Task: Look for Airbnb options in San Isidro, Argentina from 4th December, 2023 to 8th December, 2023 for 1 adult.1  bedroom having 1 bed and 1 bathroom. Amenities needed are: wifi, heating. Booking option can be shelf check-in. Look for 4 properties as per requirement.
Action: Mouse moved to (486, 105)
Screenshot: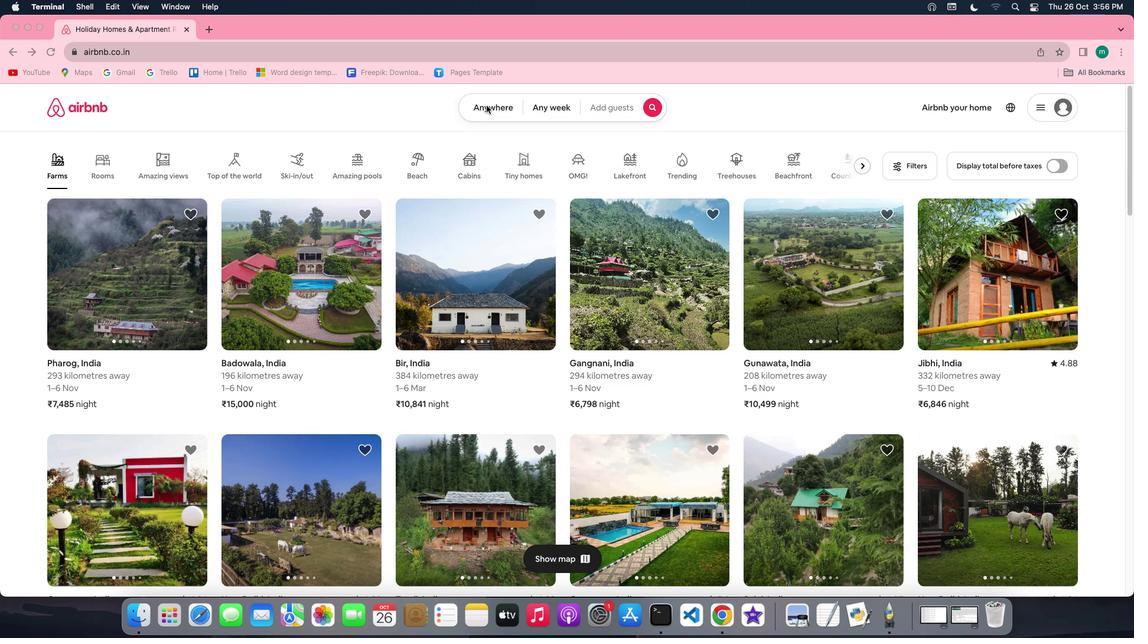 
Action: Mouse pressed left at (486, 105)
Screenshot: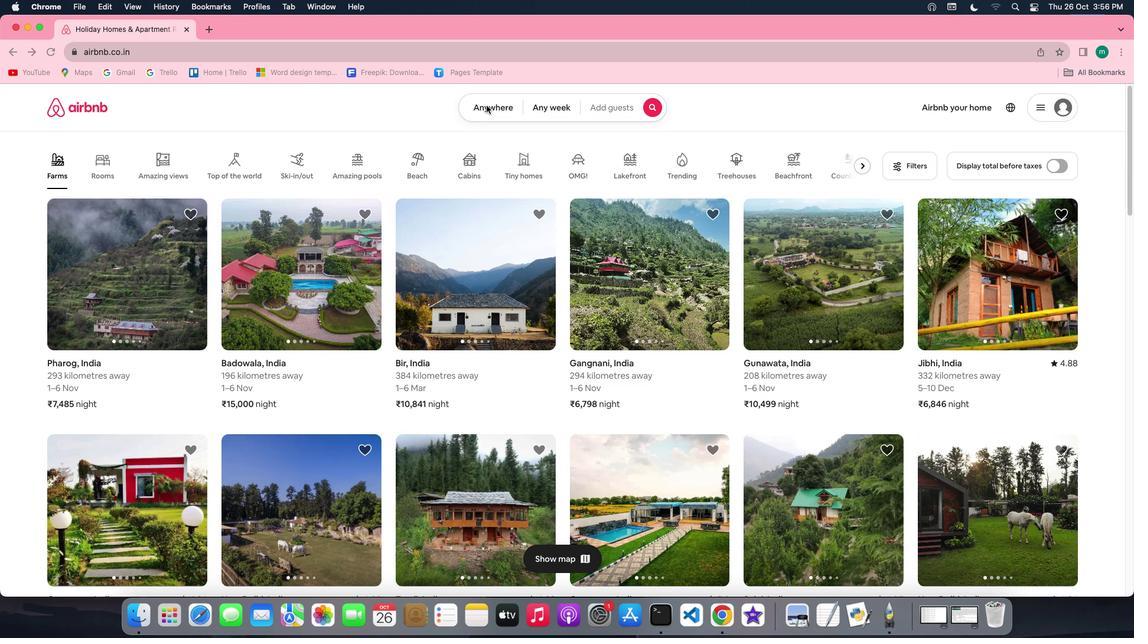 
Action: Mouse pressed left at (486, 105)
Screenshot: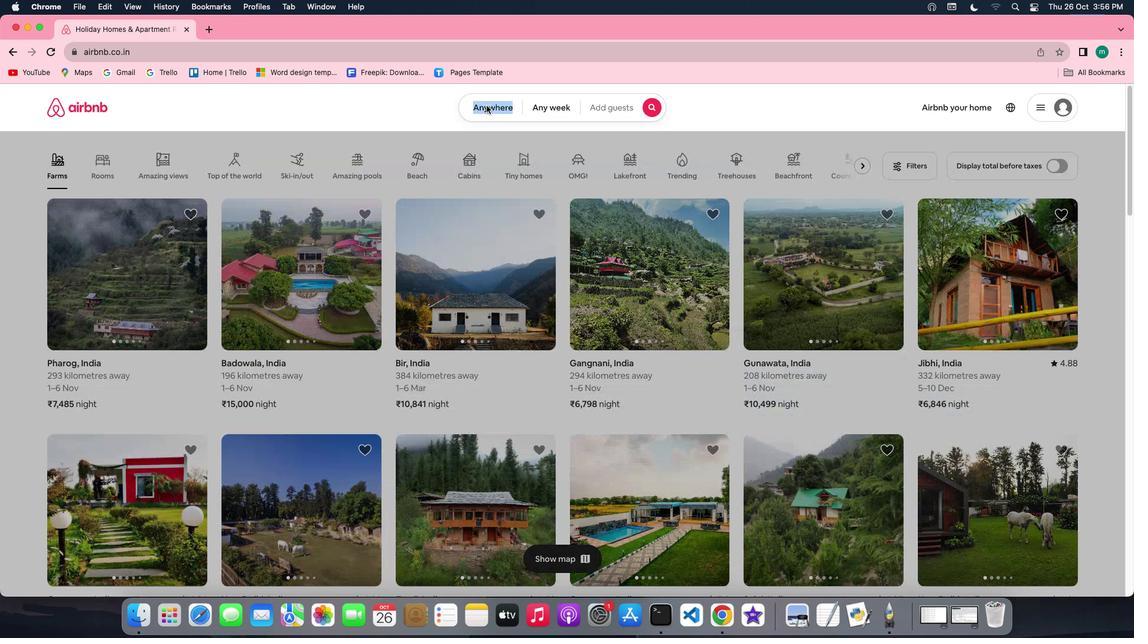 
Action: Mouse moved to (421, 152)
Screenshot: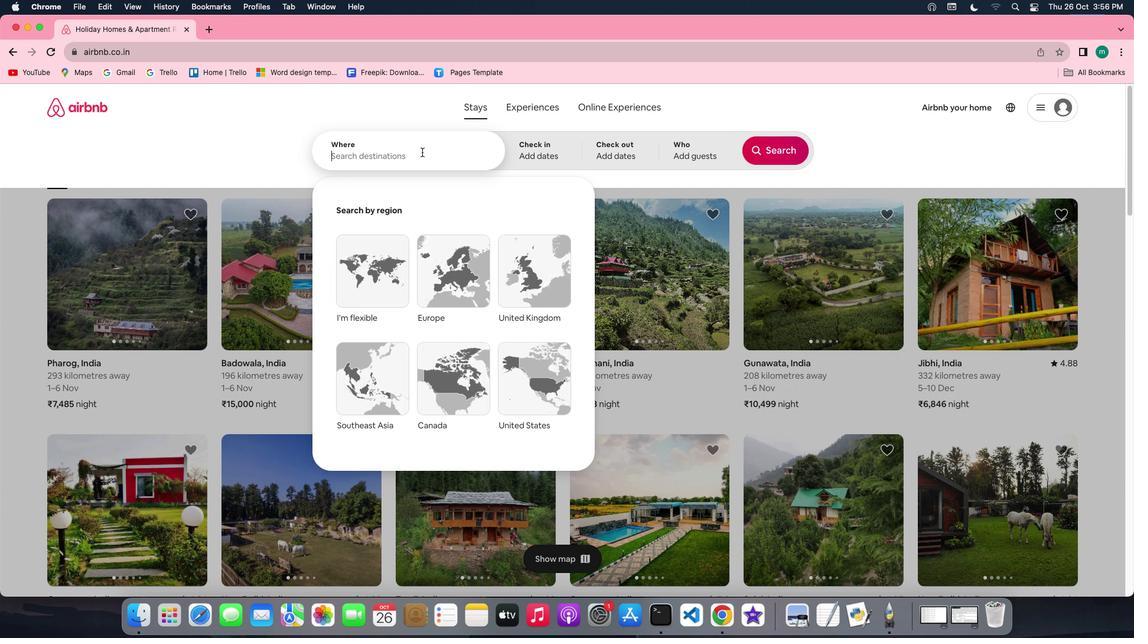 
Action: Key pressed Key.shift'S''a''n'Key.spaceKey.shift'I''s''i''d''r''o'','Key.spaceKey.shift'a''r''g''e''n''t''i''n''a'
Screenshot: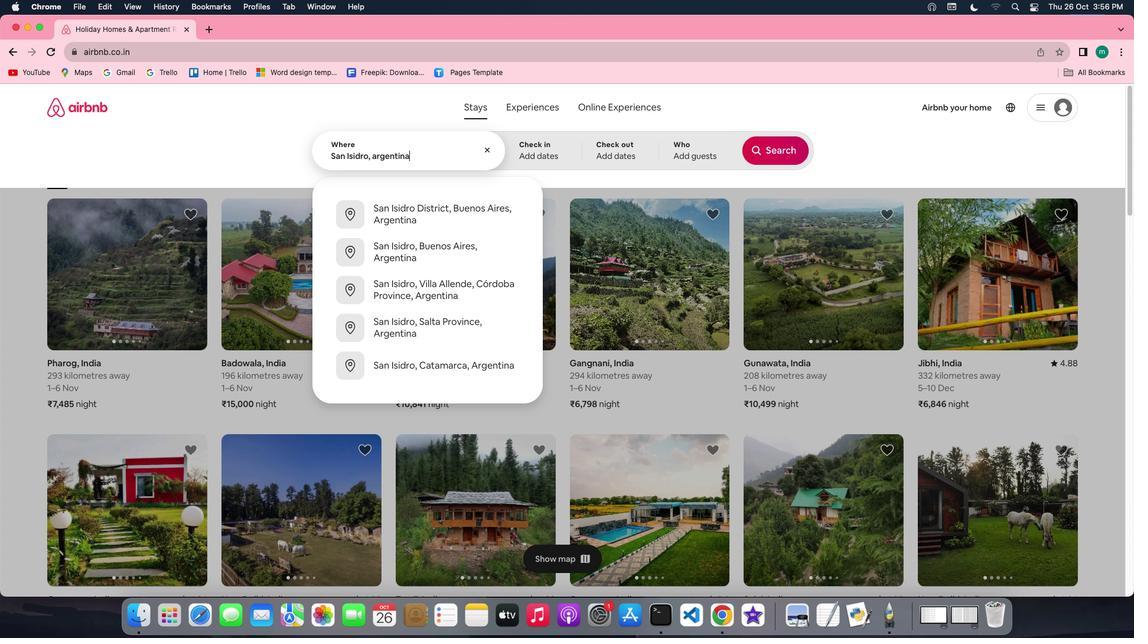 
Action: Mouse moved to (550, 158)
Screenshot: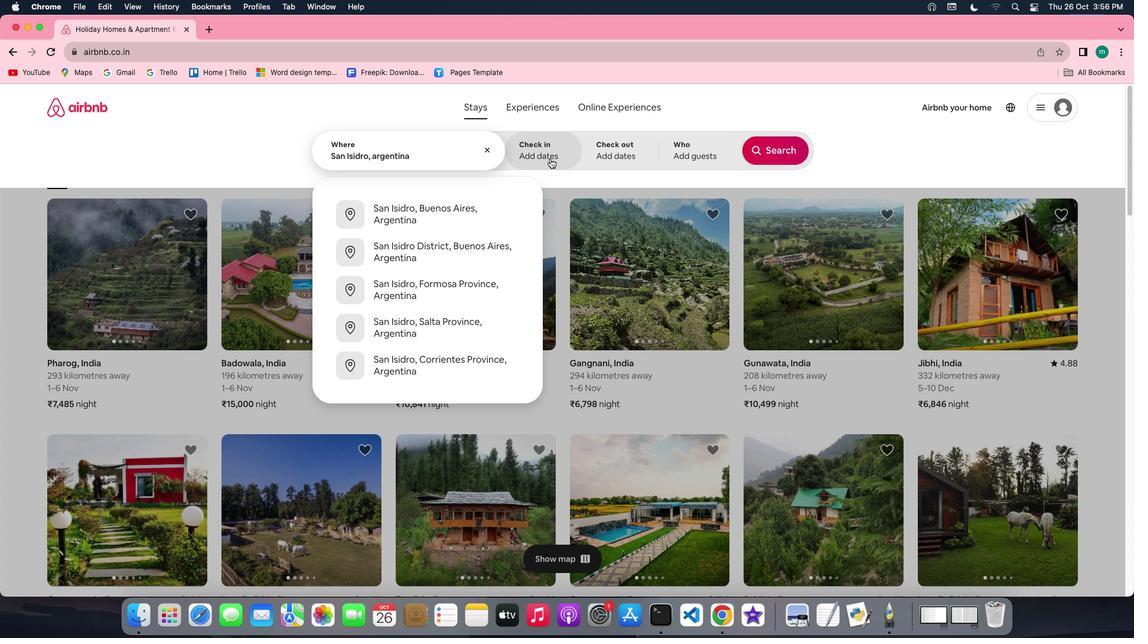 
Action: Mouse pressed left at (550, 158)
Screenshot: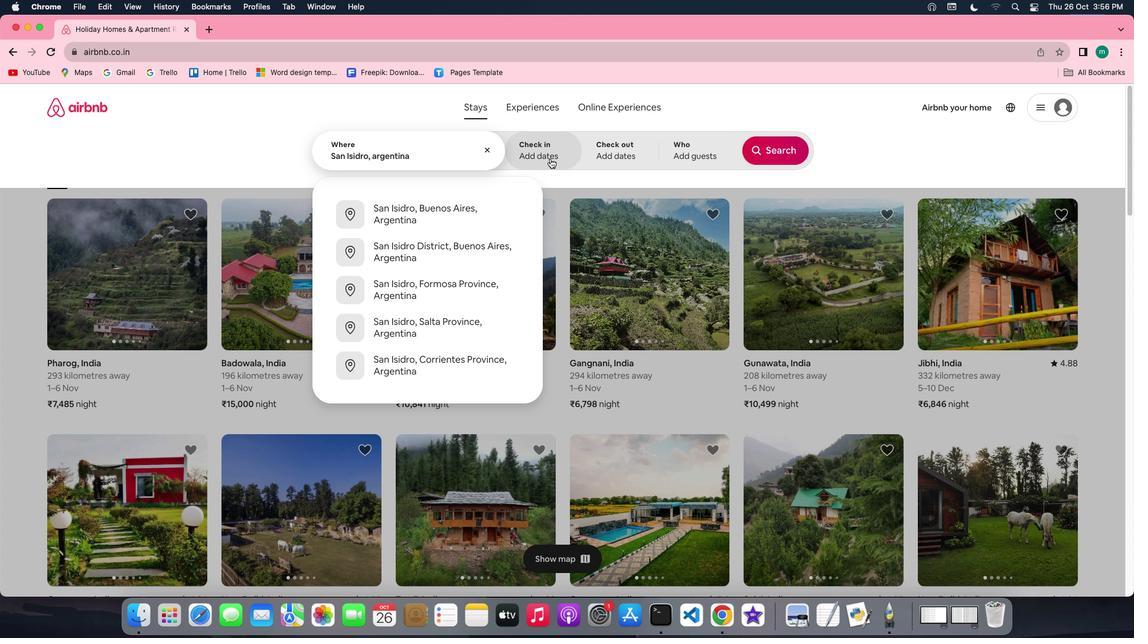 
Action: Mouse moved to (773, 246)
Screenshot: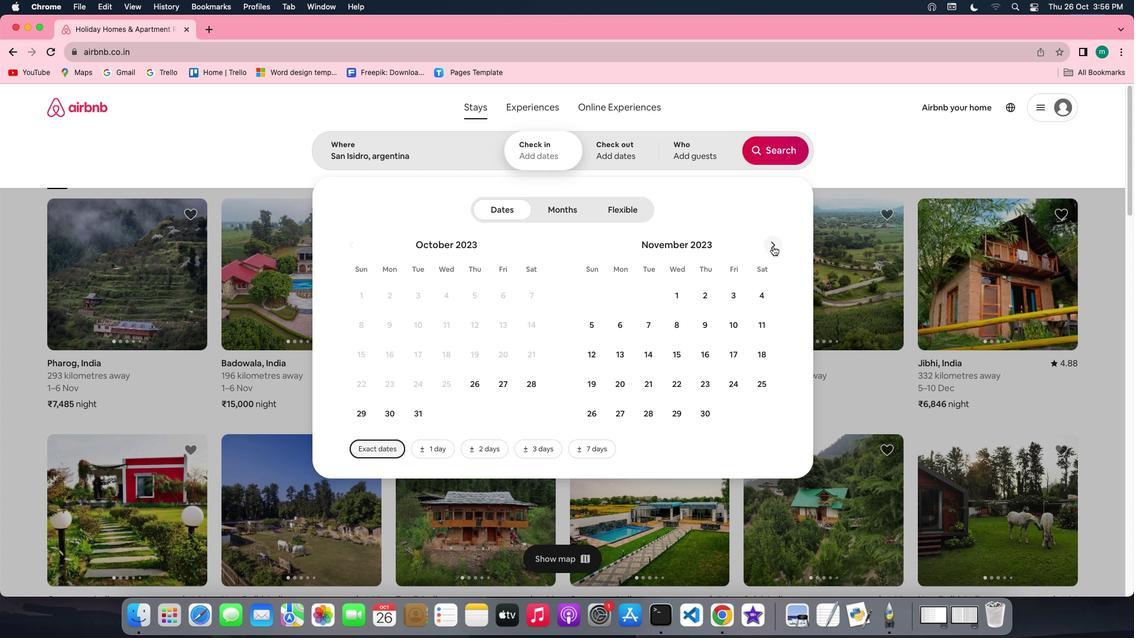 
Action: Mouse pressed left at (773, 246)
Screenshot: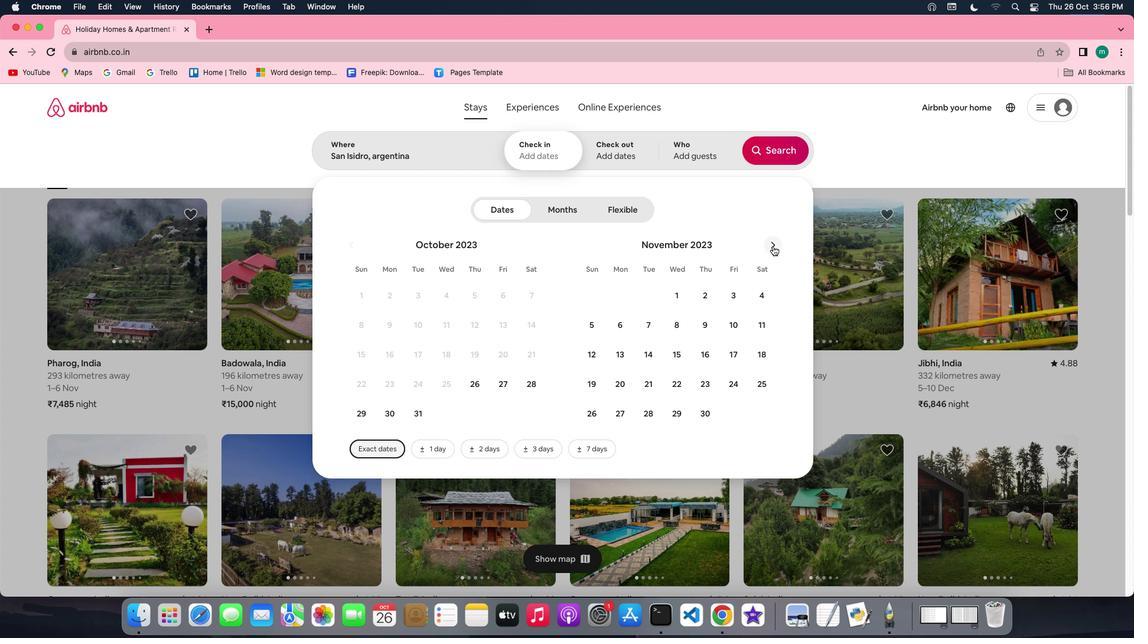 
Action: Mouse moved to (619, 320)
Screenshot: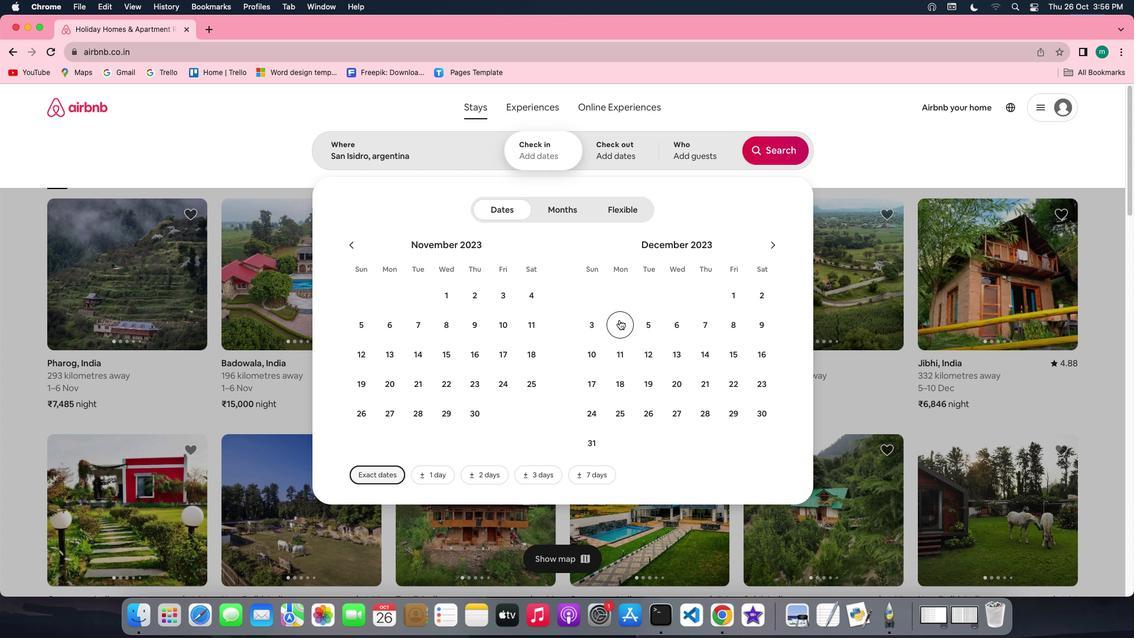 
Action: Mouse pressed left at (619, 320)
Screenshot: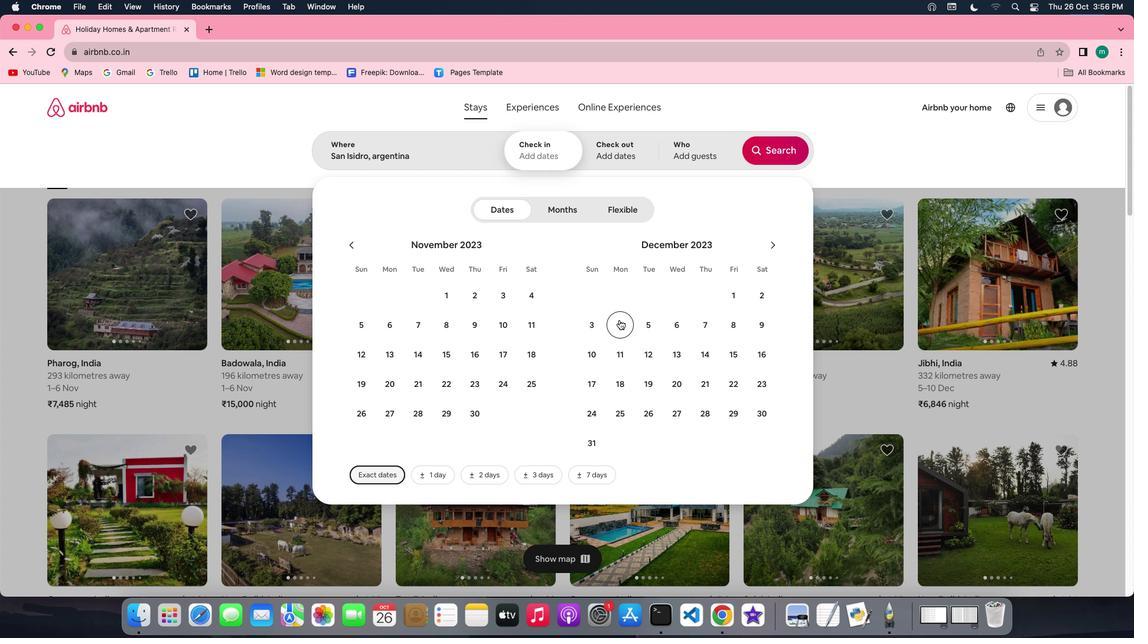 
Action: Mouse moved to (745, 324)
Screenshot: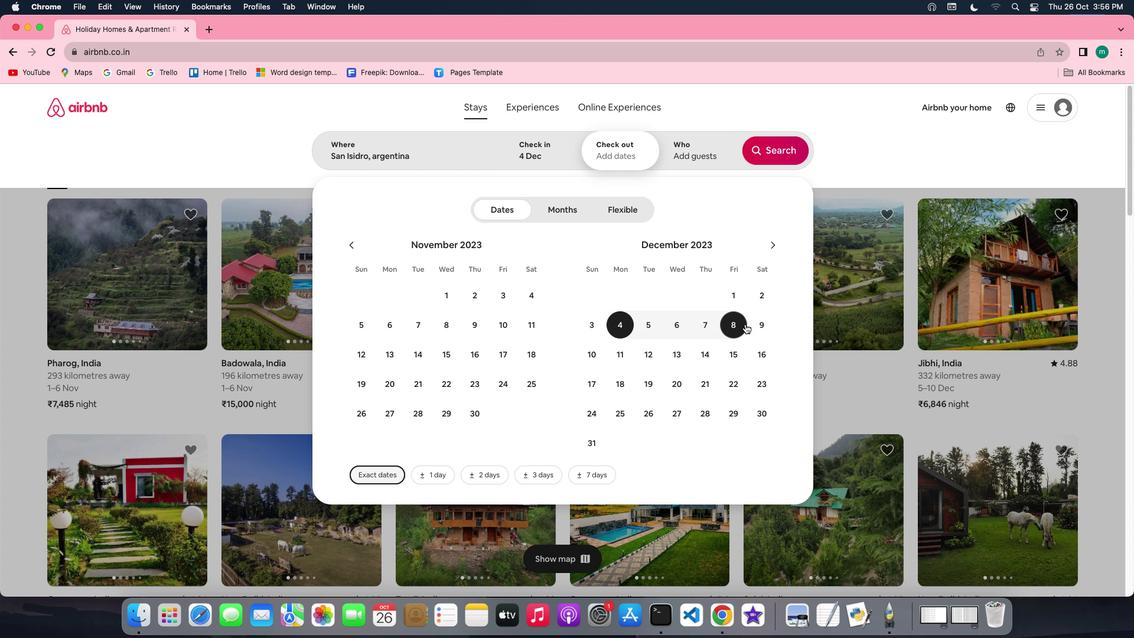 
Action: Mouse pressed left at (745, 324)
Screenshot: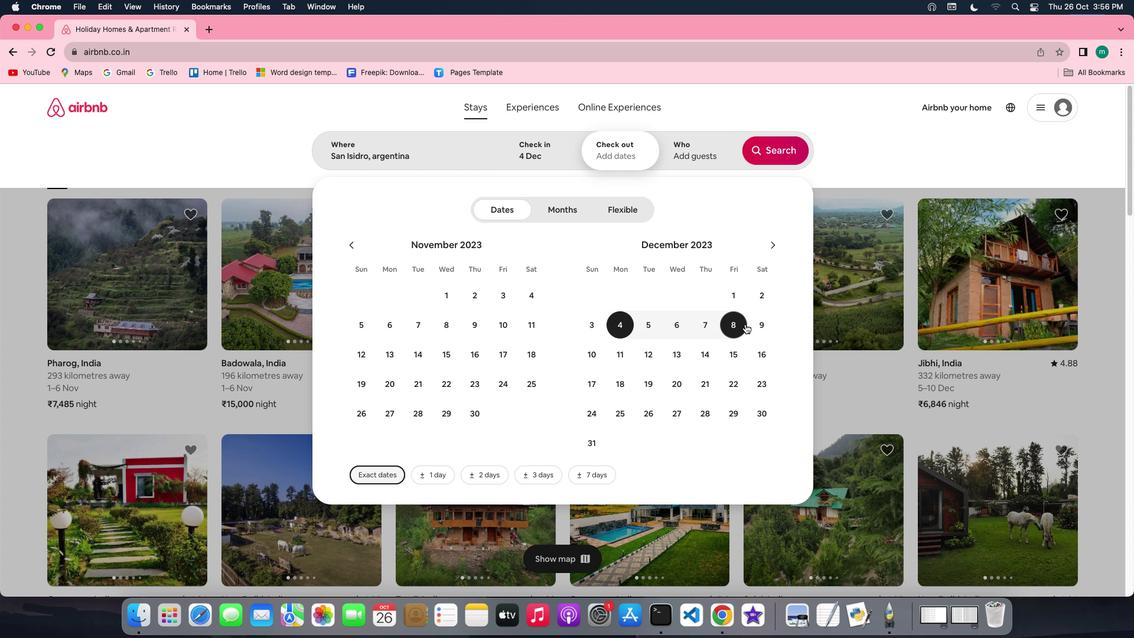 
Action: Mouse moved to (718, 158)
Screenshot: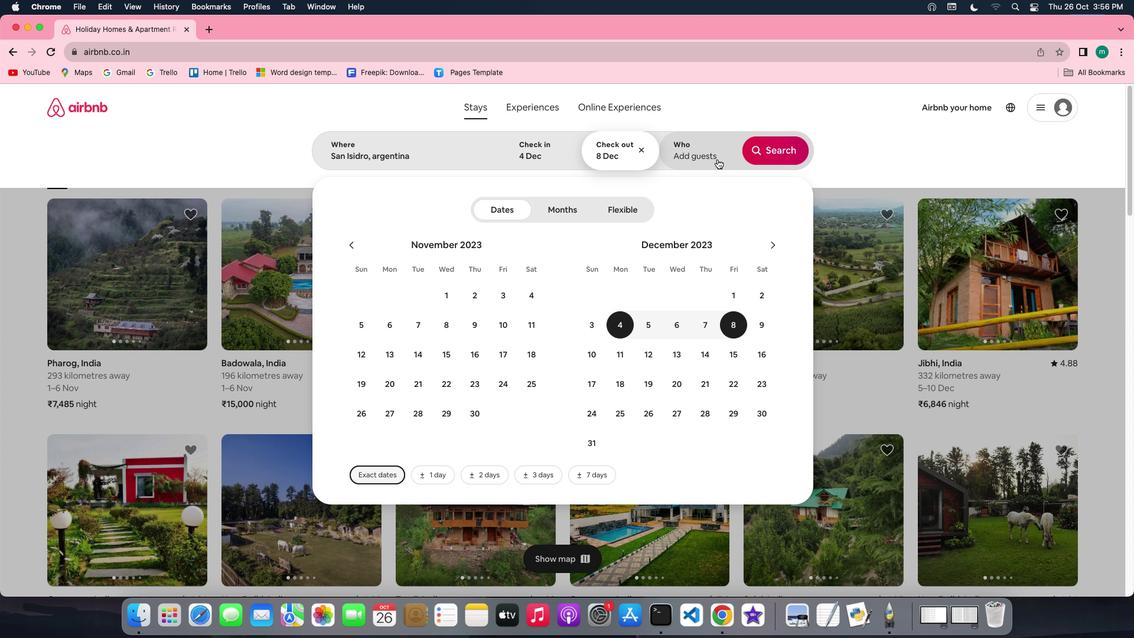 
Action: Mouse pressed left at (718, 158)
Screenshot: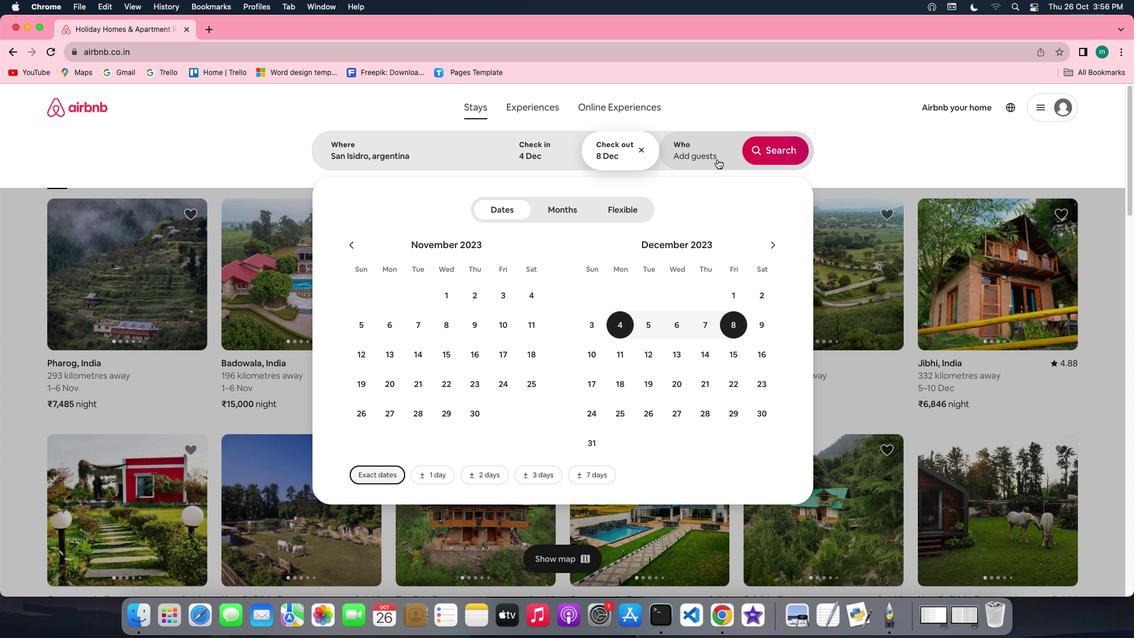 
Action: Mouse moved to (780, 217)
Screenshot: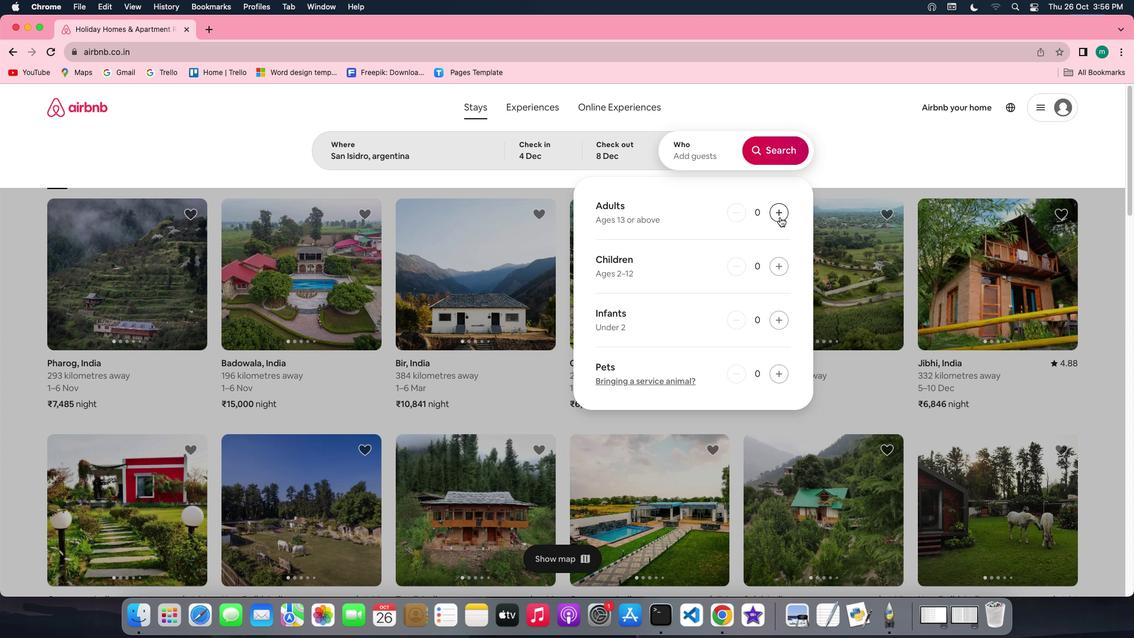 
Action: Mouse pressed left at (780, 217)
Screenshot: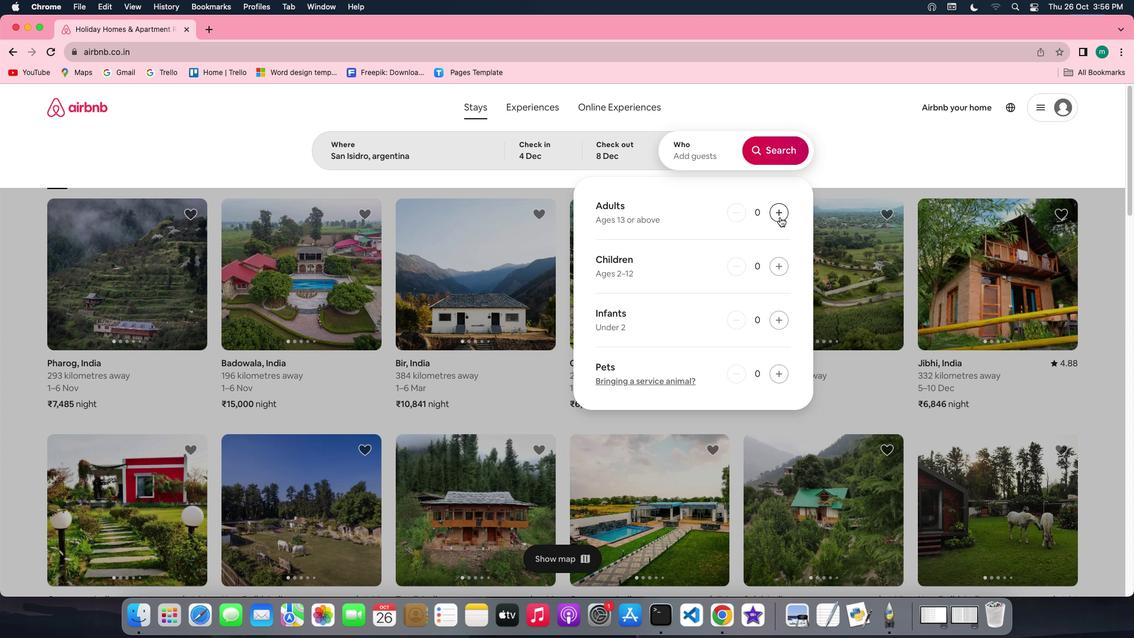 
Action: Mouse moved to (782, 164)
Screenshot: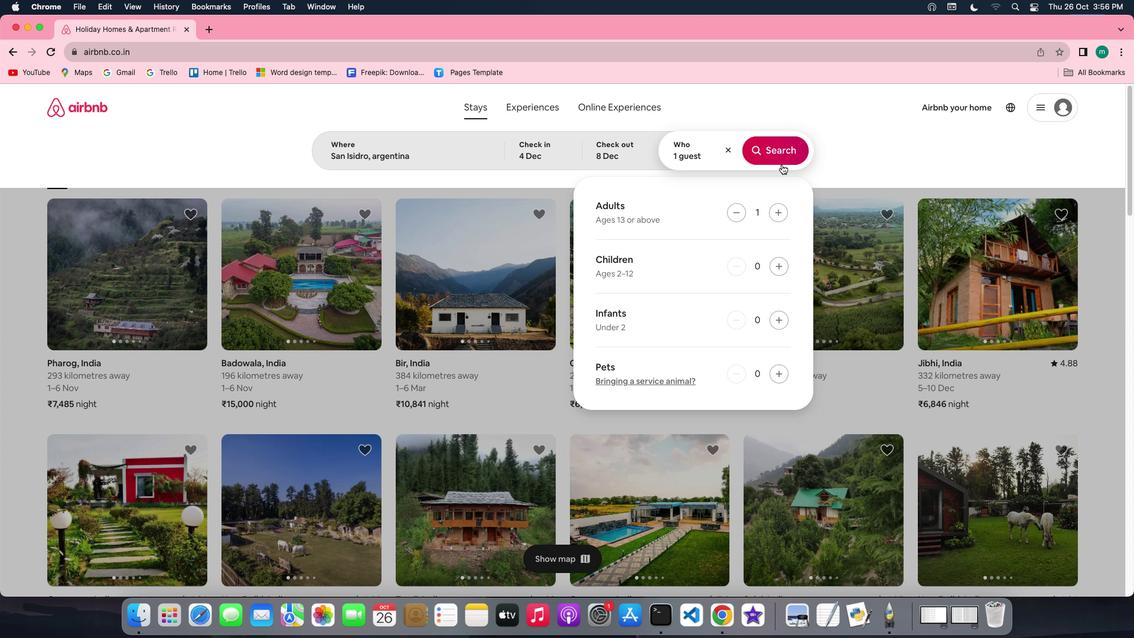 
Action: Mouse pressed left at (782, 164)
Screenshot: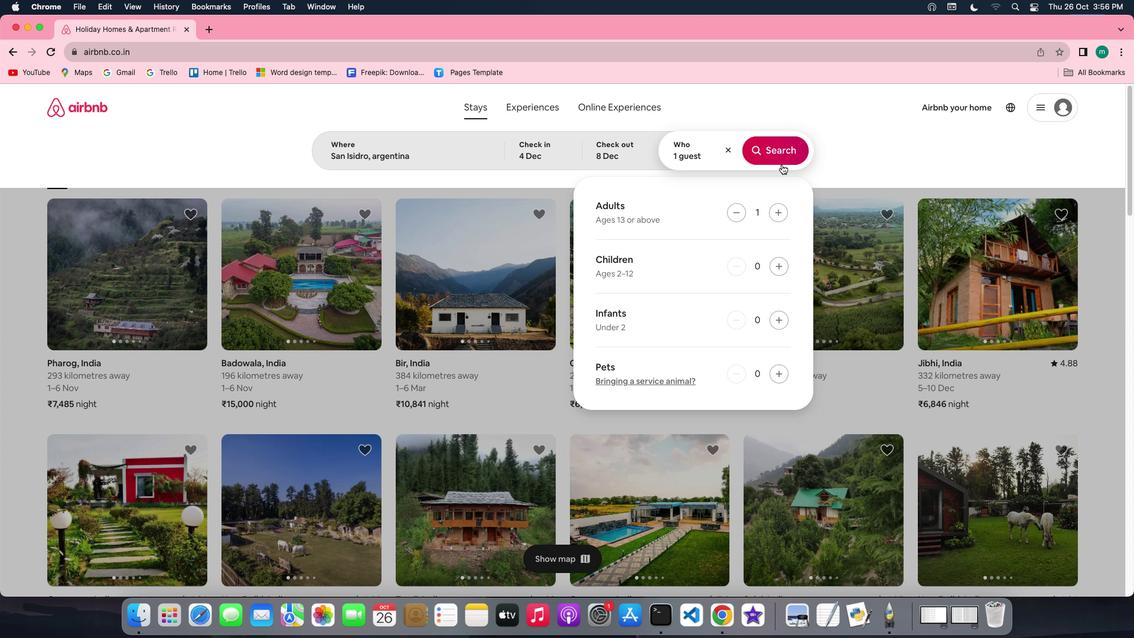 
Action: Mouse moved to (783, 162)
Screenshot: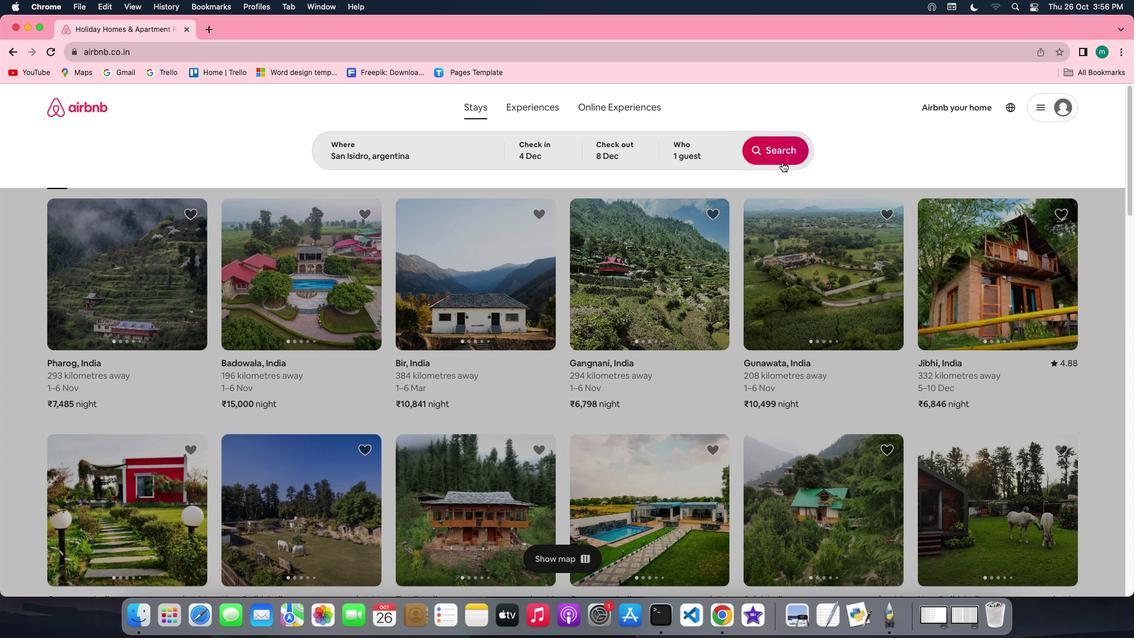 
Action: Mouse pressed left at (783, 162)
Screenshot: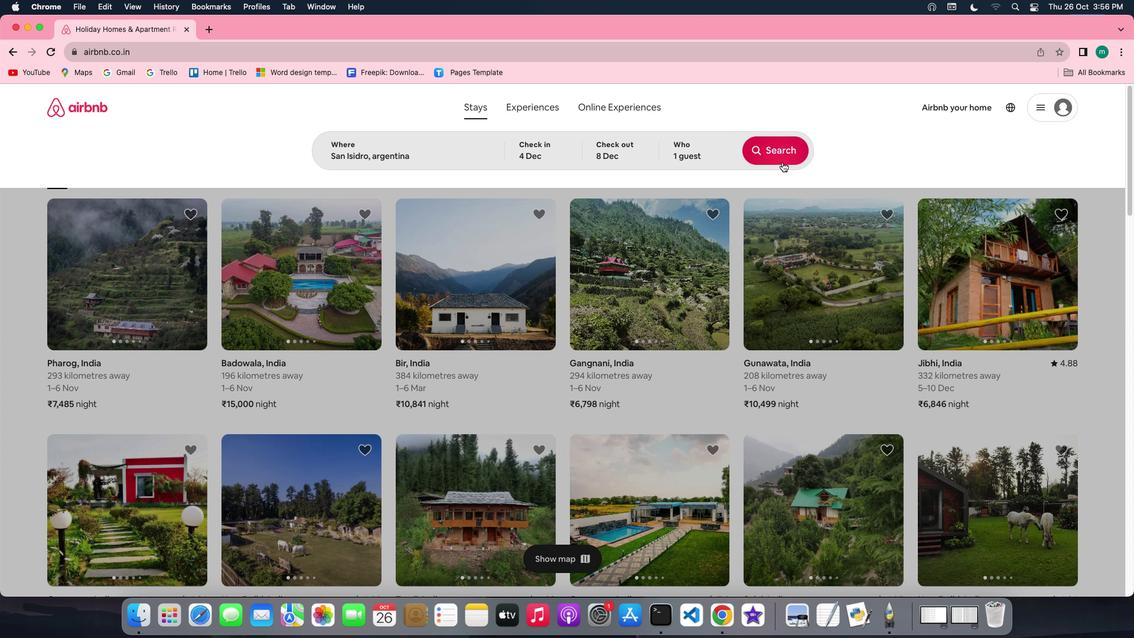 
Action: Mouse moved to (964, 156)
Screenshot: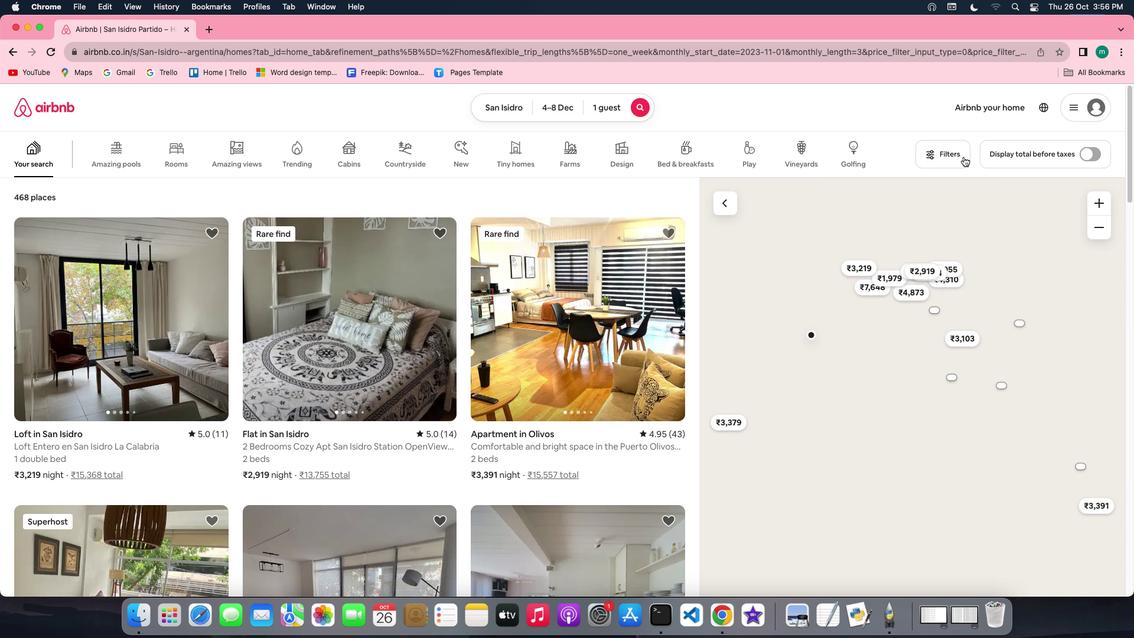 
Action: Mouse pressed left at (964, 156)
Screenshot: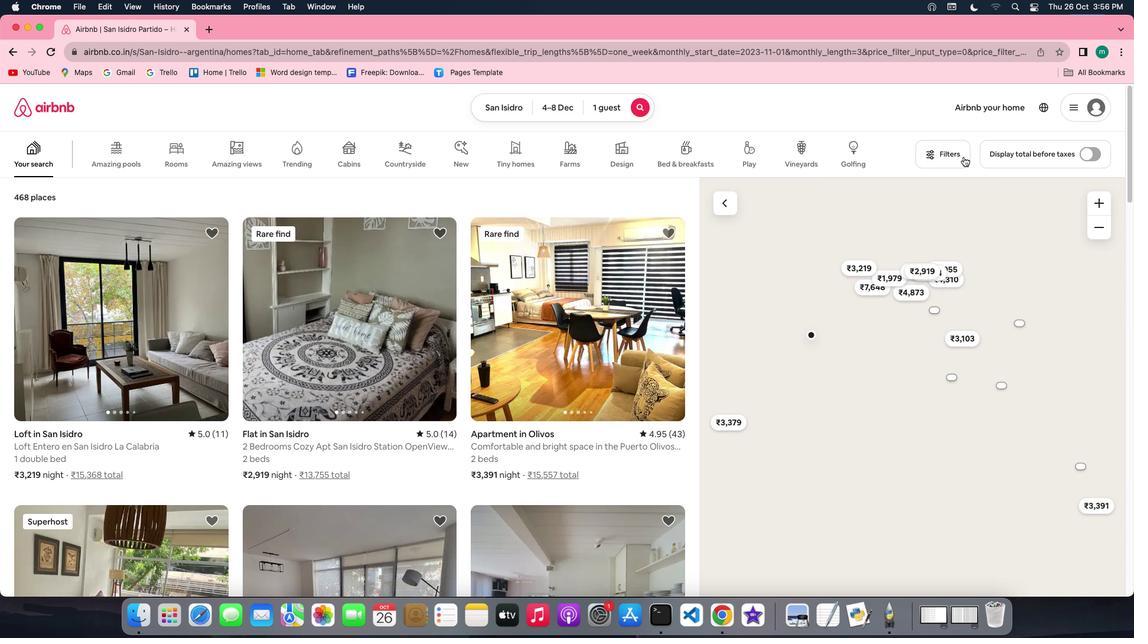 
Action: Mouse moved to (939, 156)
Screenshot: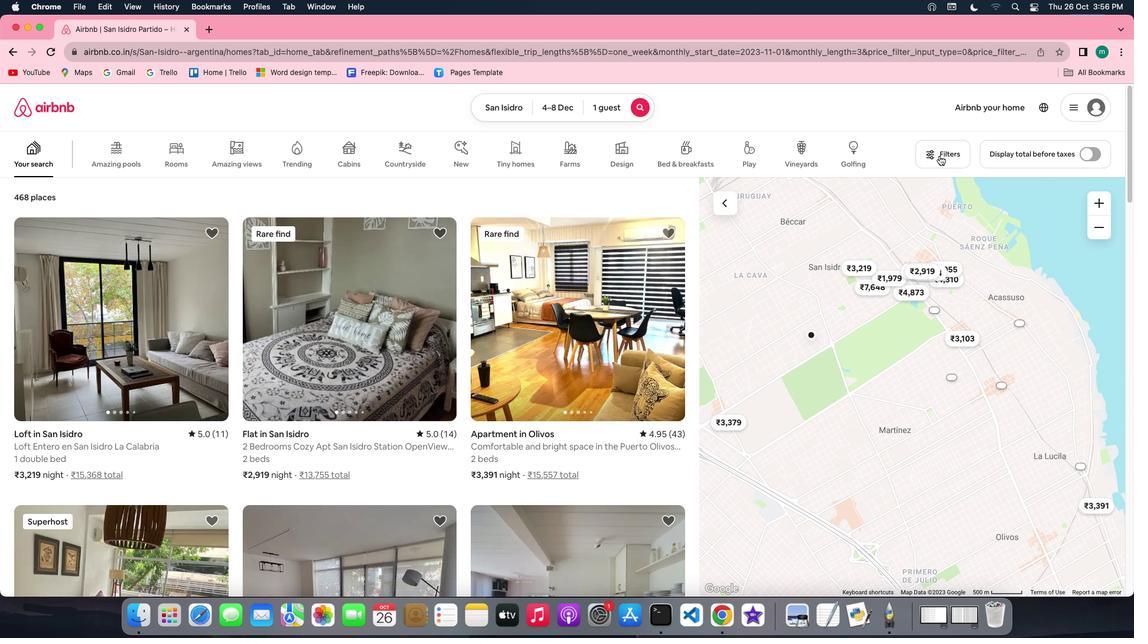 
Action: Mouse pressed left at (939, 156)
Screenshot: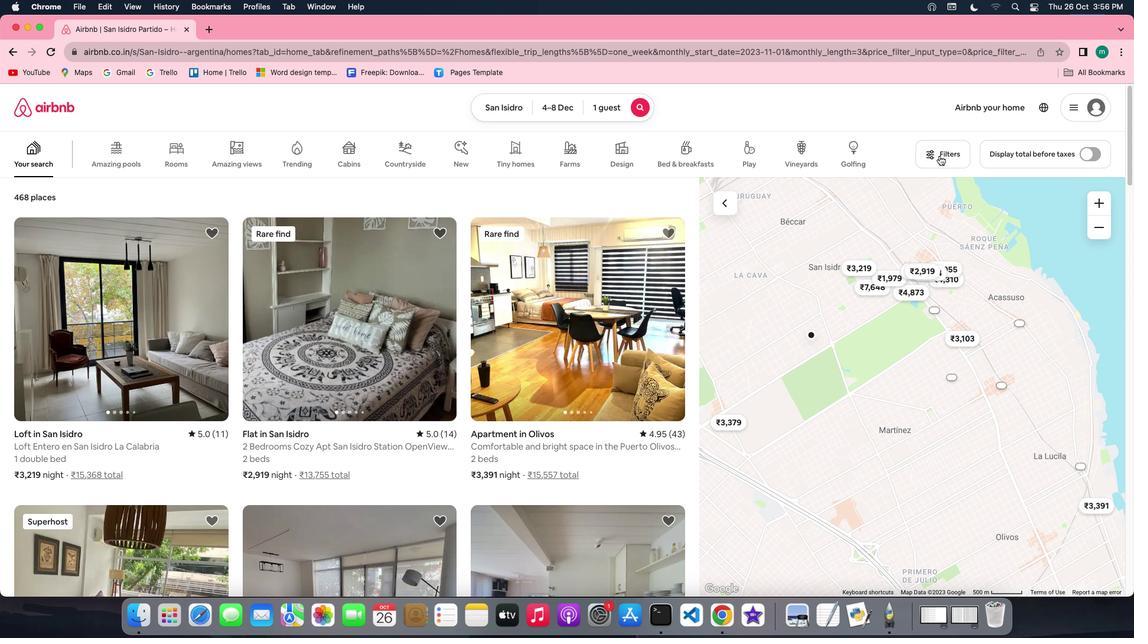
Action: Mouse moved to (598, 373)
Screenshot: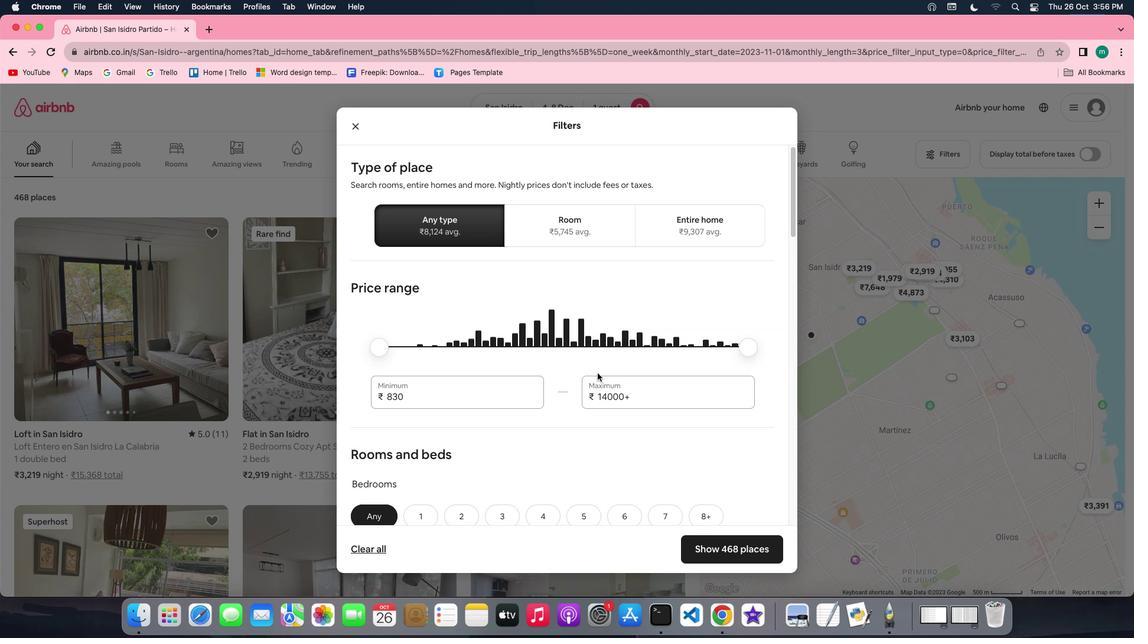 
Action: Mouse scrolled (598, 373) with delta (0, 0)
Screenshot: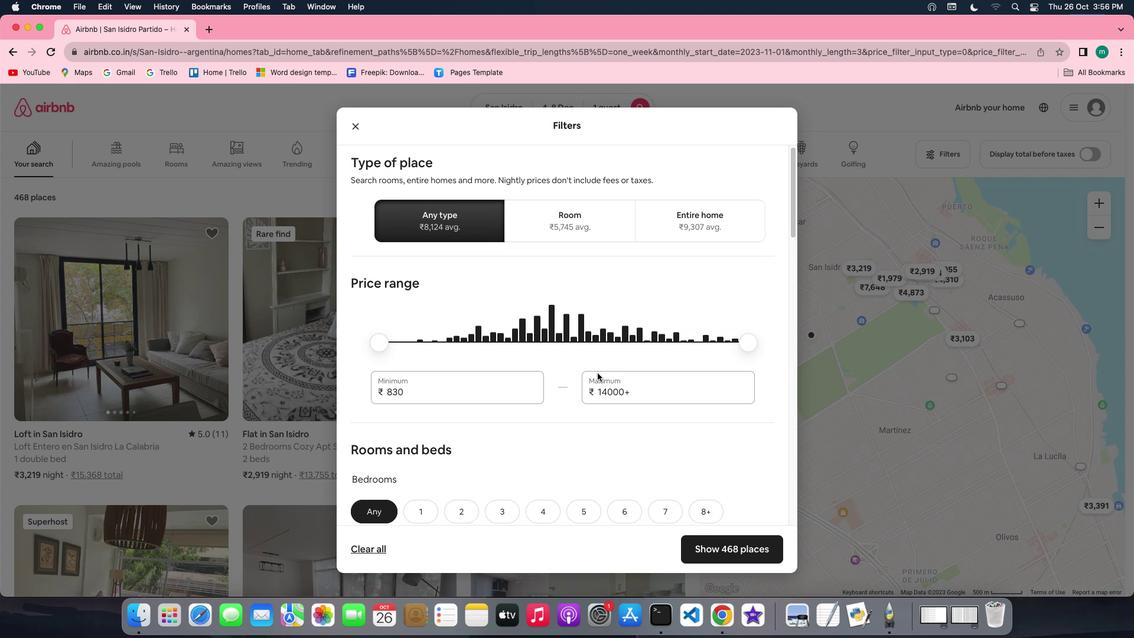 
Action: Mouse scrolled (598, 373) with delta (0, 0)
Screenshot: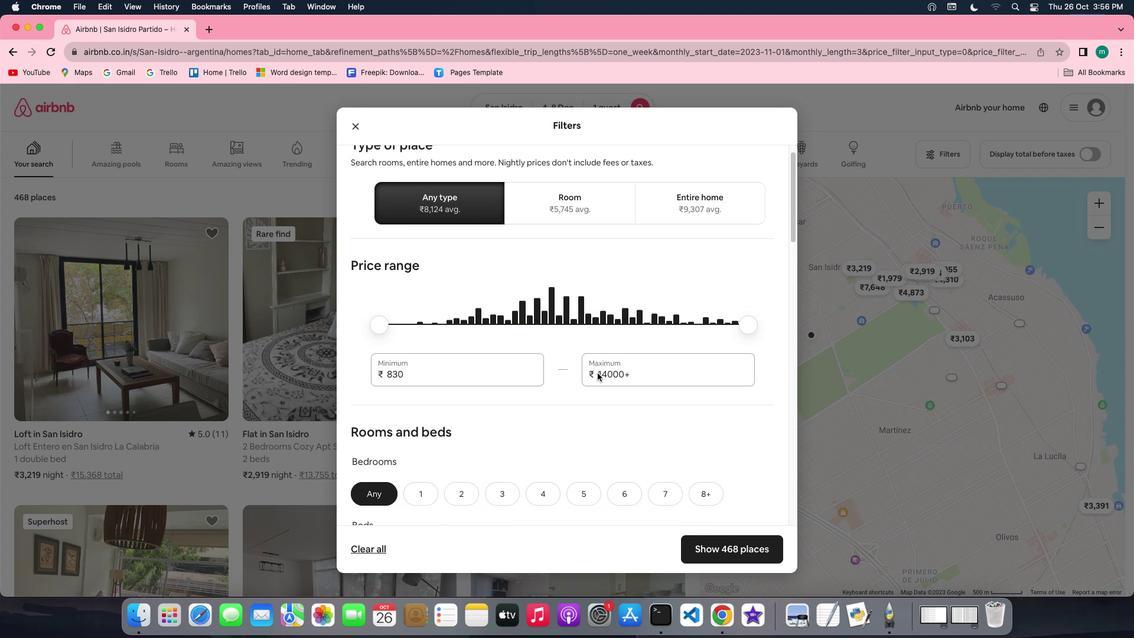 
Action: Mouse scrolled (598, 373) with delta (0, -1)
Screenshot: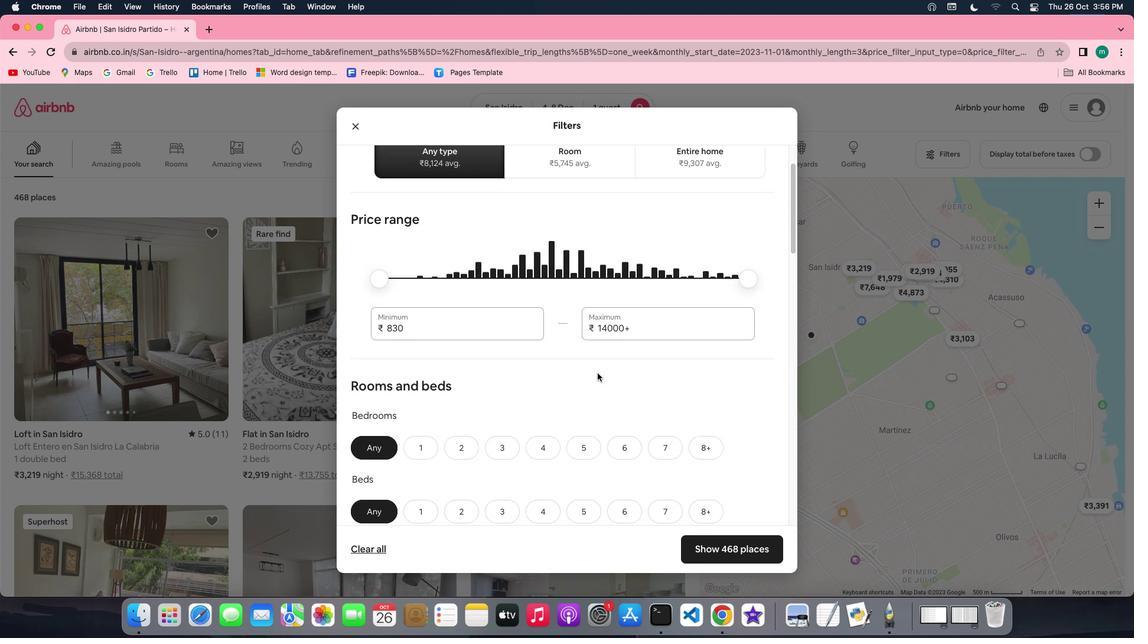 
Action: Mouse scrolled (598, 373) with delta (0, -2)
Screenshot: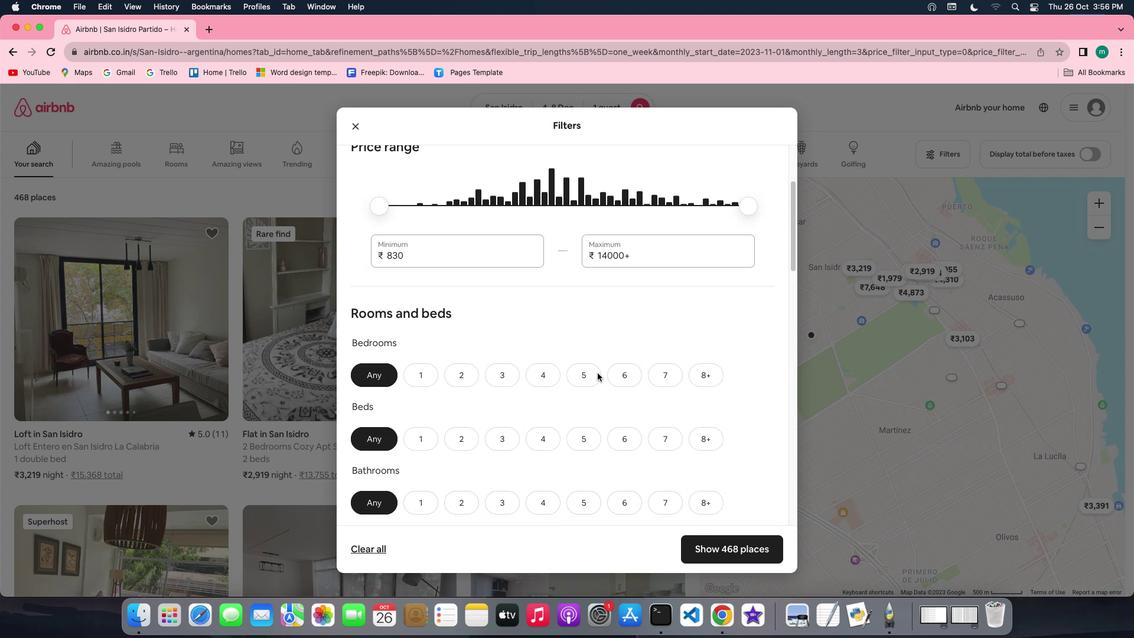 
Action: Mouse scrolled (598, 373) with delta (0, -2)
Screenshot: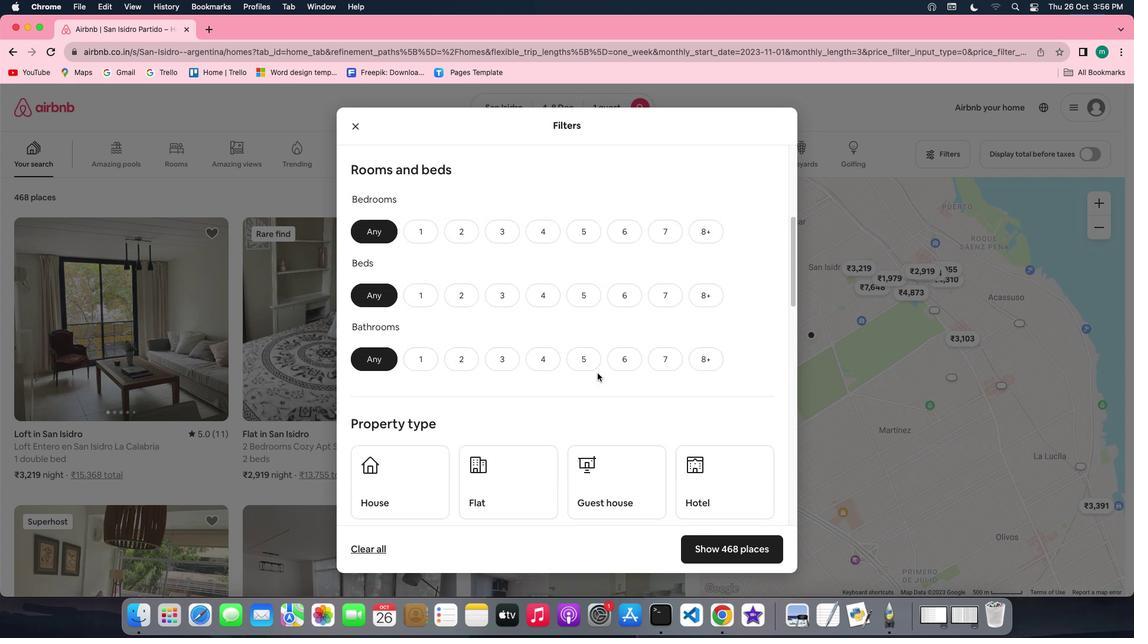 
Action: Mouse moved to (421, 189)
Screenshot: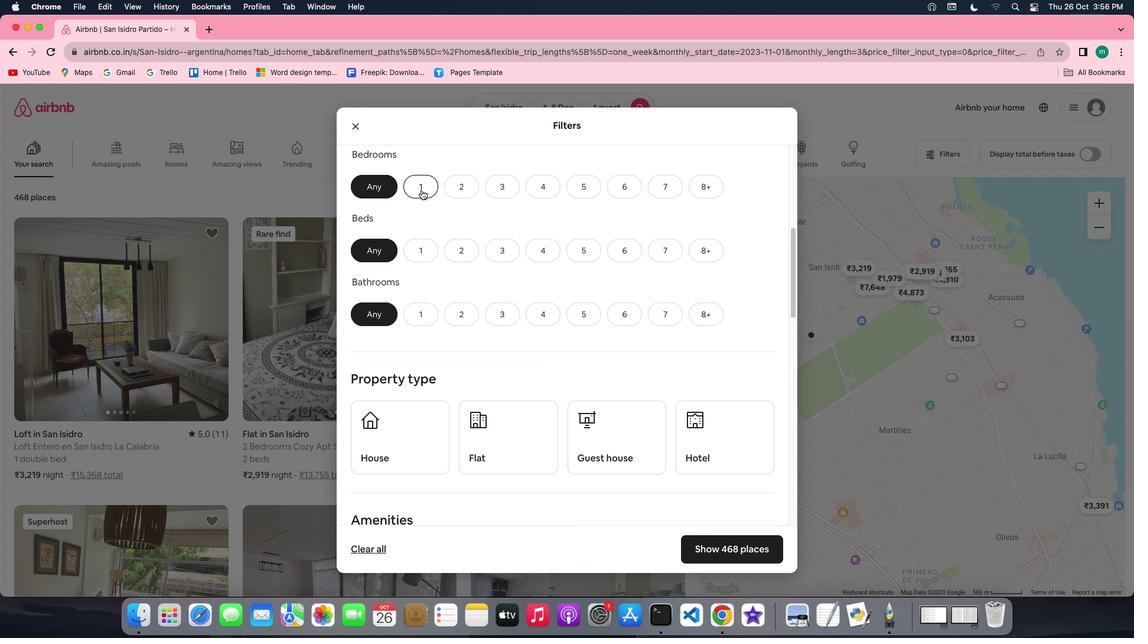 
Action: Mouse pressed left at (421, 189)
Screenshot: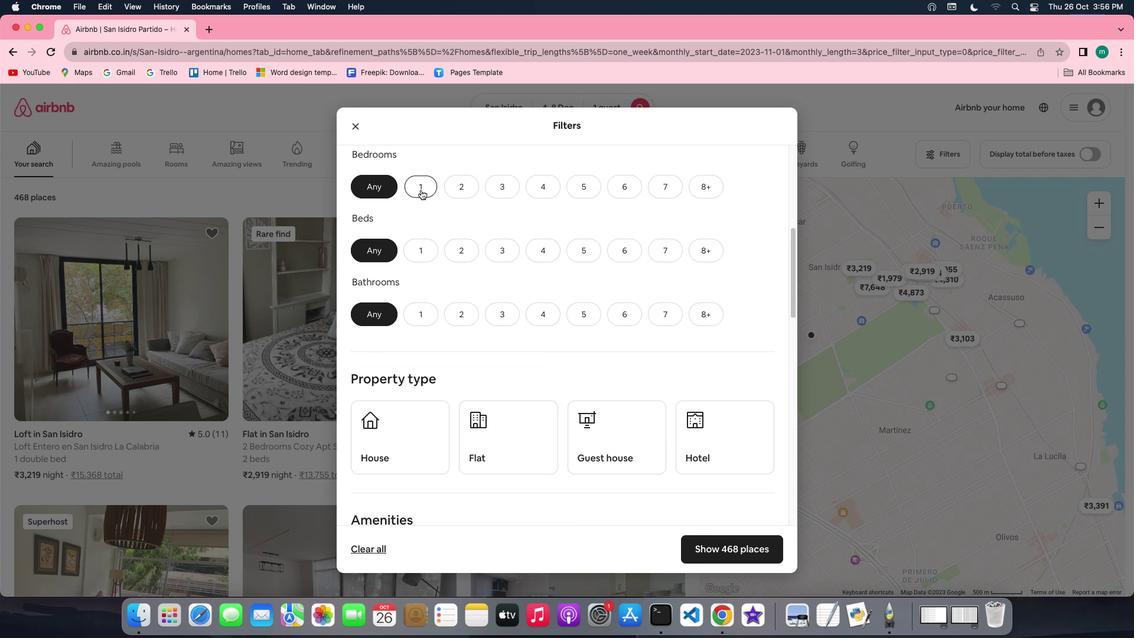
Action: Mouse moved to (424, 244)
Screenshot: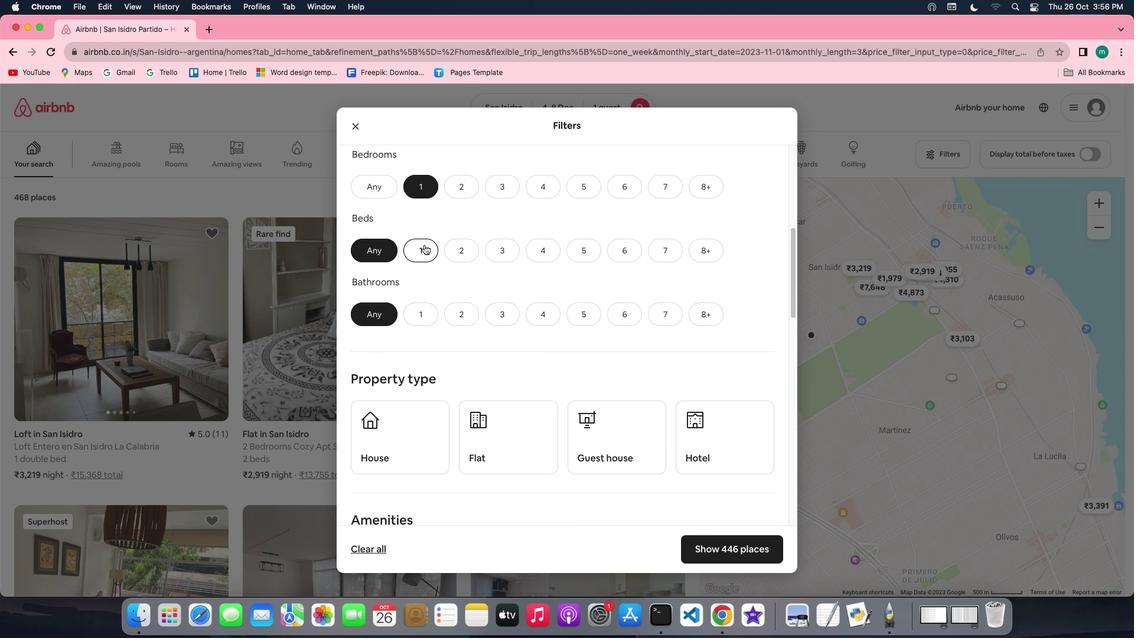 
Action: Mouse pressed left at (424, 244)
Screenshot: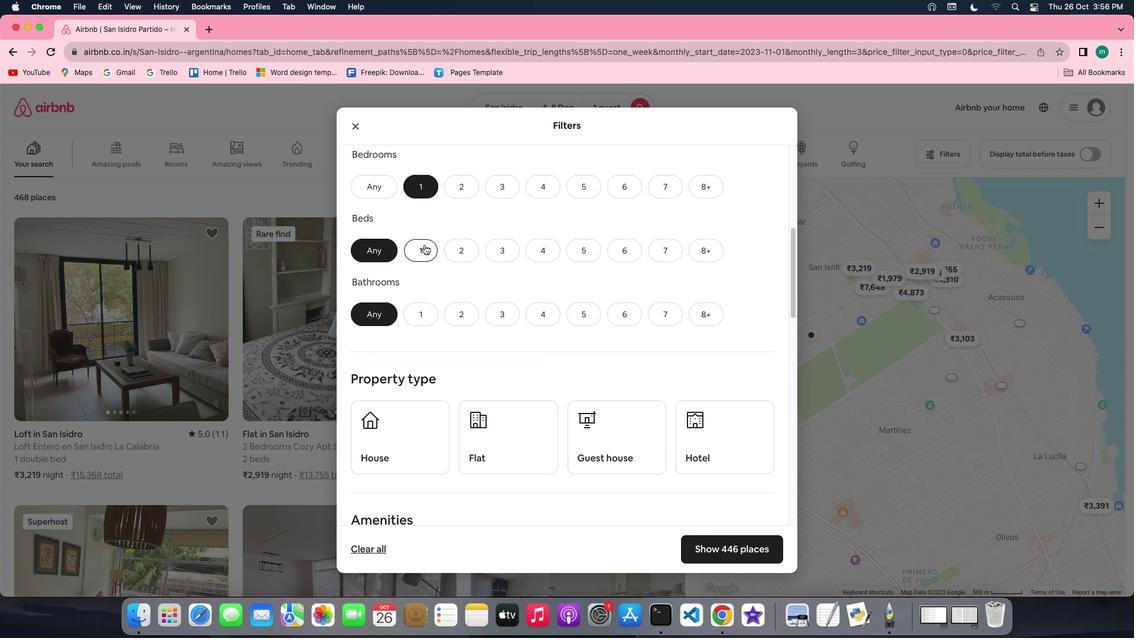 
Action: Mouse moved to (427, 313)
Screenshot: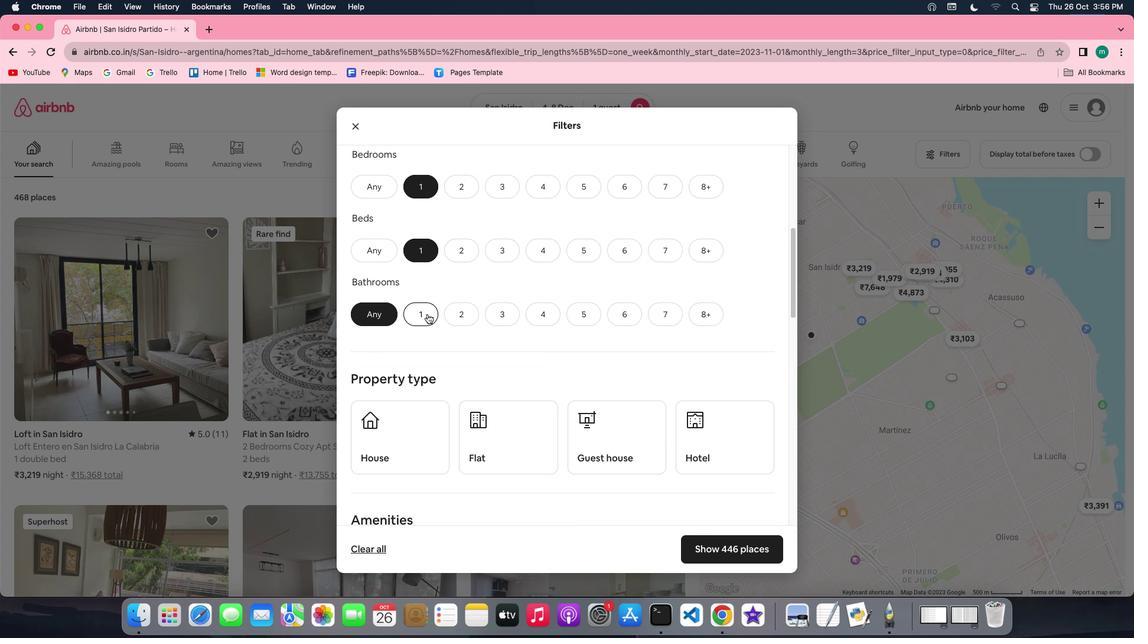 
Action: Mouse pressed left at (427, 313)
Screenshot: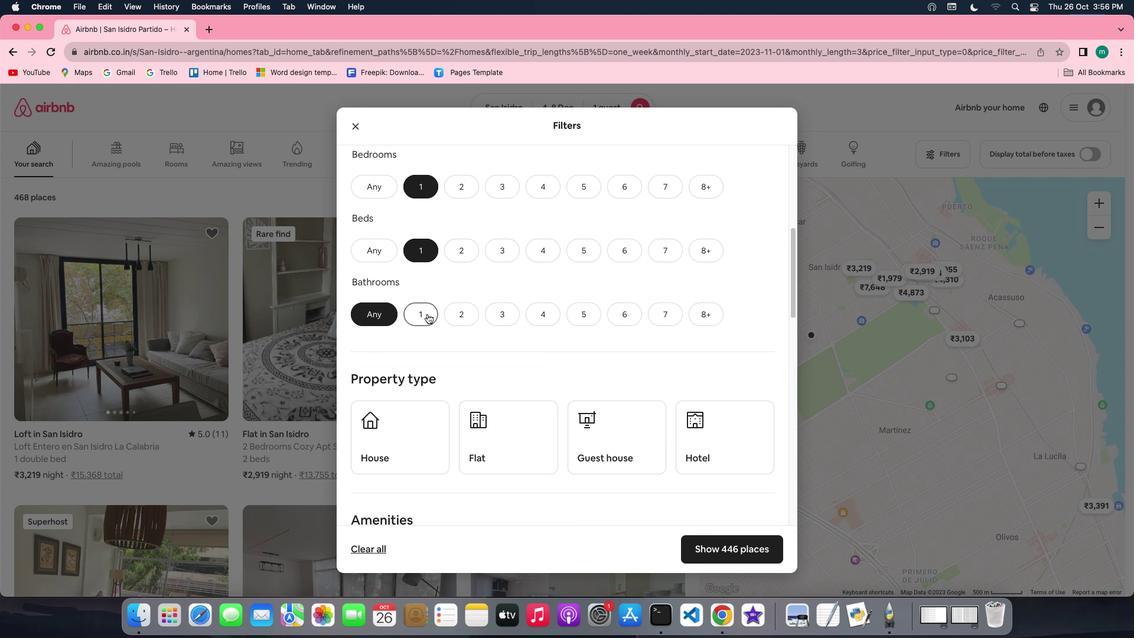 
Action: Mouse moved to (611, 346)
Screenshot: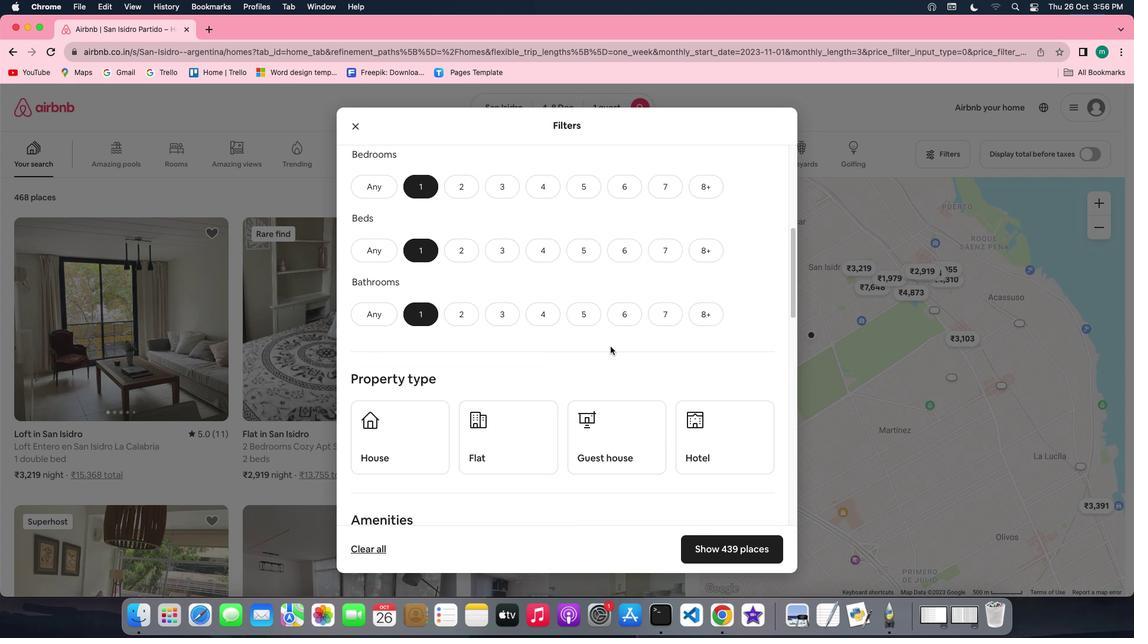 
Action: Mouse scrolled (611, 346) with delta (0, 0)
Screenshot: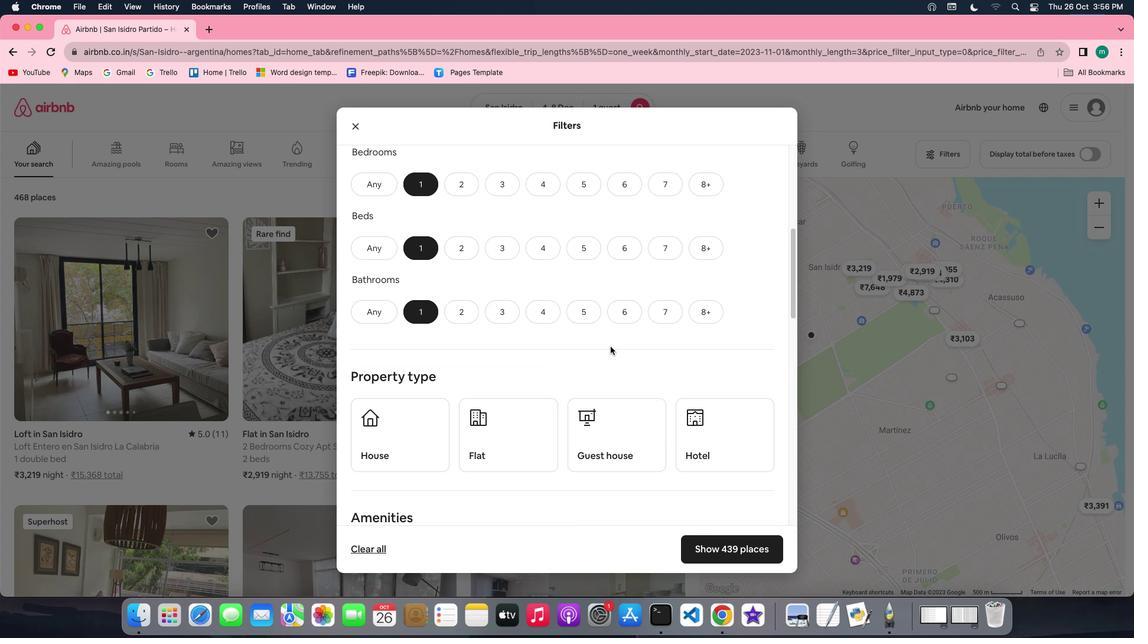 
Action: Mouse scrolled (611, 346) with delta (0, 0)
Screenshot: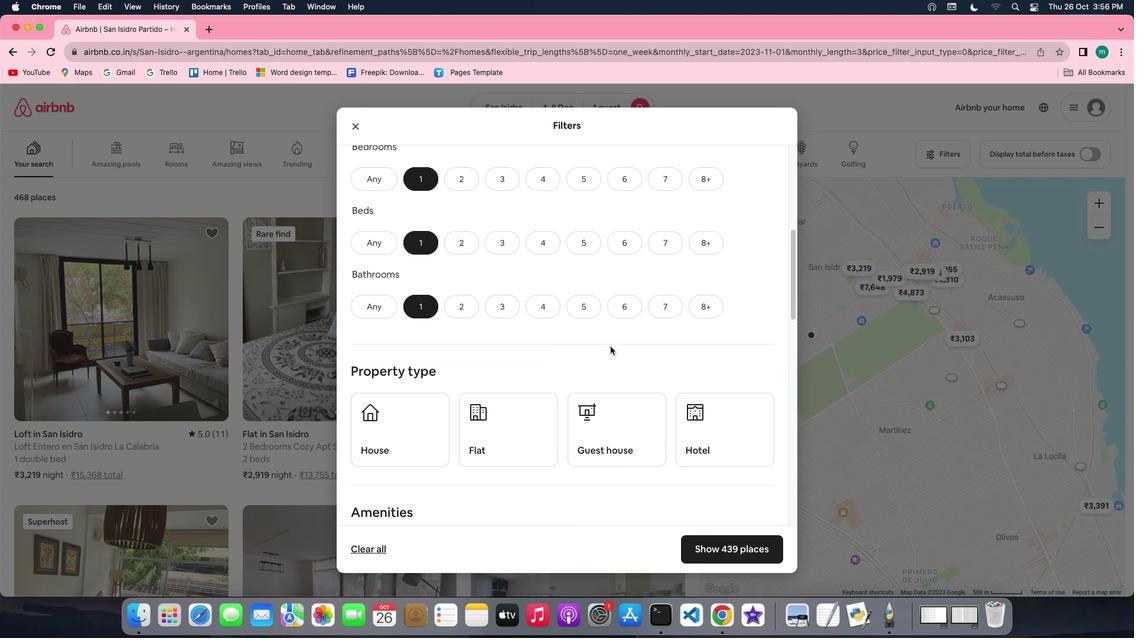 
Action: Mouse scrolled (611, 346) with delta (0, -1)
Screenshot: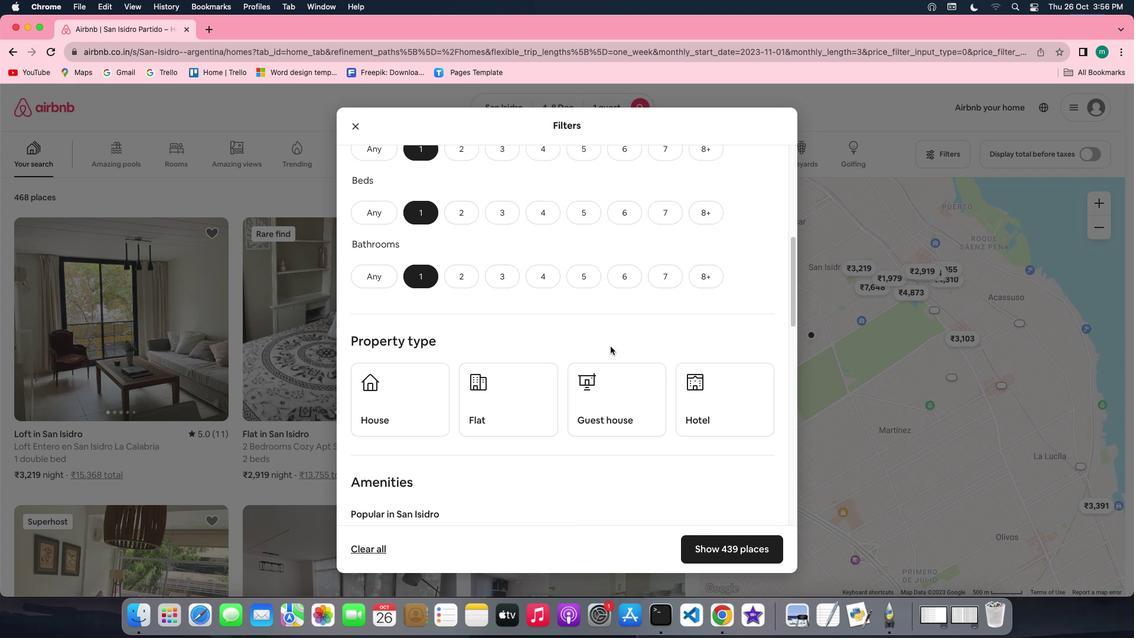 
Action: Mouse scrolled (611, 346) with delta (0, -1)
Screenshot: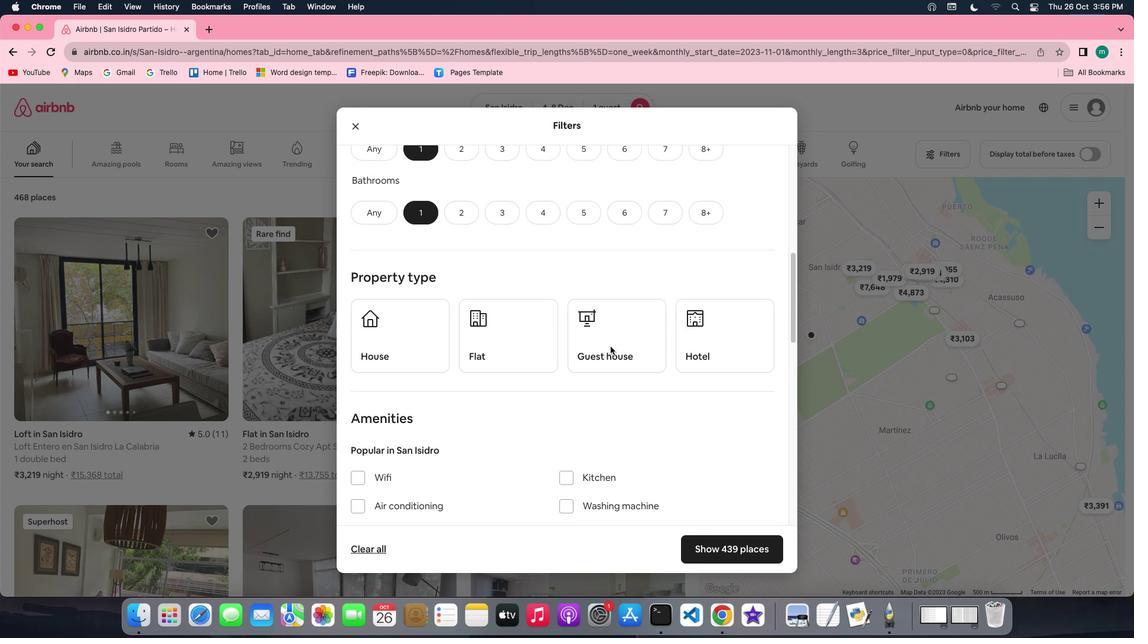 
Action: Mouse scrolled (611, 346) with delta (0, 0)
Screenshot: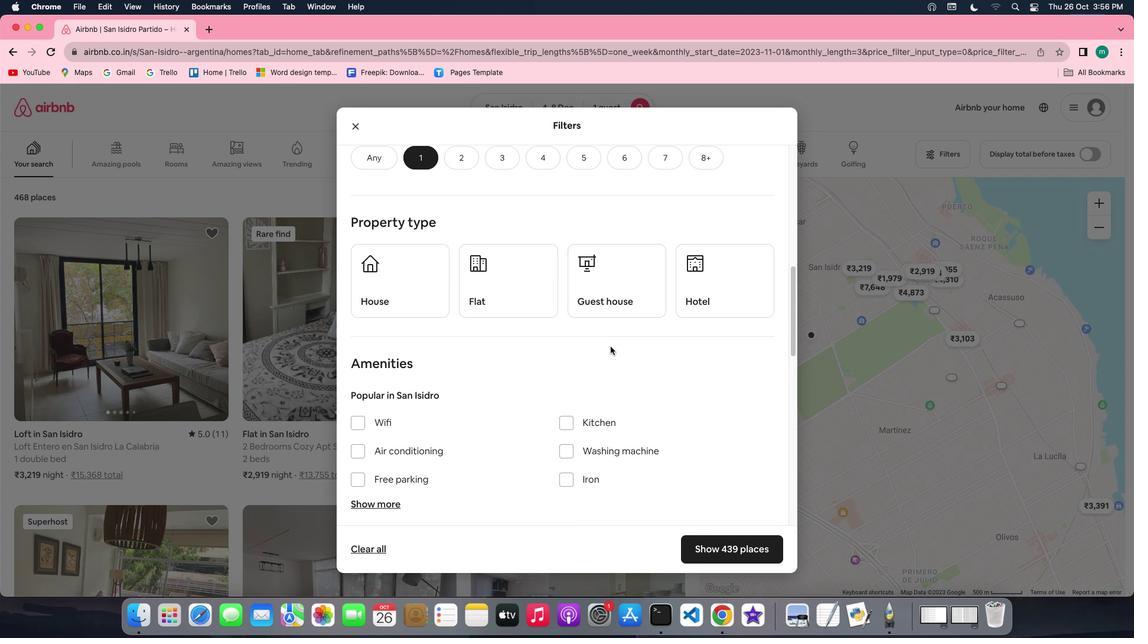 
Action: Mouse scrolled (611, 346) with delta (0, 0)
Screenshot: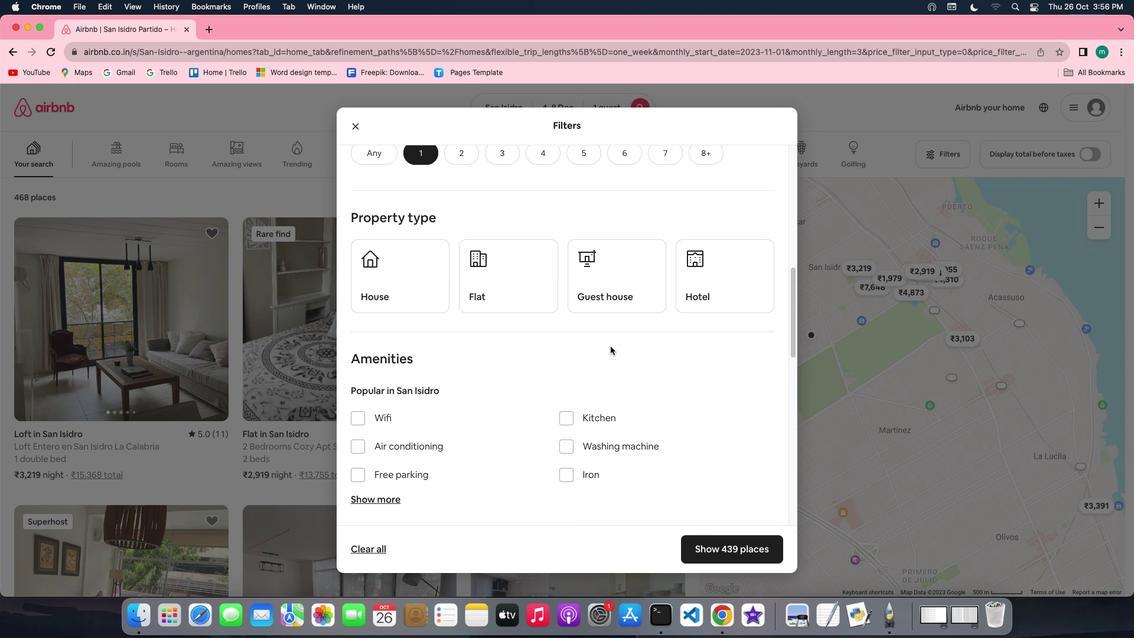 
Action: Mouse scrolled (611, 346) with delta (0, -1)
Screenshot: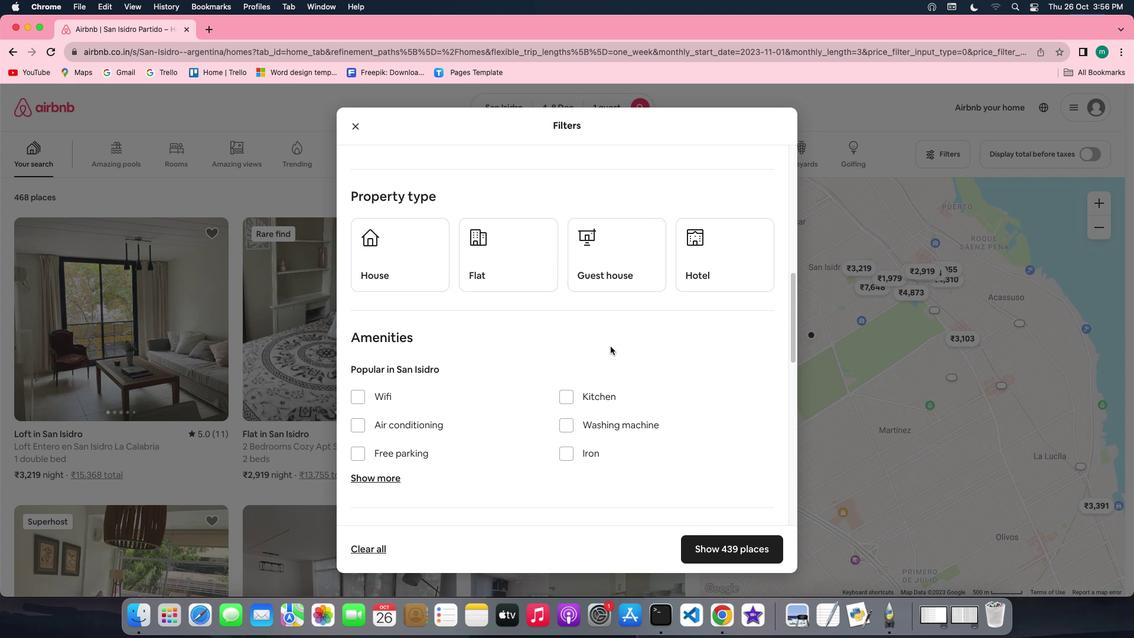 
Action: Mouse moved to (651, 309)
Screenshot: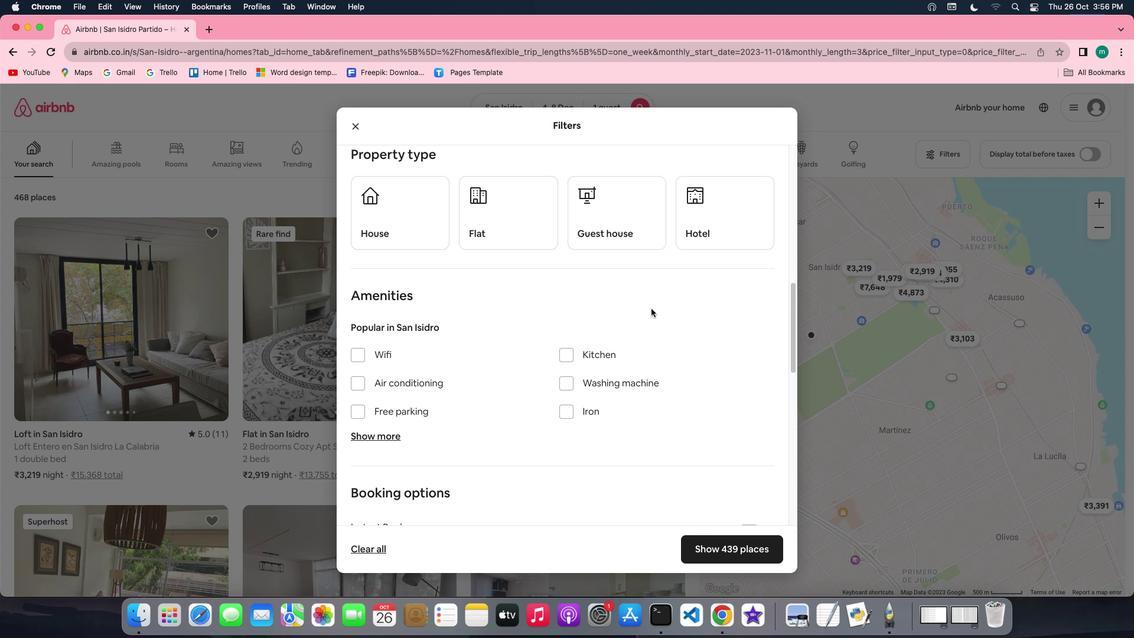 
Action: Mouse scrolled (651, 309) with delta (0, 0)
Screenshot: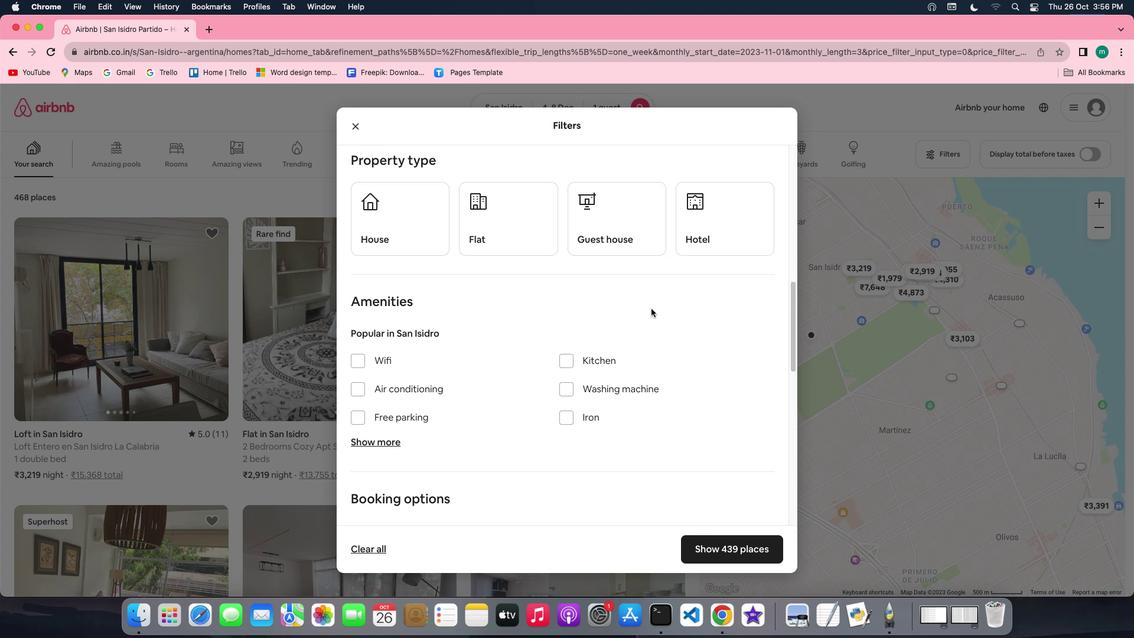
Action: Mouse scrolled (651, 309) with delta (0, 0)
Screenshot: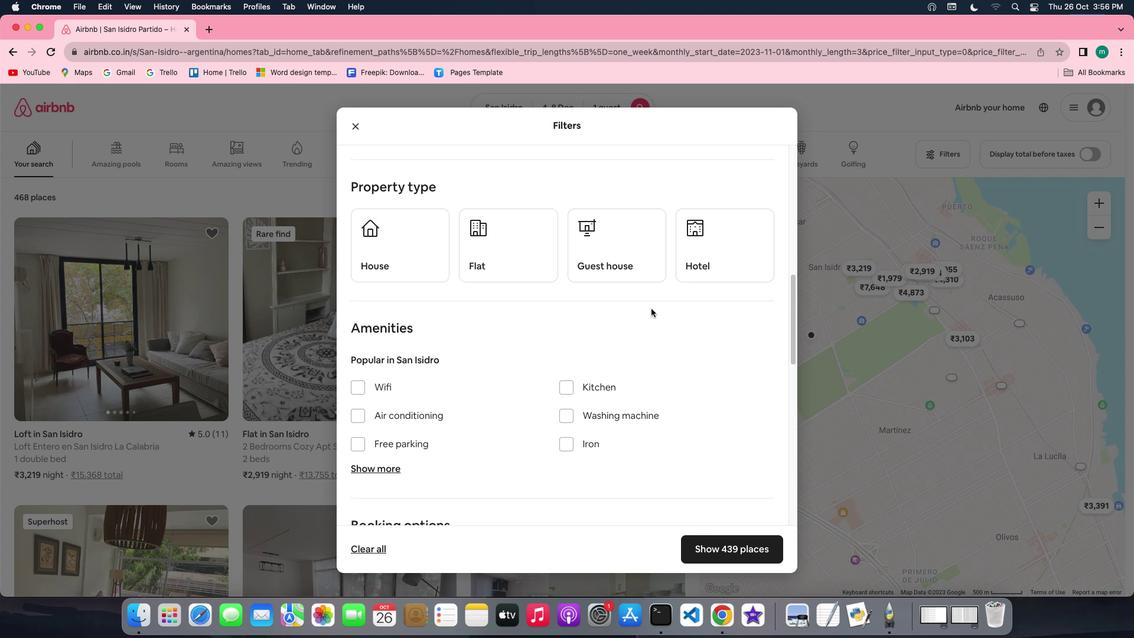 
Action: Mouse scrolled (651, 309) with delta (0, 1)
Screenshot: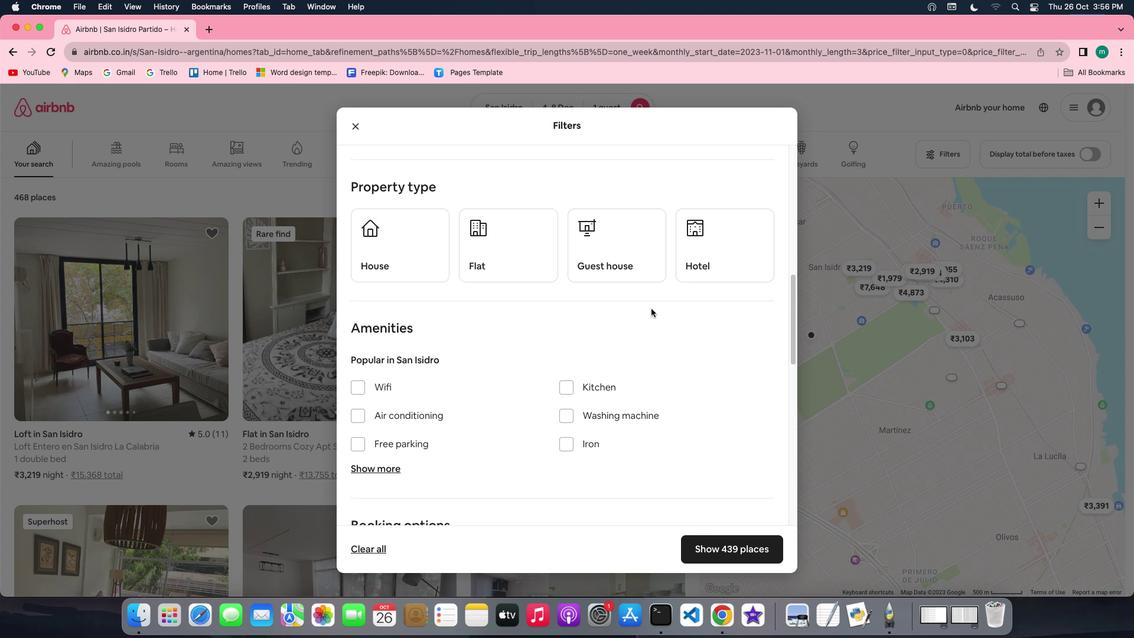 
Action: Mouse scrolled (651, 309) with delta (0, 2)
Screenshot: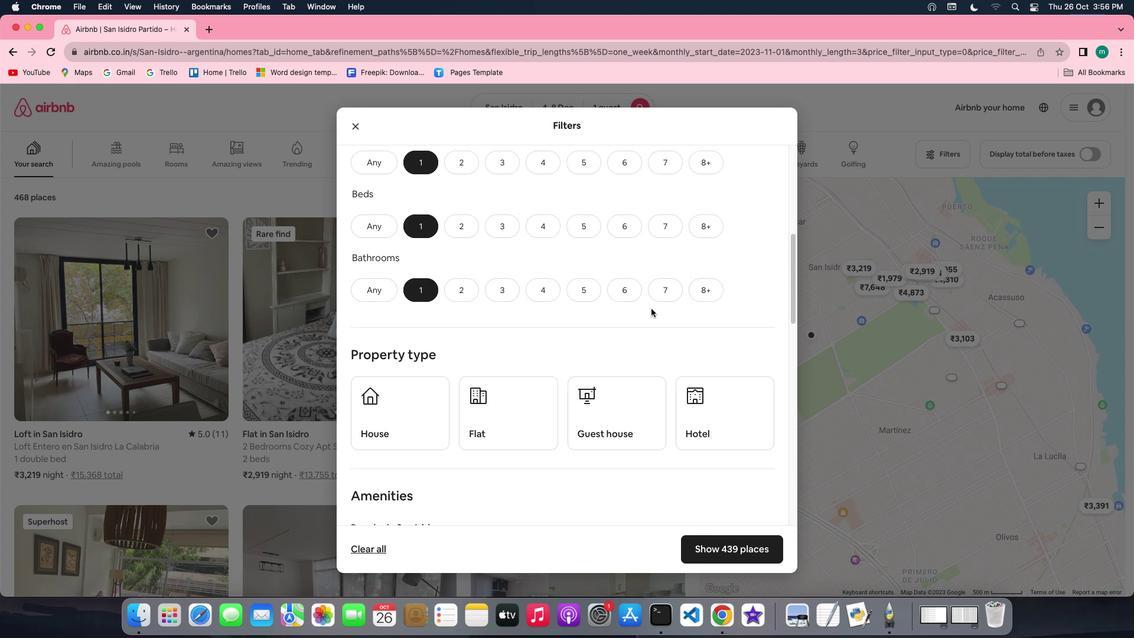 
Action: Mouse scrolled (651, 309) with delta (0, 0)
Screenshot: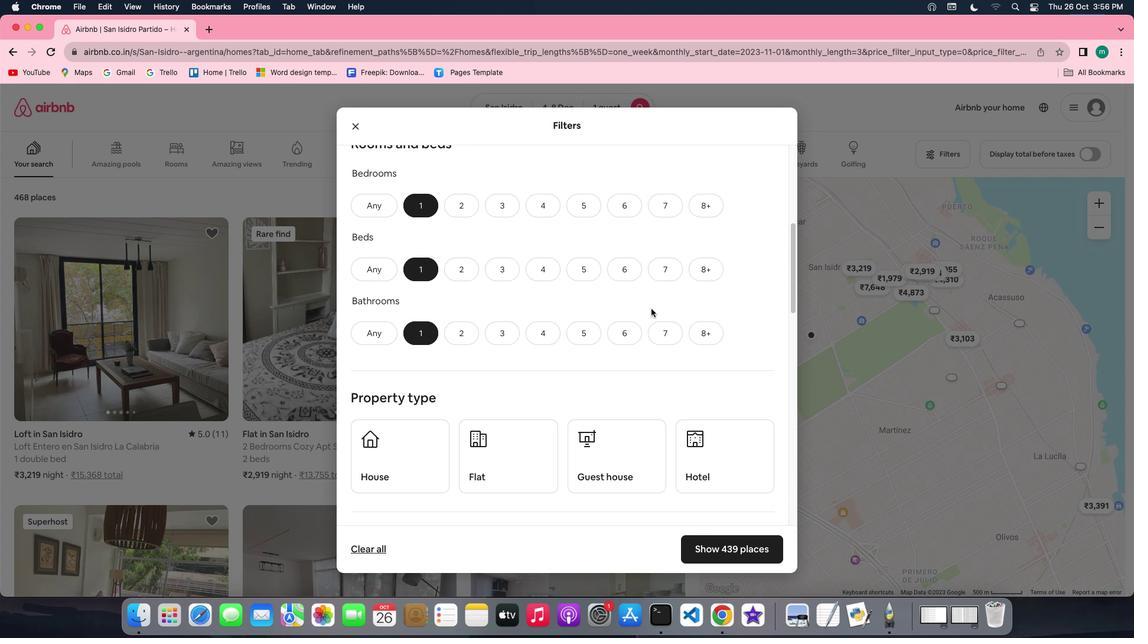 
Action: Mouse scrolled (651, 309) with delta (0, 0)
Screenshot: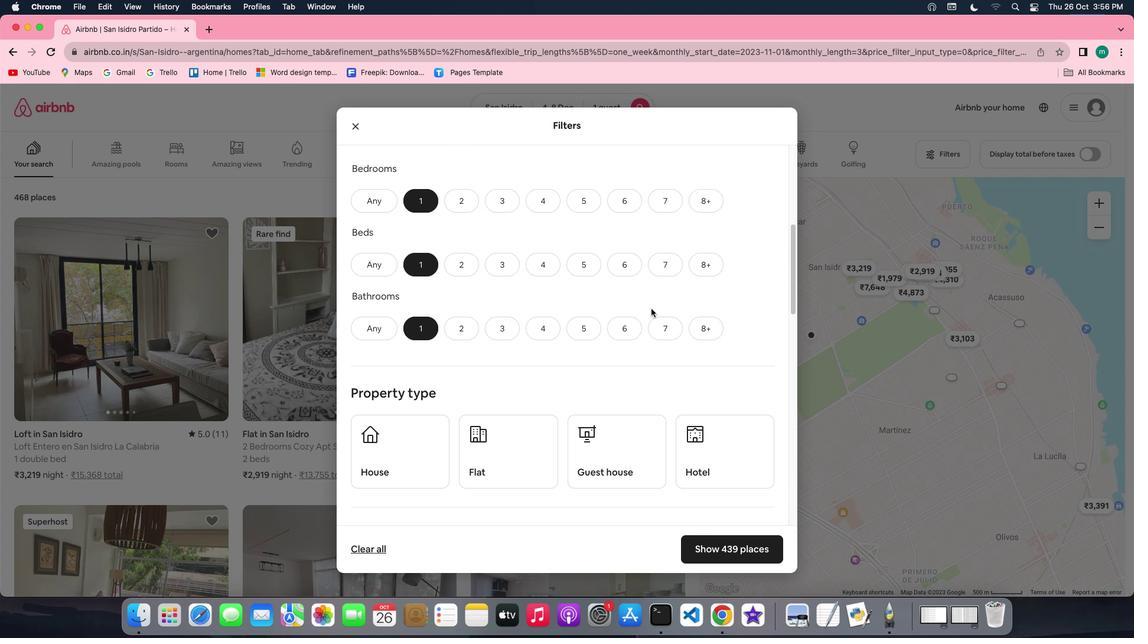 
Action: Mouse scrolled (651, 309) with delta (0, -1)
Screenshot: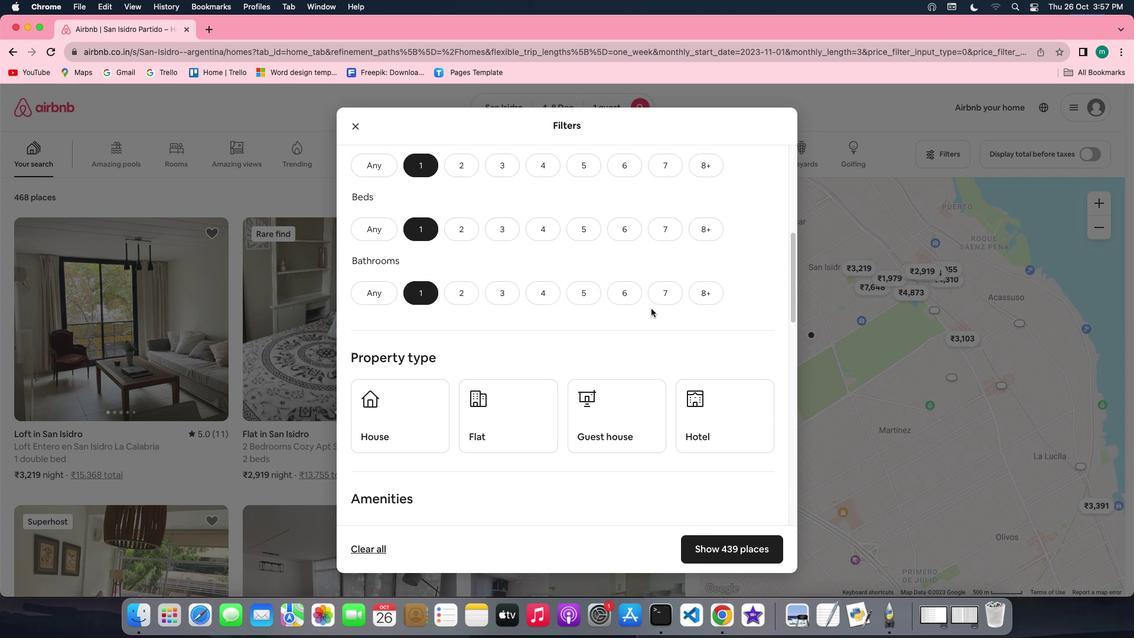 
Action: Mouse scrolled (651, 309) with delta (0, -1)
Screenshot: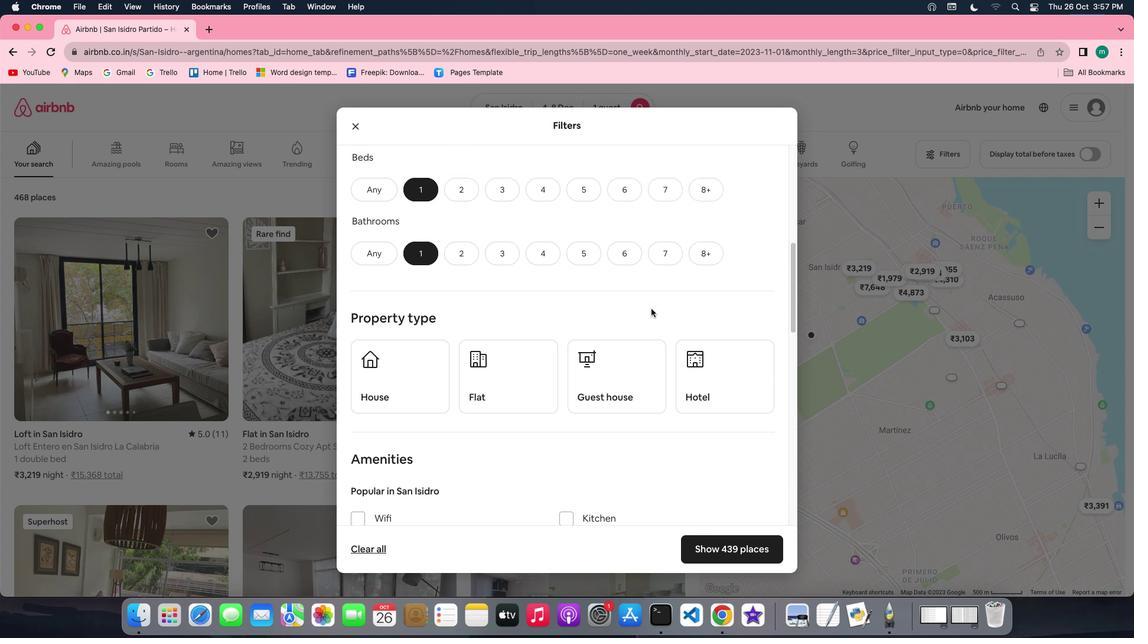 
Action: Mouse scrolled (651, 309) with delta (0, 0)
Screenshot: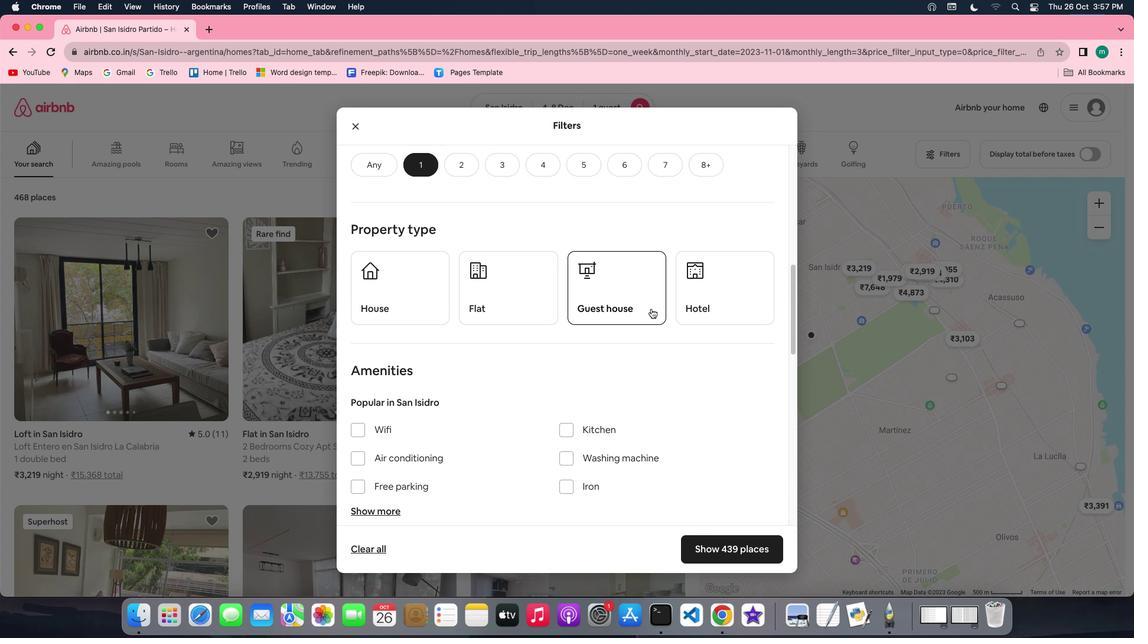 
Action: Mouse scrolled (651, 309) with delta (0, 0)
Screenshot: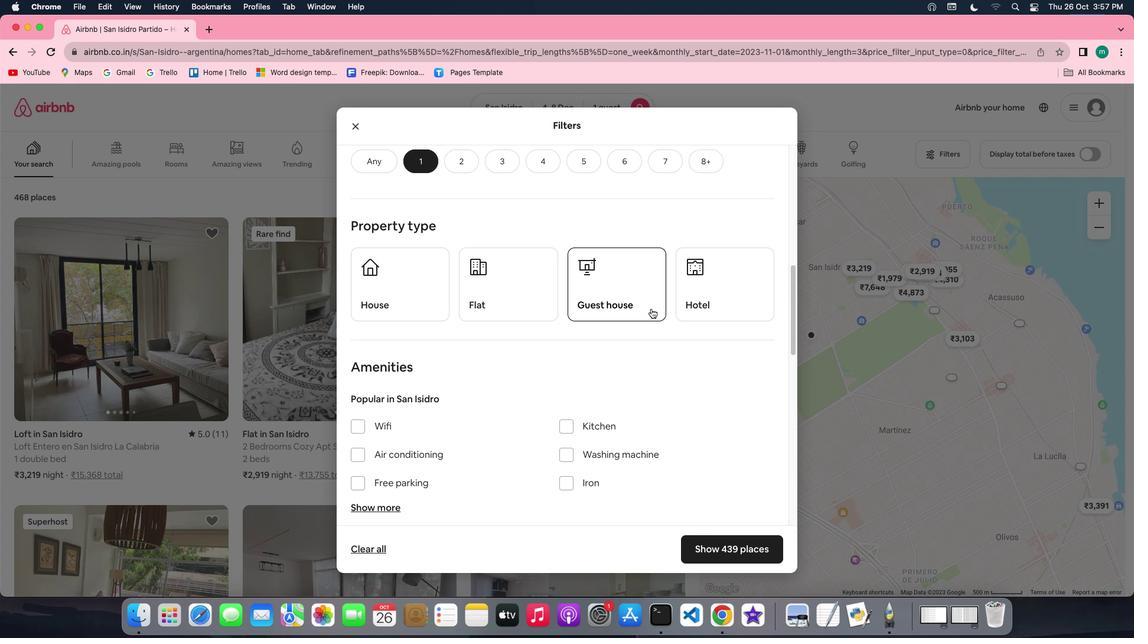 
Action: Mouse scrolled (651, 309) with delta (0, 0)
Screenshot: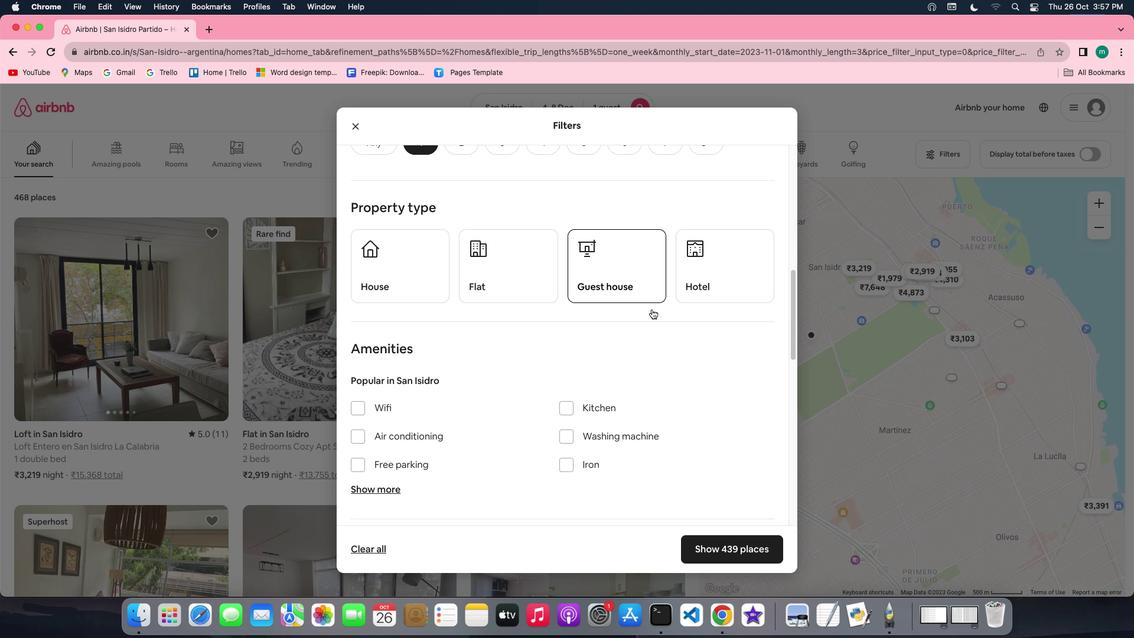 
Action: Mouse moved to (651, 309)
Screenshot: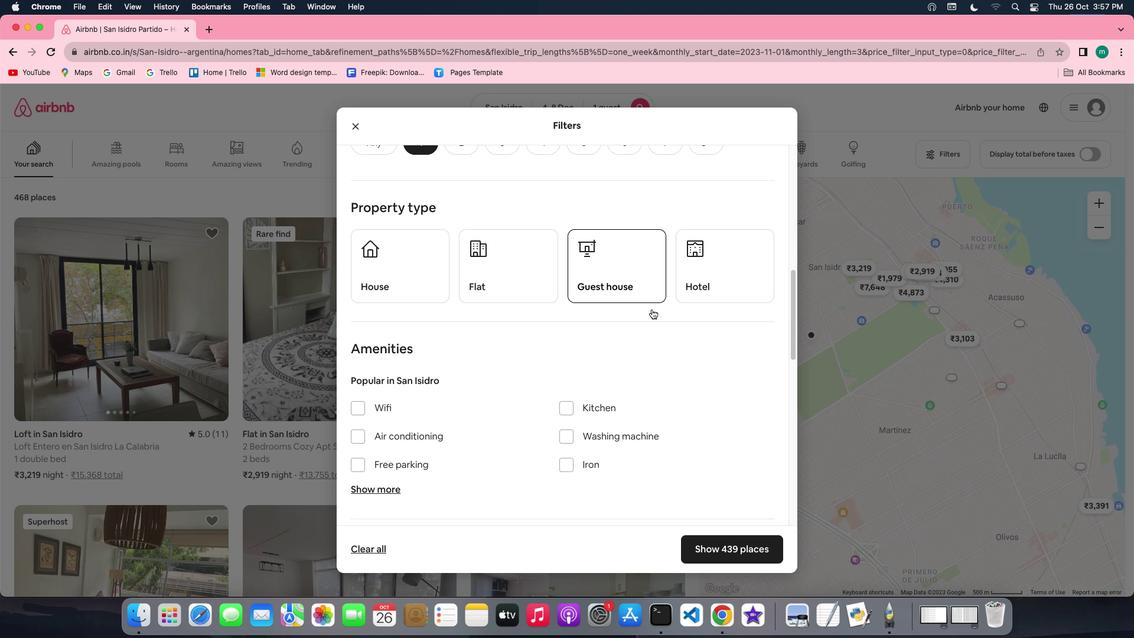 
Action: Mouse scrolled (651, 309) with delta (0, 0)
Screenshot: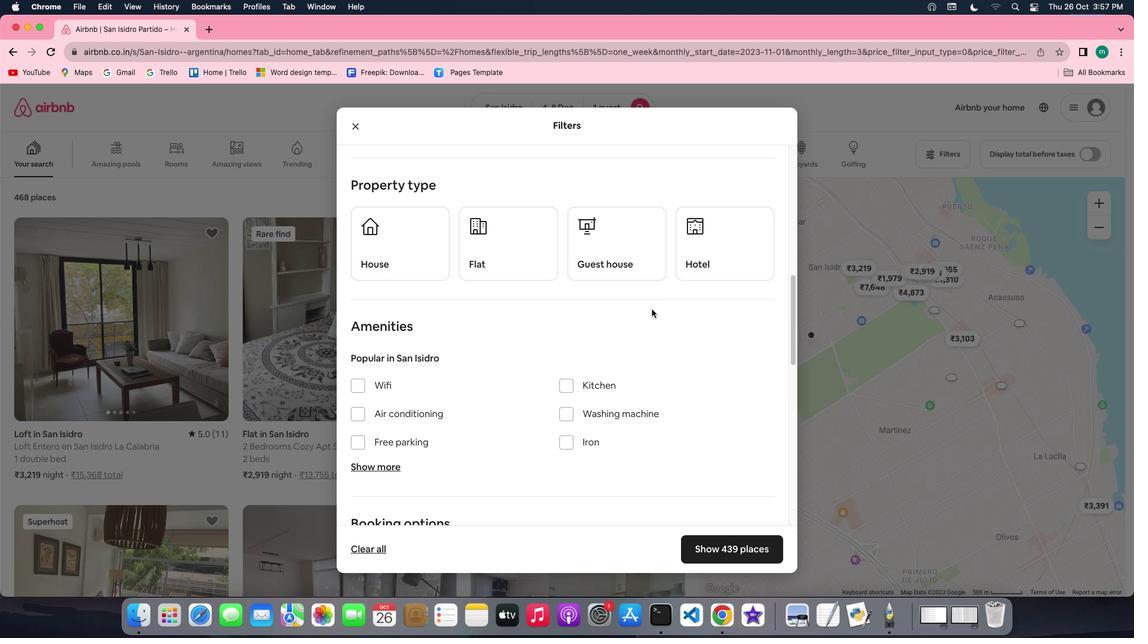 
Action: Mouse scrolled (651, 309) with delta (0, 0)
Screenshot: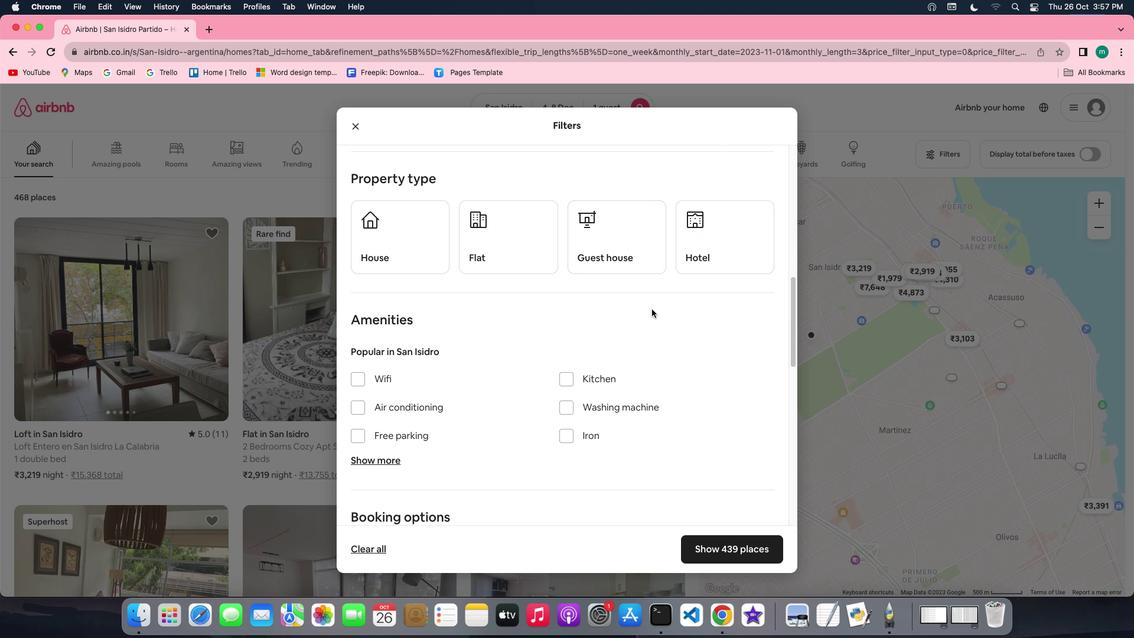 
Action: Mouse scrolled (651, 309) with delta (0, 0)
Screenshot: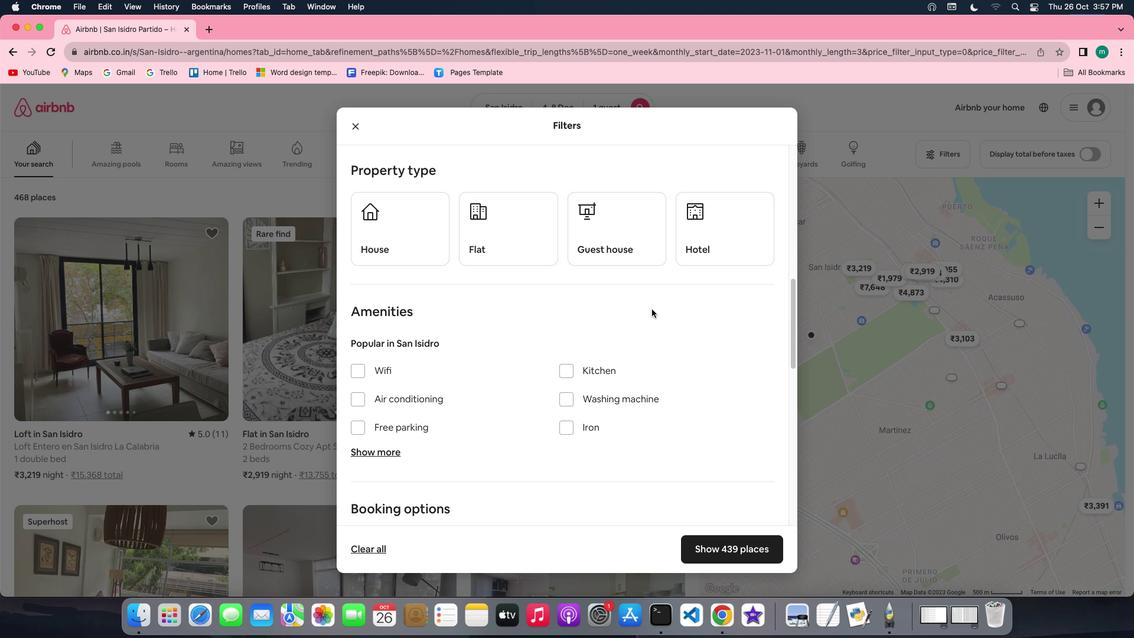 
Action: Mouse scrolled (651, 309) with delta (0, 0)
Screenshot: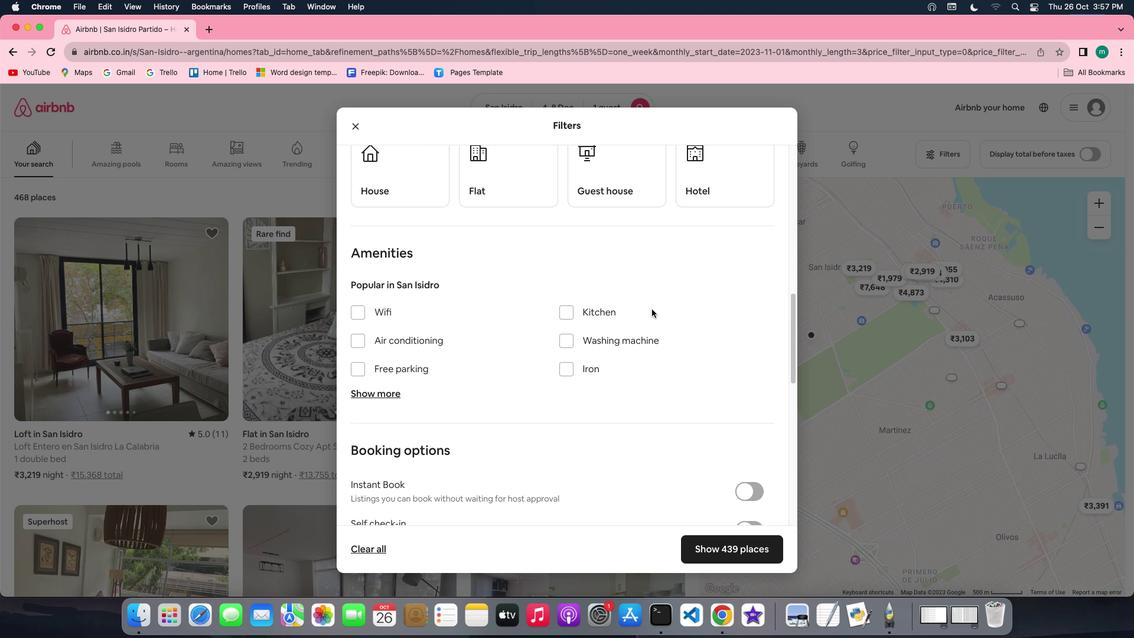 
Action: Mouse scrolled (651, 309) with delta (0, -1)
Screenshot: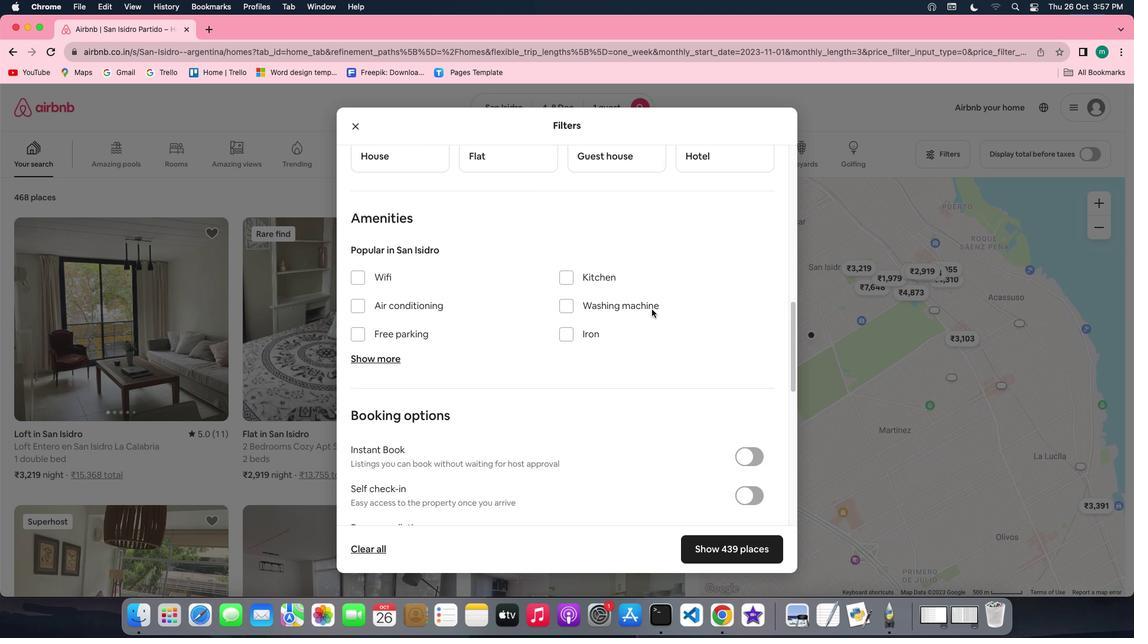 
Action: Mouse moved to (357, 226)
Screenshot: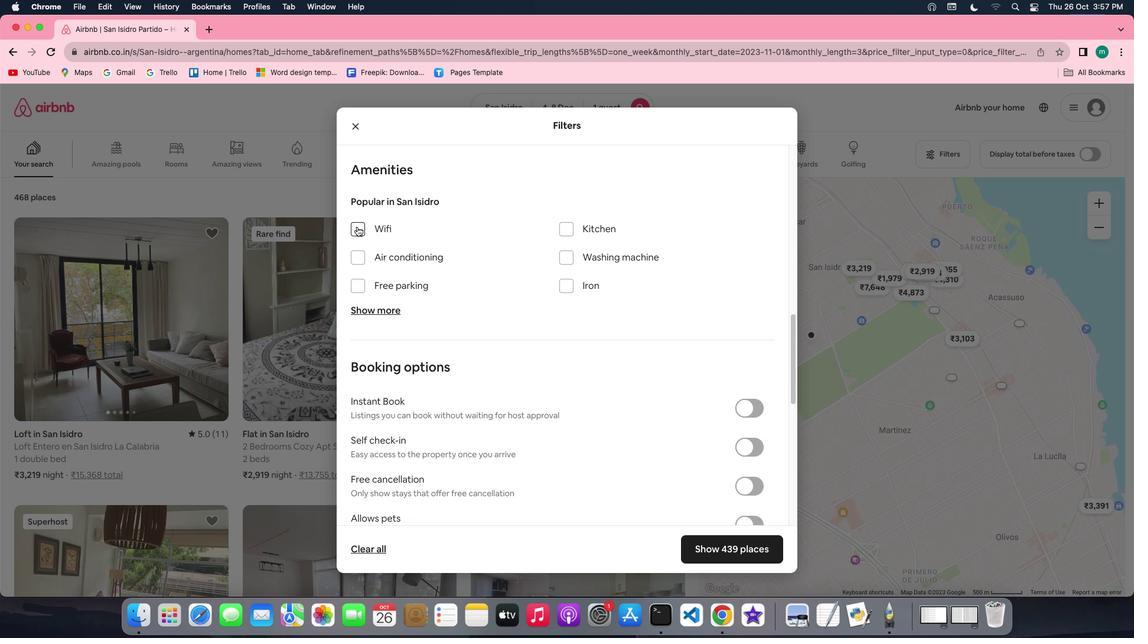 
Action: Mouse pressed left at (357, 226)
Screenshot: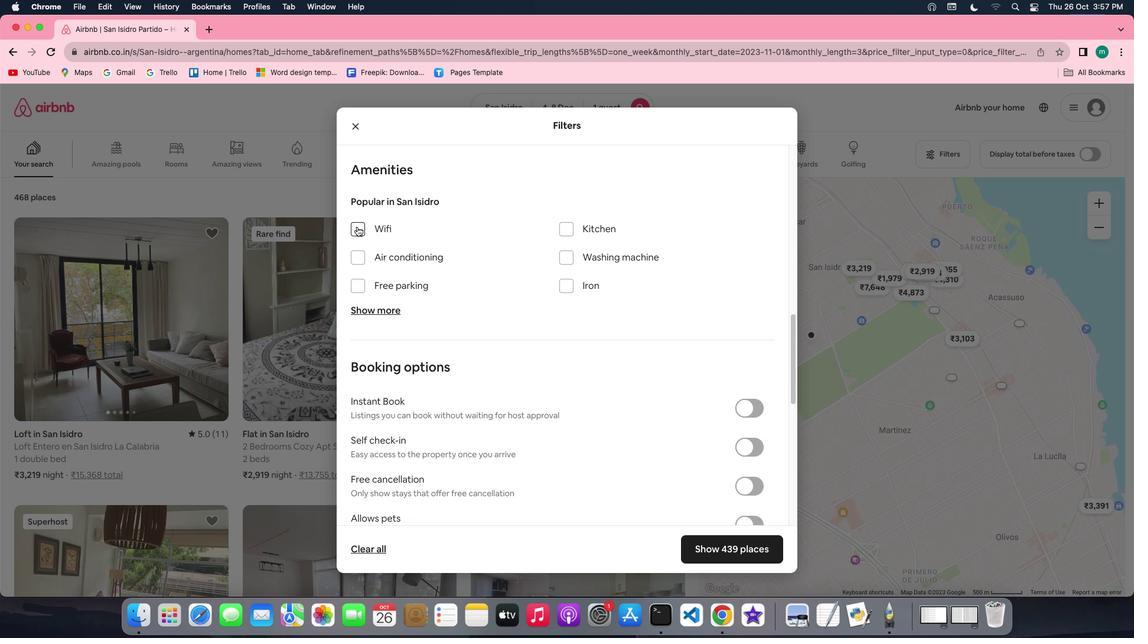 
Action: Mouse moved to (558, 316)
Screenshot: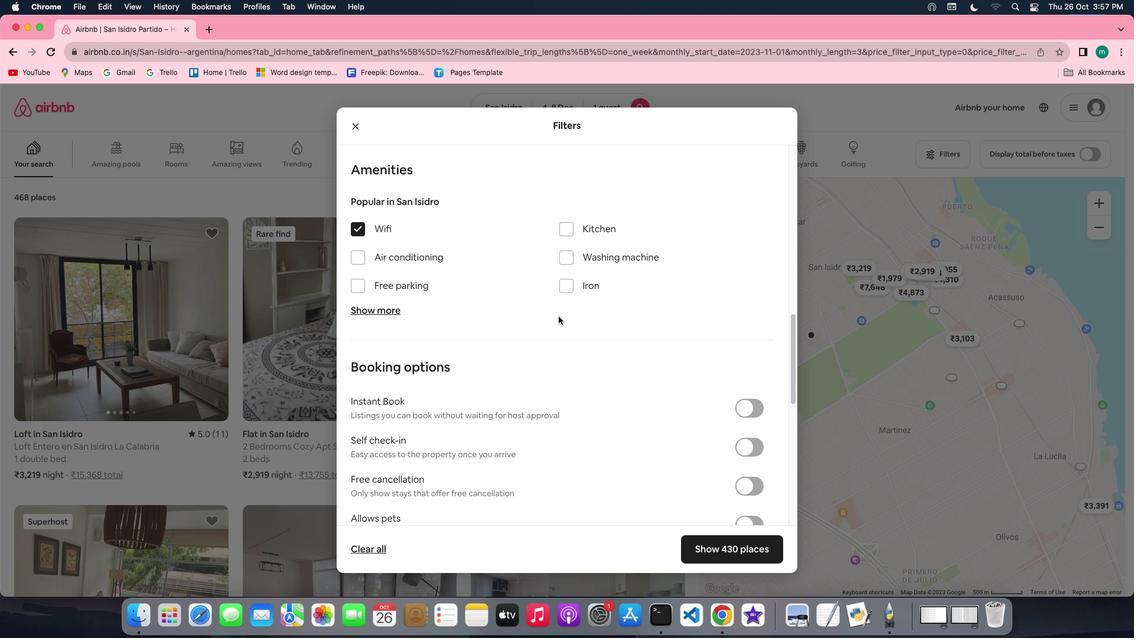 
Action: Mouse scrolled (558, 316) with delta (0, 0)
Screenshot: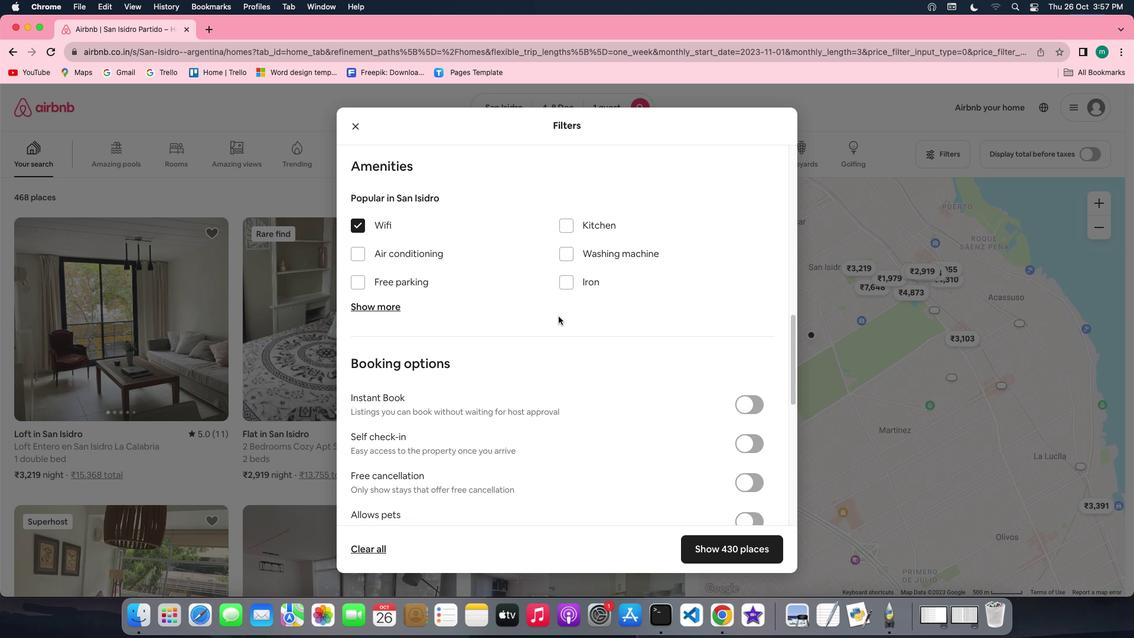 
Action: Mouse scrolled (558, 316) with delta (0, 0)
Screenshot: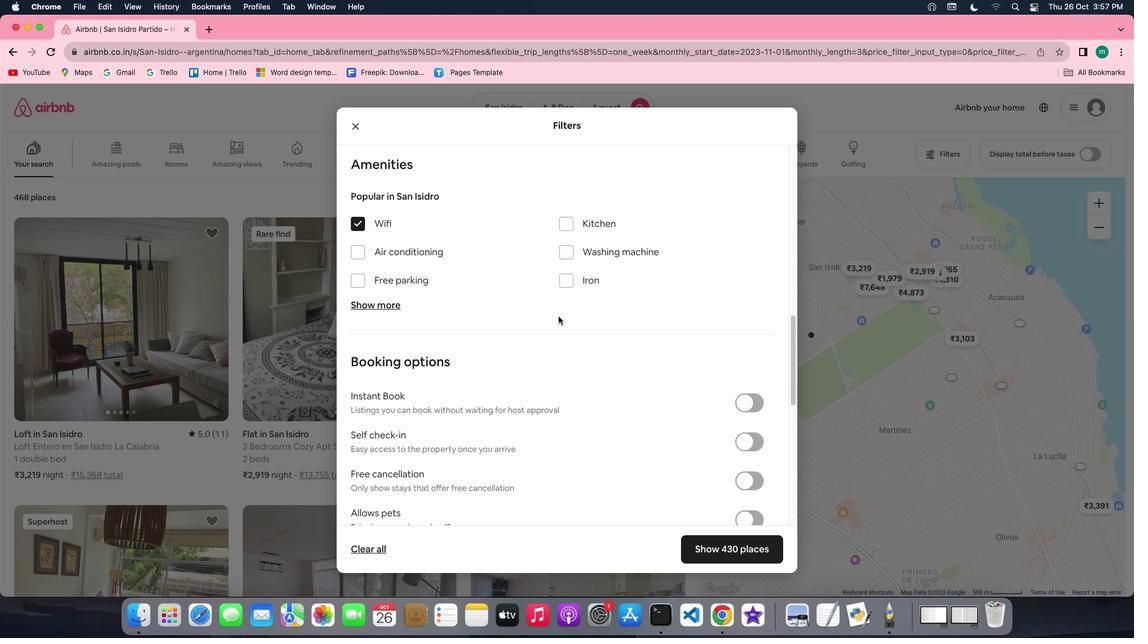 
Action: Mouse scrolled (558, 316) with delta (0, -1)
Screenshot: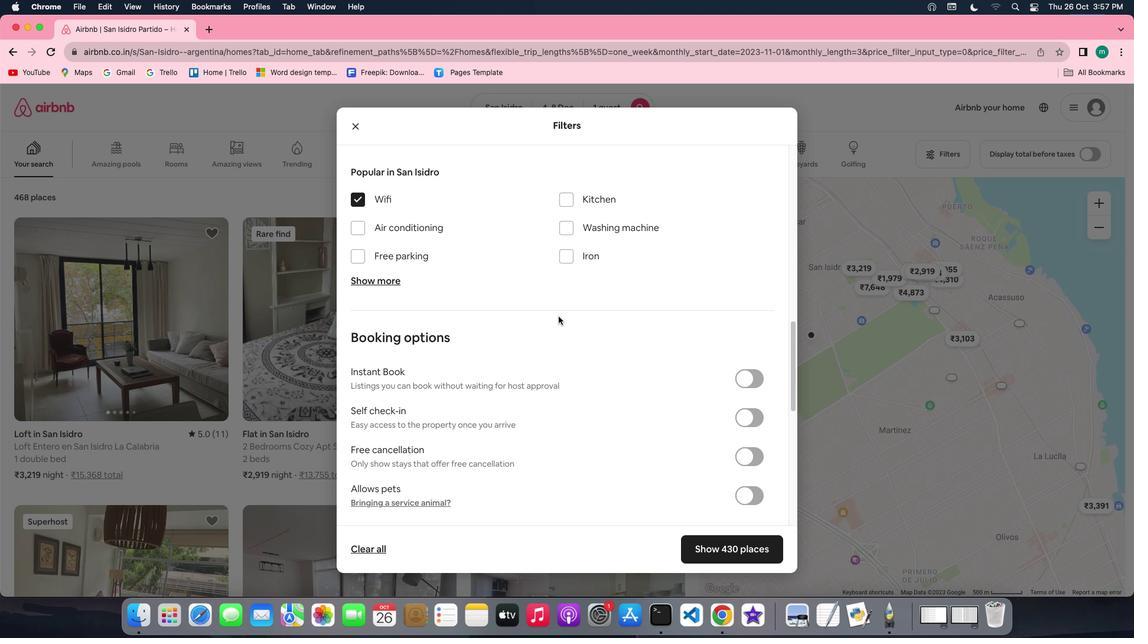 
Action: Mouse scrolled (558, 316) with delta (0, 0)
Screenshot: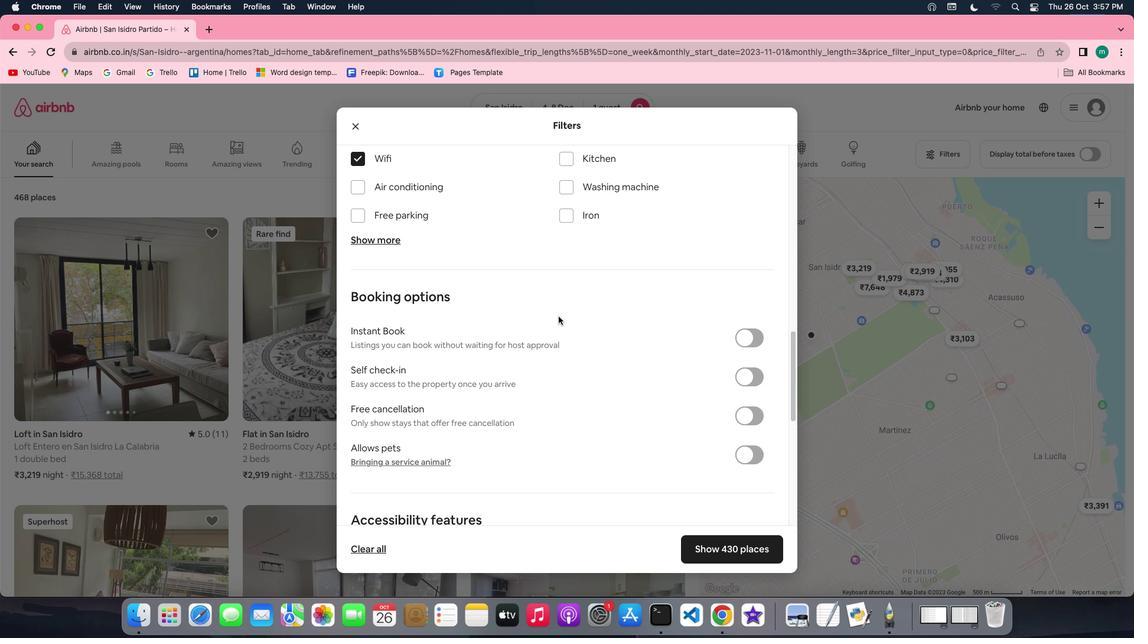 
Action: Mouse scrolled (558, 316) with delta (0, 0)
Screenshot: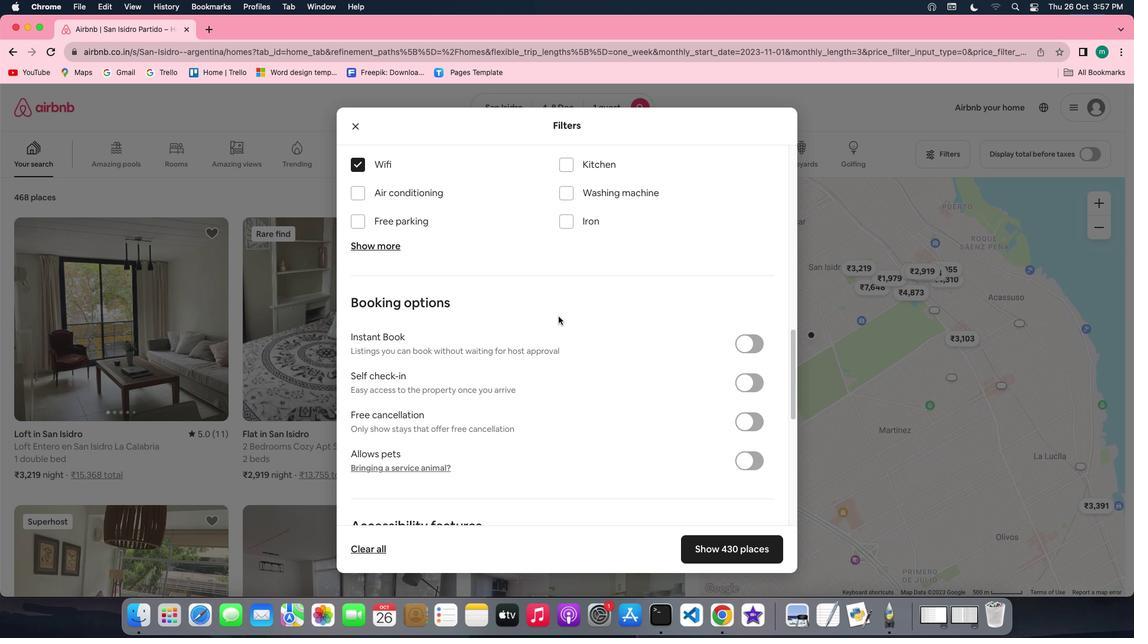 
Action: Mouse scrolled (558, 316) with delta (0, 0)
Screenshot: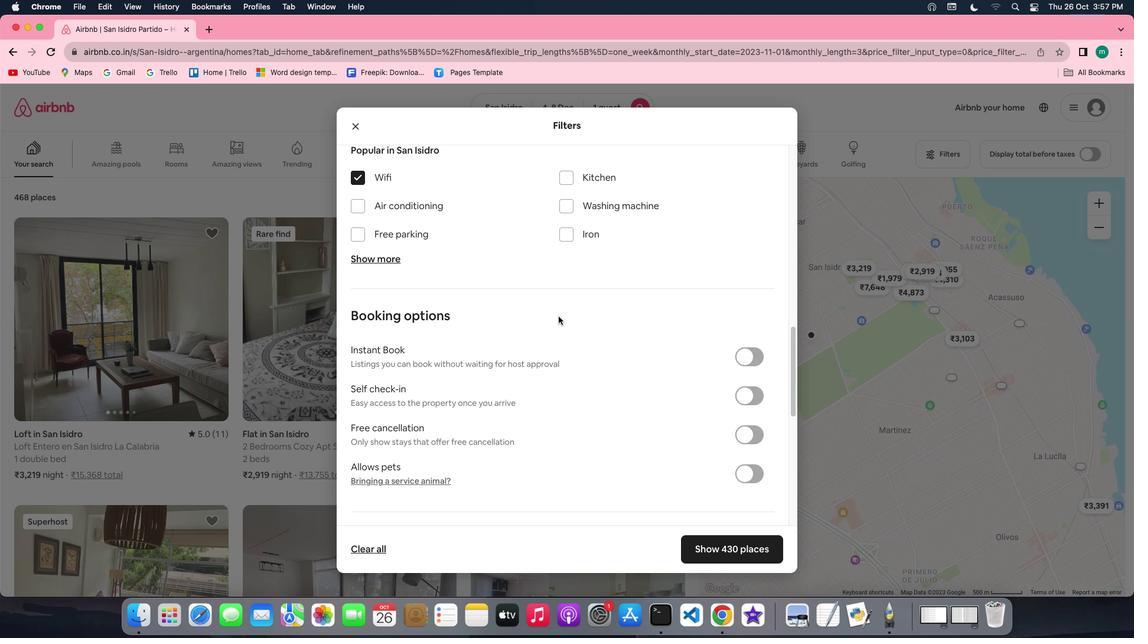 
Action: Mouse moved to (387, 255)
Screenshot: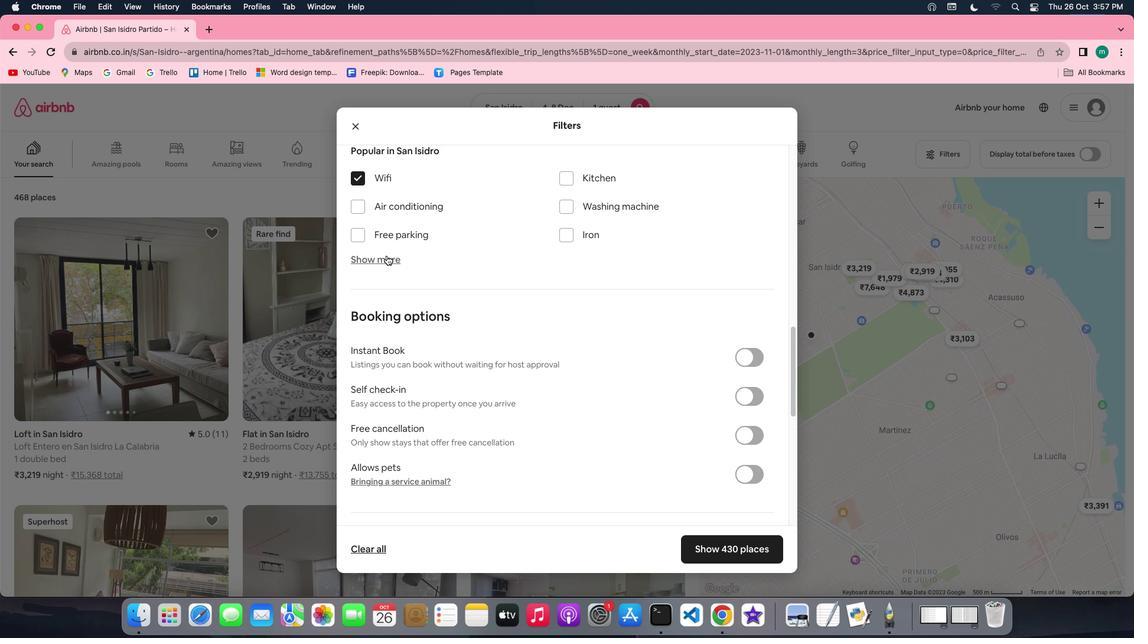 
Action: Mouse pressed left at (387, 255)
Screenshot: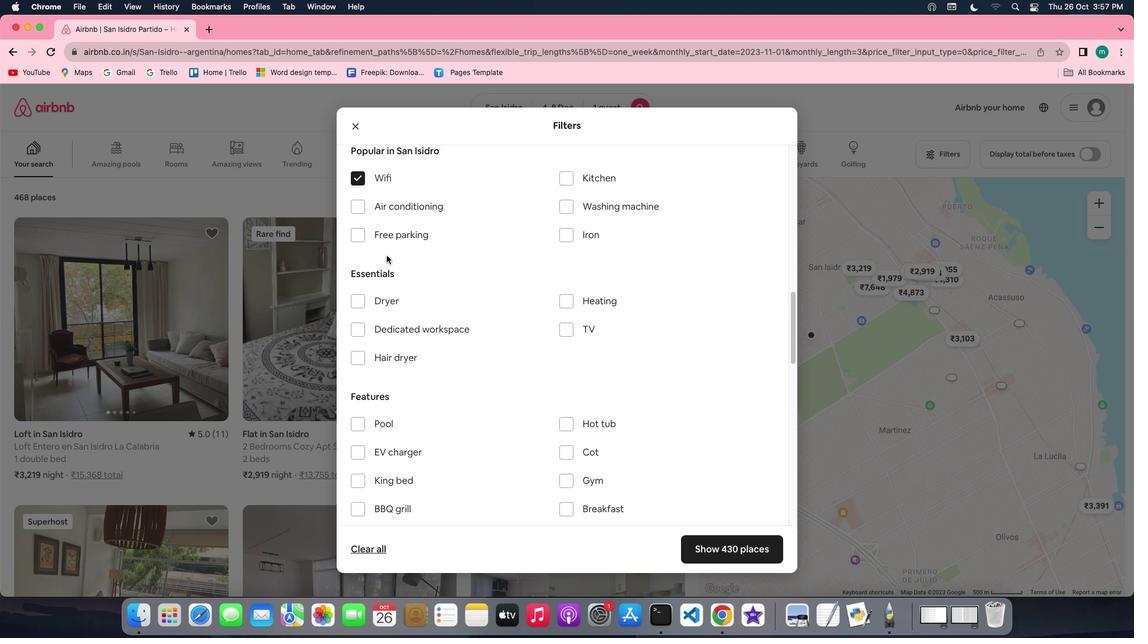
Action: Mouse moved to (595, 300)
Screenshot: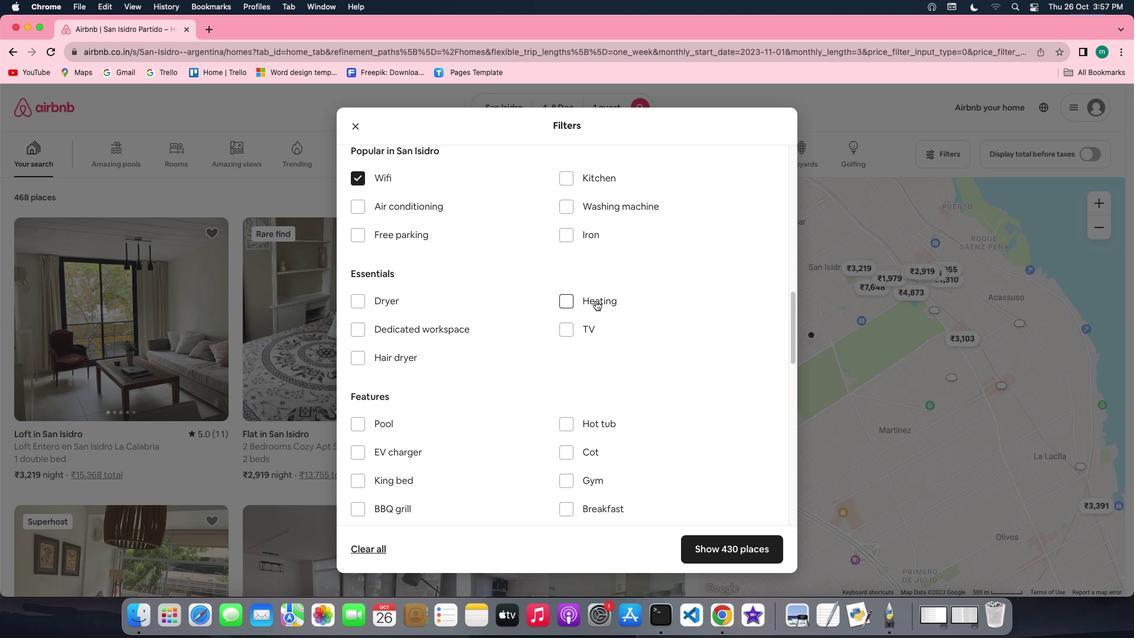 
Action: Mouse pressed left at (595, 300)
Screenshot: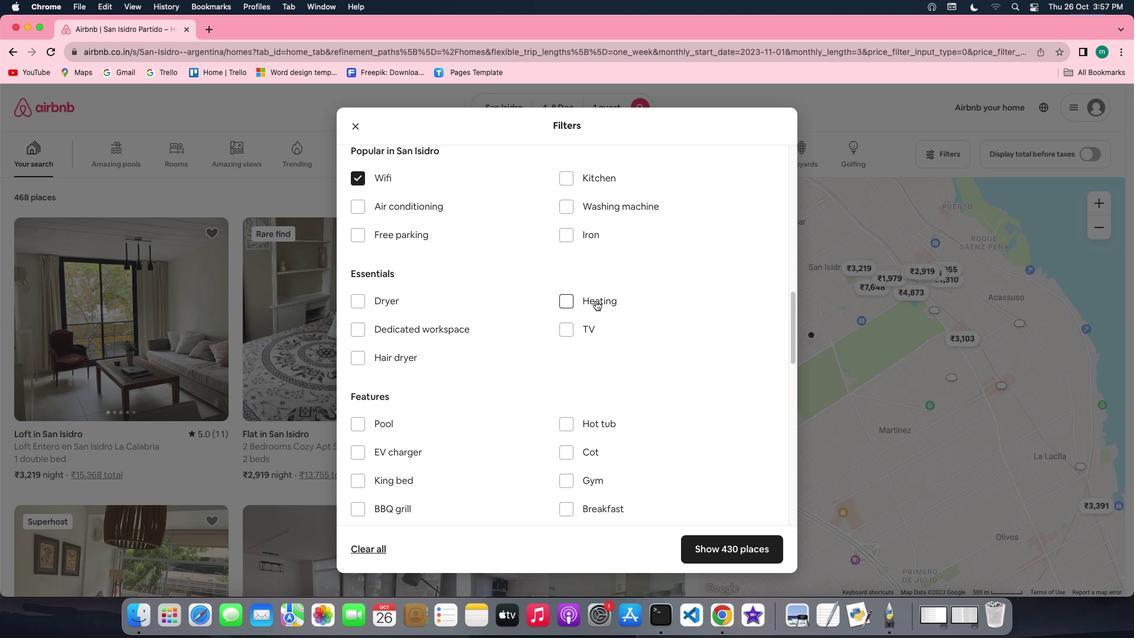 
Action: Mouse moved to (674, 352)
Screenshot: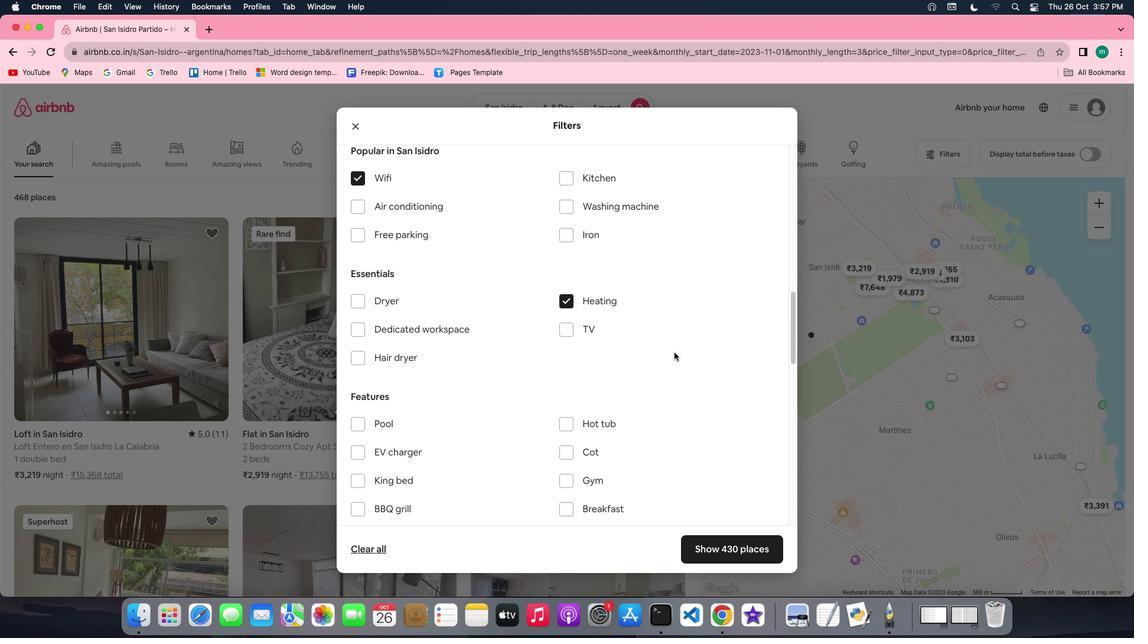 
Action: Mouse scrolled (674, 352) with delta (0, 0)
Screenshot: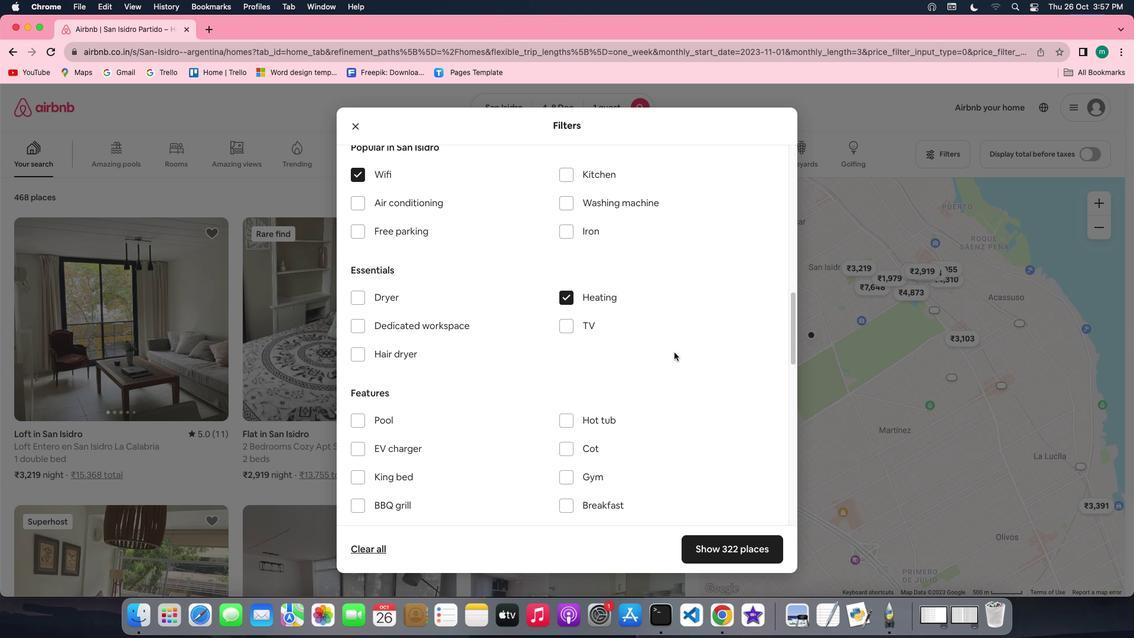 
Action: Mouse scrolled (674, 352) with delta (0, 0)
Screenshot: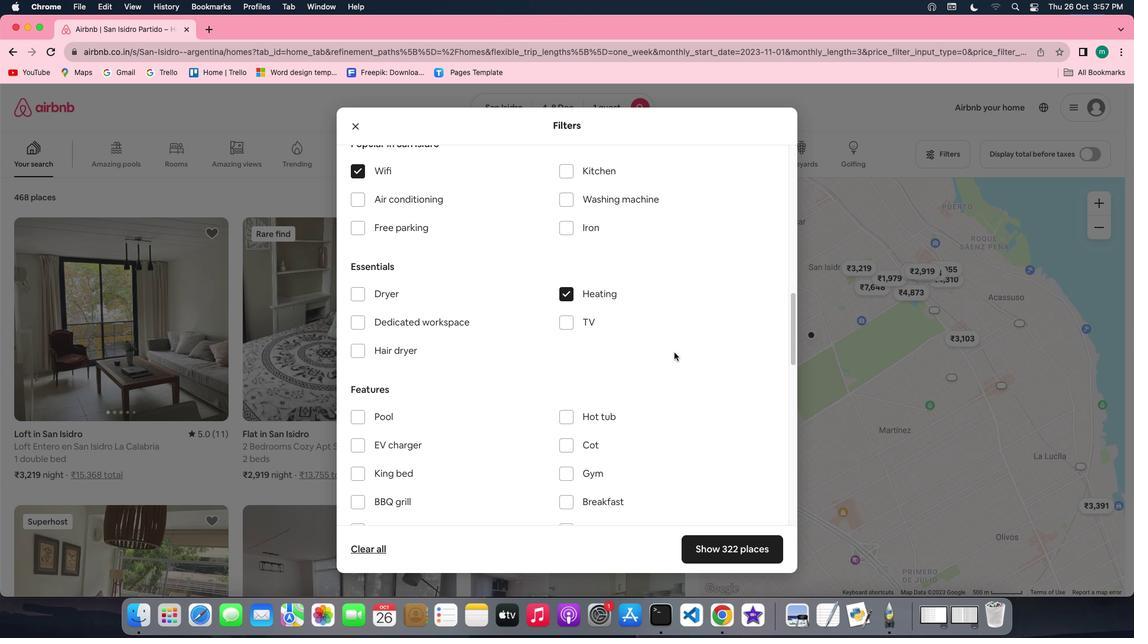 
Action: Mouse scrolled (674, 352) with delta (0, 0)
Screenshot: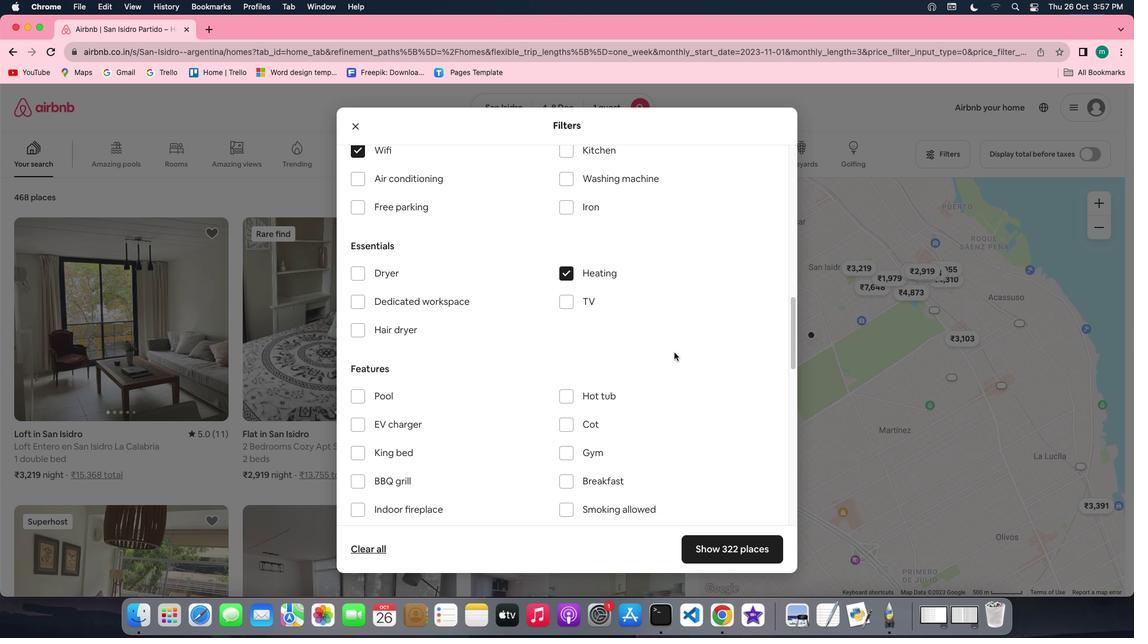 
Action: Mouse scrolled (674, 352) with delta (0, 0)
Screenshot: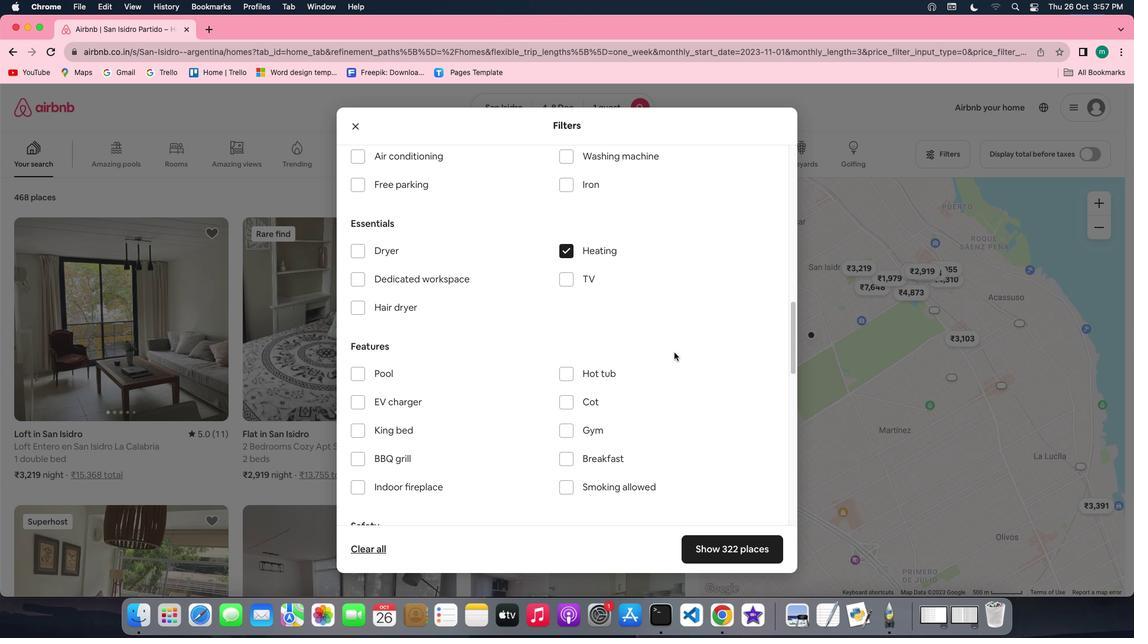 
Action: Mouse moved to (703, 375)
Screenshot: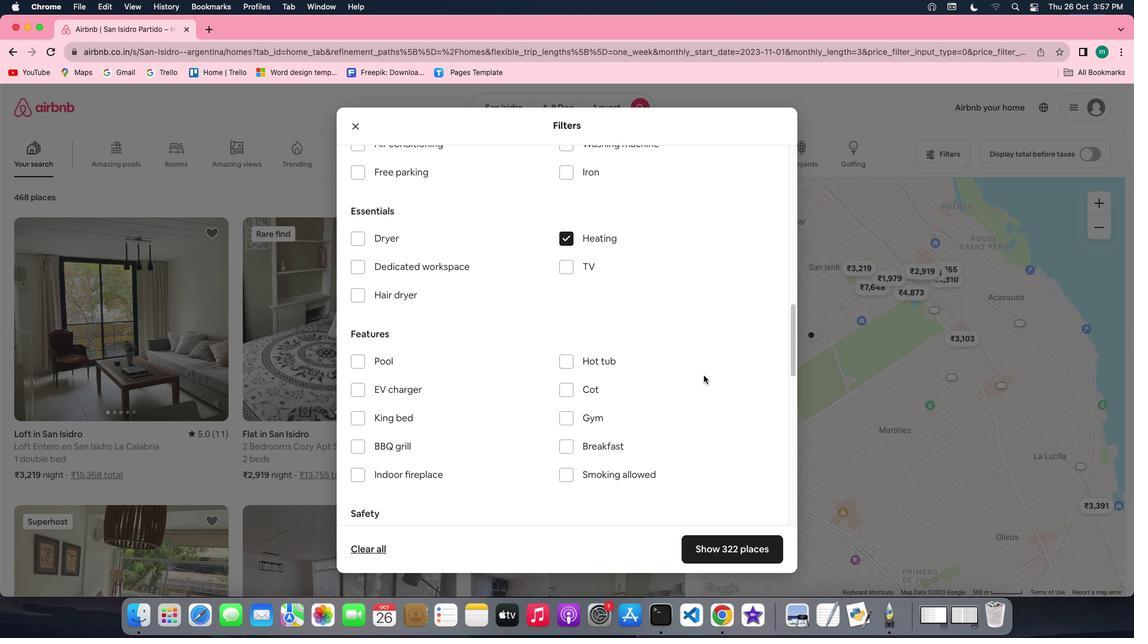 
Action: Mouse scrolled (703, 375) with delta (0, 0)
Screenshot: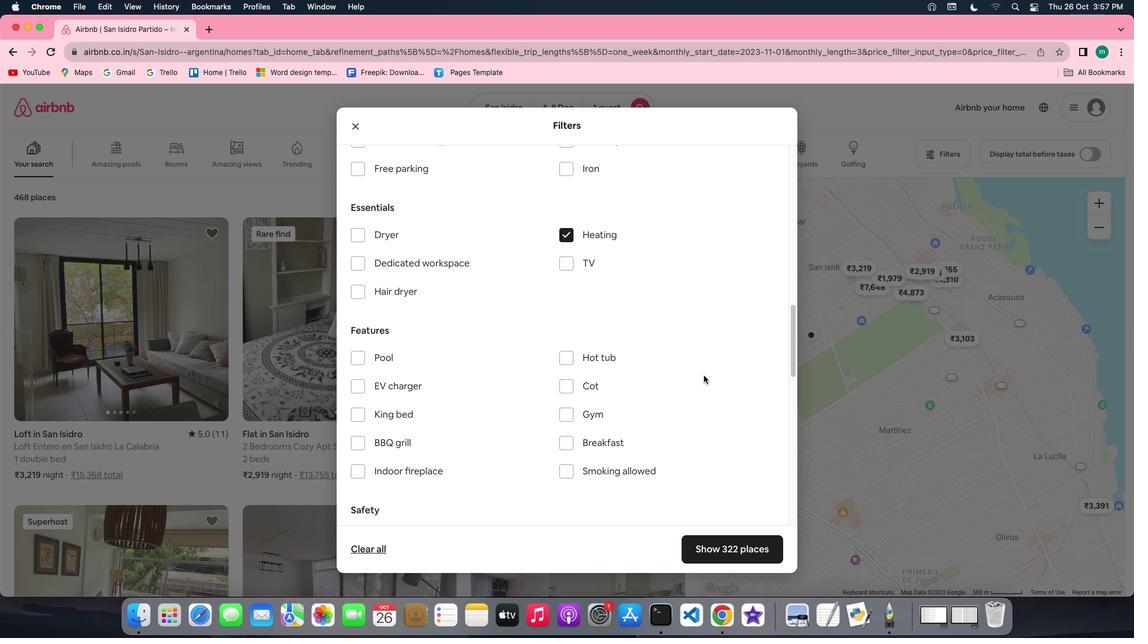 
Action: Mouse scrolled (703, 375) with delta (0, 0)
Screenshot: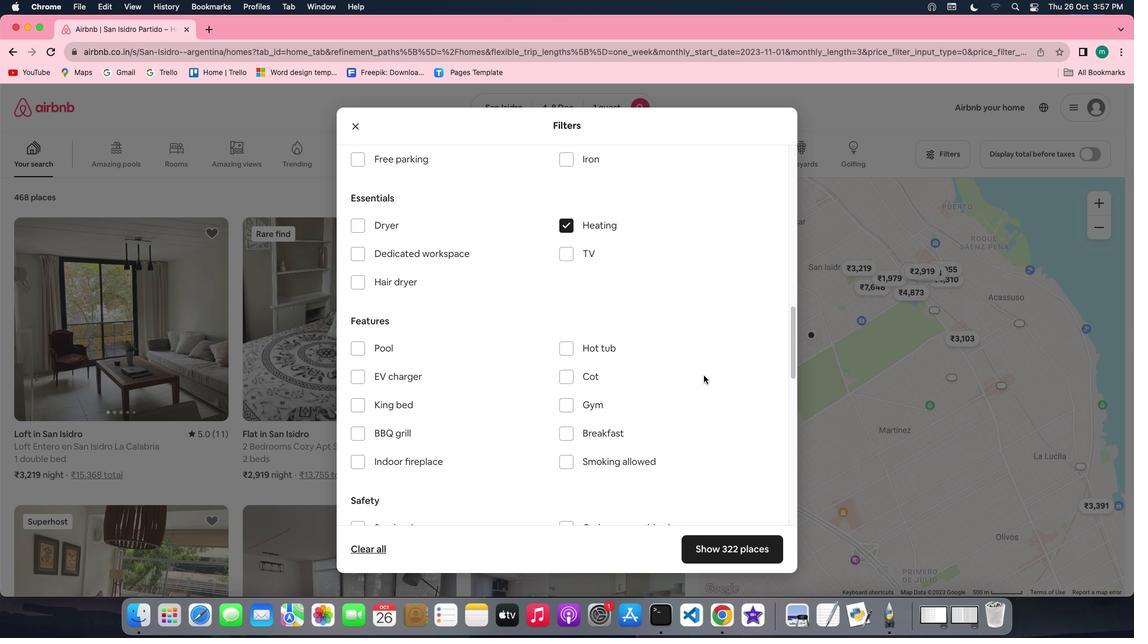 
Action: Mouse scrolled (703, 375) with delta (0, -1)
Screenshot: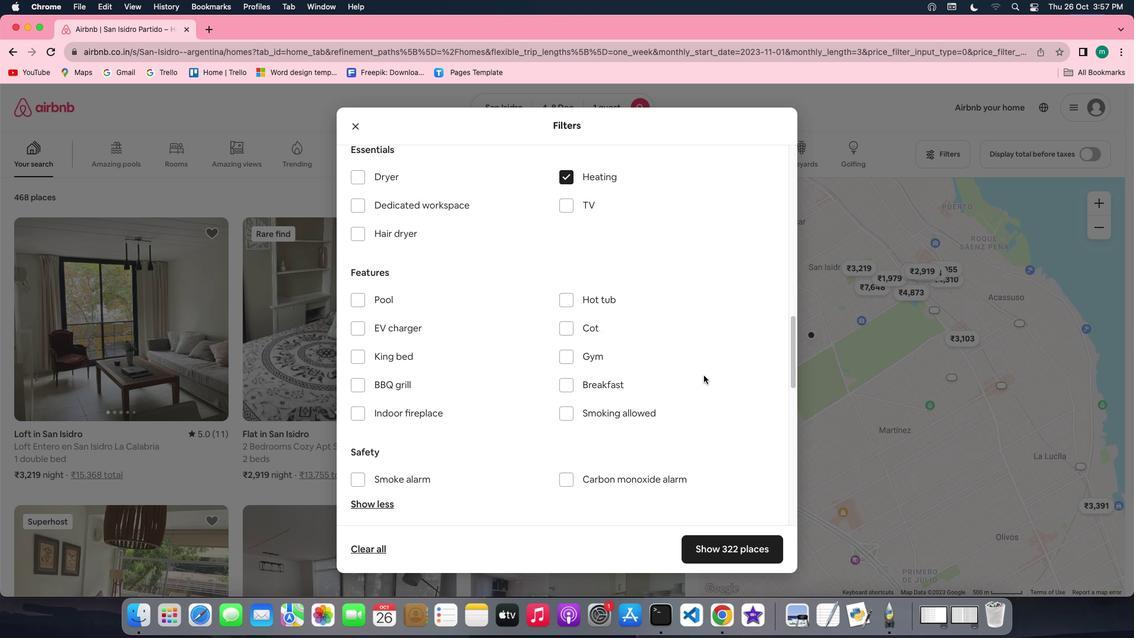 
Action: Mouse scrolled (703, 375) with delta (0, -1)
Screenshot: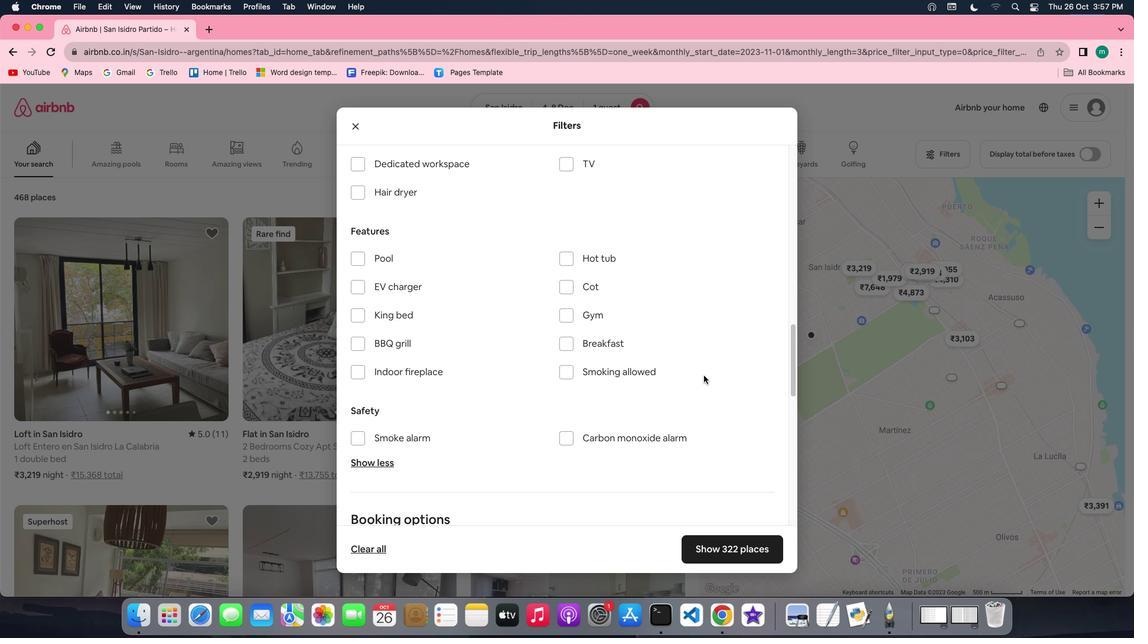 
Action: Mouse scrolled (703, 375) with delta (0, 0)
Screenshot: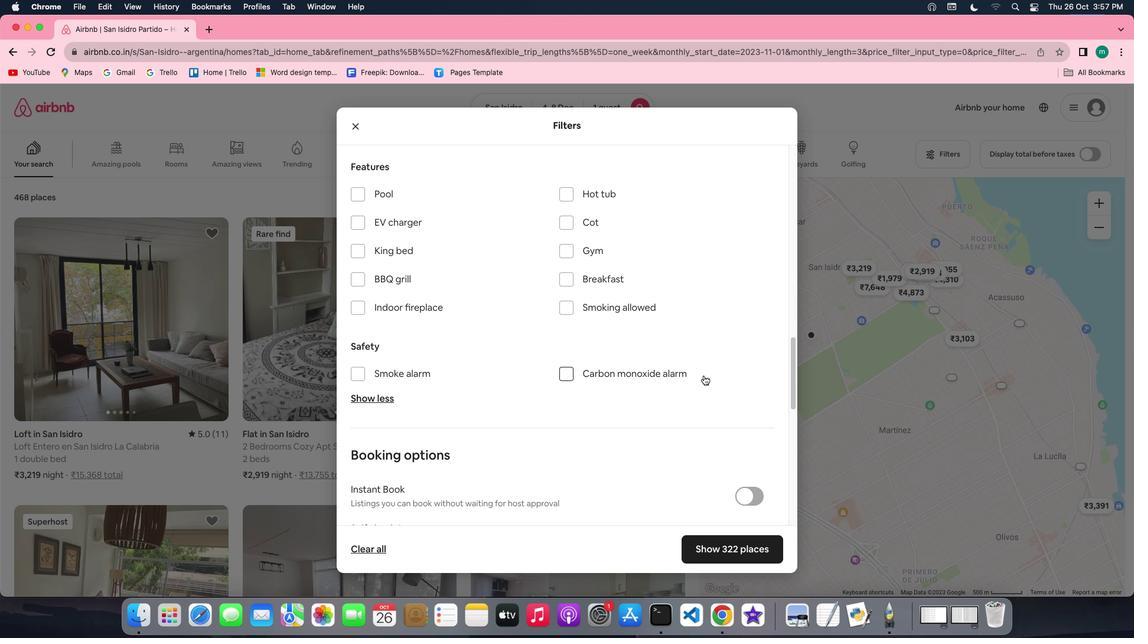 
Action: Mouse scrolled (703, 375) with delta (0, 0)
Screenshot: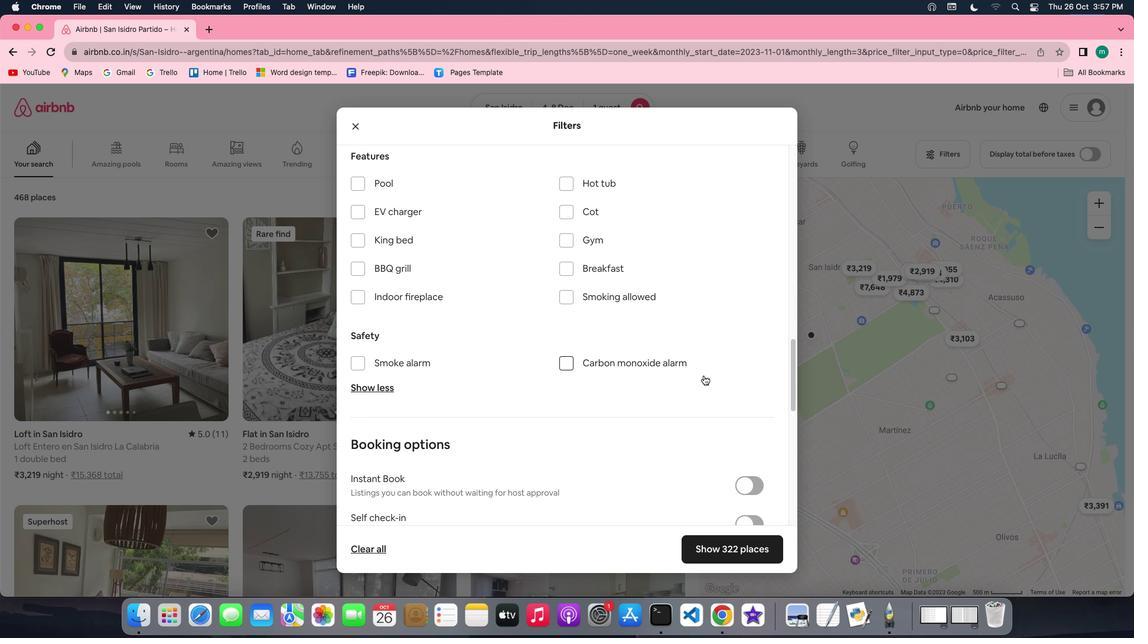 
Action: Mouse scrolled (703, 375) with delta (0, -1)
Screenshot: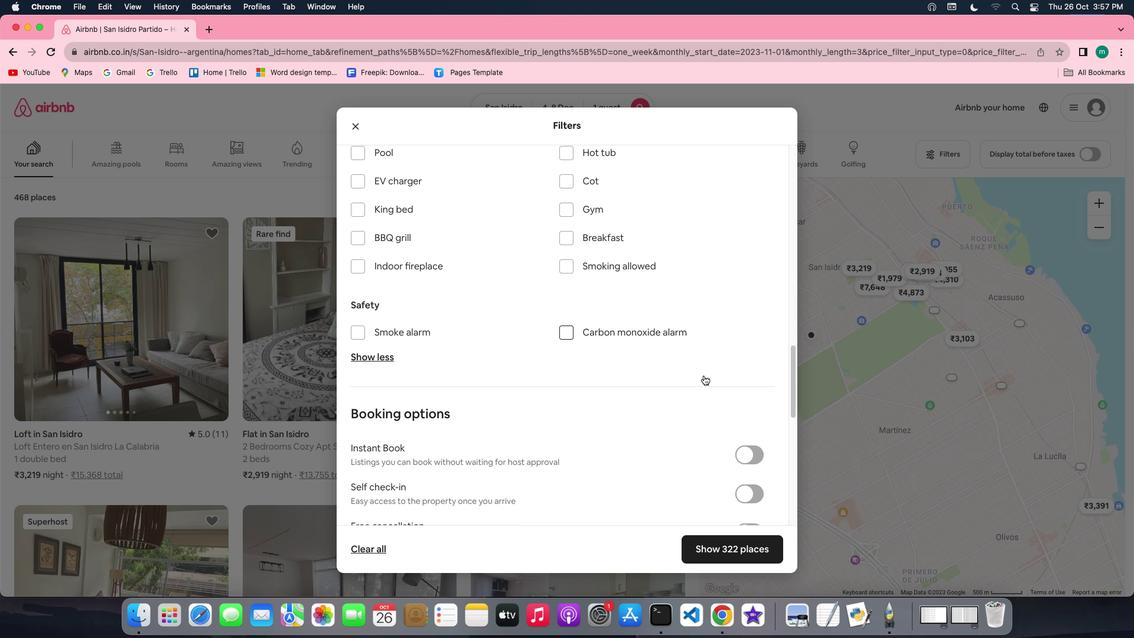 
Action: Mouse scrolled (703, 375) with delta (0, -1)
Screenshot: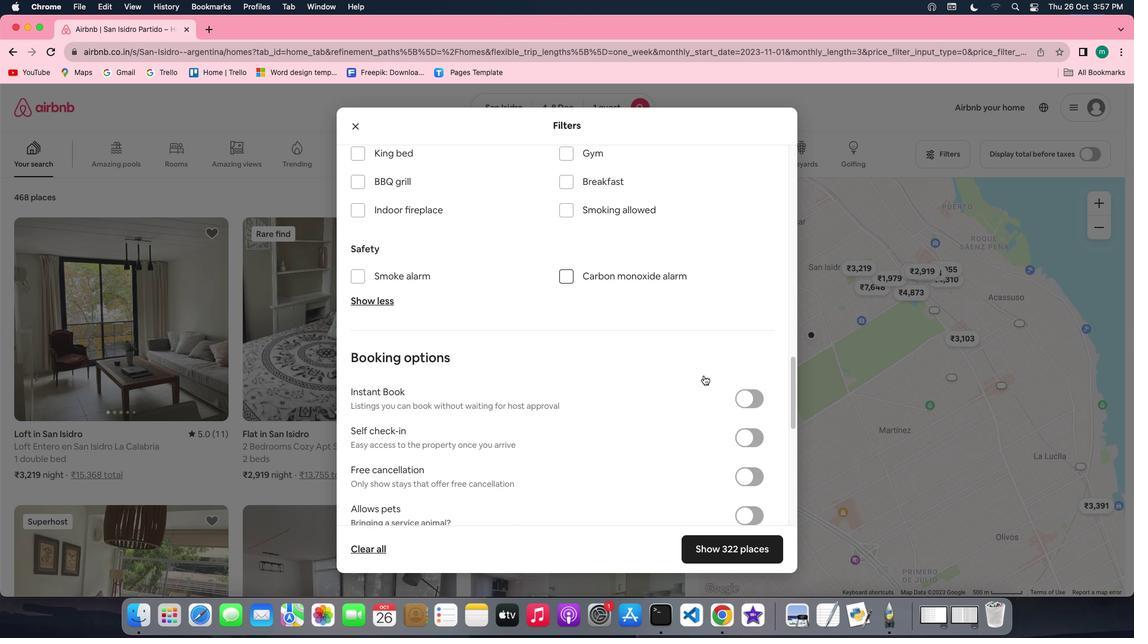 
Action: Mouse moved to (755, 401)
Screenshot: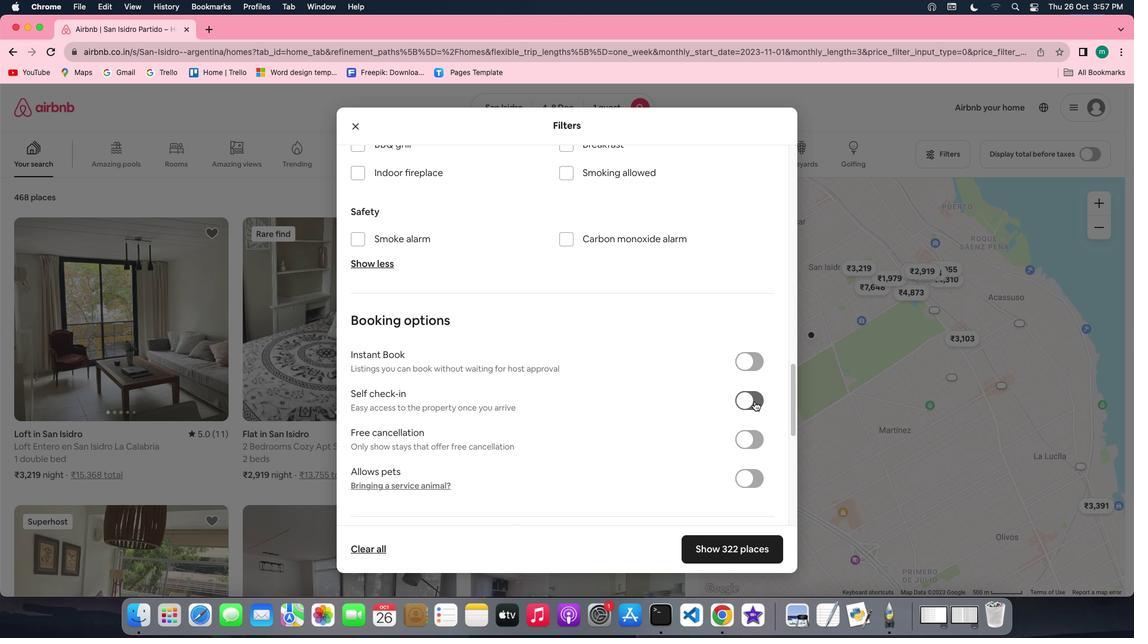 
Action: Mouse pressed left at (755, 401)
Screenshot: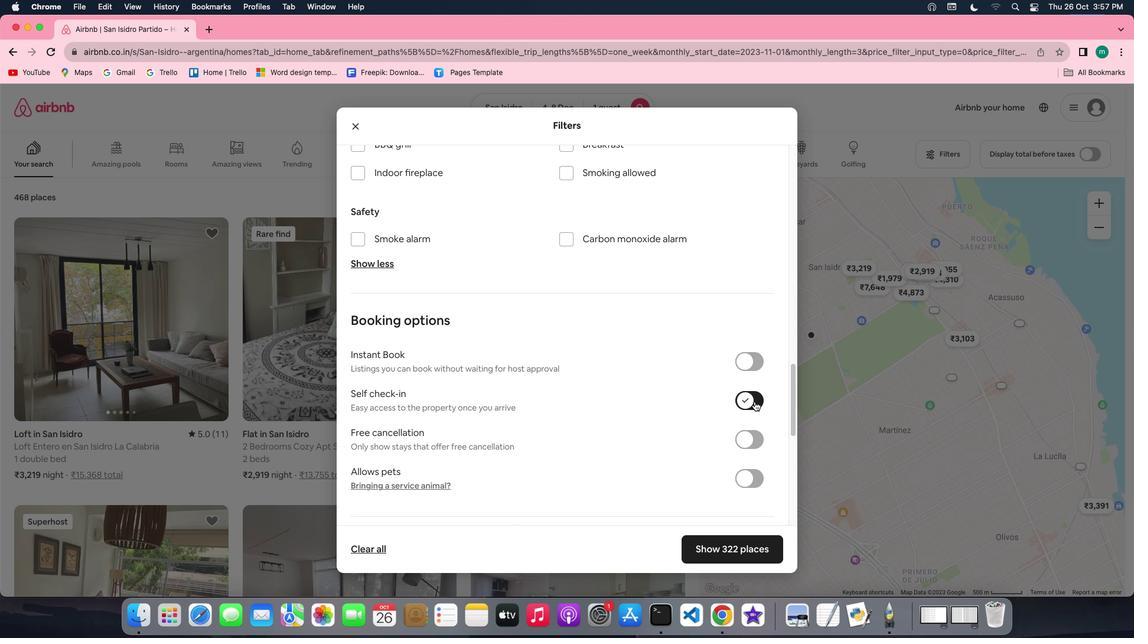 
Action: Mouse moved to (732, 455)
Screenshot: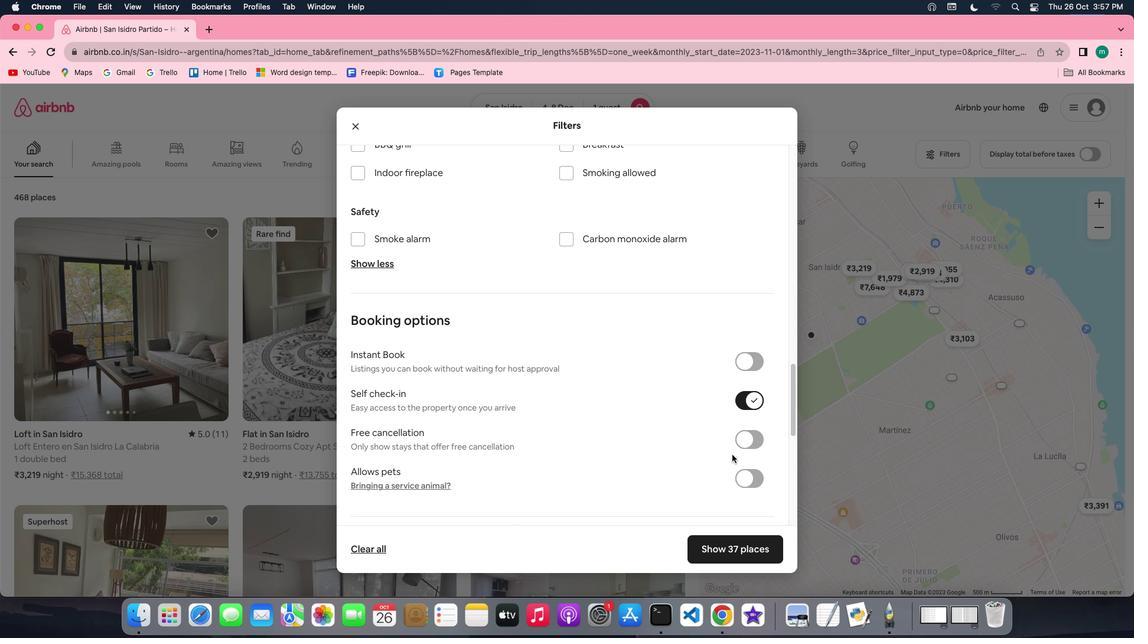 
Action: Mouse scrolled (732, 455) with delta (0, 0)
Screenshot: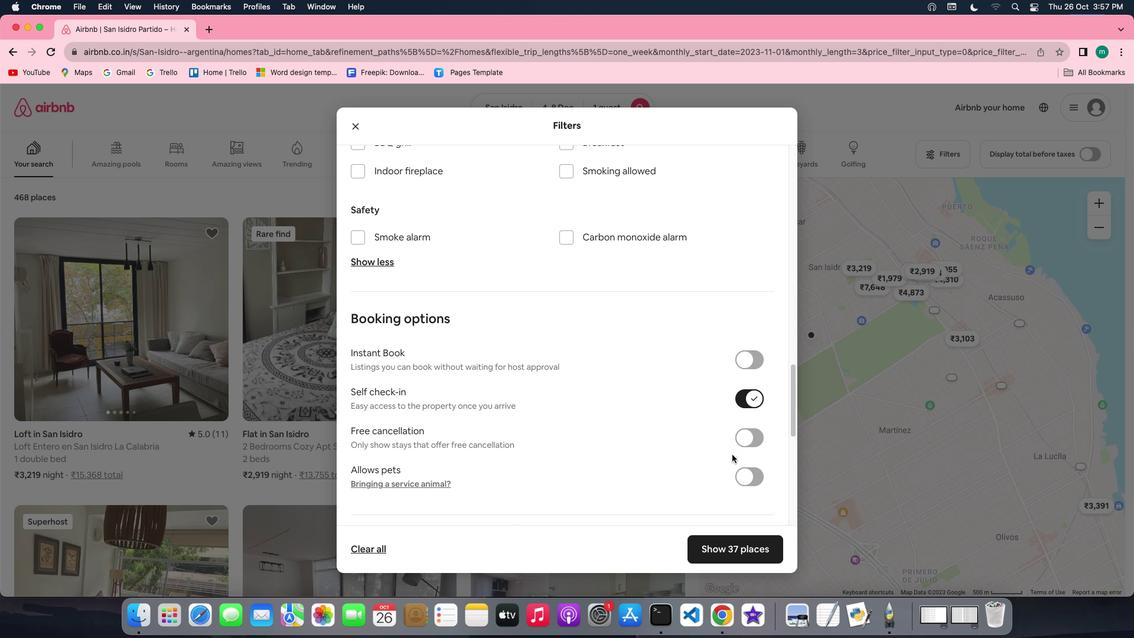 
Action: Mouse scrolled (732, 455) with delta (0, 0)
Screenshot: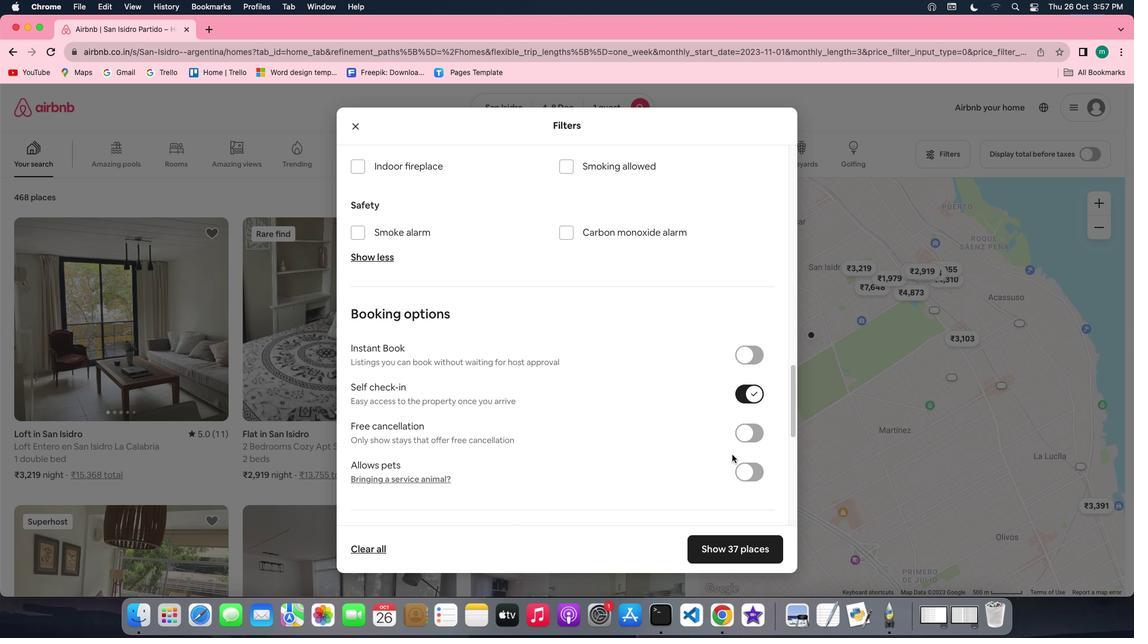 
Action: Mouse scrolled (732, 455) with delta (0, -1)
Screenshot: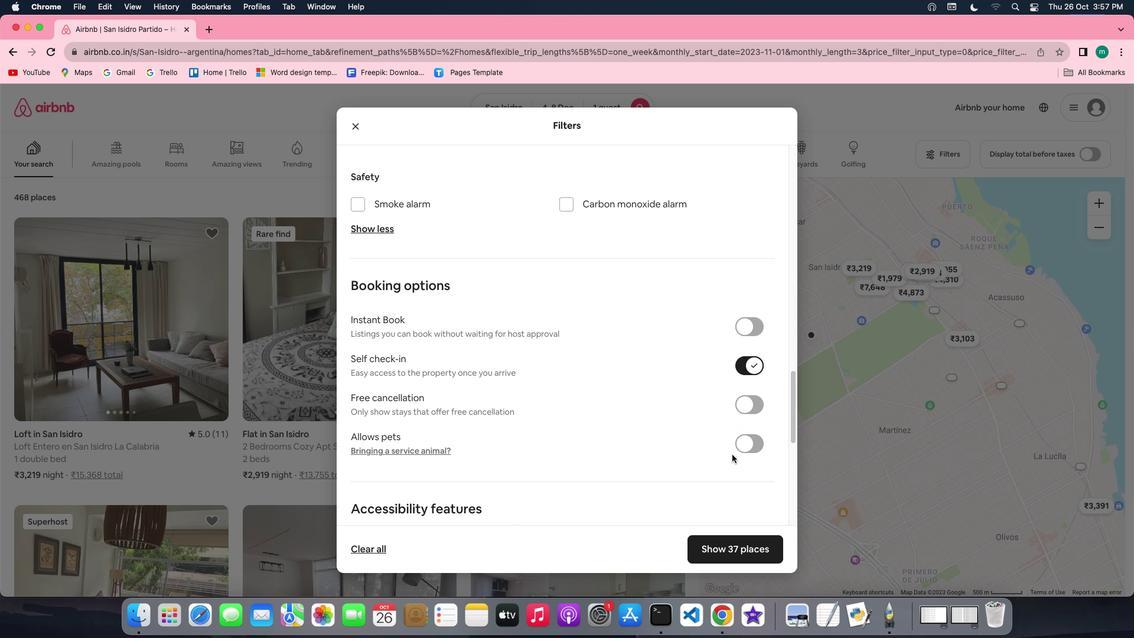 
Action: Mouse scrolled (732, 455) with delta (0, -1)
Screenshot: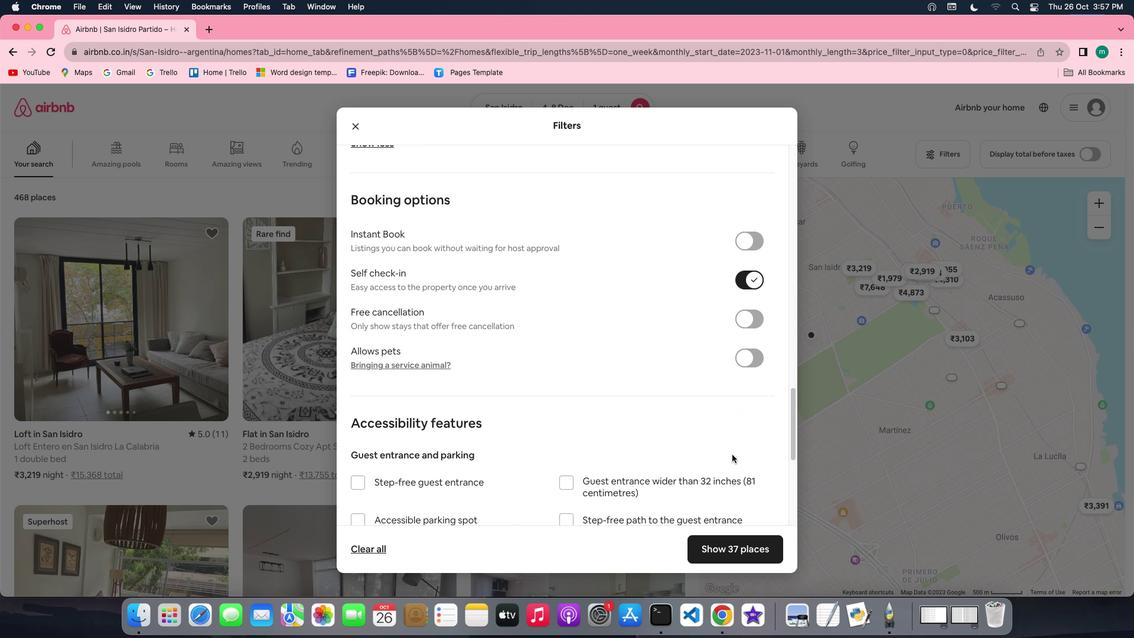 
Action: Mouse scrolled (732, 455) with delta (0, 0)
Screenshot: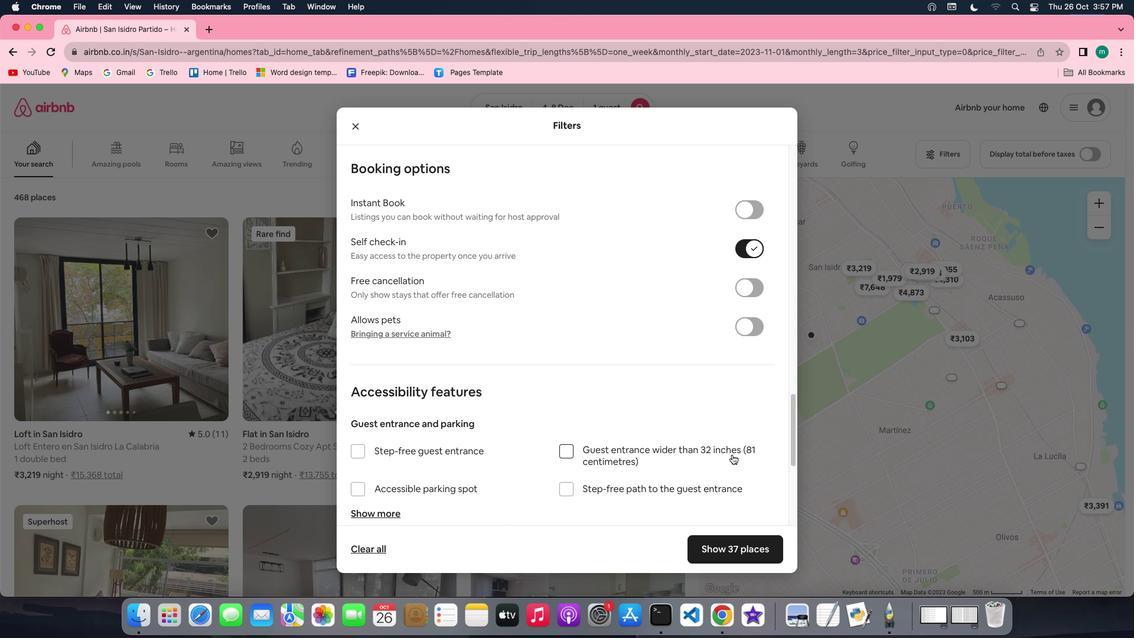 
Action: Mouse scrolled (732, 455) with delta (0, 0)
Screenshot: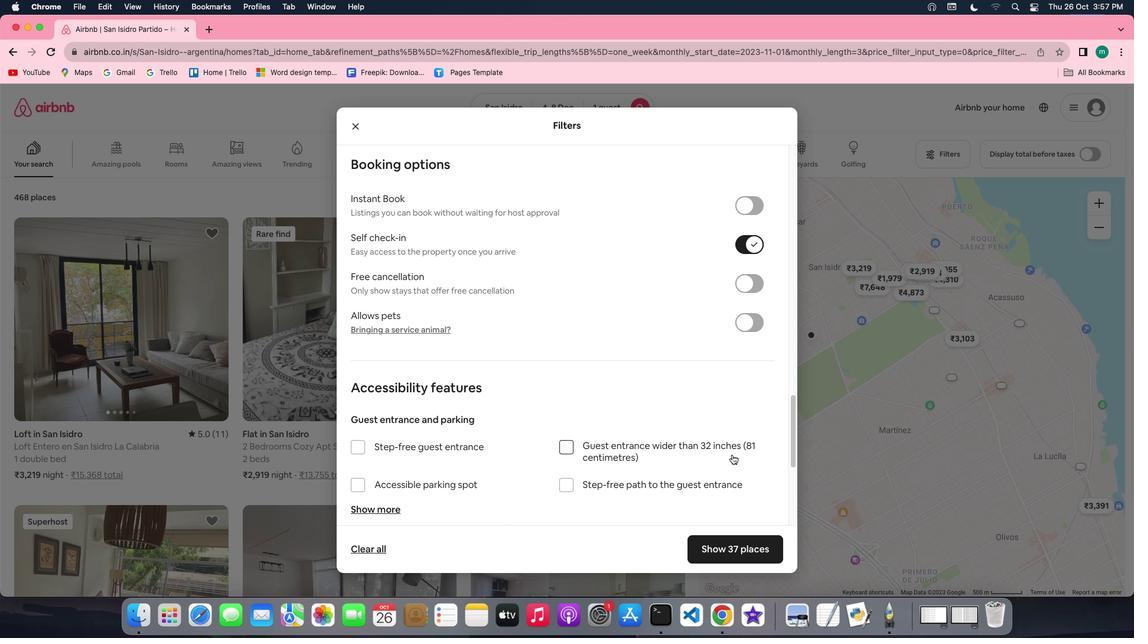 
Action: Mouse scrolled (732, 455) with delta (0, -1)
Screenshot: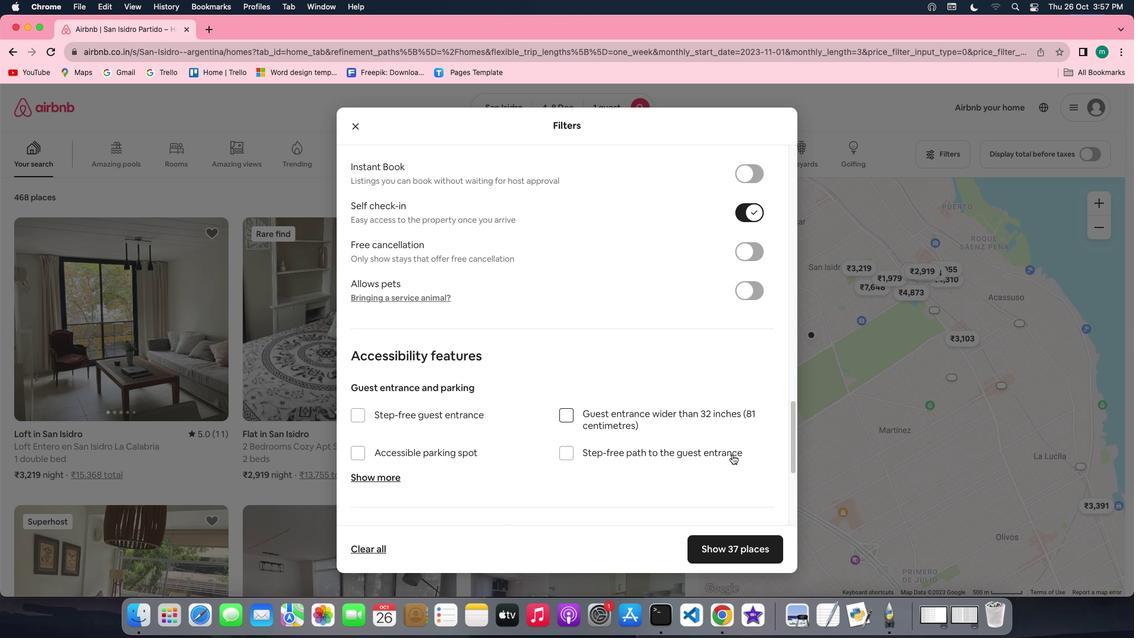 
Action: Mouse scrolled (732, 455) with delta (0, -1)
Screenshot: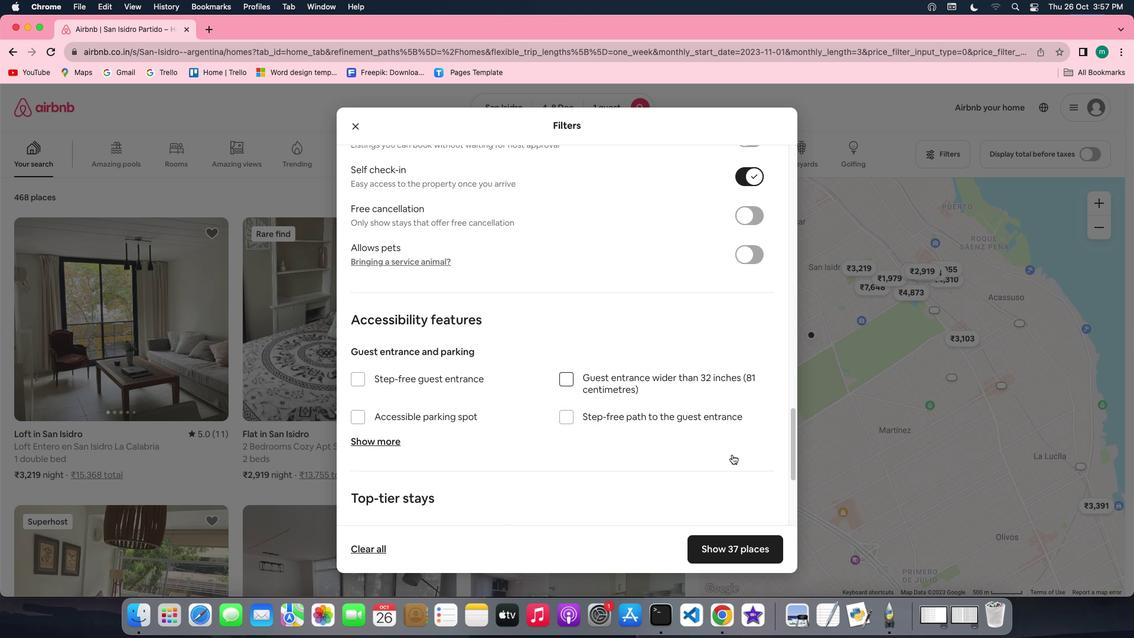 
Action: Mouse scrolled (732, 455) with delta (0, -1)
Screenshot: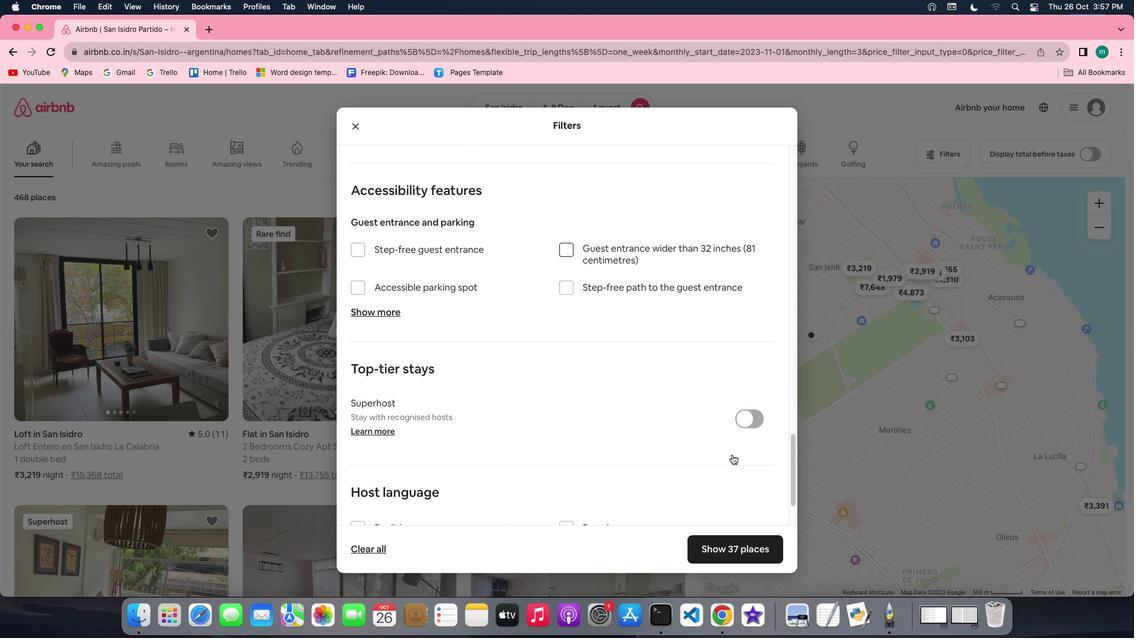 
Action: Mouse scrolled (732, 455) with delta (0, 0)
Screenshot: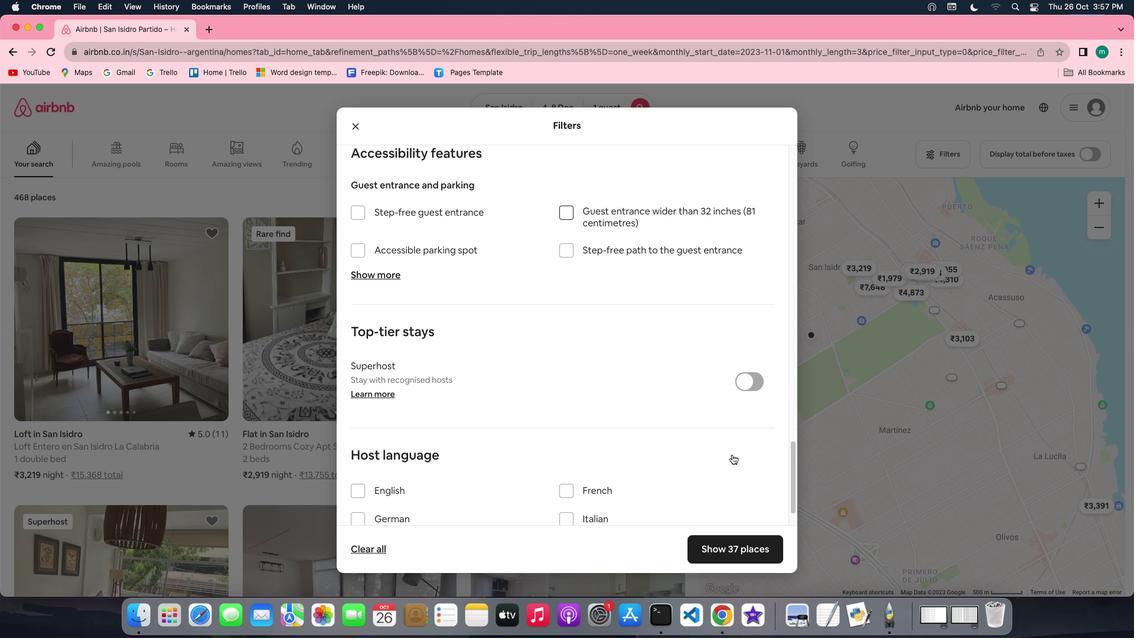
Action: Mouse scrolled (732, 455) with delta (0, 0)
Screenshot: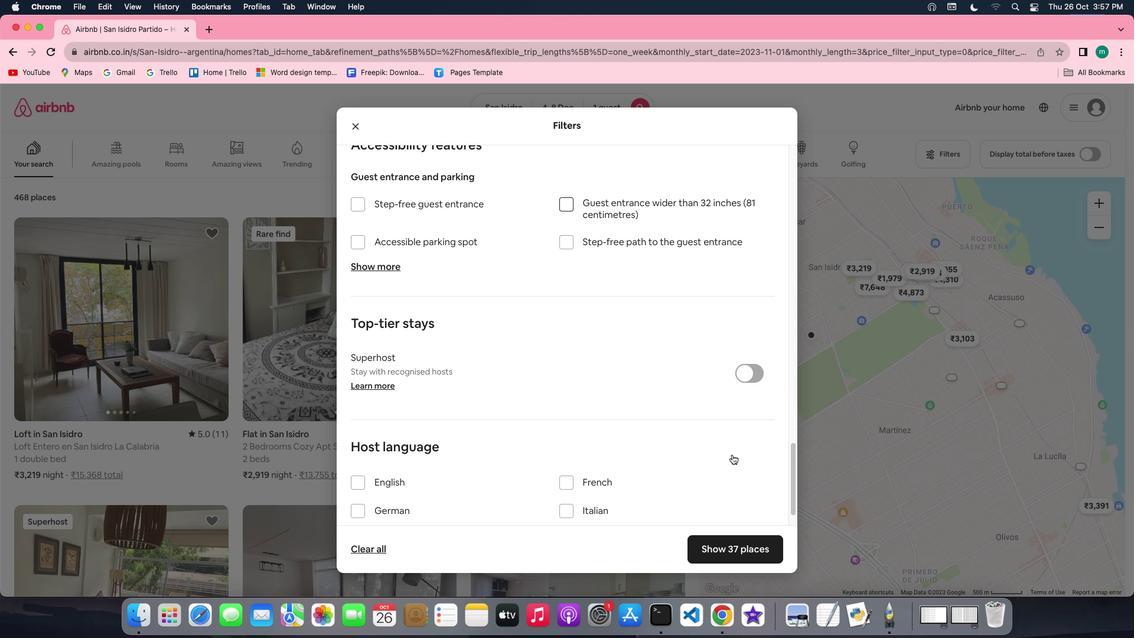 
Action: Mouse scrolled (732, 455) with delta (0, -1)
Screenshot: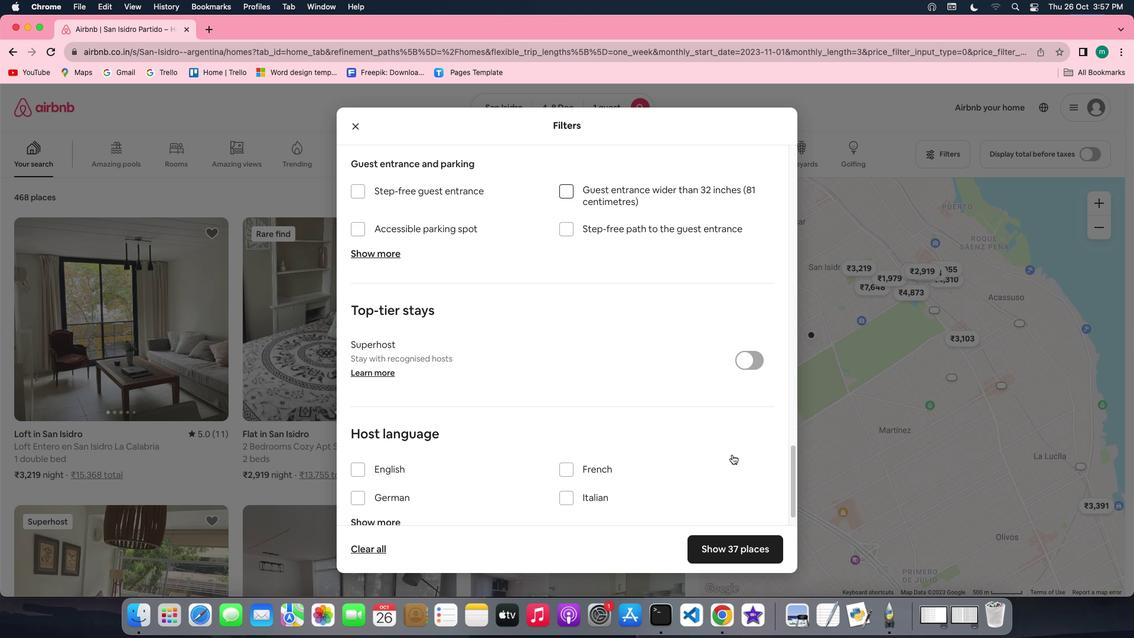 
Action: Mouse scrolled (732, 455) with delta (0, -2)
Screenshot: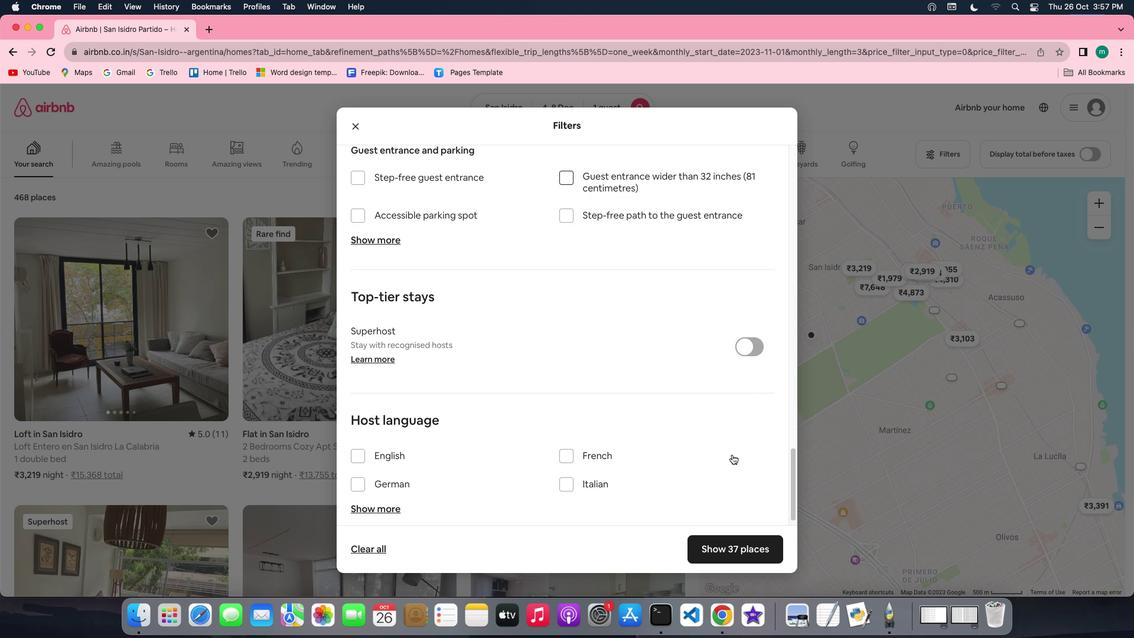 
Action: Mouse scrolled (732, 455) with delta (0, -2)
Screenshot: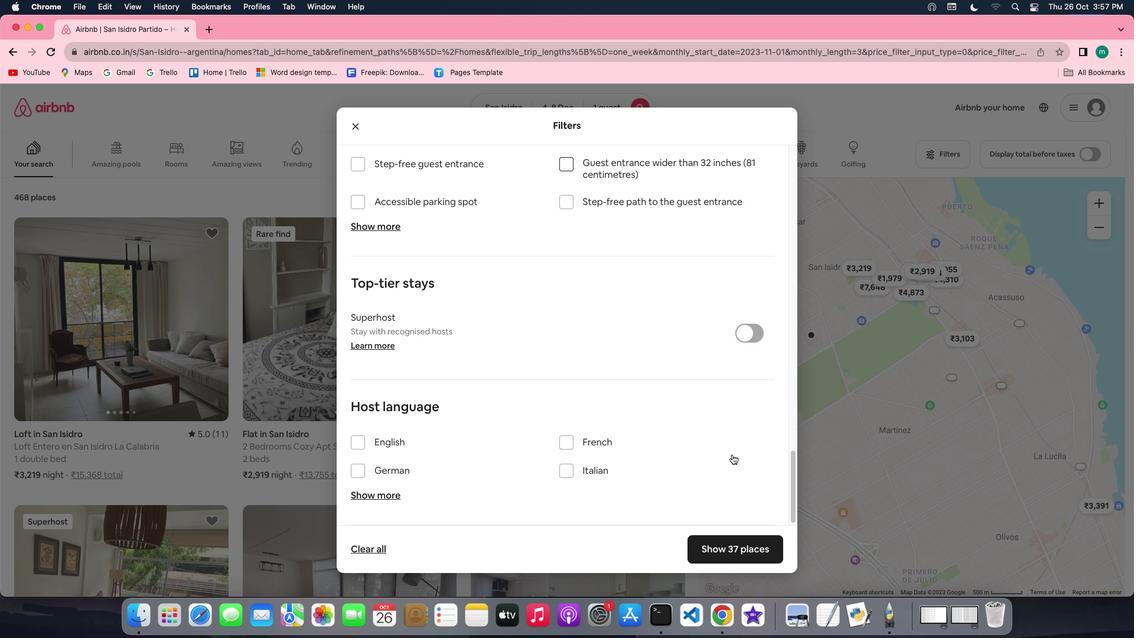 
Action: Mouse scrolled (732, 455) with delta (0, 0)
Screenshot: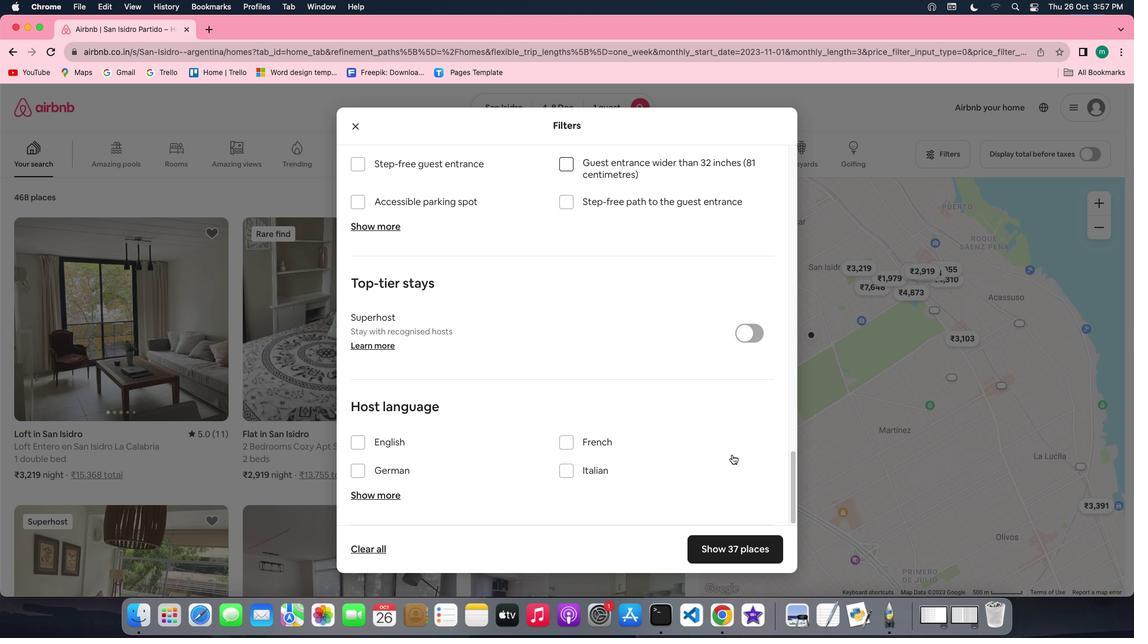 
Action: Mouse scrolled (732, 455) with delta (0, 0)
Screenshot: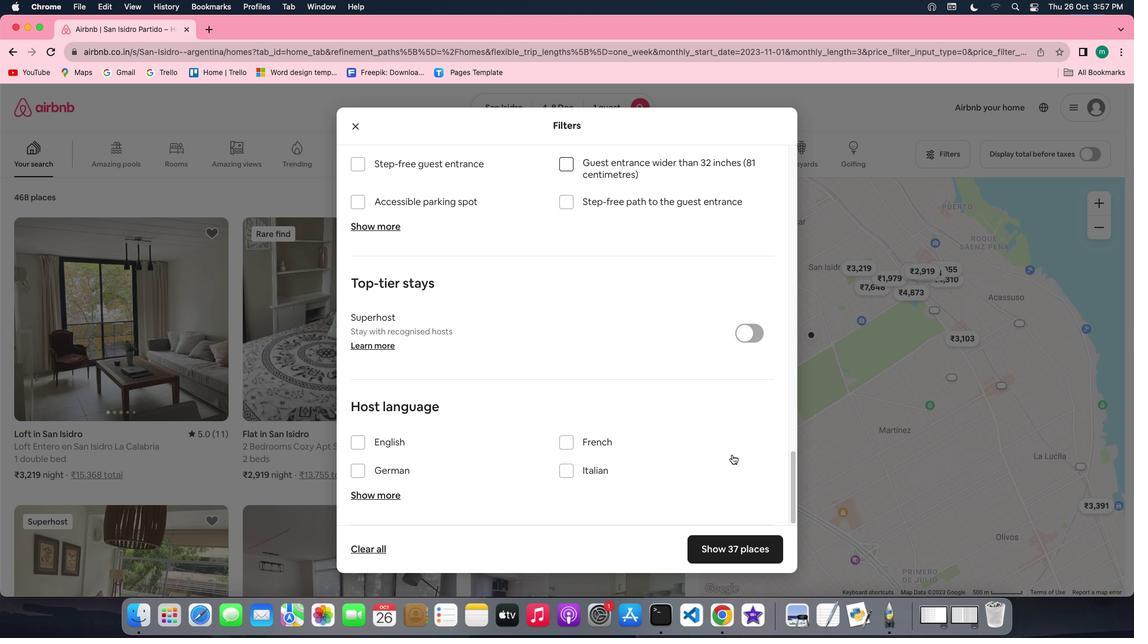 
Action: Mouse scrolled (732, 455) with delta (0, -1)
Screenshot: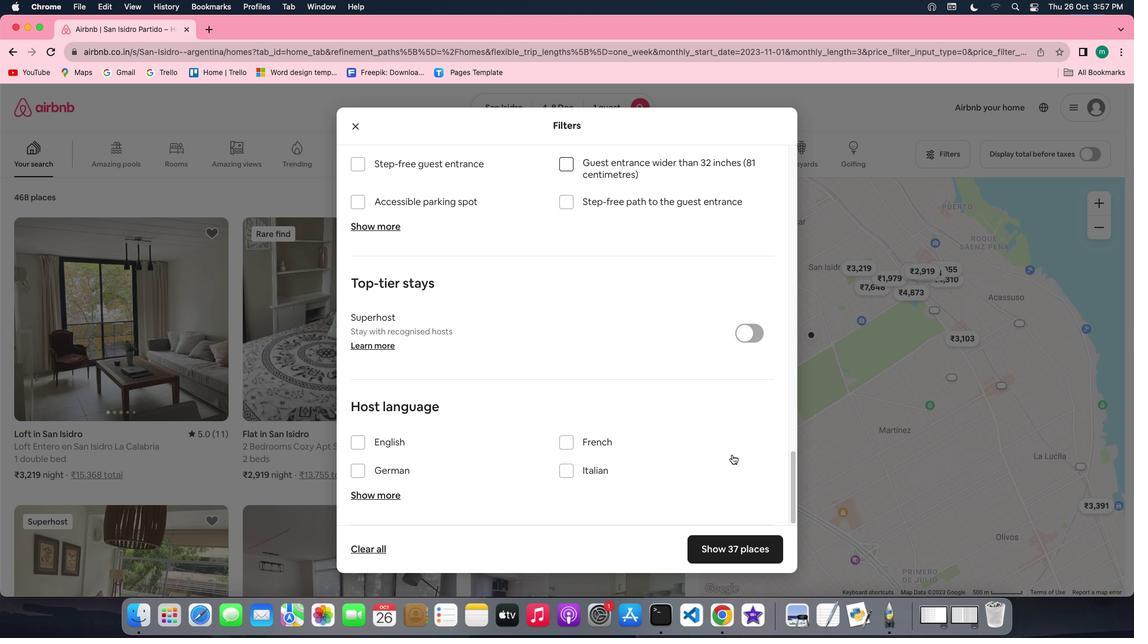 
Action: Mouse scrolled (732, 455) with delta (0, -2)
Screenshot: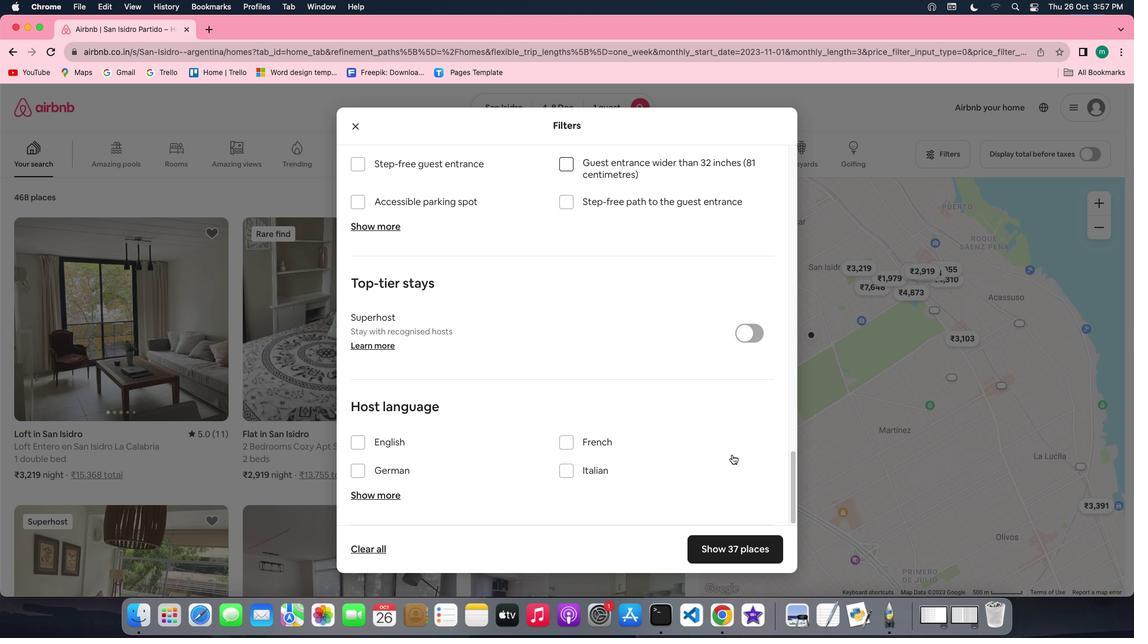 
Action: Mouse scrolled (732, 455) with delta (0, -3)
Screenshot: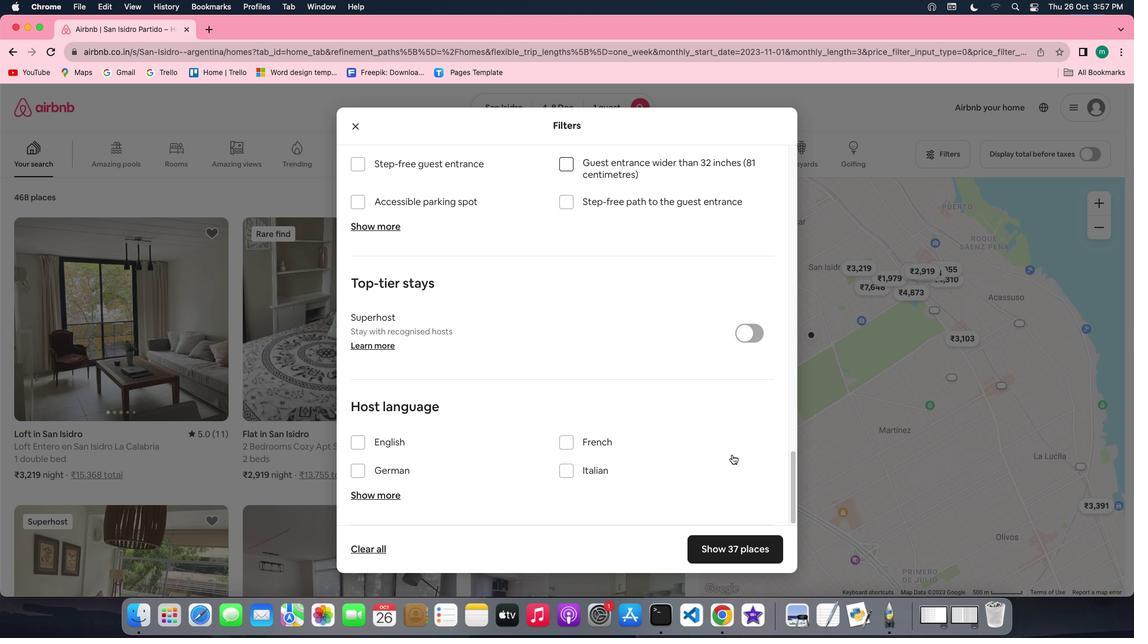 
Action: Mouse moved to (725, 544)
Screenshot: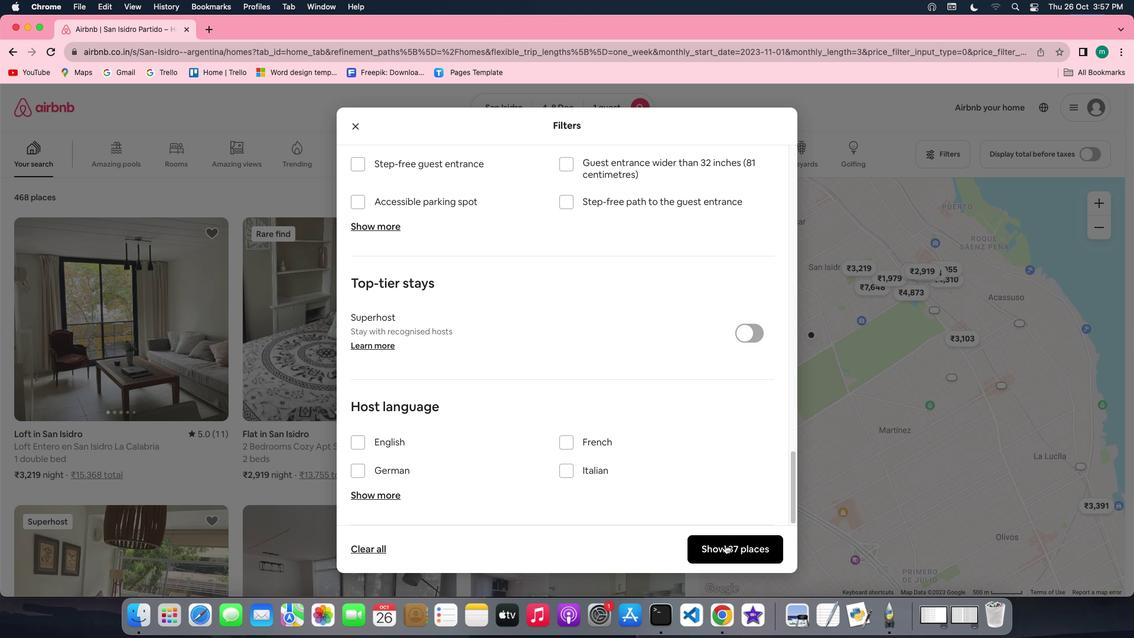 
Action: Mouse pressed left at (725, 544)
Screenshot: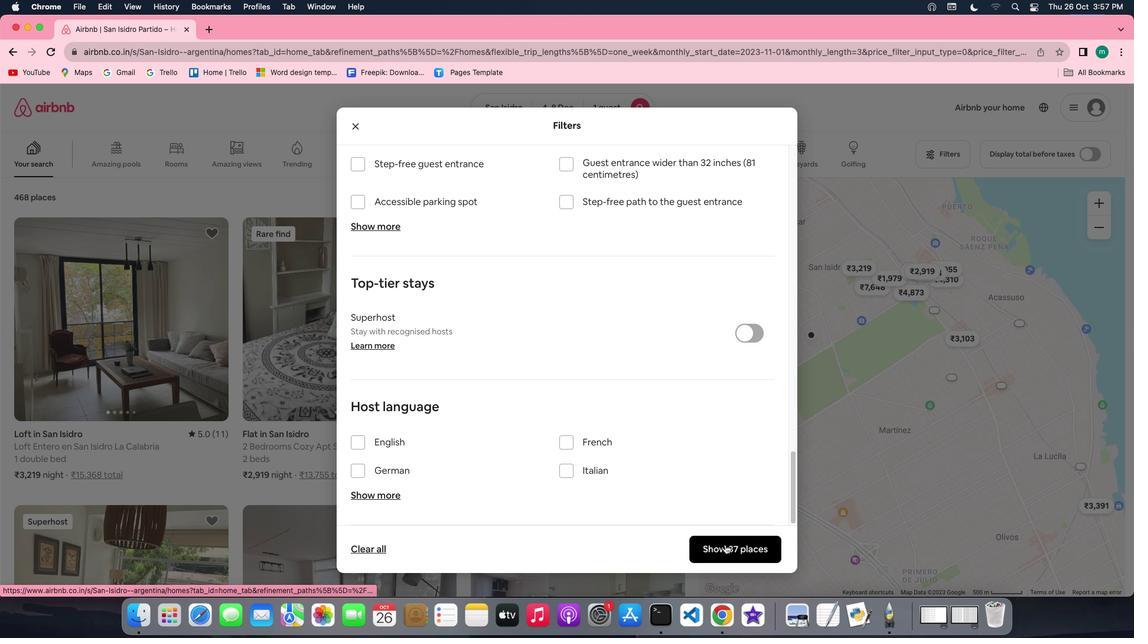 
Action: Mouse moved to (156, 303)
Screenshot: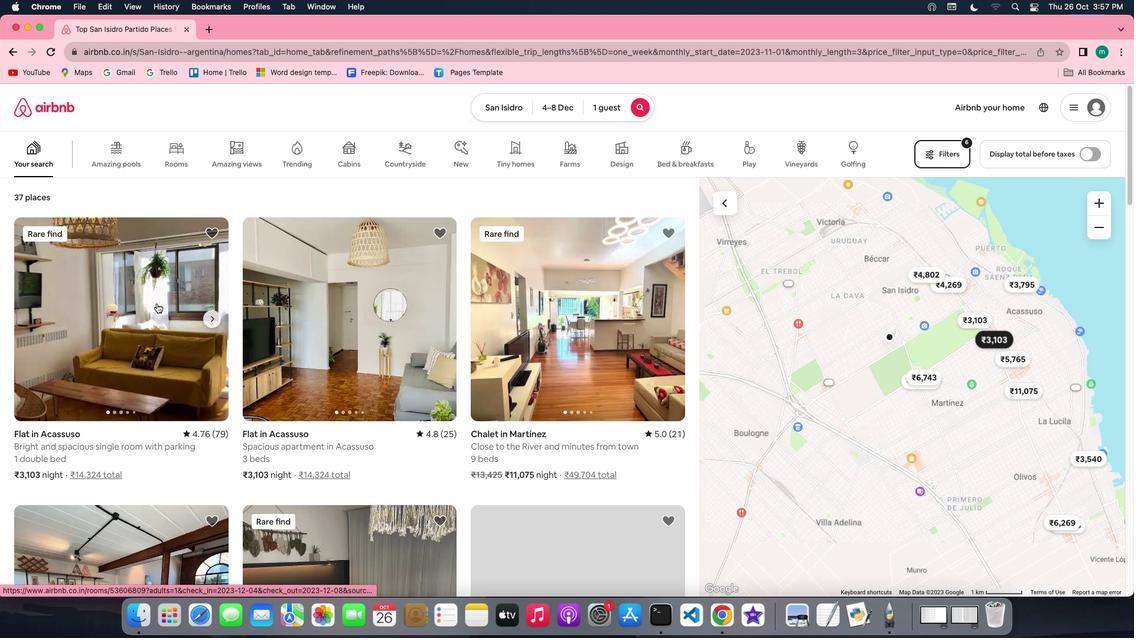 
Action: Mouse pressed left at (156, 303)
Screenshot: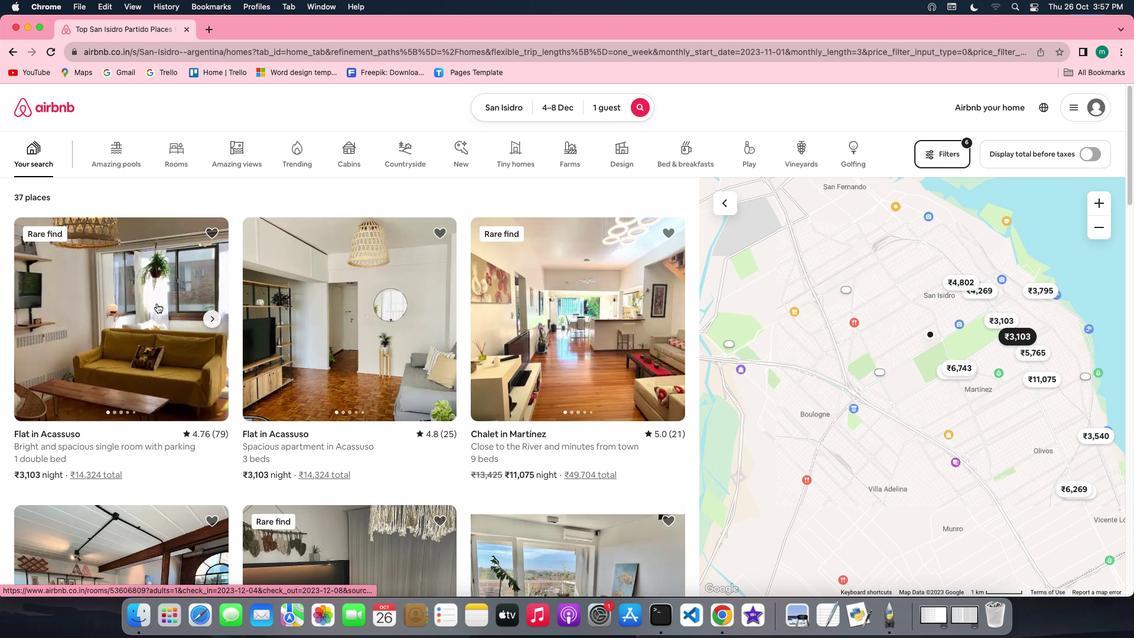 
Action: Mouse moved to (839, 443)
Screenshot: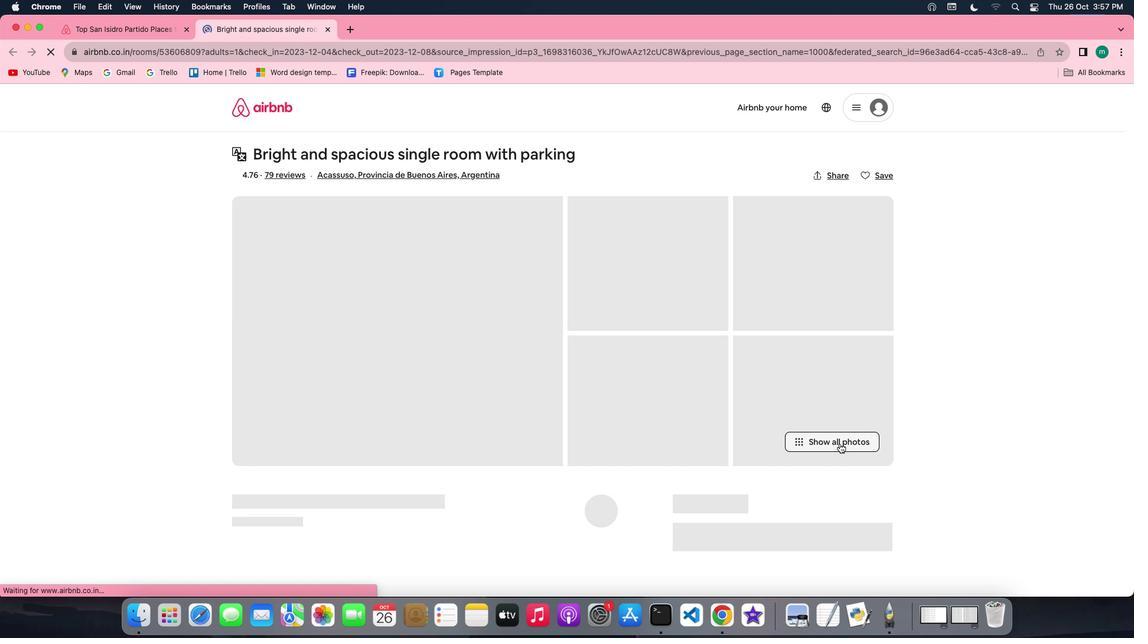 
Action: Mouse pressed left at (839, 443)
Screenshot: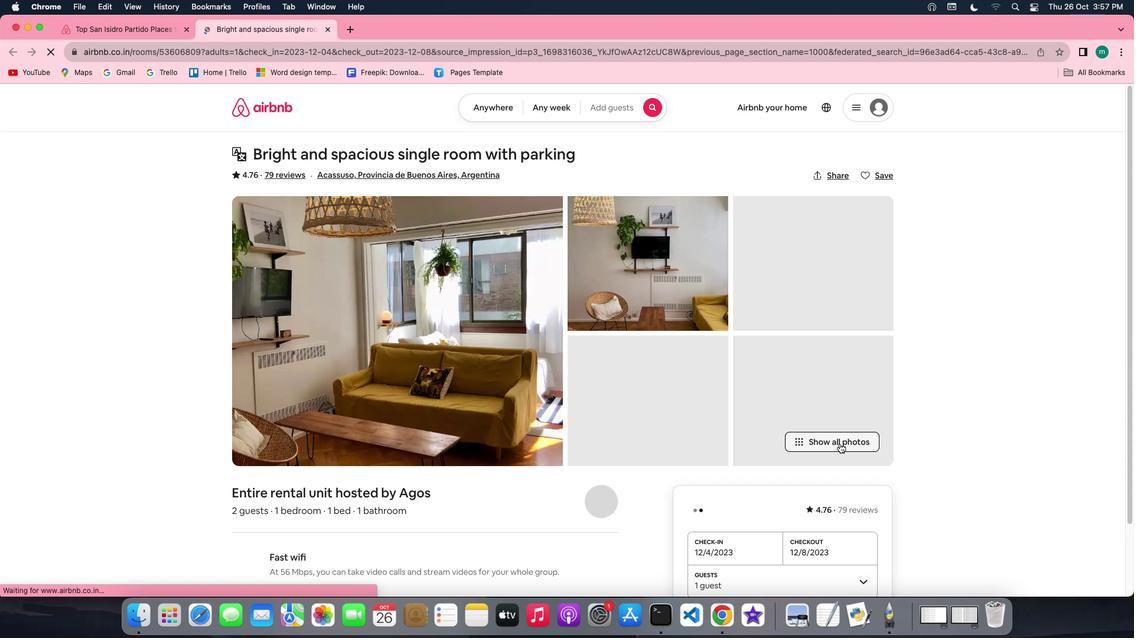 
Action: Mouse moved to (595, 423)
Screenshot: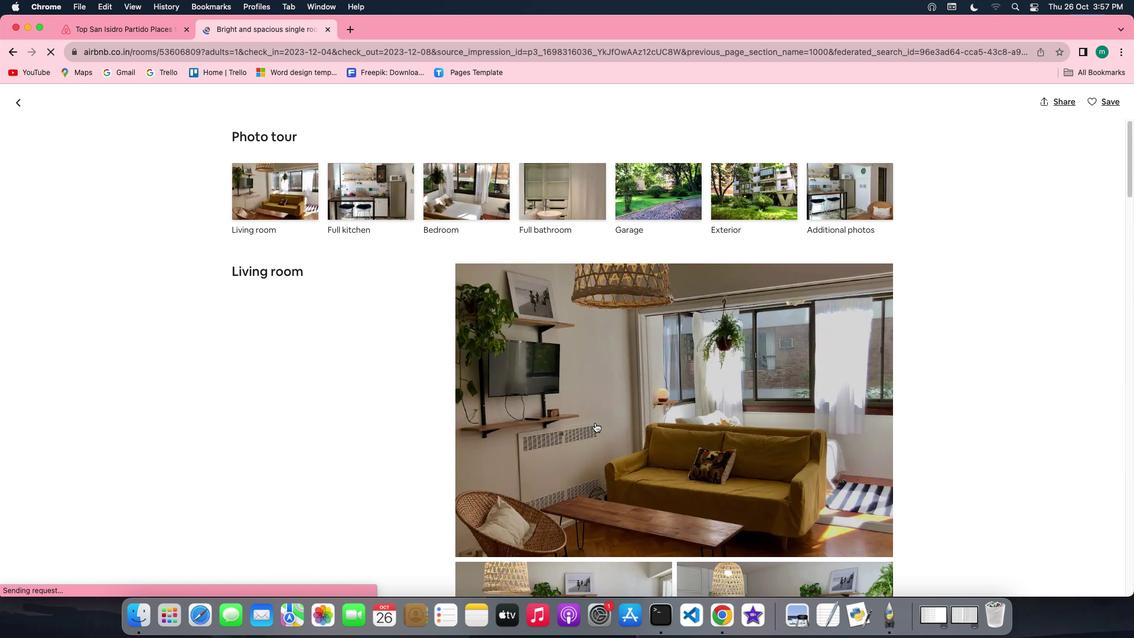 
Action: Mouse scrolled (595, 423) with delta (0, 0)
Screenshot: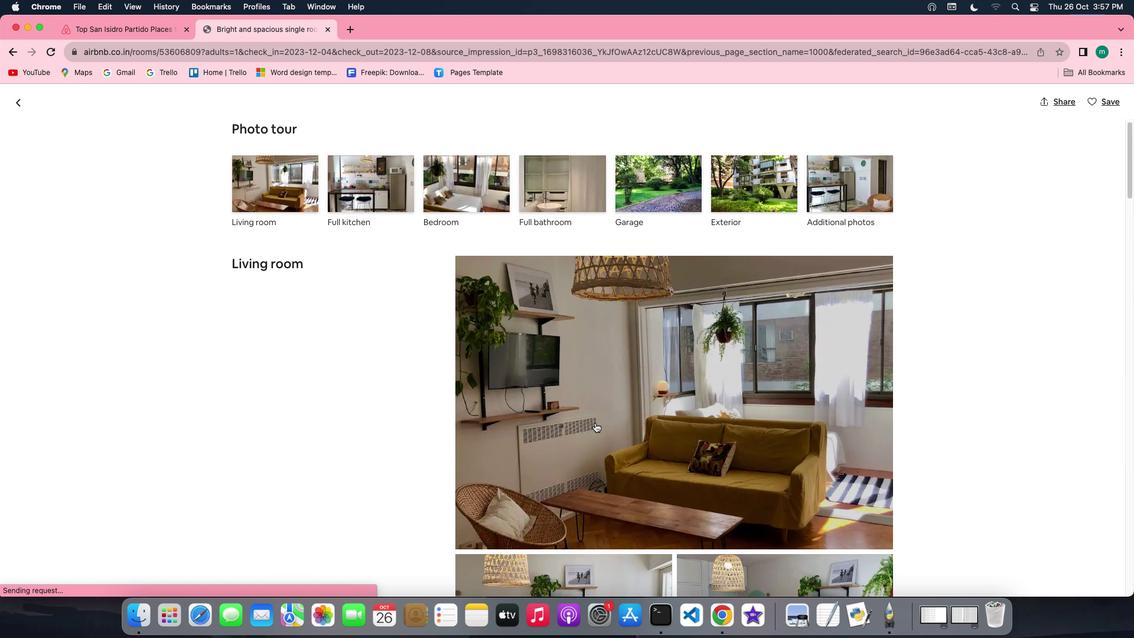 
Action: Mouse scrolled (595, 423) with delta (0, 0)
Screenshot: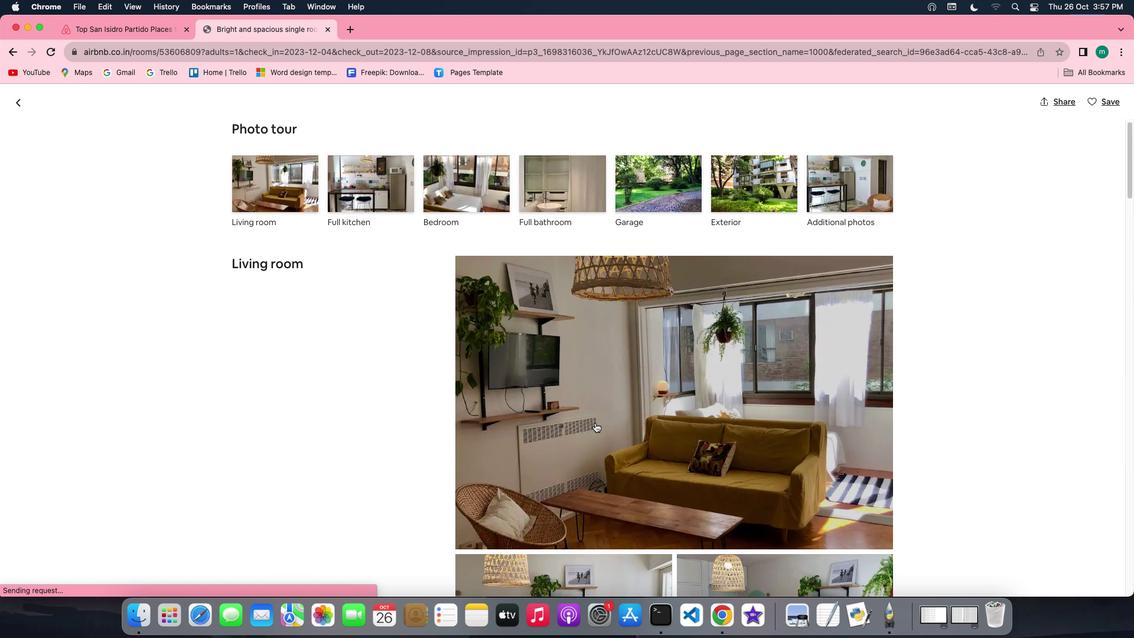
Action: Mouse scrolled (595, 423) with delta (0, -1)
Screenshot: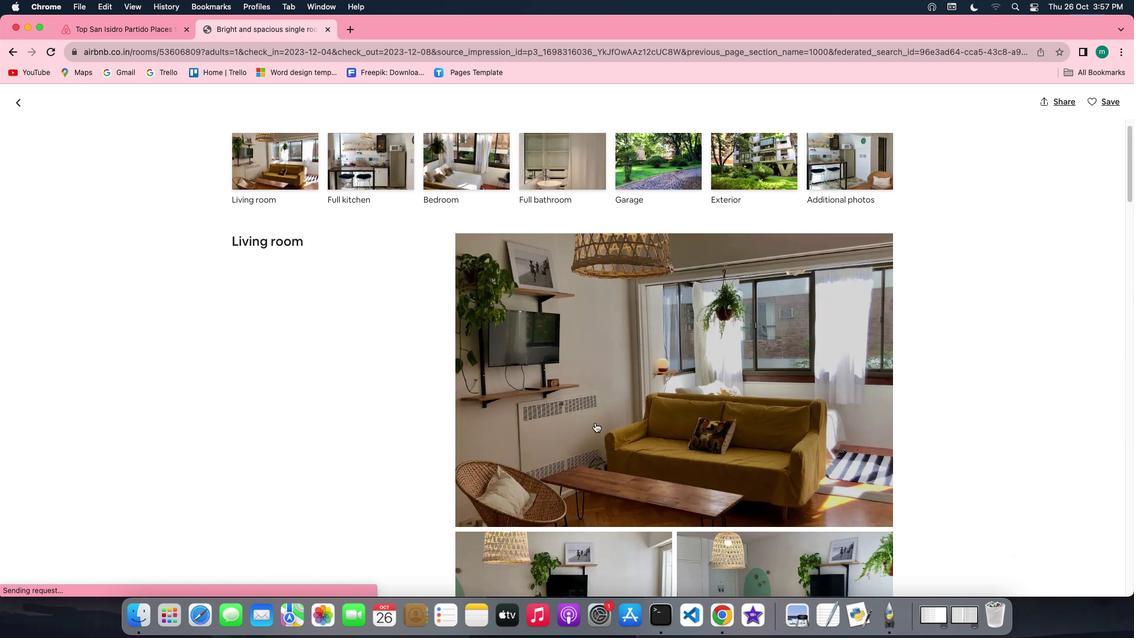 
Action: Mouse scrolled (595, 423) with delta (0, -2)
Screenshot: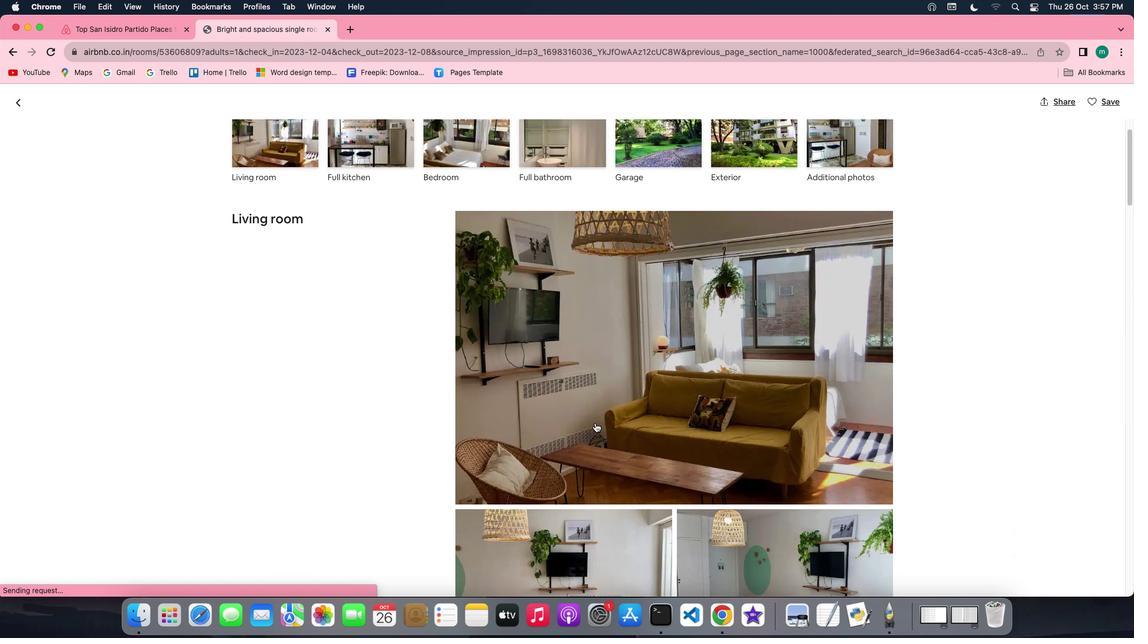 
Action: Mouse scrolled (595, 423) with delta (0, 0)
Screenshot: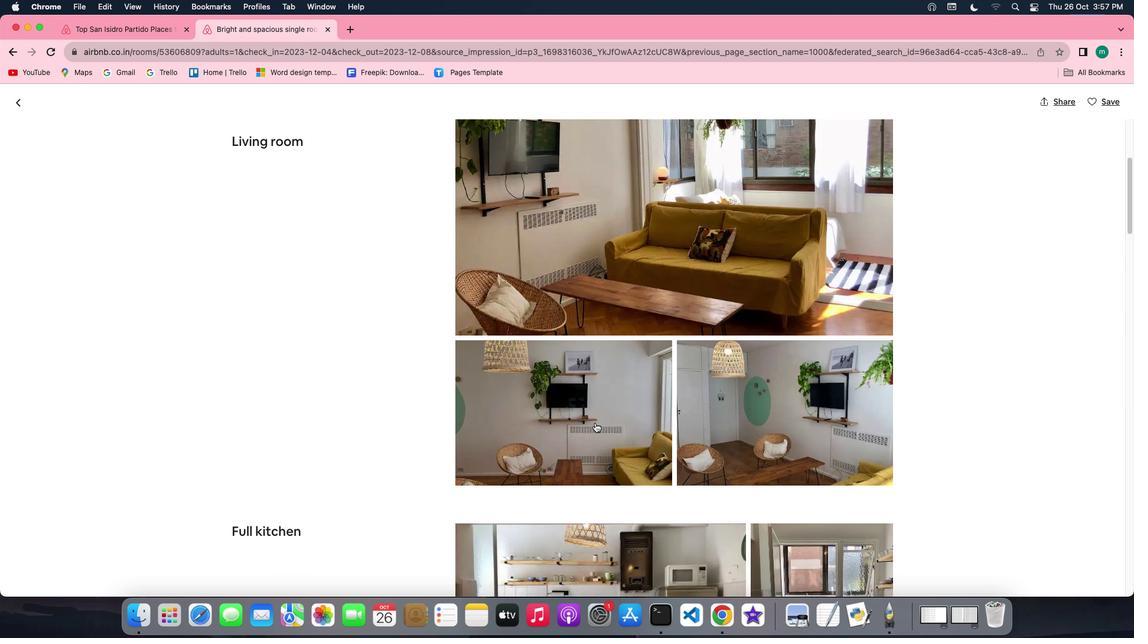 
Action: Mouse scrolled (595, 423) with delta (0, 0)
Screenshot: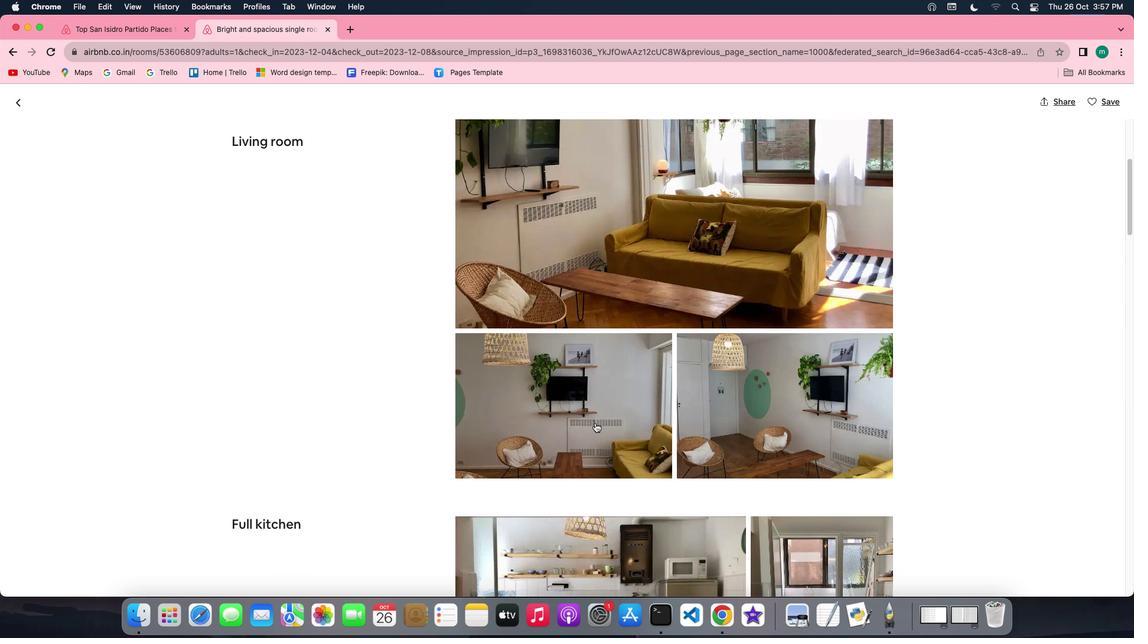 
Action: Mouse scrolled (595, 423) with delta (0, -1)
Screenshot: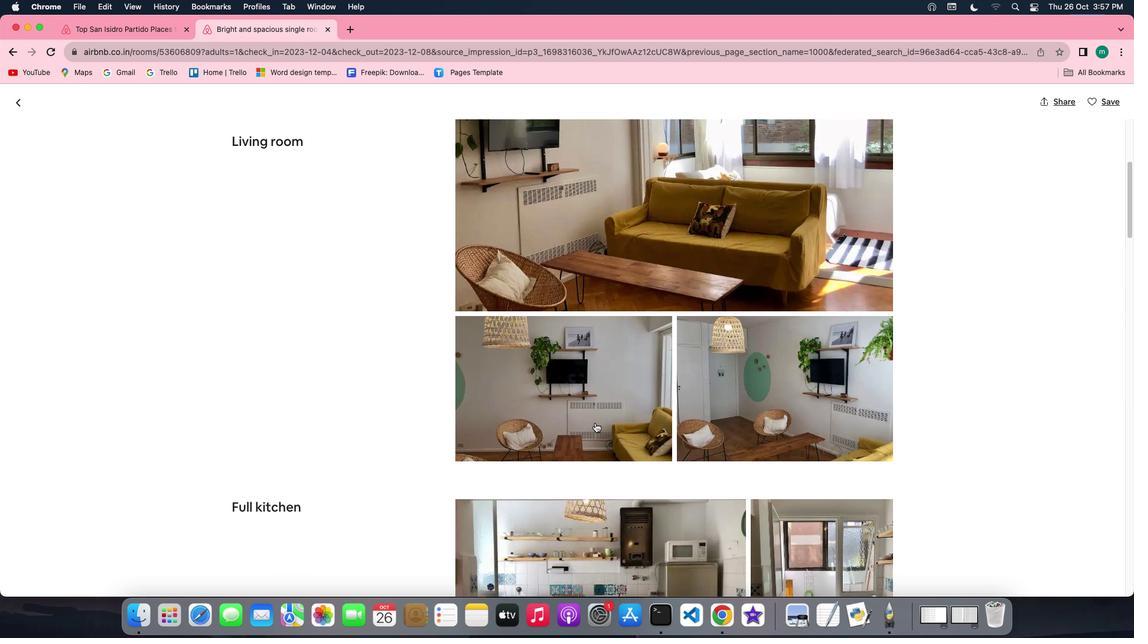 
Action: Mouse scrolled (595, 423) with delta (0, -1)
Screenshot: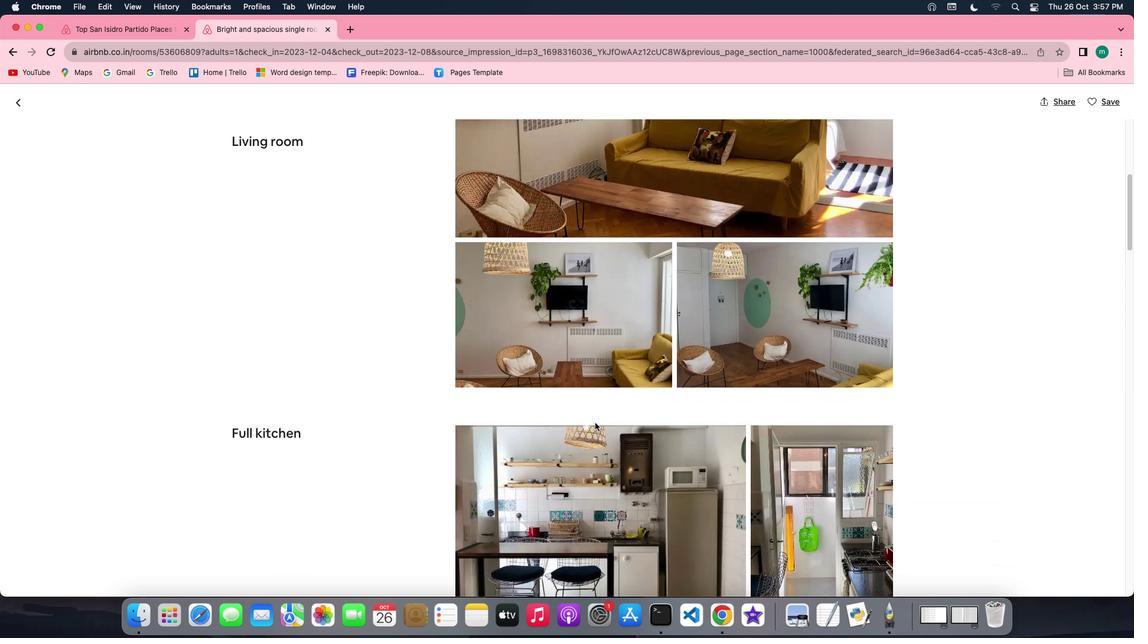 
Action: Mouse scrolled (595, 423) with delta (0, 0)
Screenshot: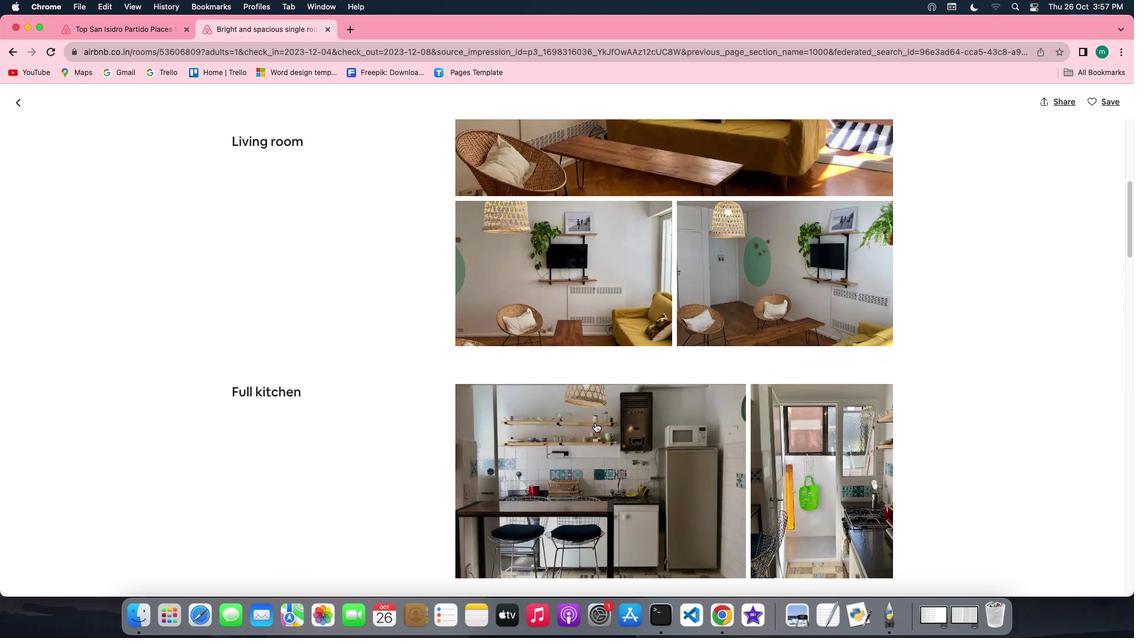 
Action: Mouse scrolled (595, 423) with delta (0, 0)
Screenshot: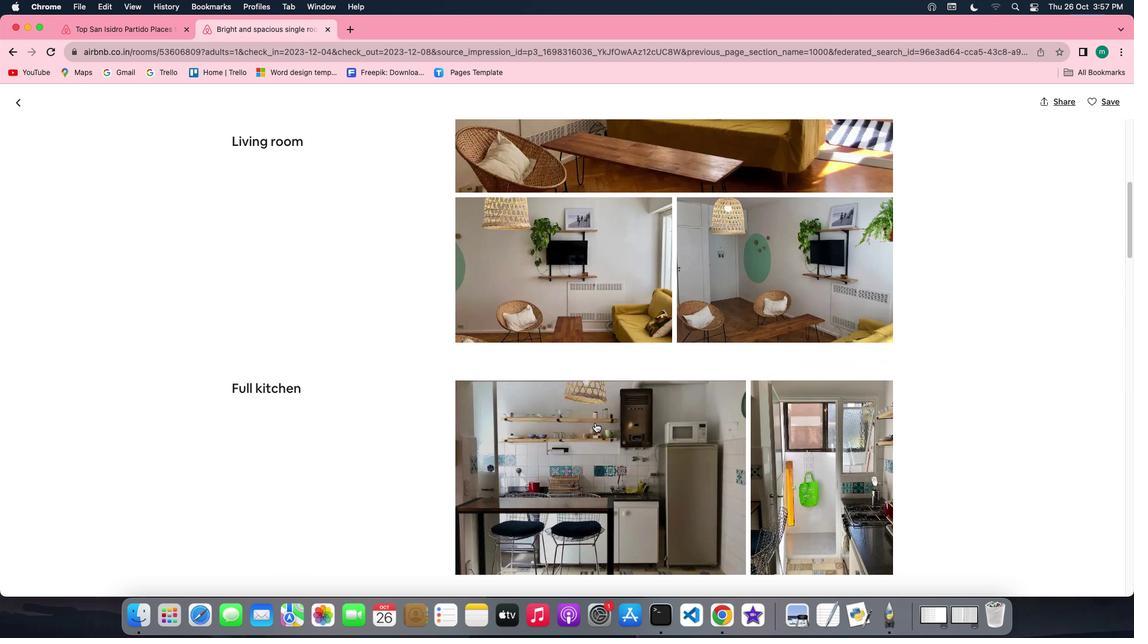 
Action: Mouse scrolled (595, 423) with delta (0, -1)
Screenshot: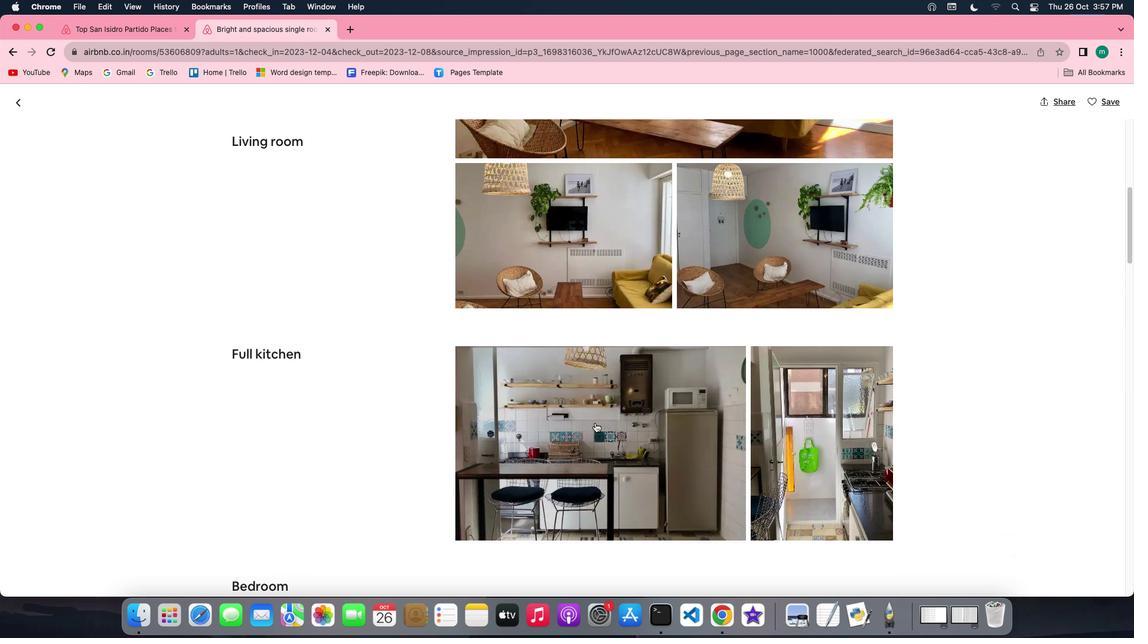 
Action: Mouse scrolled (595, 423) with delta (0, -1)
Screenshot: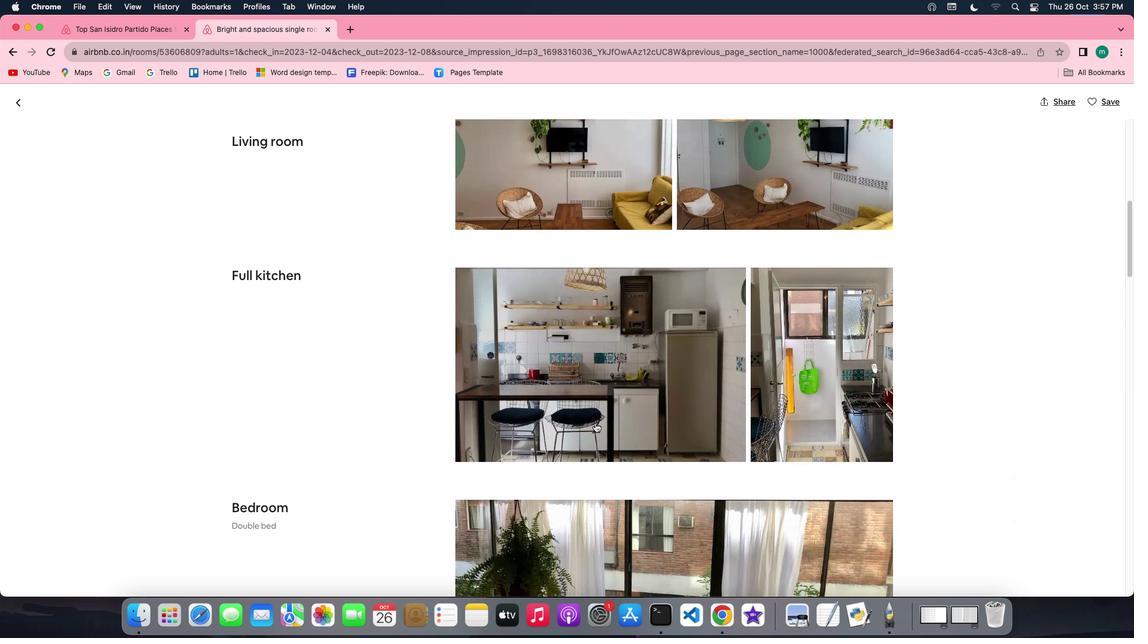 
Action: Mouse scrolled (595, 423) with delta (0, 0)
Screenshot: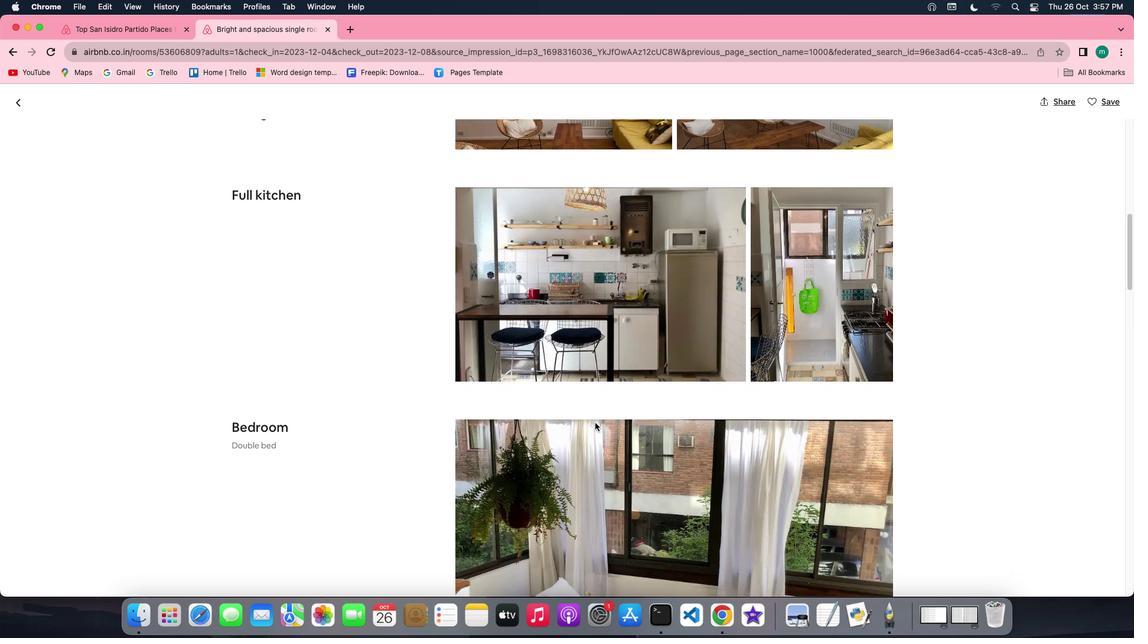 
Action: Mouse scrolled (595, 423) with delta (0, 0)
Screenshot: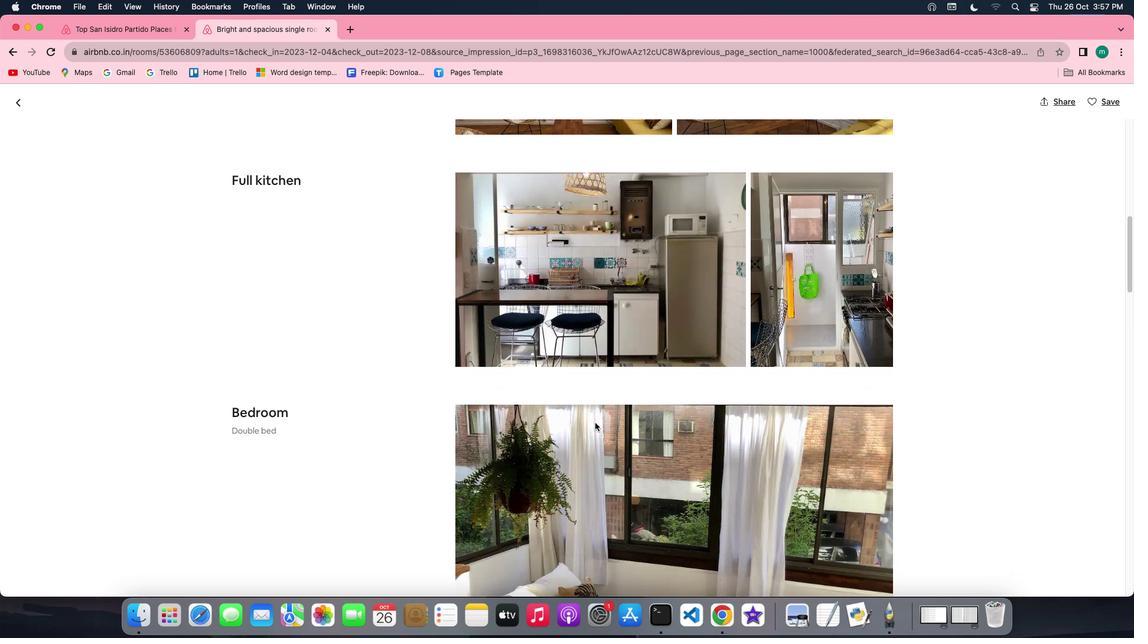 
Action: Mouse scrolled (595, 423) with delta (0, -1)
Screenshot: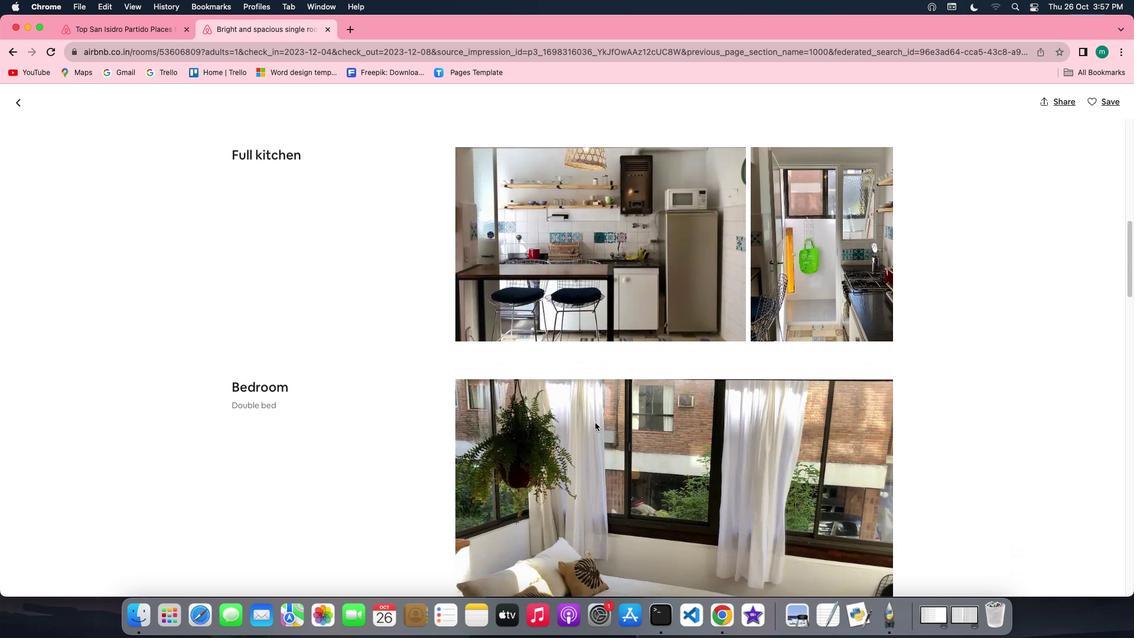 
Action: Mouse scrolled (595, 423) with delta (0, -2)
Screenshot: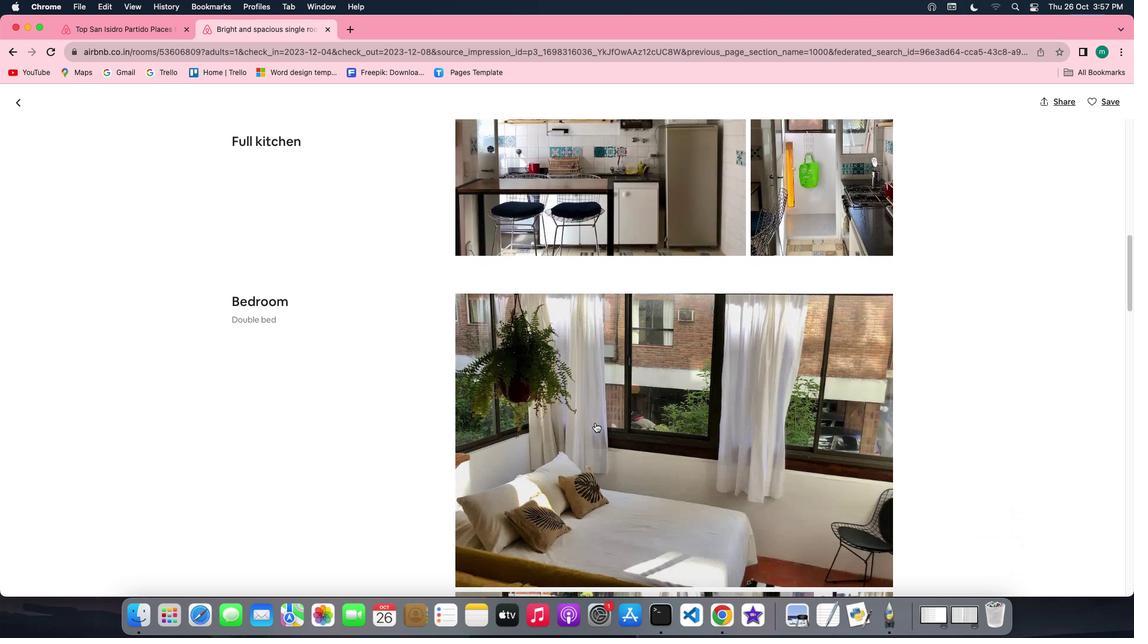 
Action: Mouse scrolled (595, 423) with delta (0, 0)
Screenshot: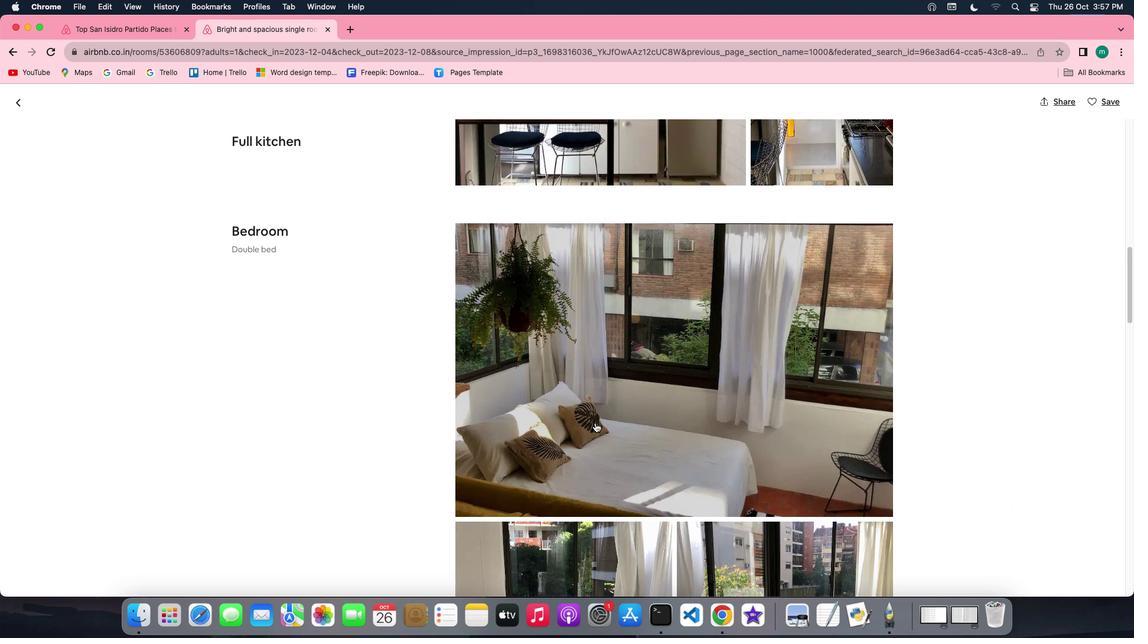 
Action: Mouse scrolled (595, 423) with delta (0, 0)
Screenshot: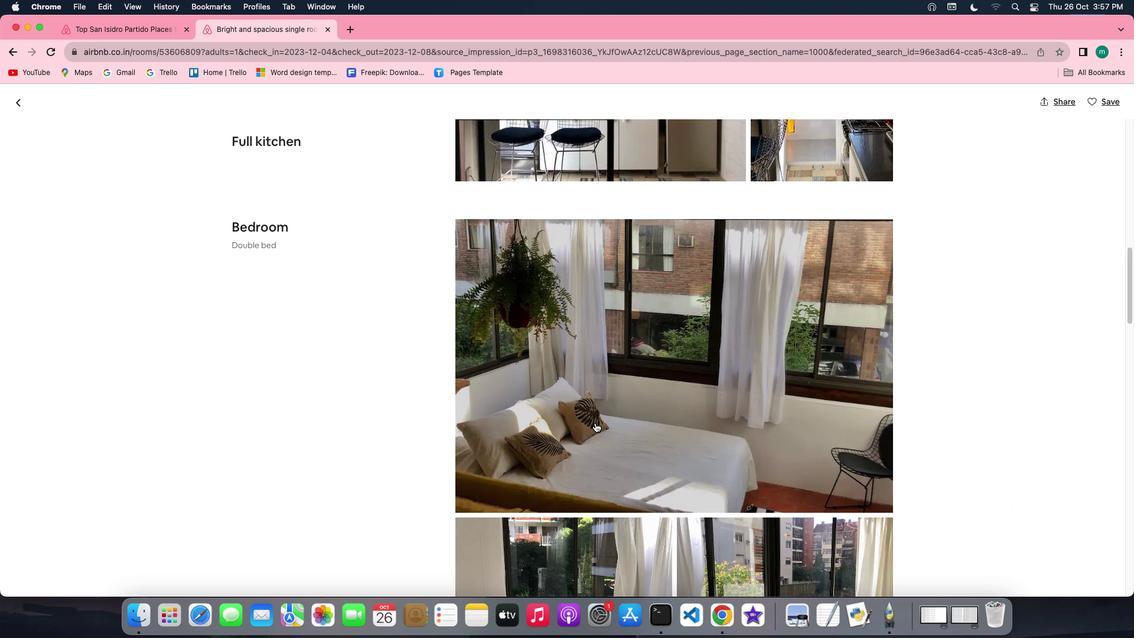
Action: Mouse scrolled (595, 423) with delta (0, -1)
Screenshot: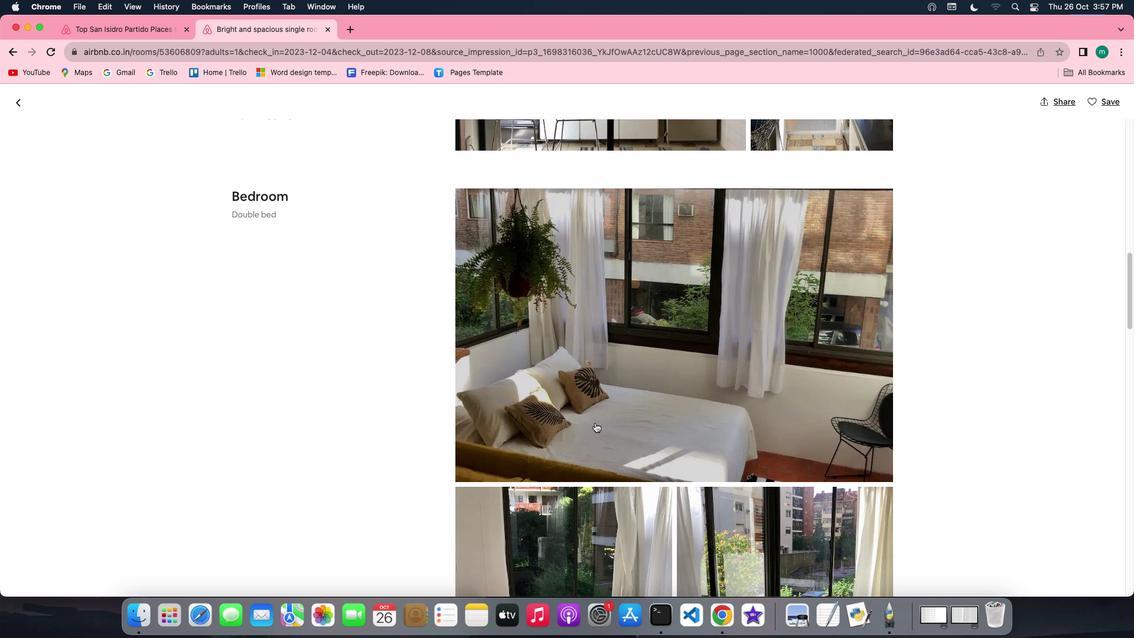 
Action: Mouse scrolled (595, 423) with delta (0, -1)
Screenshot: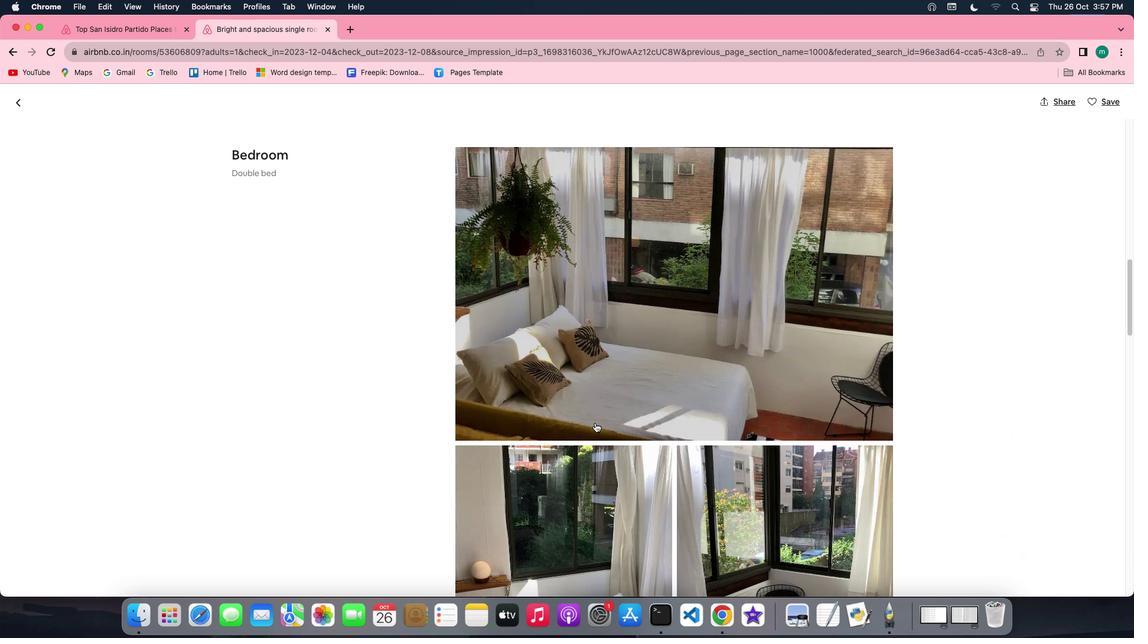 
Action: Mouse scrolled (595, 423) with delta (0, 0)
Screenshot: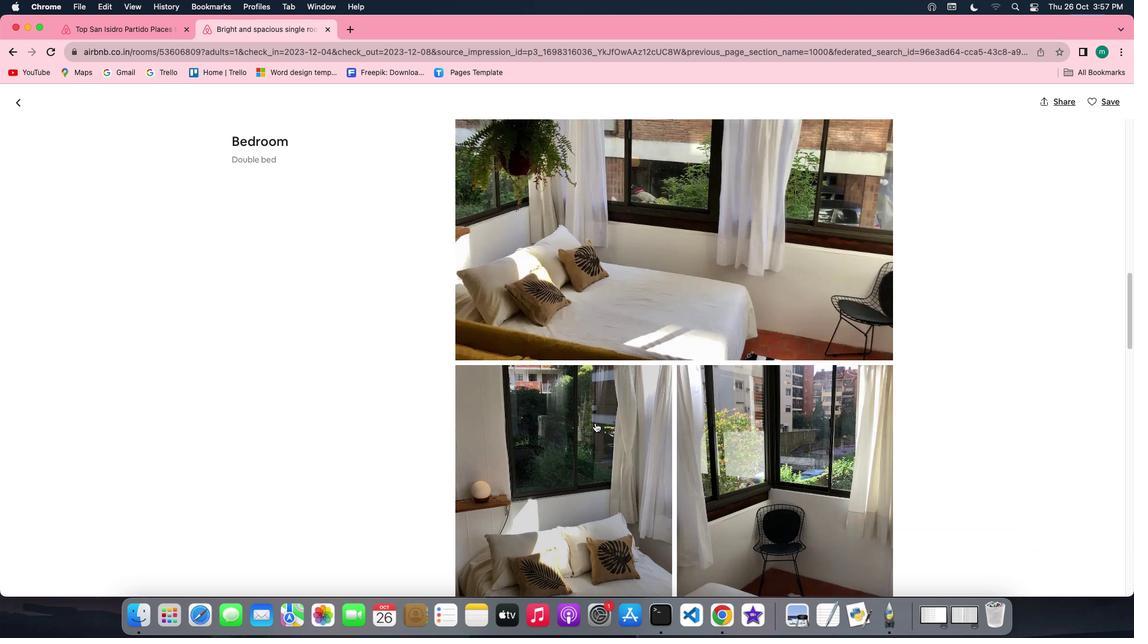 
Action: Mouse scrolled (595, 423) with delta (0, 0)
Screenshot: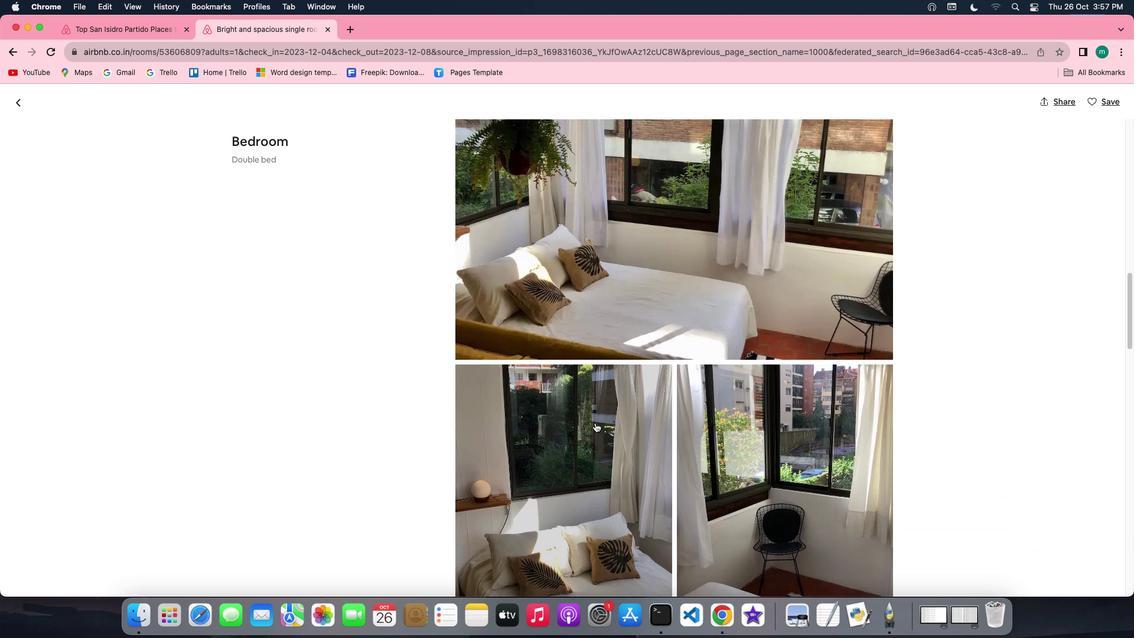
Action: Mouse scrolled (595, 423) with delta (0, 0)
Screenshot: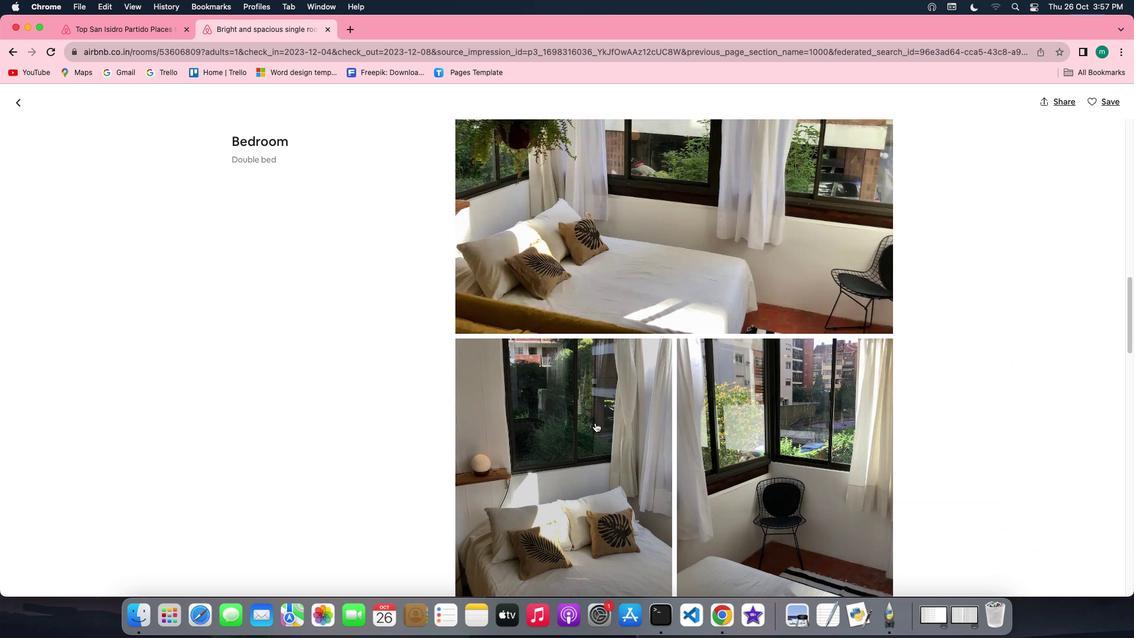 
Action: Mouse scrolled (595, 423) with delta (0, 0)
Screenshot: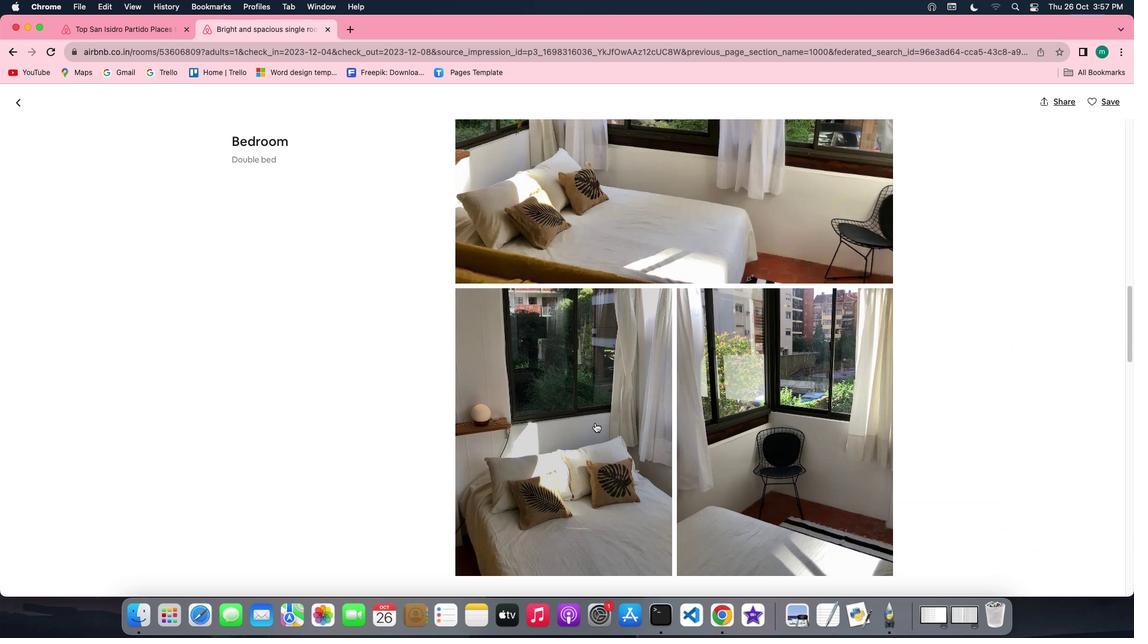 
Action: Mouse scrolled (595, 423) with delta (0, 0)
Screenshot: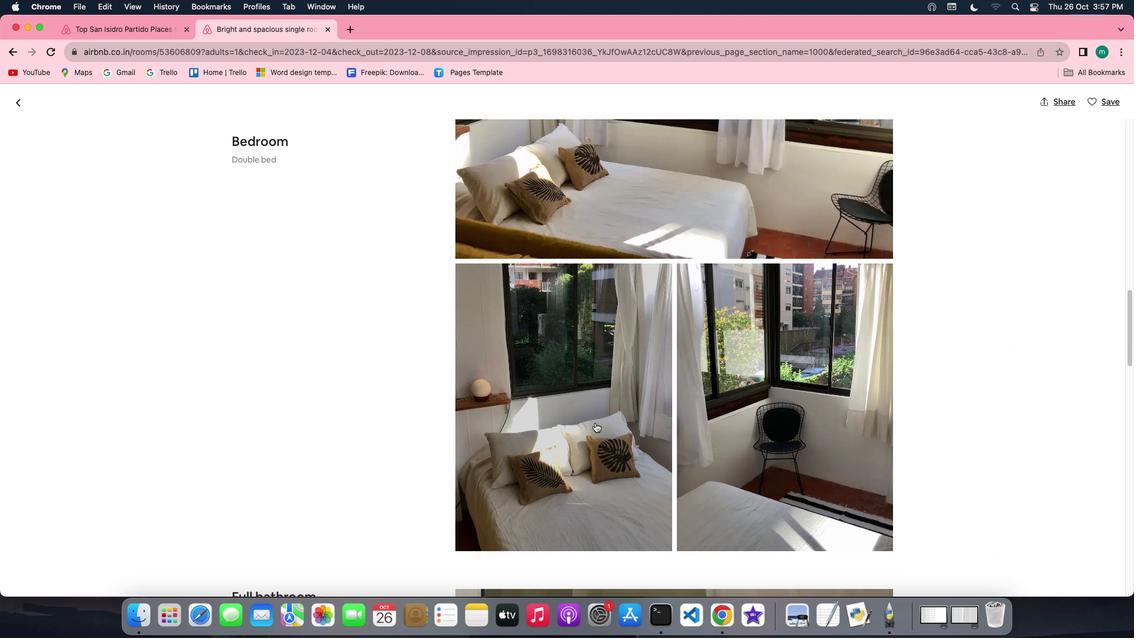 
Action: Mouse scrolled (595, 423) with delta (0, 0)
Screenshot: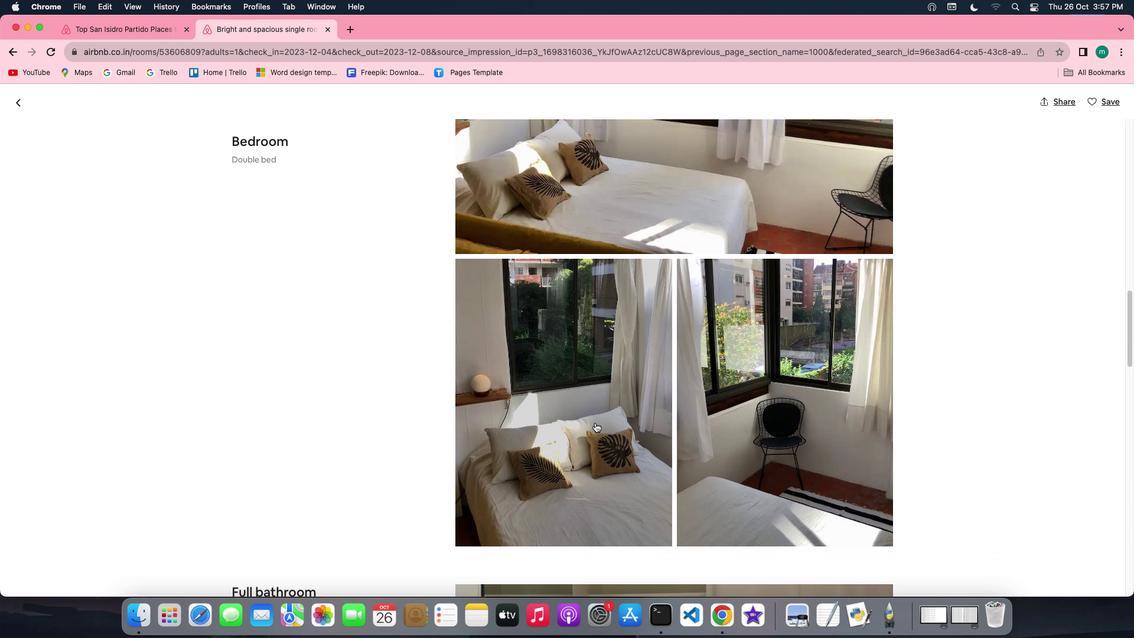 
Action: Mouse scrolled (595, 423) with delta (0, -1)
Screenshot: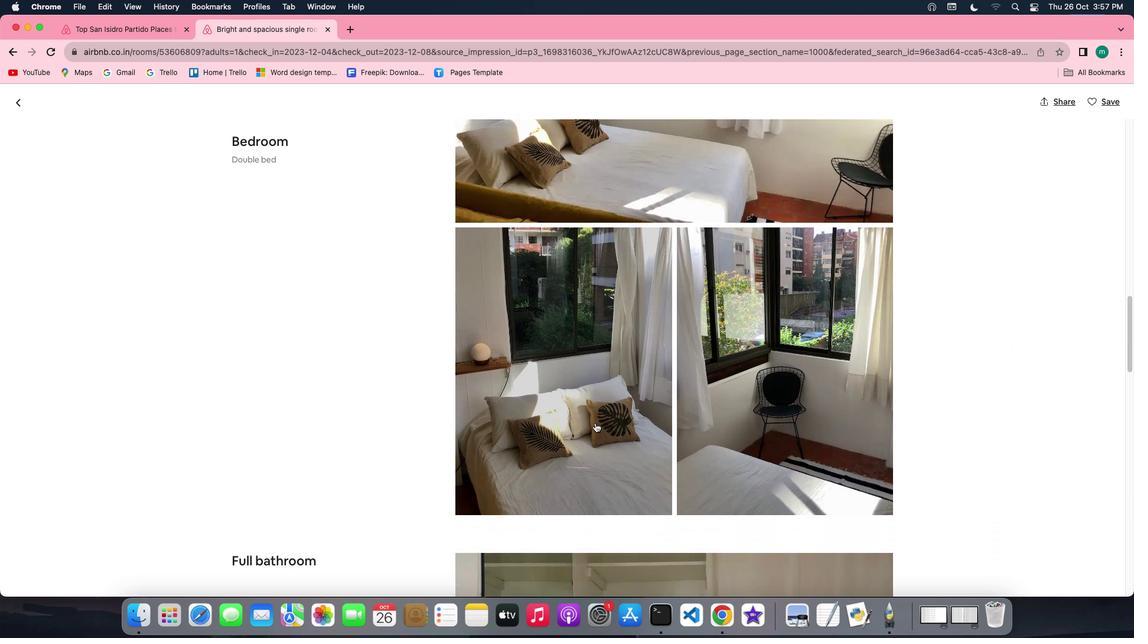 
Action: Mouse scrolled (595, 423) with delta (0, -1)
Screenshot: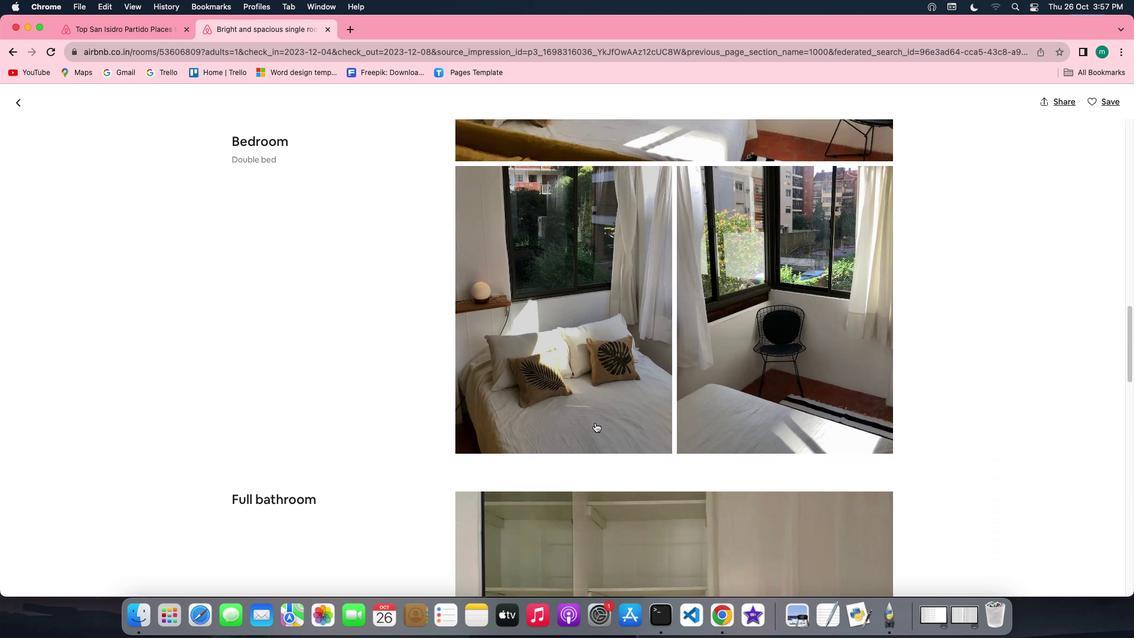 
Action: Mouse scrolled (595, 423) with delta (0, 0)
Screenshot: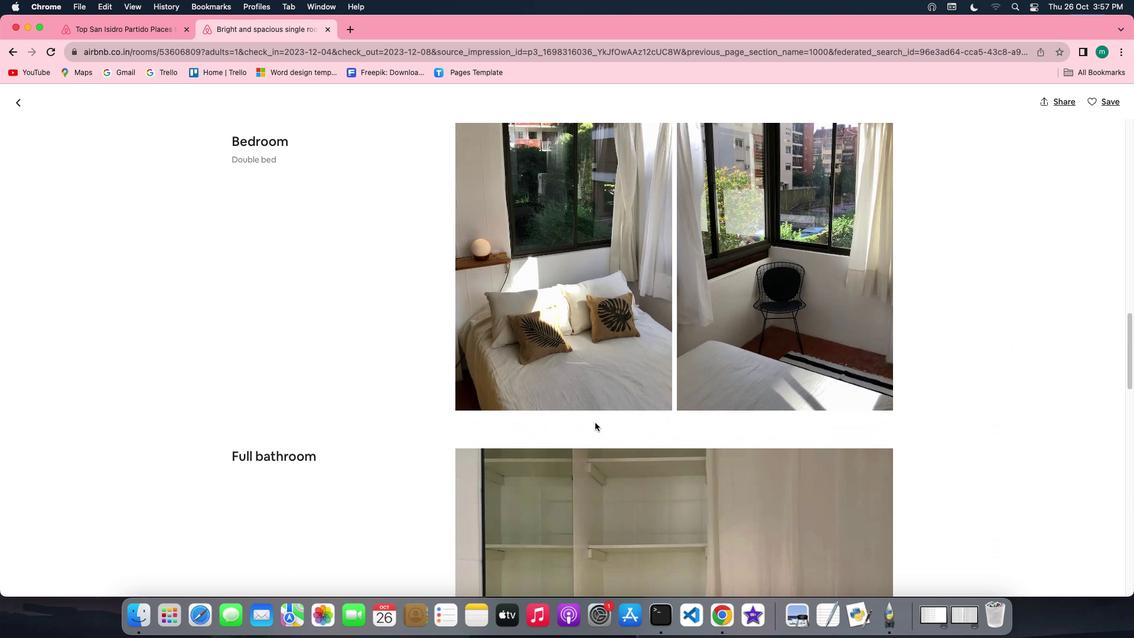 
Action: Mouse scrolled (595, 423) with delta (0, 0)
Screenshot: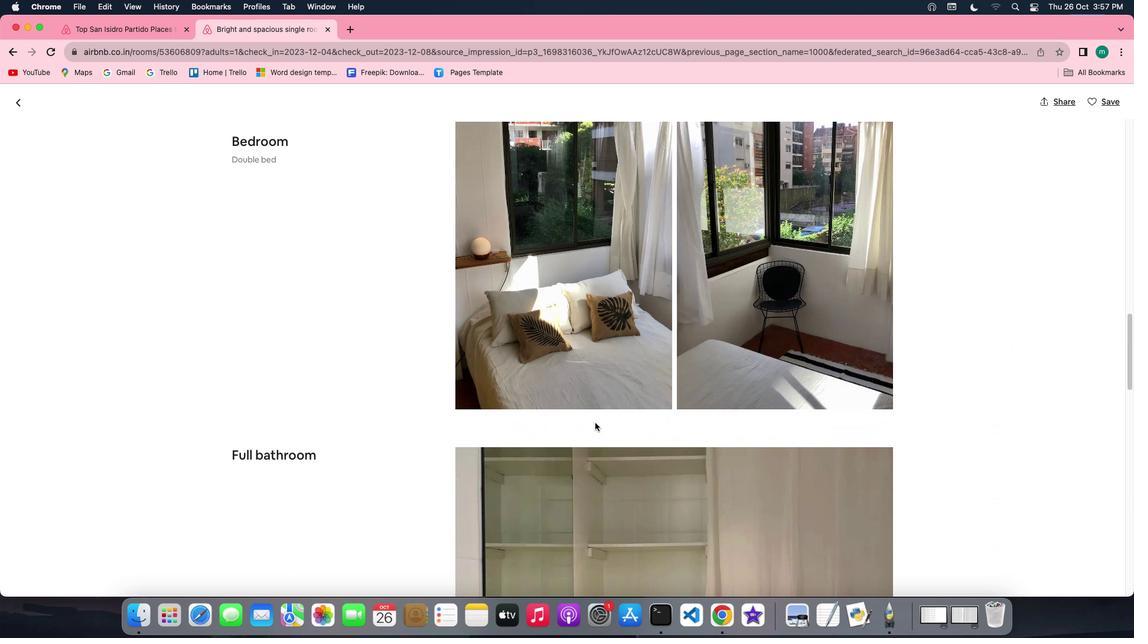 
Action: Mouse scrolled (595, 423) with delta (0, -1)
Screenshot: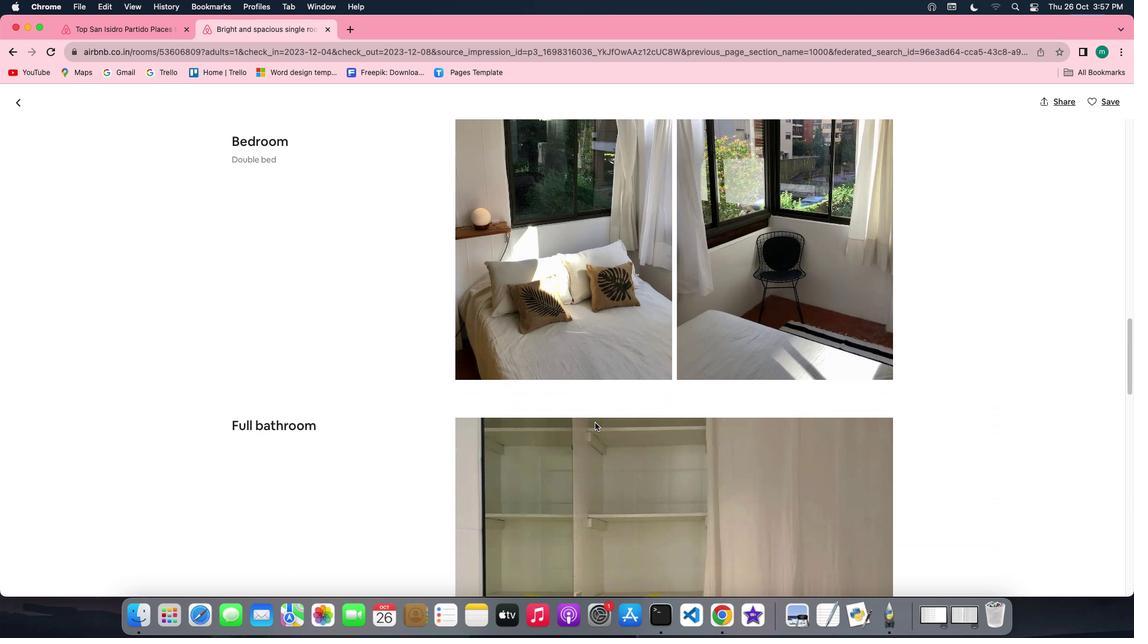 
Action: Mouse scrolled (595, 423) with delta (0, -1)
Screenshot: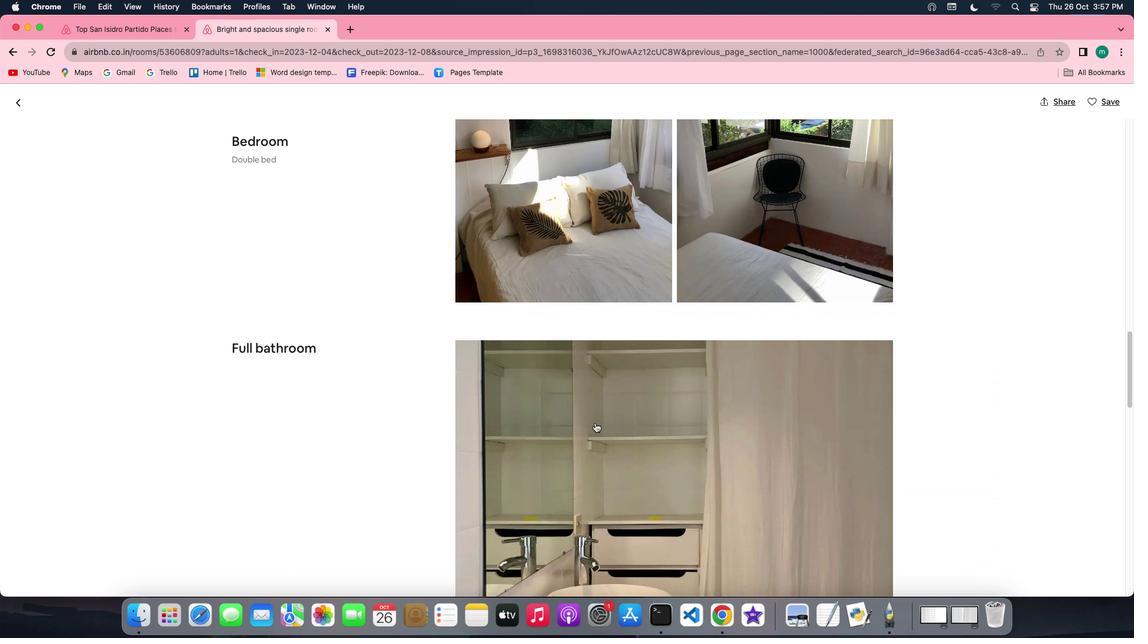 
Action: Mouse scrolled (595, 423) with delta (0, 0)
Screenshot: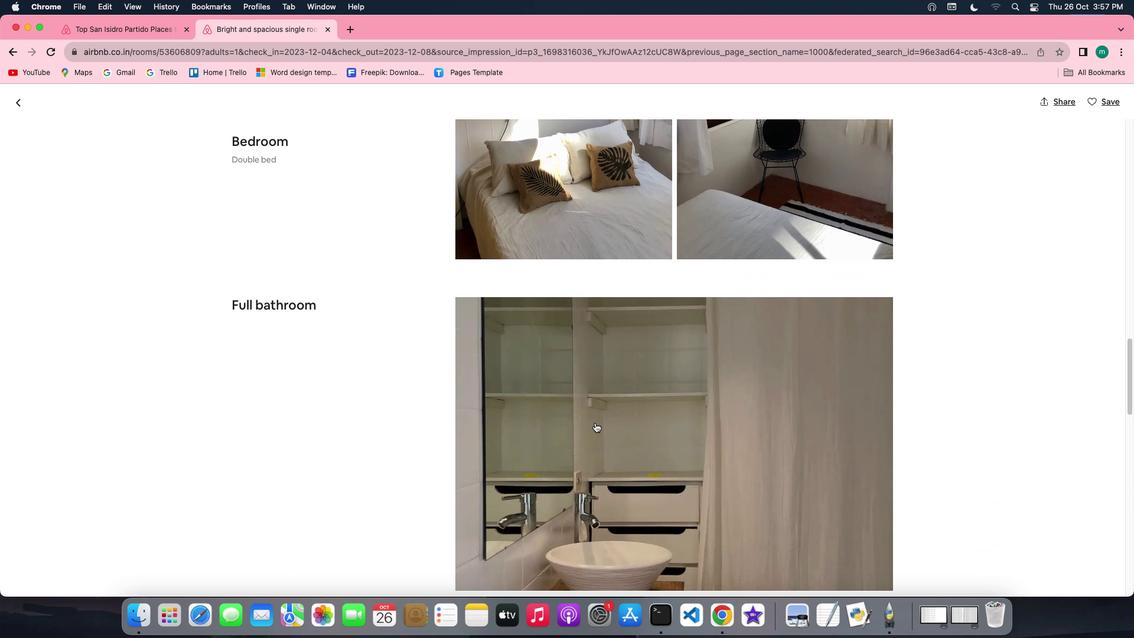 
Action: Mouse scrolled (595, 423) with delta (0, 0)
Screenshot: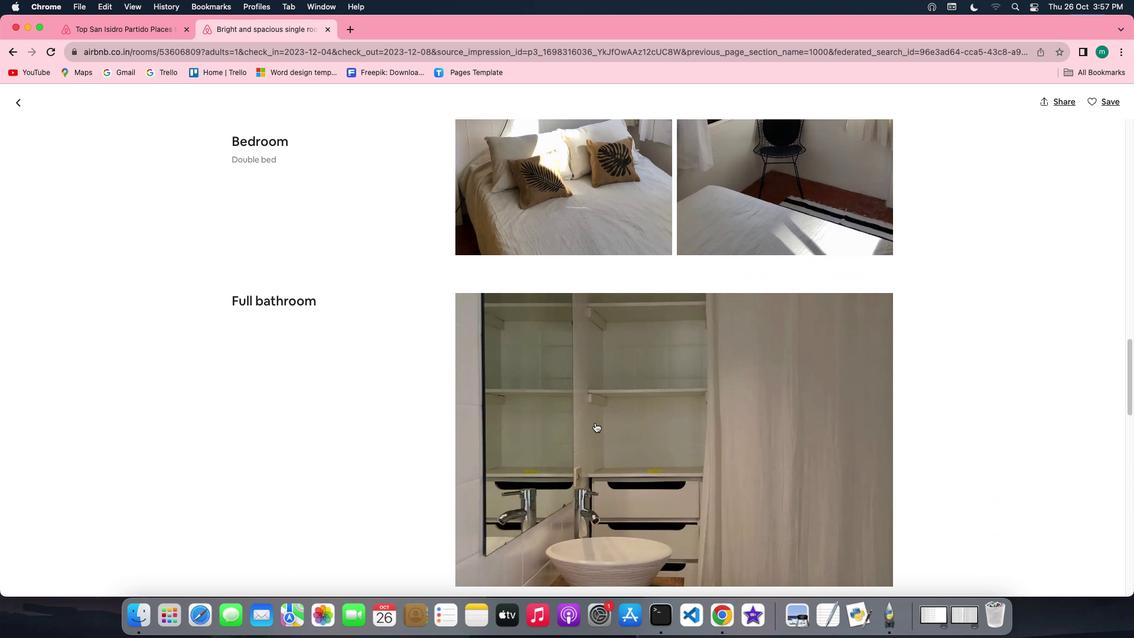 
Action: Mouse scrolled (595, 423) with delta (0, -1)
Screenshot: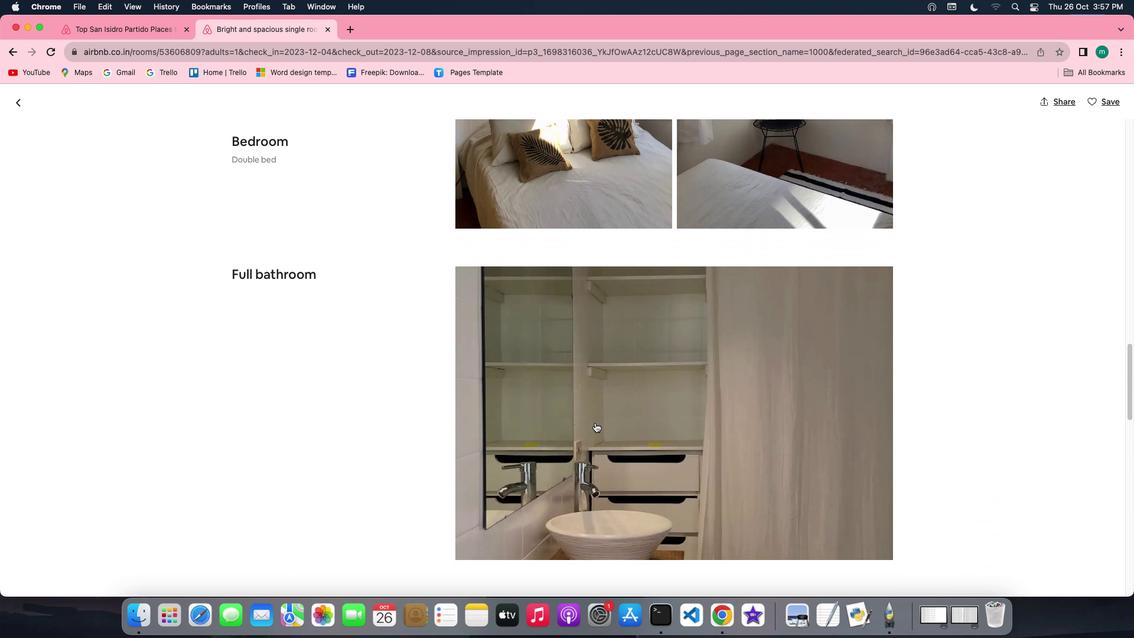 
Action: Mouse scrolled (595, 423) with delta (0, -1)
Screenshot: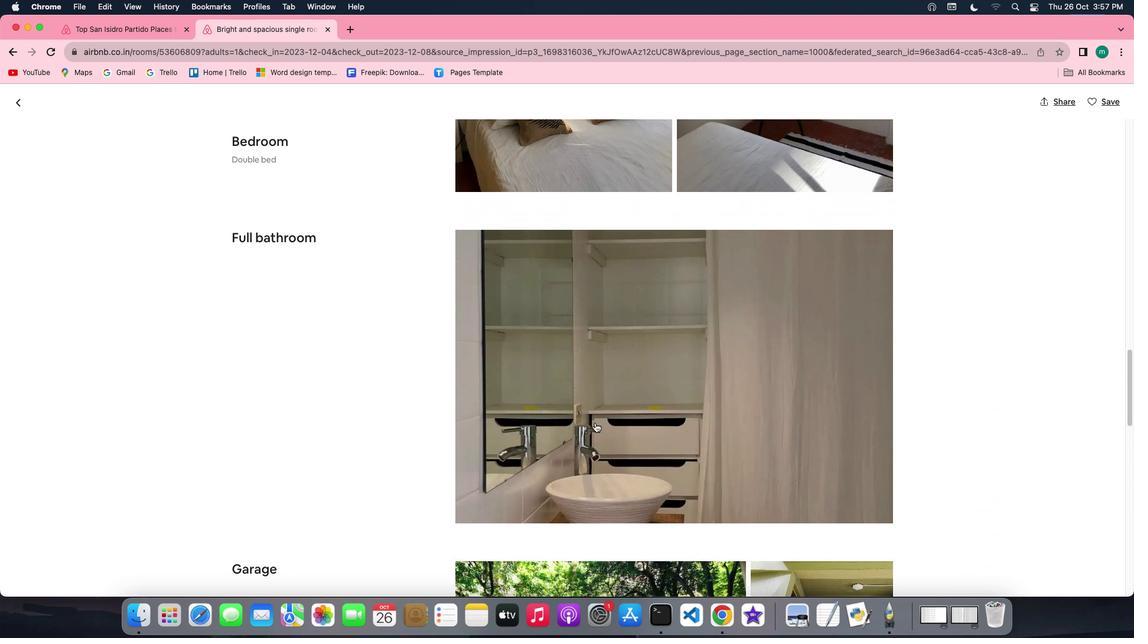 
Action: Mouse scrolled (595, 423) with delta (0, 0)
Screenshot: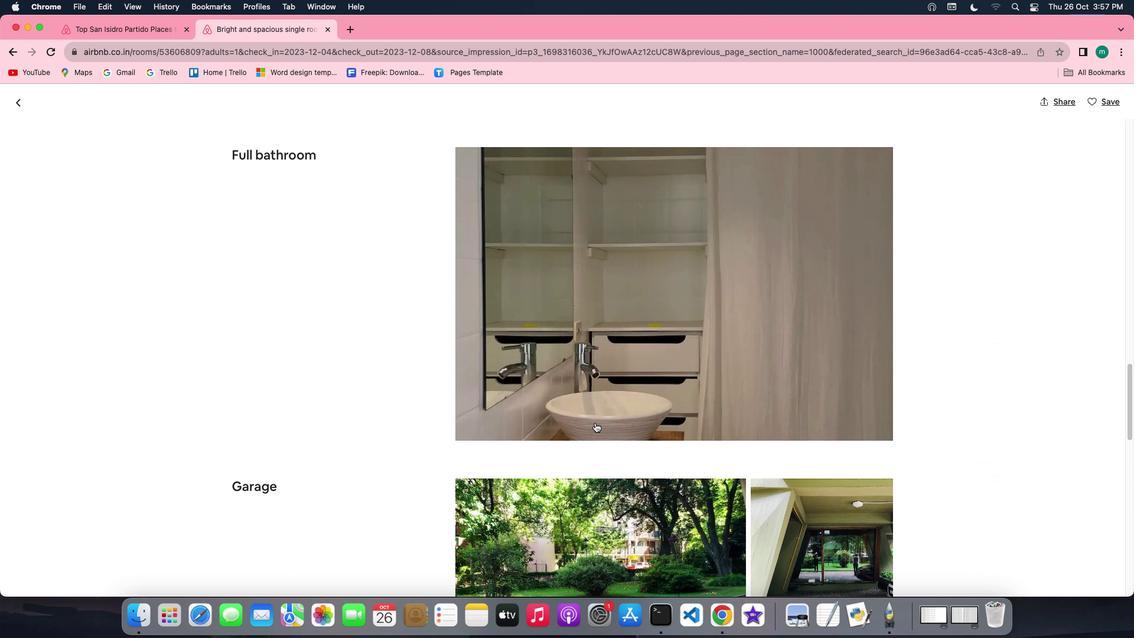 
Action: Mouse scrolled (595, 423) with delta (0, 0)
Screenshot: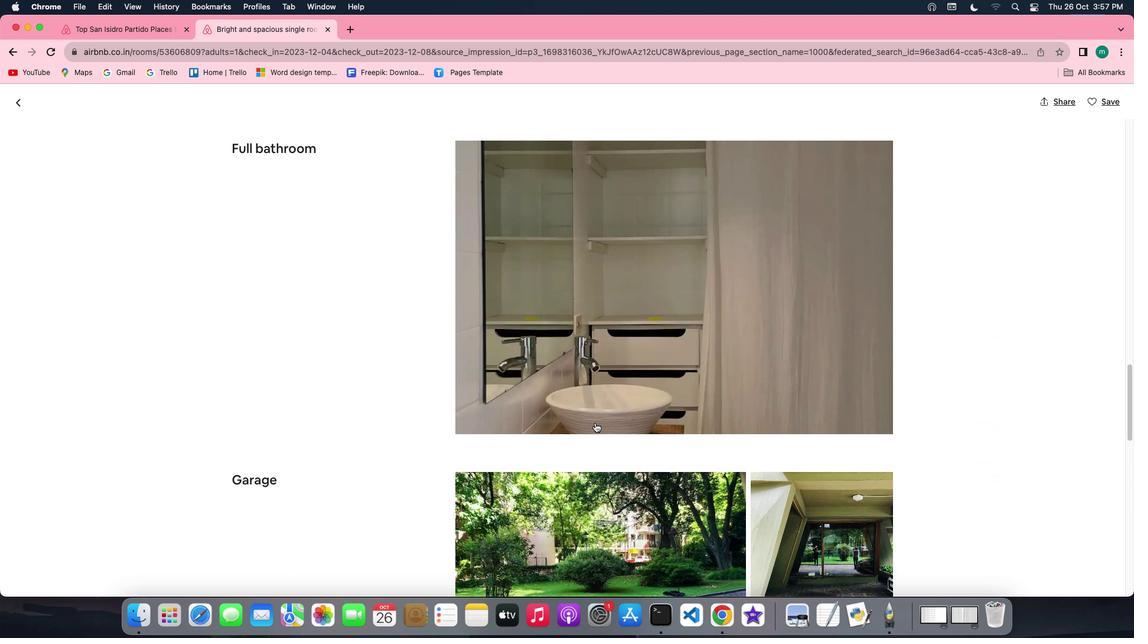 
Action: Mouse scrolled (595, 423) with delta (0, -1)
Screenshot: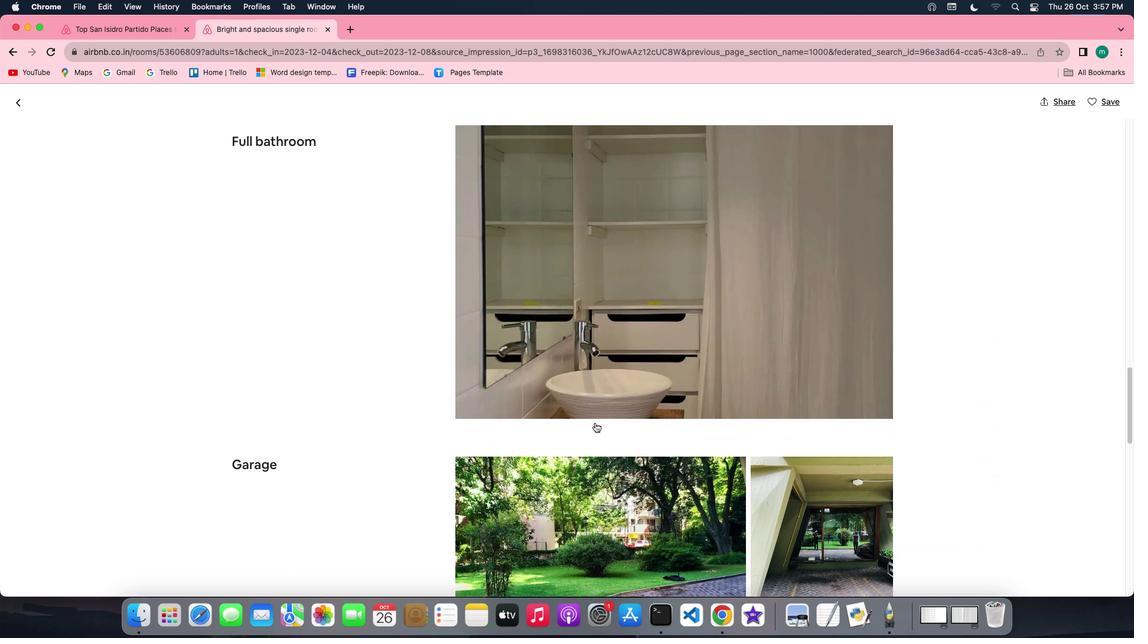 
Action: Mouse scrolled (595, 423) with delta (0, -1)
Screenshot: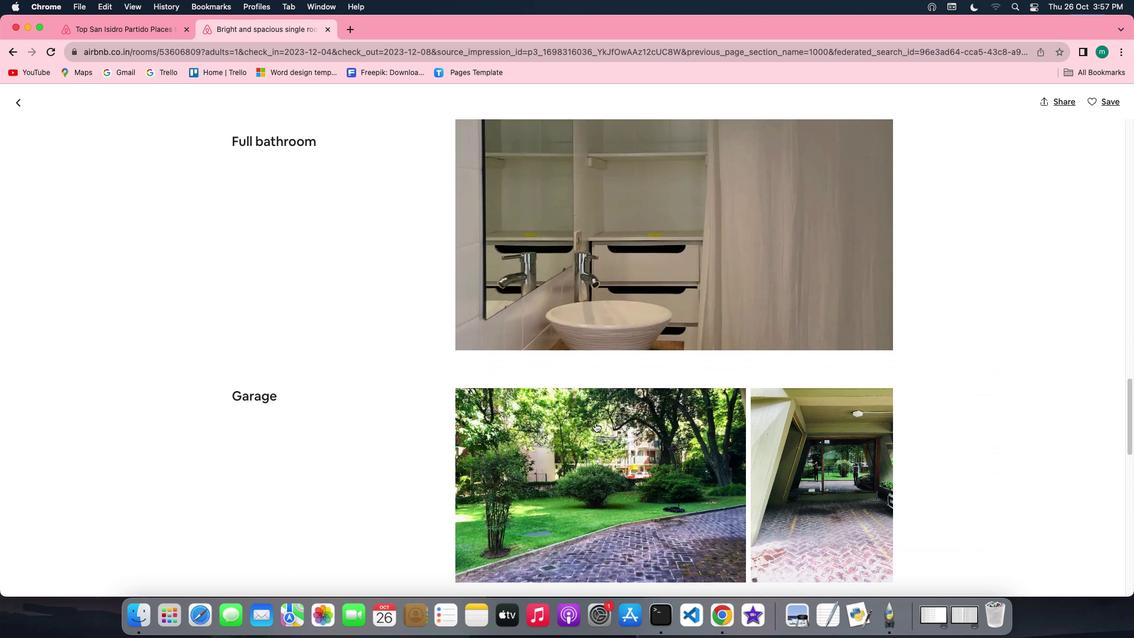 
Action: Mouse scrolled (595, 423) with delta (0, 0)
Screenshot: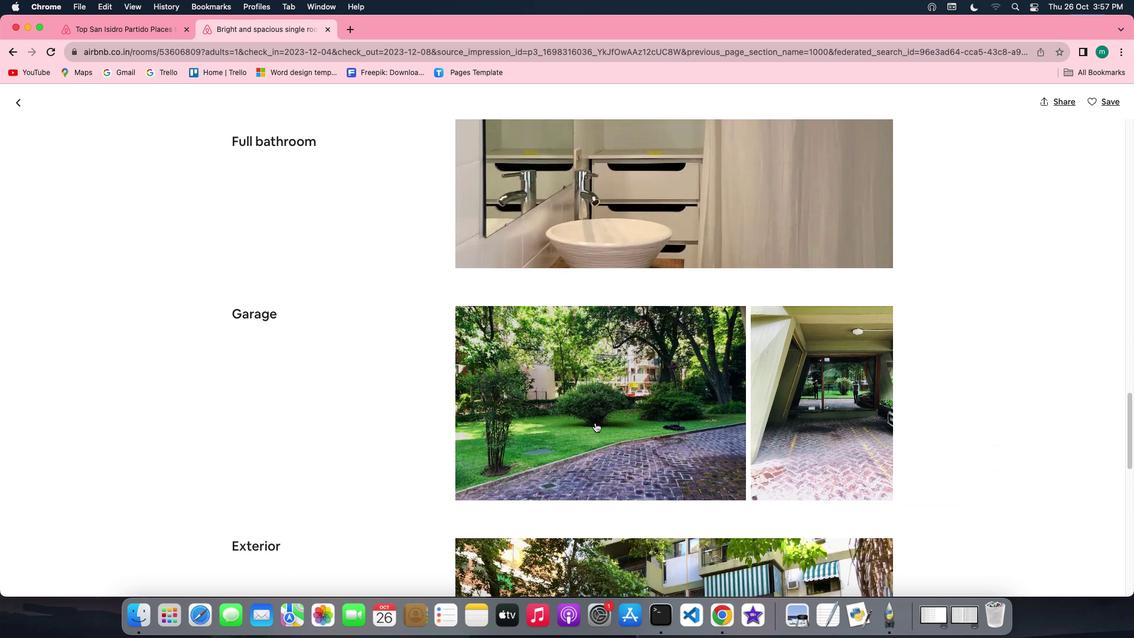 
Action: Mouse scrolled (595, 423) with delta (0, 0)
Screenshot: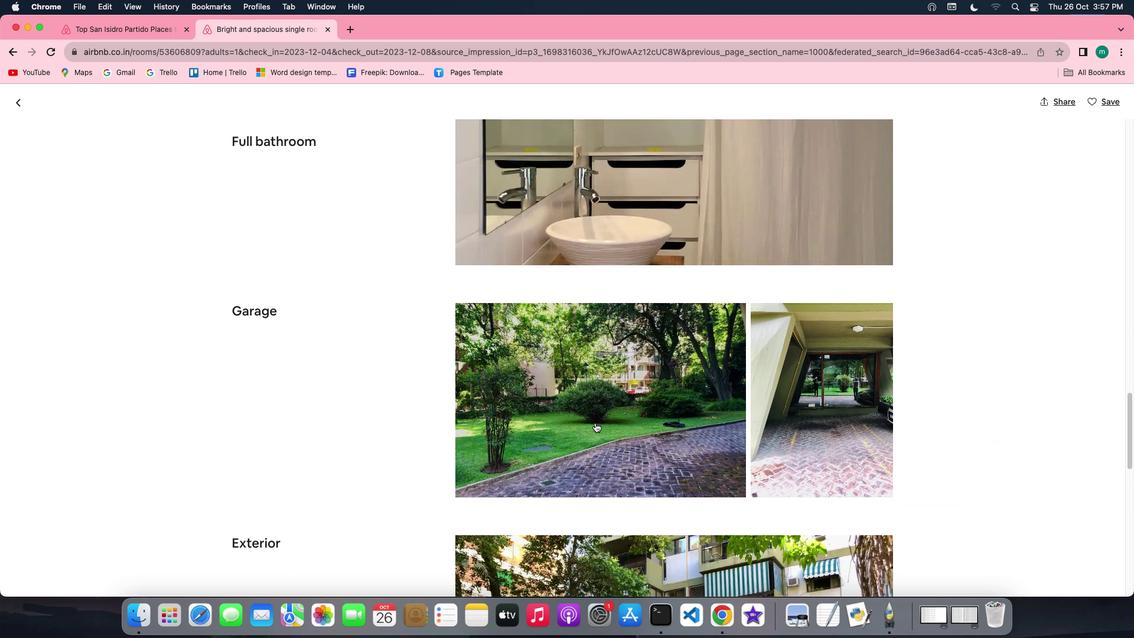 
Action: Mouse scrolled (595, 423) with delta (0, -1)
Screenshot: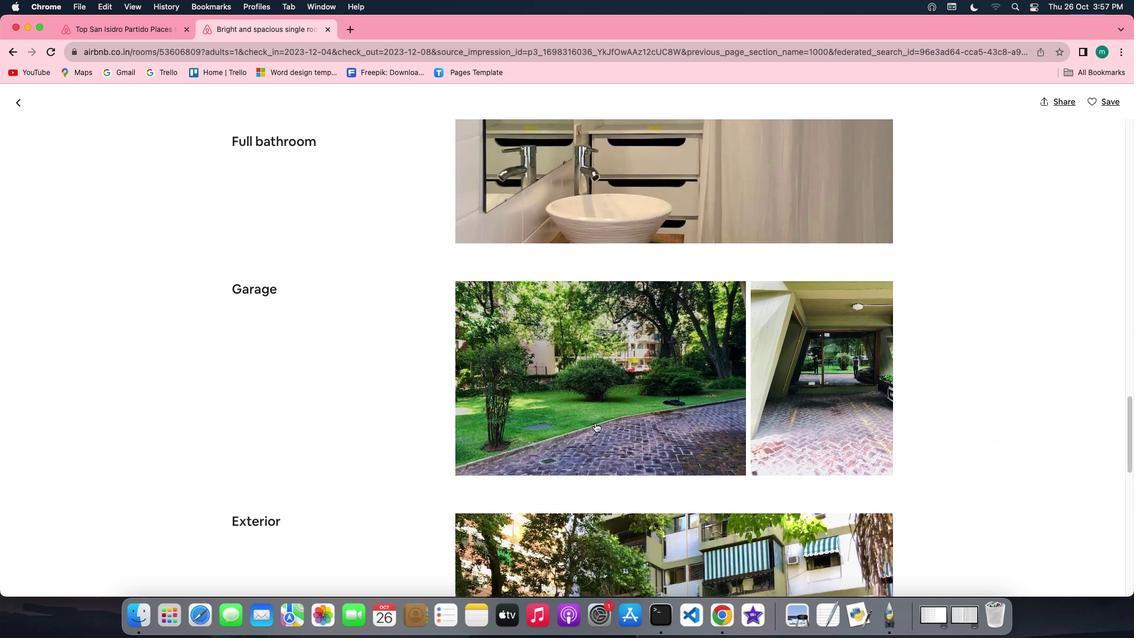 
Action: Mouse scrolled (595, 423) with delta (0, -1)
Screenshot: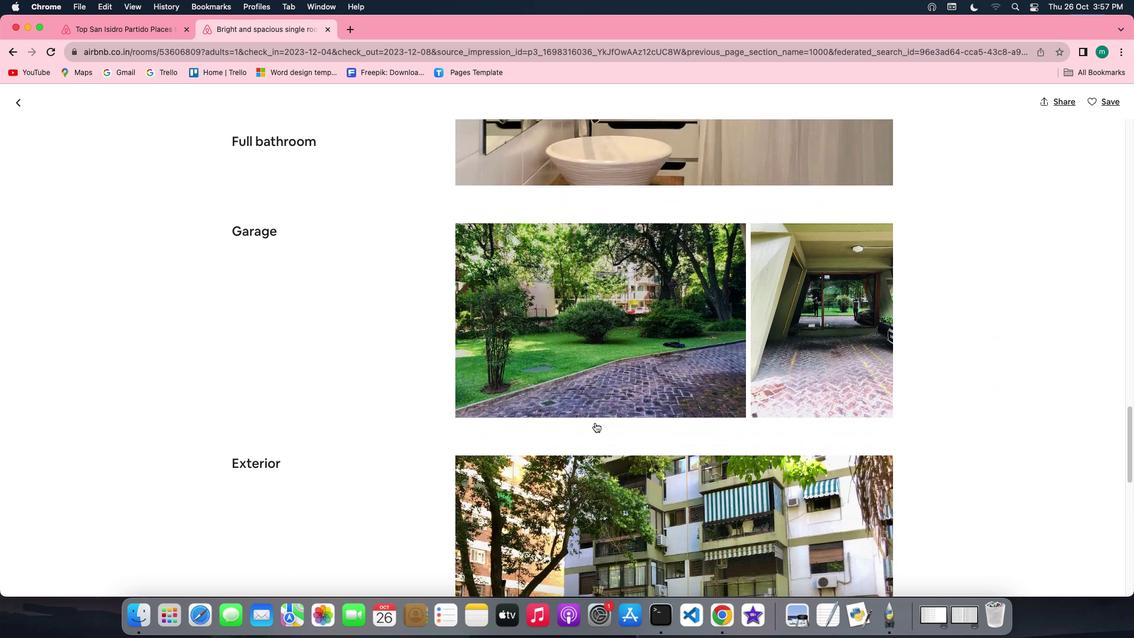 
Action: Mouse scrolled (595, 423) with delta (0, 0)
Screenshot: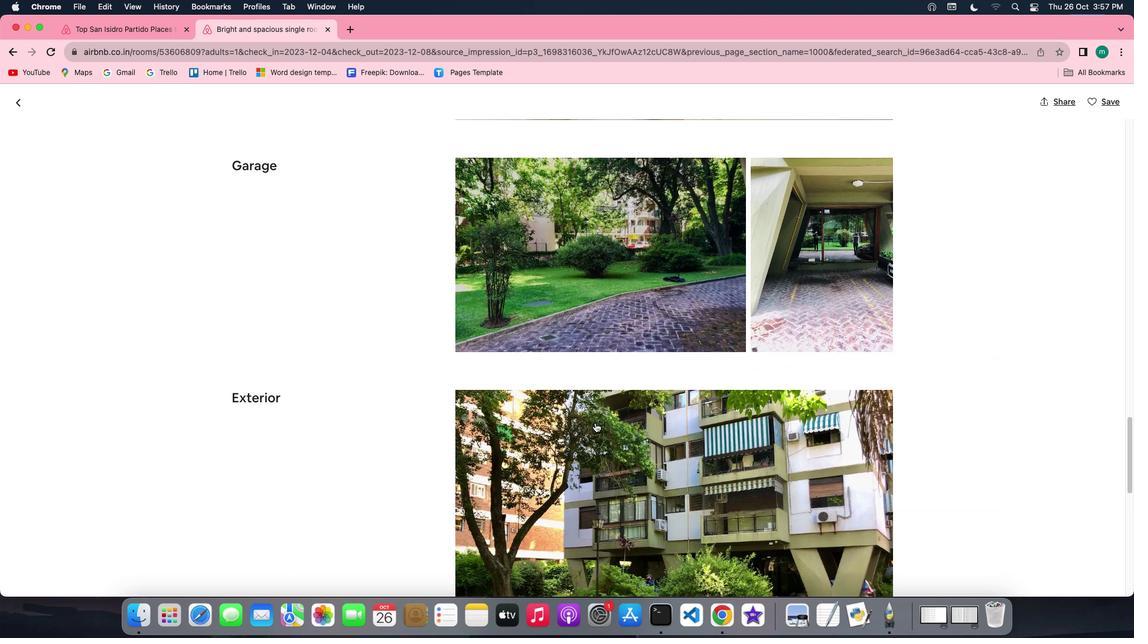 
Action: Mouse scrolled (595, 423) with delta (0, 0)
Screenshot: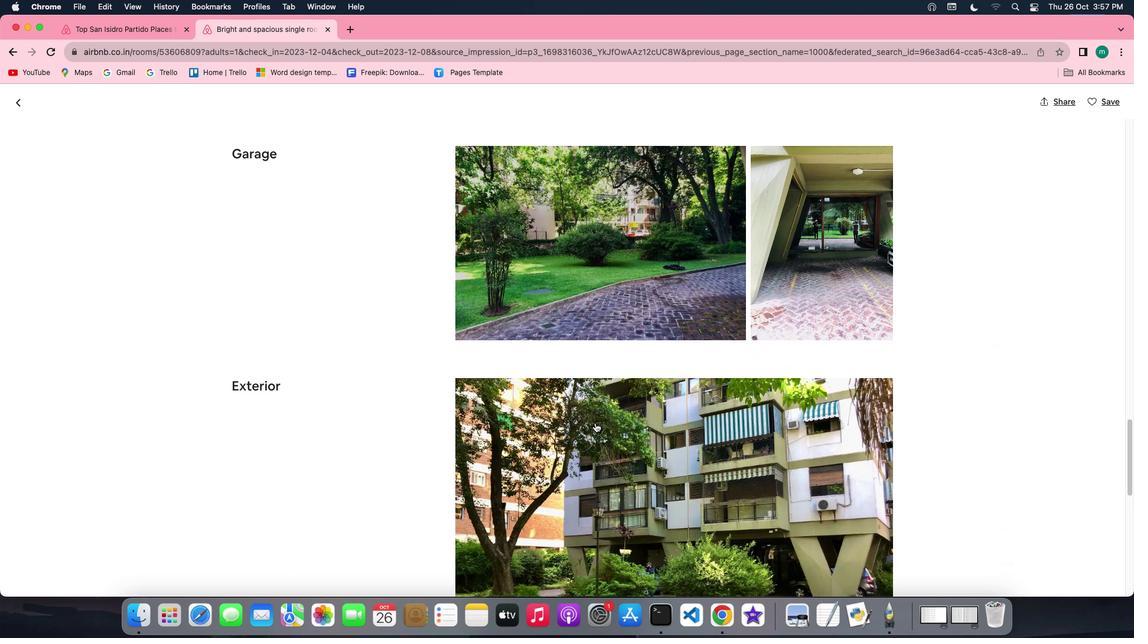 
Action: Mouse scrolled (595, 423) with delta (0, -1)
Screenshot: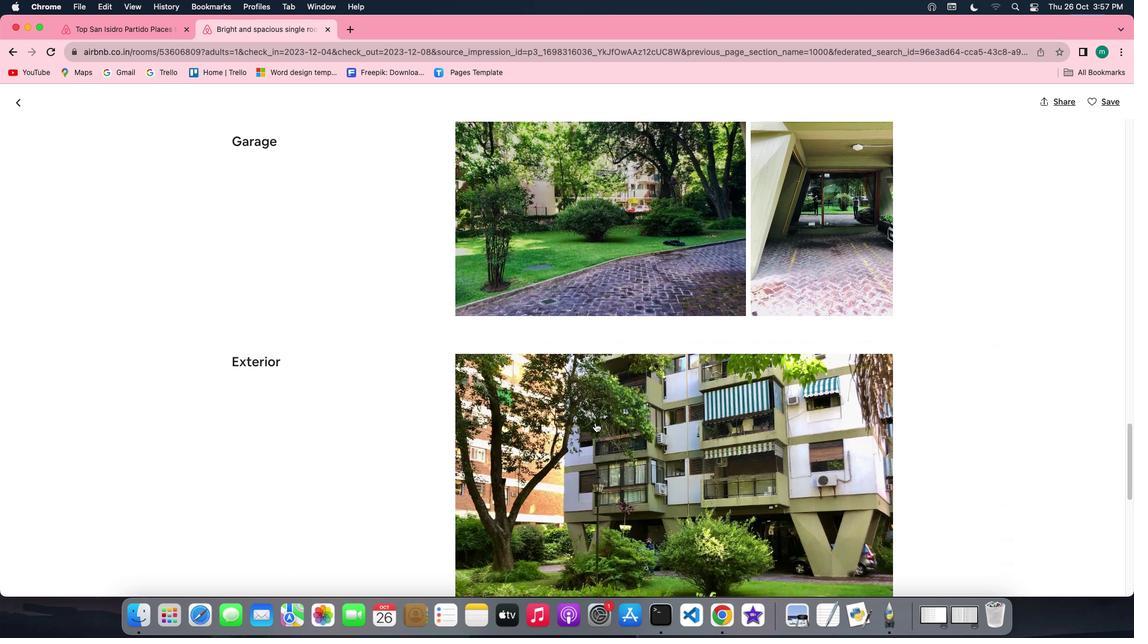 
Action: Mouse scrolled (595, 423) with delta (0, -2)
Screenshot: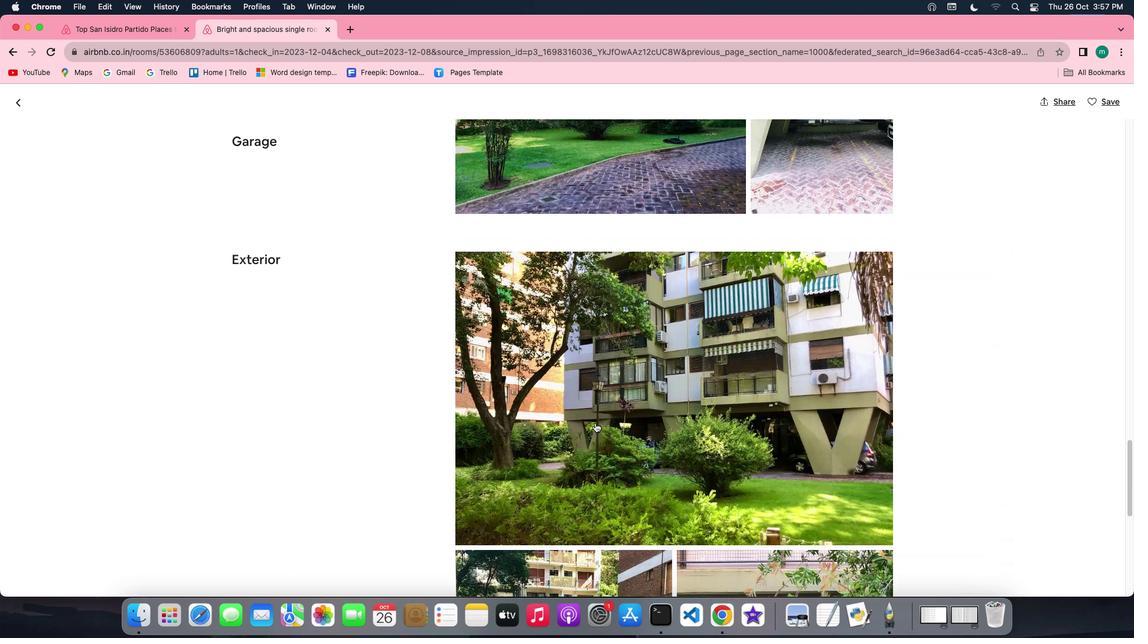 
Action: Mouse scrolled (595, 423) with delta (0, 0)
Screenshot: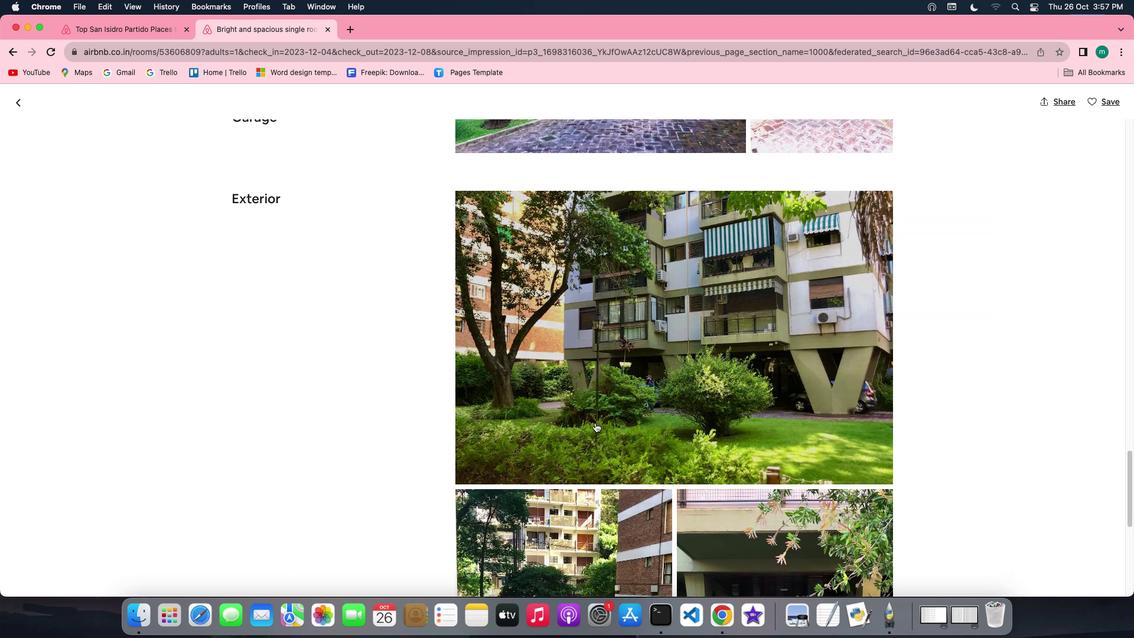 
Action: Mouse scrolled (595, 423) with delta (0, 0)
Screenshot: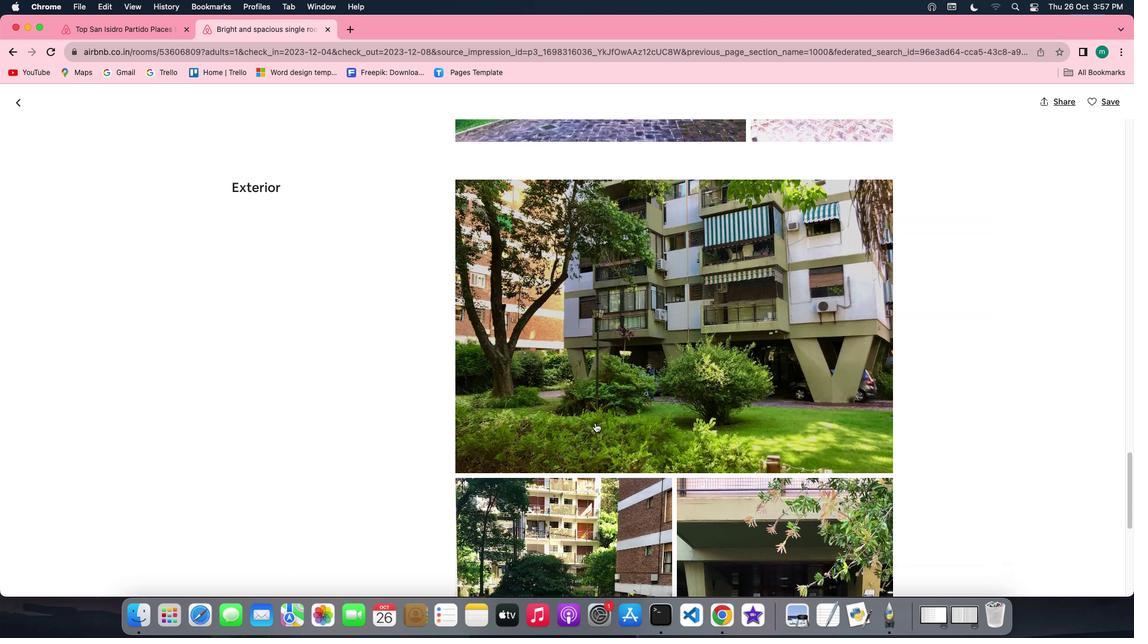 
Action: Mouse scrolled (595, 423) with delta (0, -1)
Screenshot: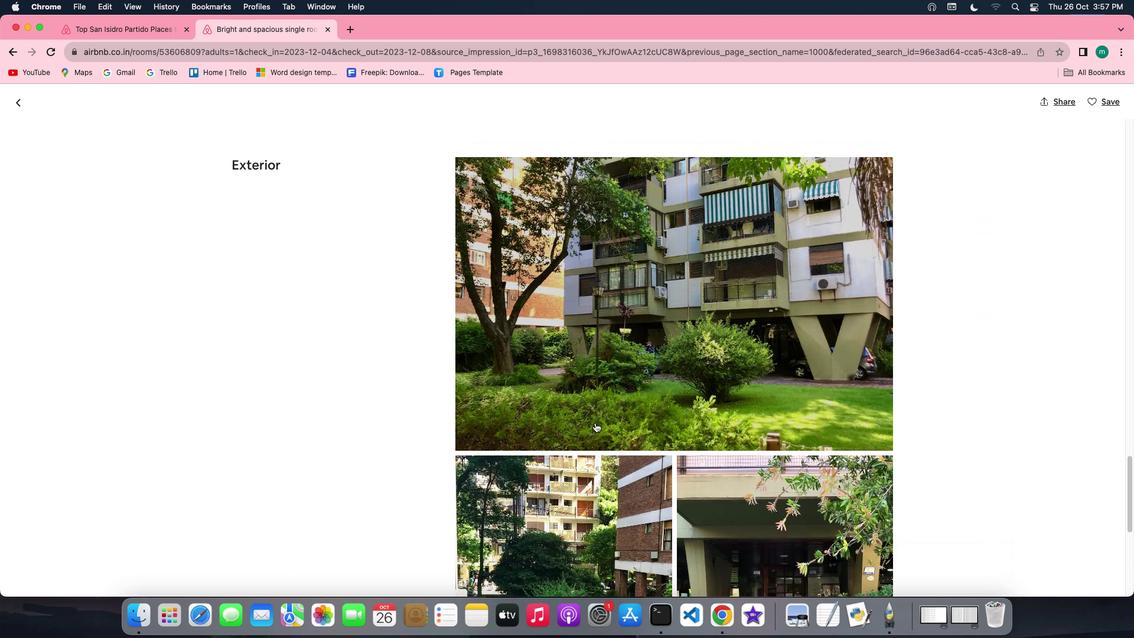 
Action: Mouse scrolled (595, 423) with delta (0, -2)
Screenshot: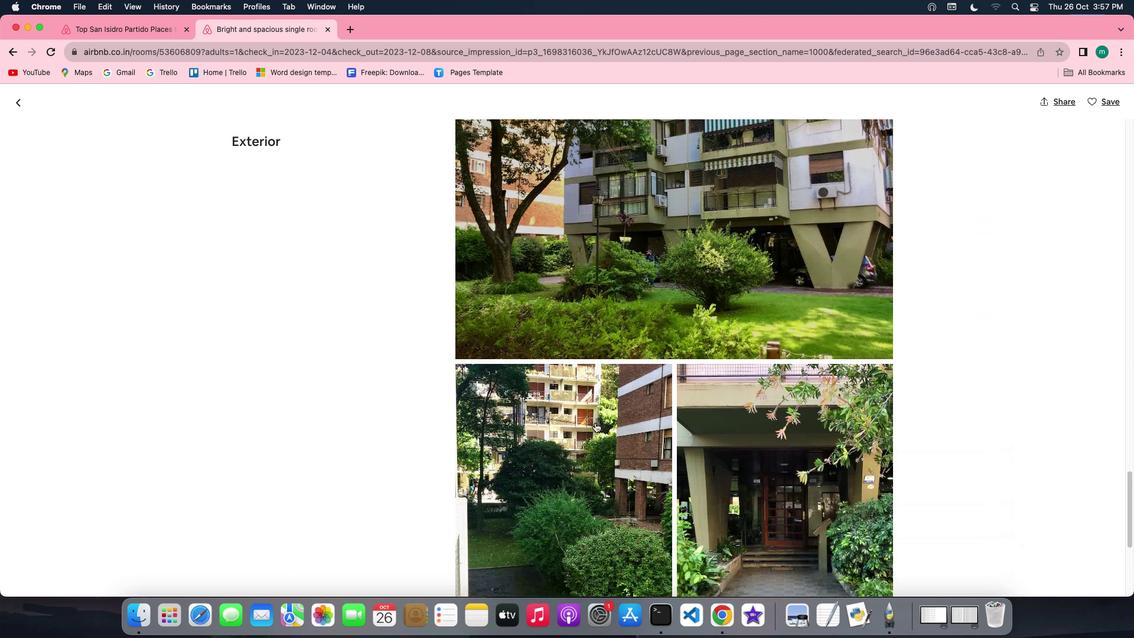 
Action: Mouse scrolled (595, 423) with delta (0, 0)
Screenshot: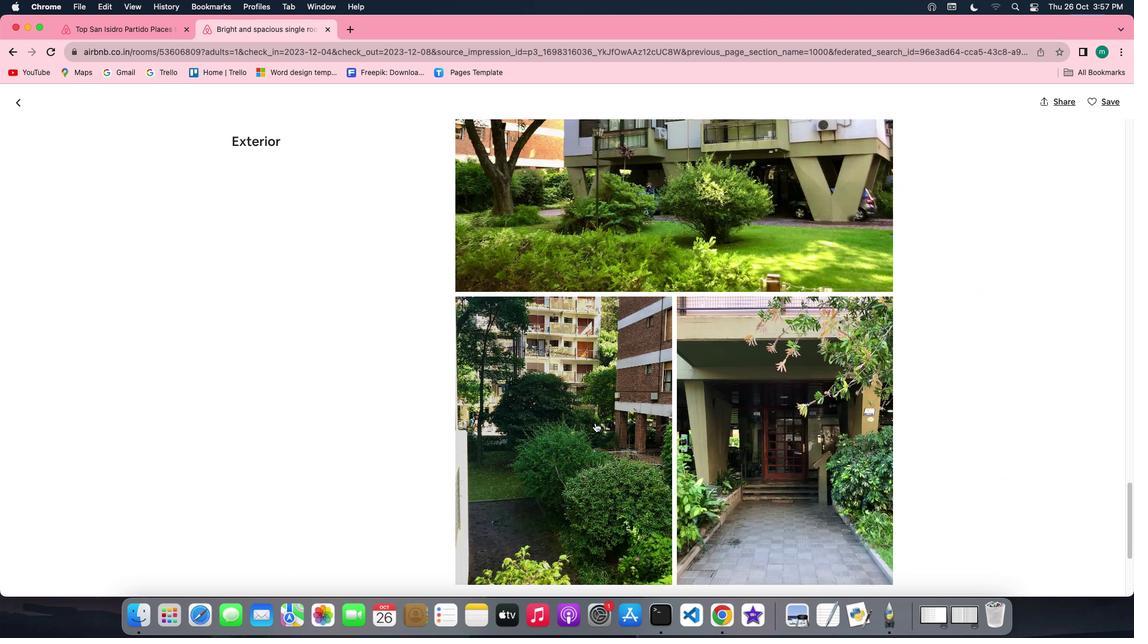 
Action: Mouse scrolled (595, 423) with delta (0, 0)
Screenshot: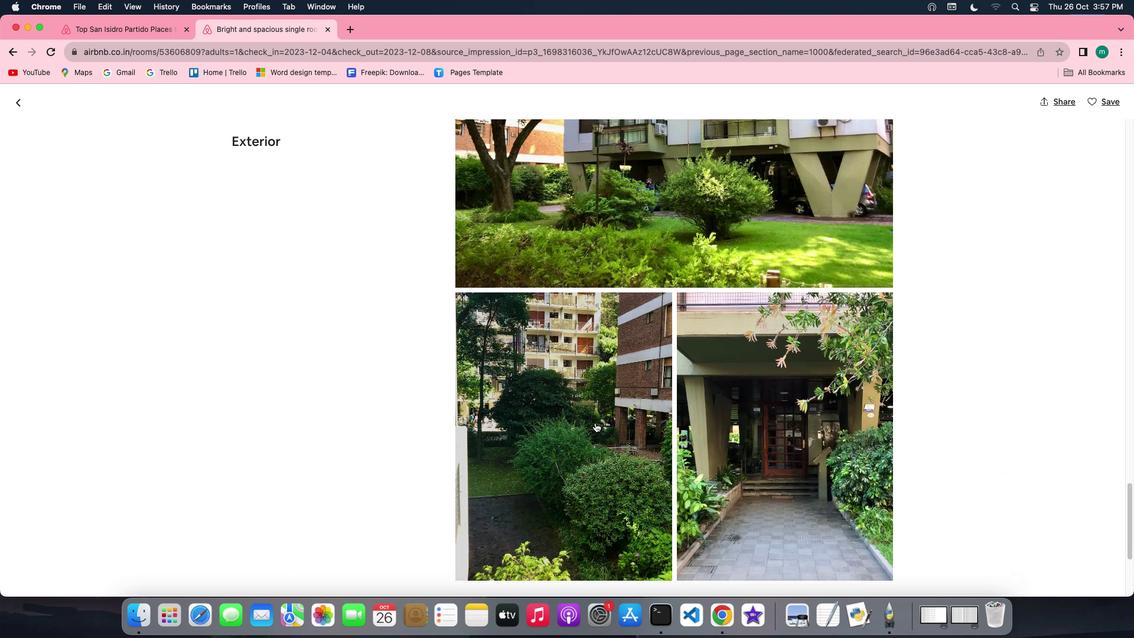 
Action: Mouse scrolled (595, 423) with delta (0, -1)
Screenshot: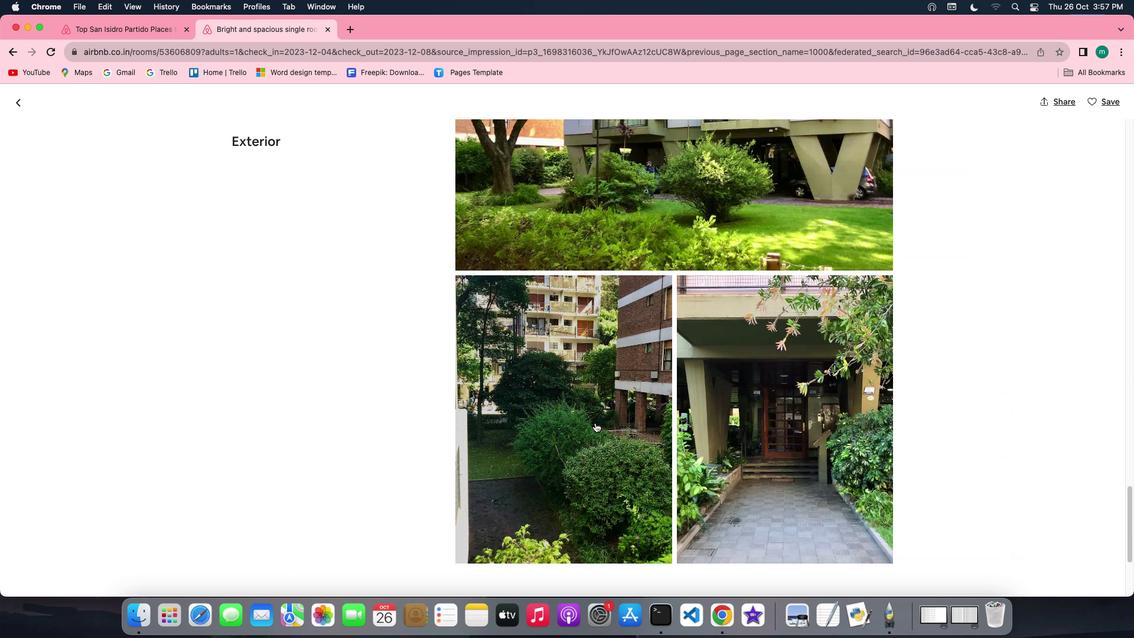 
Action: Mouse scrolled (595, 423) with delta (0, -1)
Screenshot: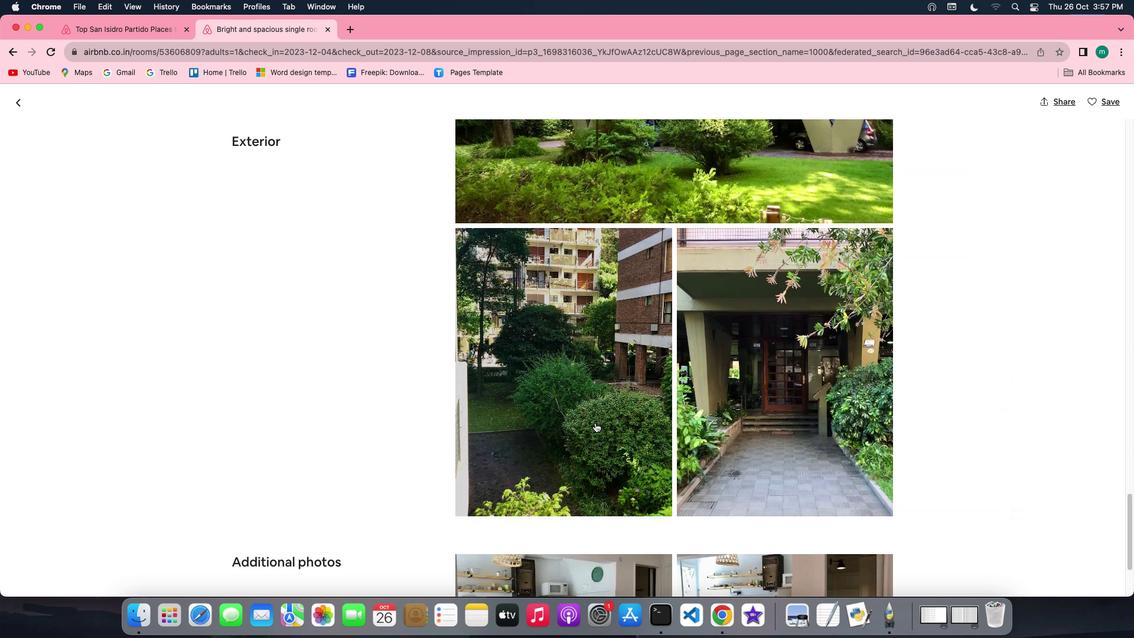 
Action: Mouse scrolled (595, 423) with delta (0, 0)
Screenshot: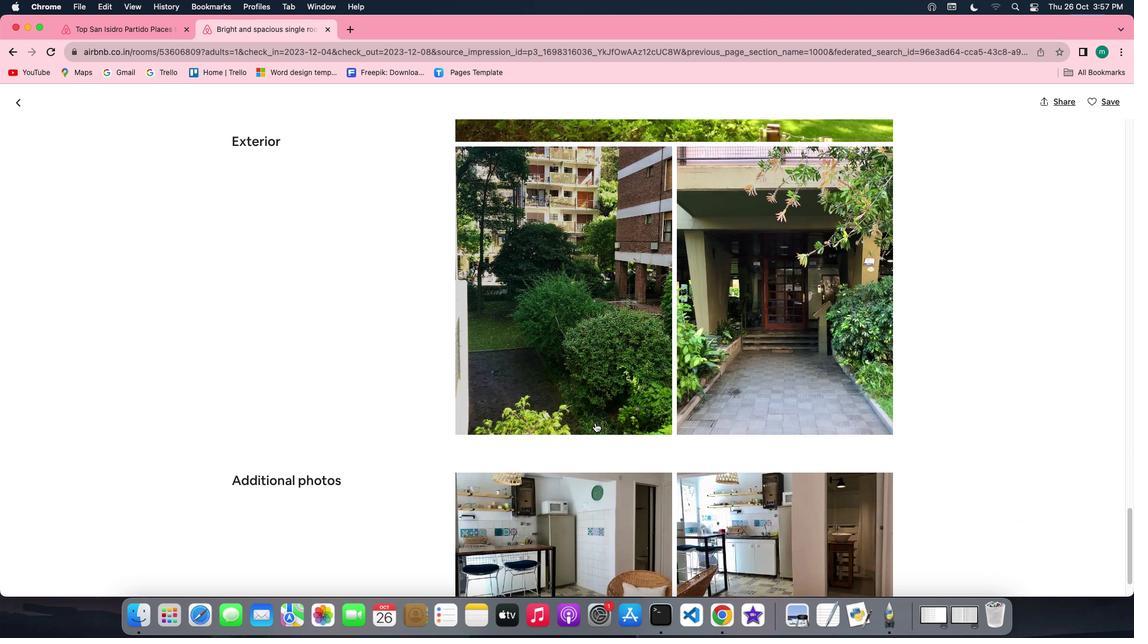 
Action: Mouse scrolled (595, 423) with delta (0, 0)
Screenshot: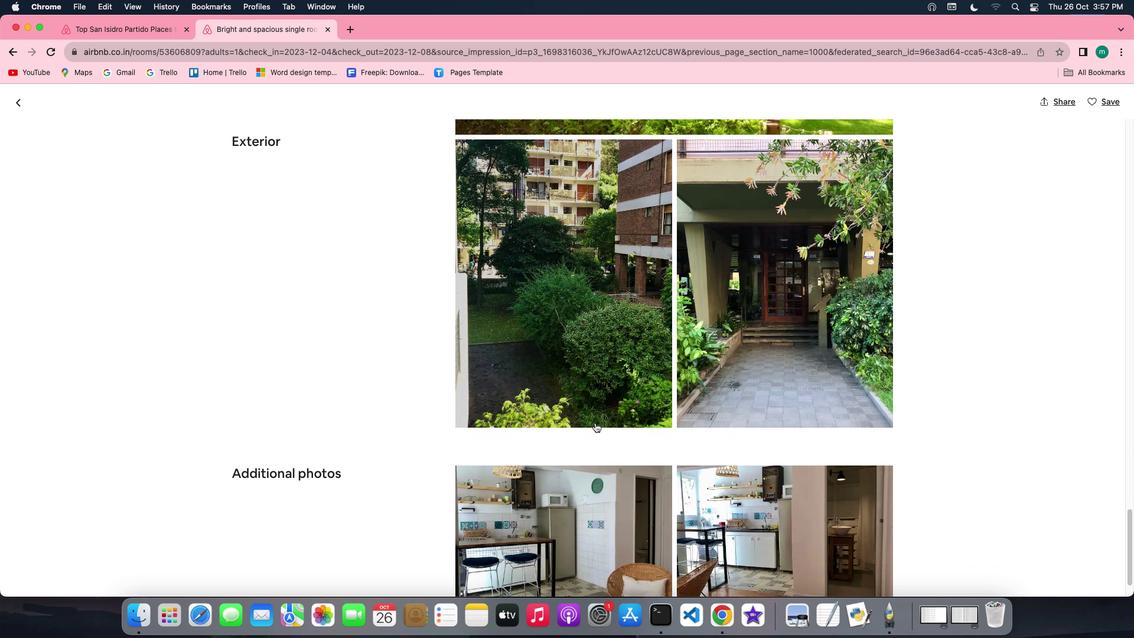 
Action: Mouse scrolled (595, 423) with delta (0, -1)
Screenshot: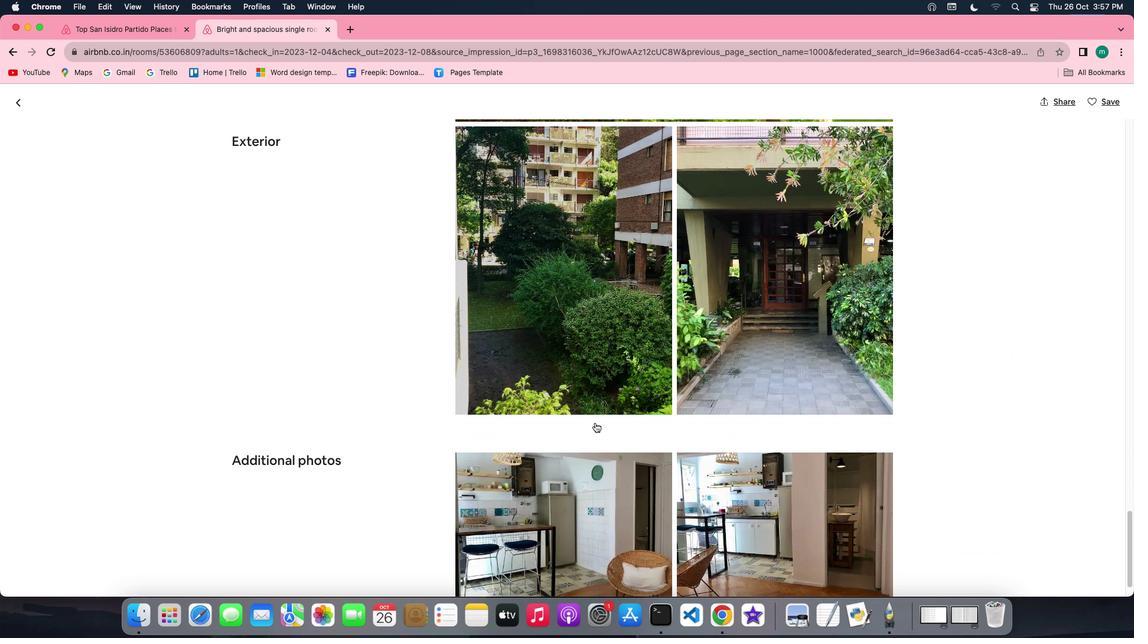 
Action: Mouse scrolled (595, 423) with delta (0, -2)
Screenshot: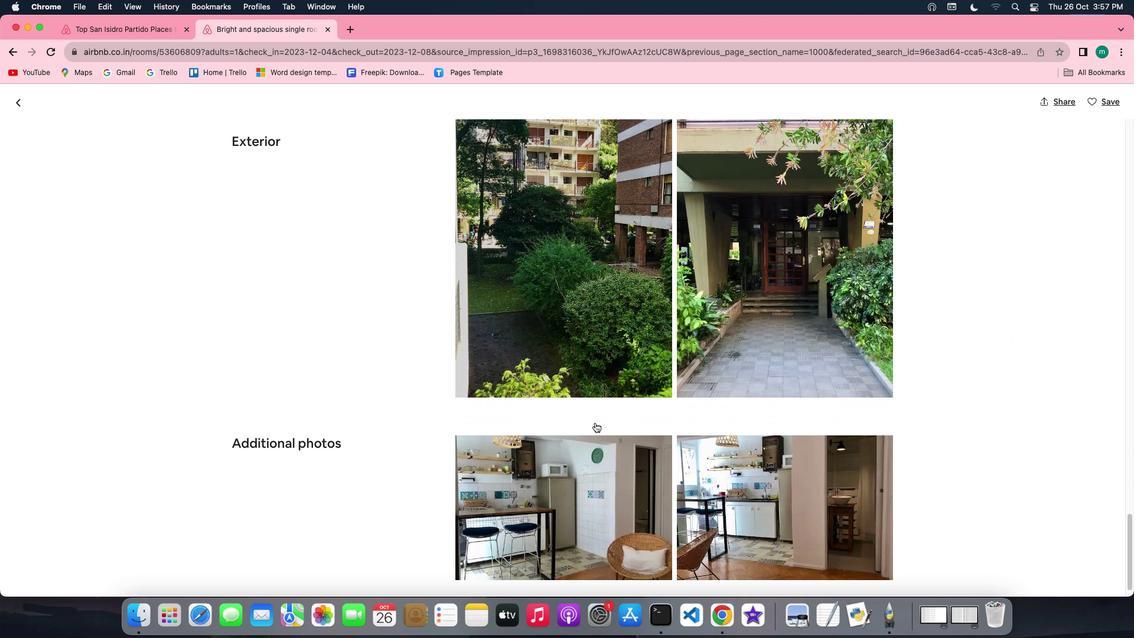 
Action: Mouse scrolled (595, 423) with delta (0, -2)
Screenshot: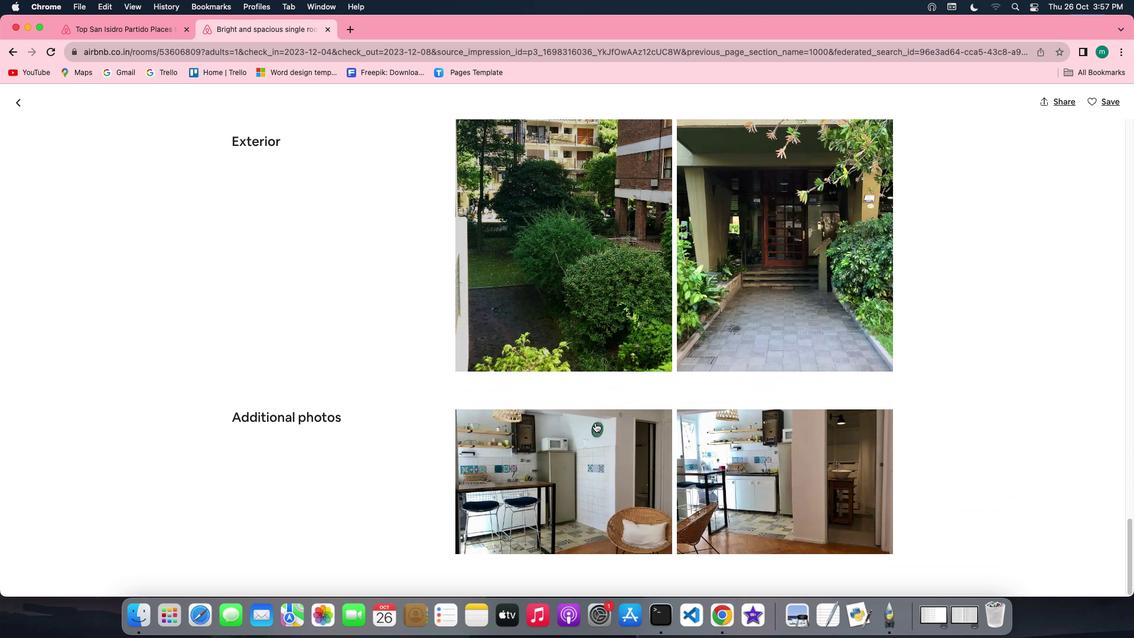 
Action: Mouse scrolled (595, 423) with delta (0, 0)
Screenshot: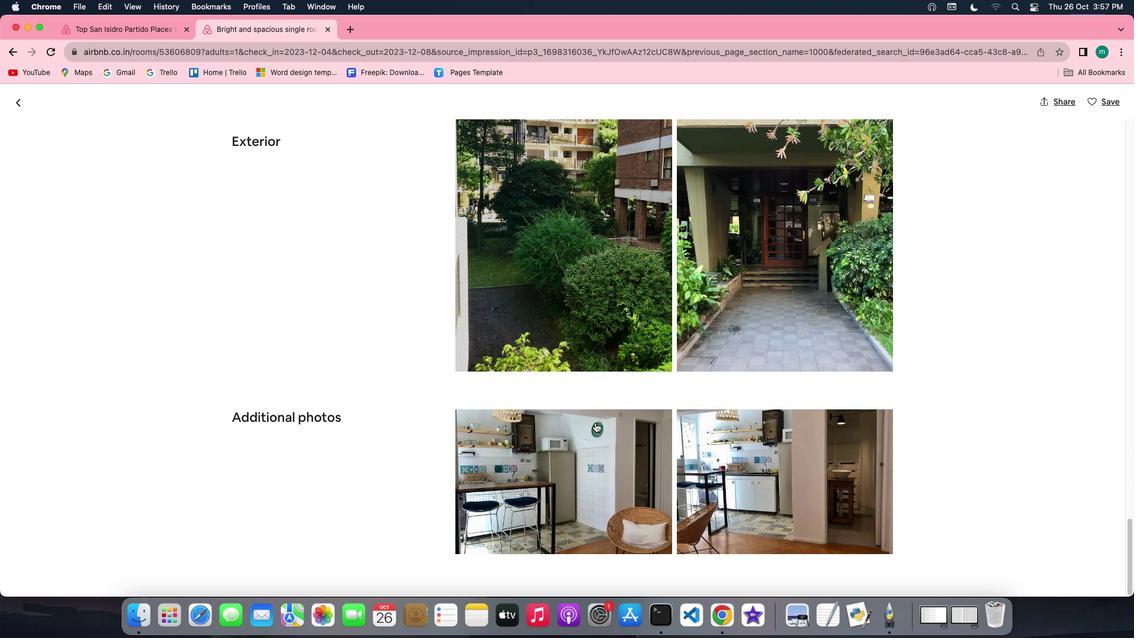 
Action: Mouse scrolled (595, 423) with delta (0, 0)
Screenshot: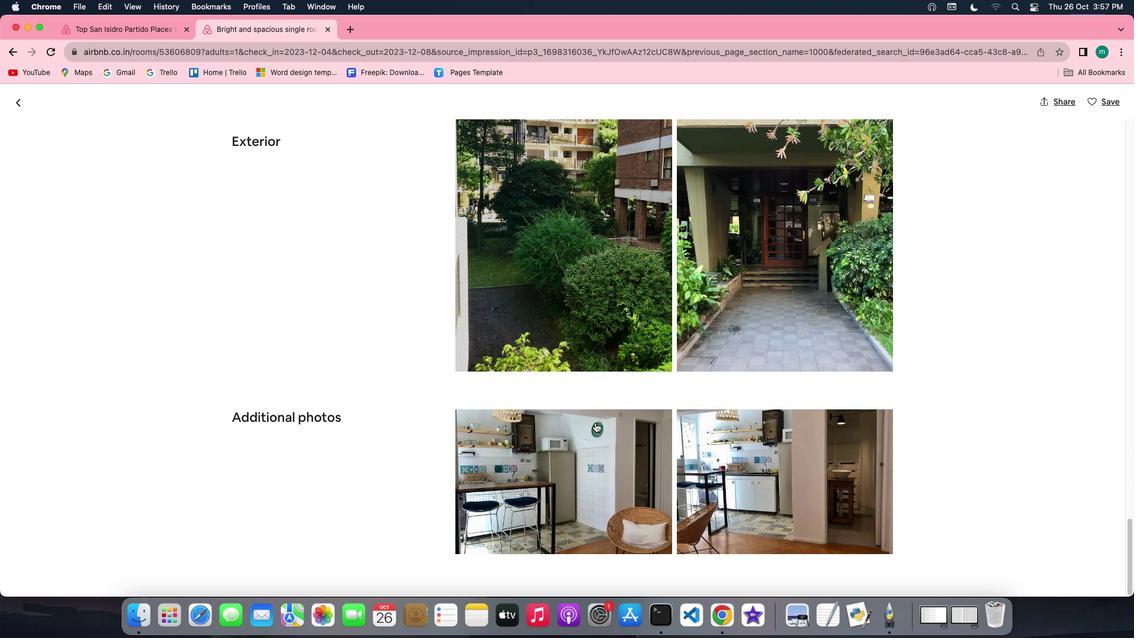 
Action: Mouse scrolled (595, 423) with delta (0, -1)
Screenshot: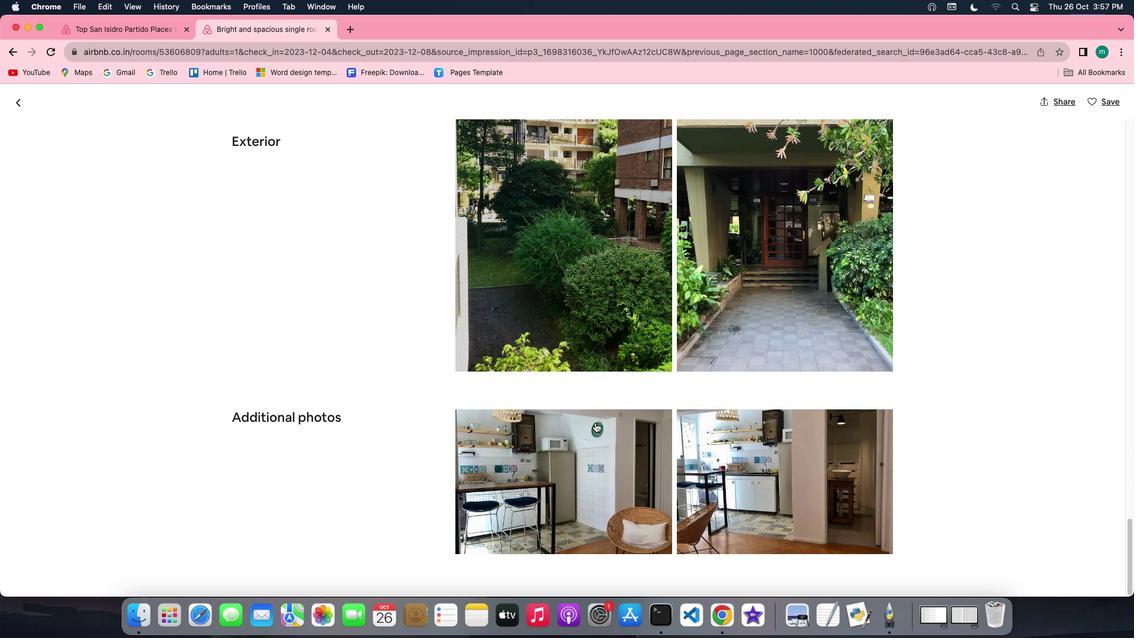 
Action: Mouse scrolled (595, 423) with delta (0, -2)
Screenshot: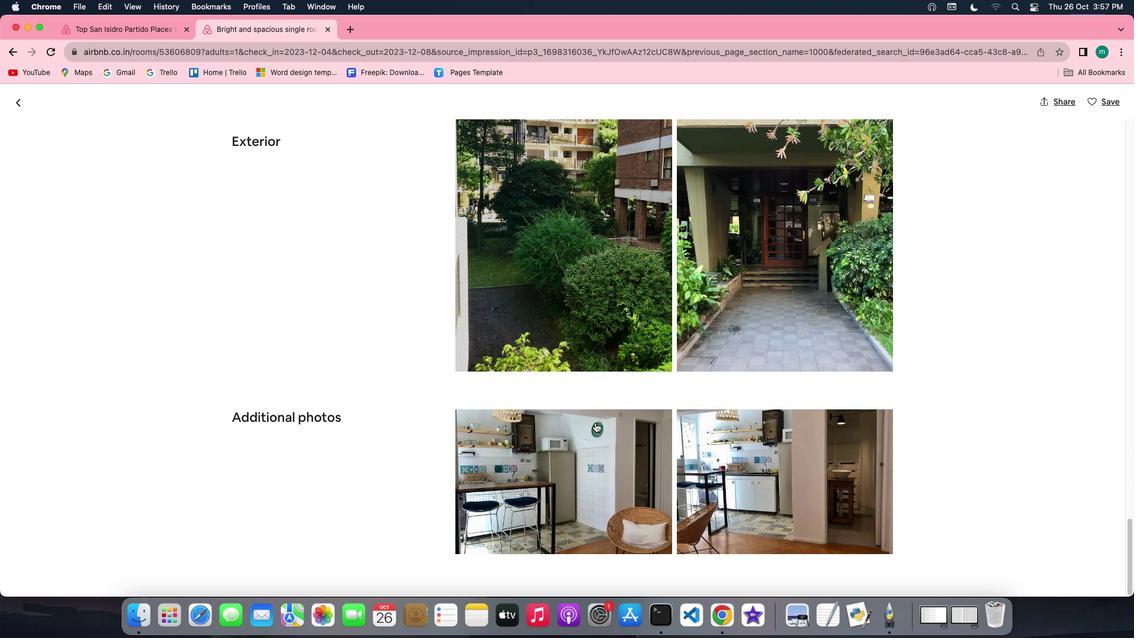 
Action: Mouse moved to (21, 107)
Screenshot: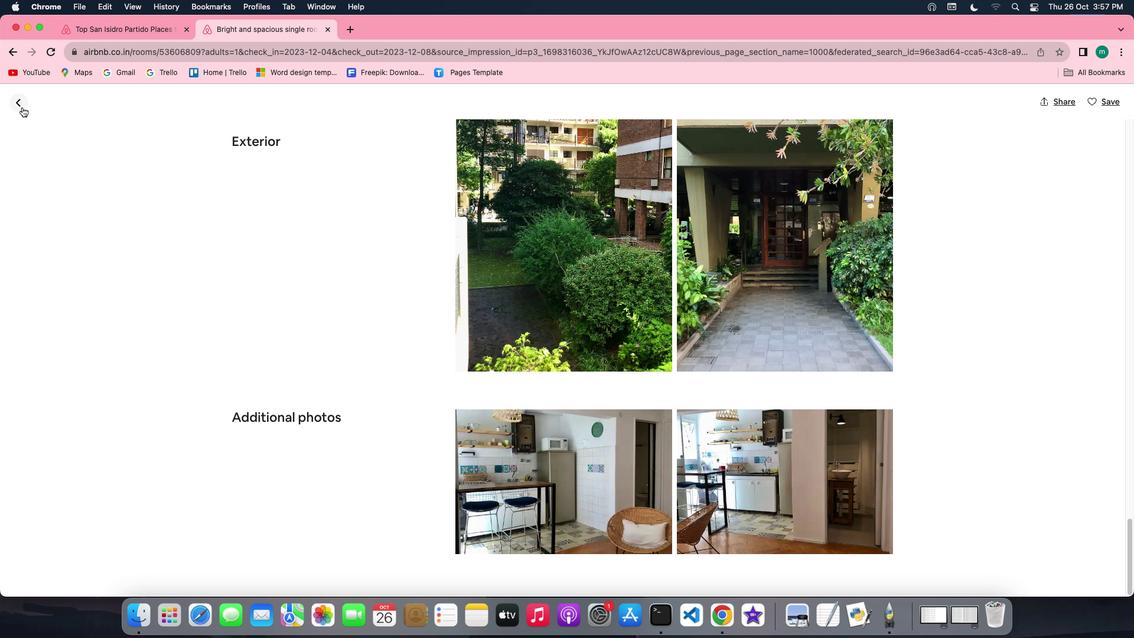 
Action: Mouse pressed left at (21, 107)
Screenshot: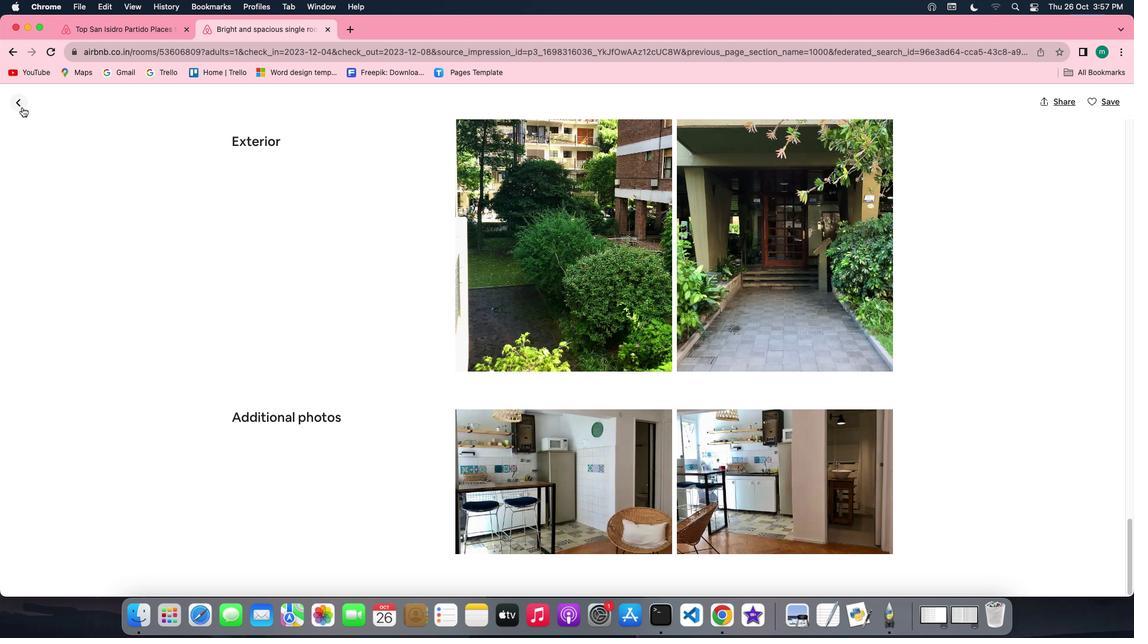 
Action: Mouse moved to (558, 410)
Screenshot: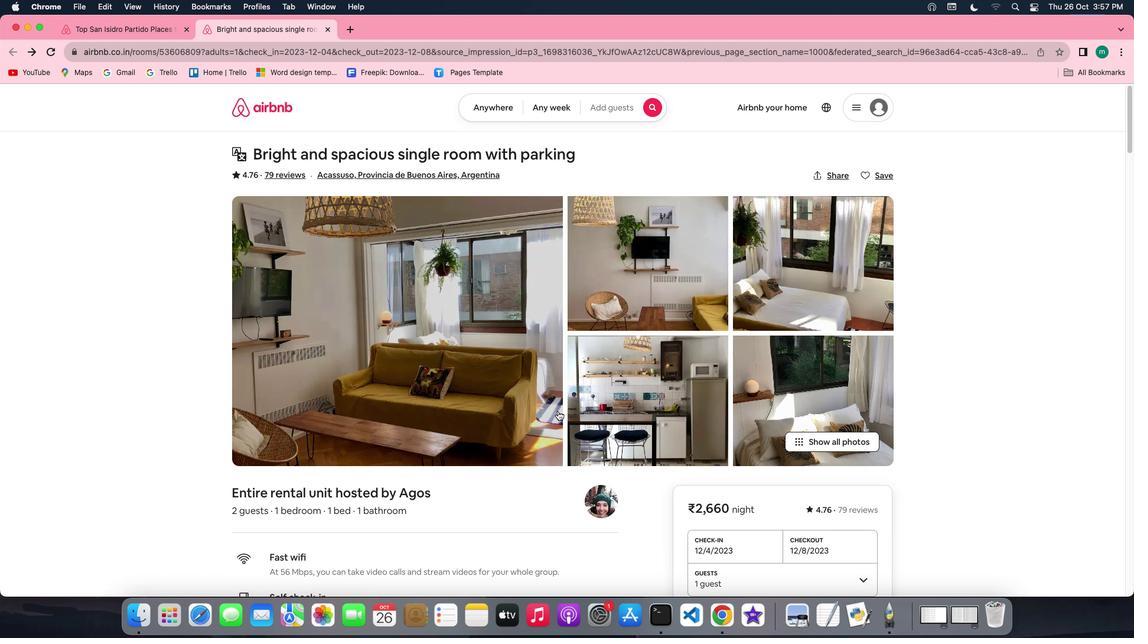 
Action: Mouse scrolled (558, 410) with delta (0, 0)
Screenshot: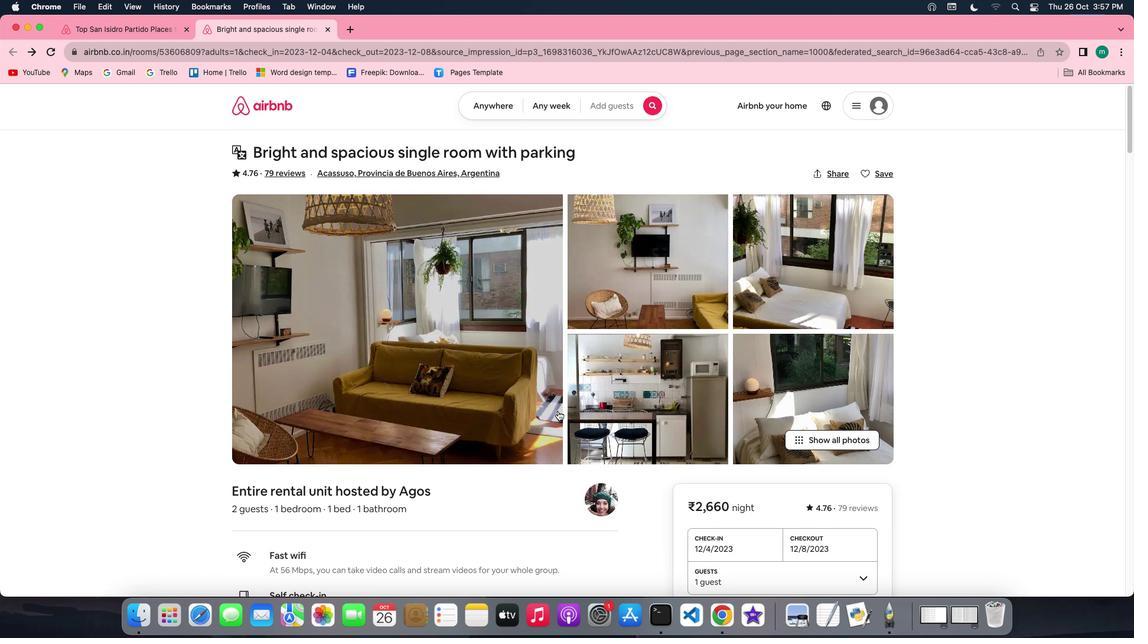 
Action: Mouse scrolled (558, 410) with delta (0, 0)
Screenshot: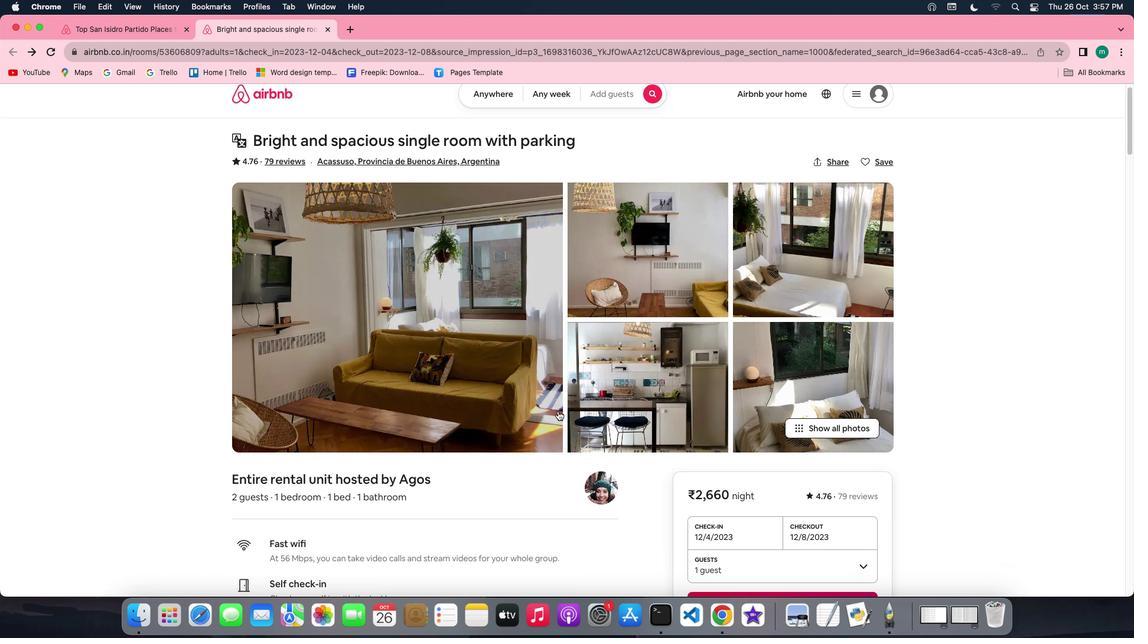 
Action: Mouse scrolled (558, 410) with delta (0, -1)
Screenshot: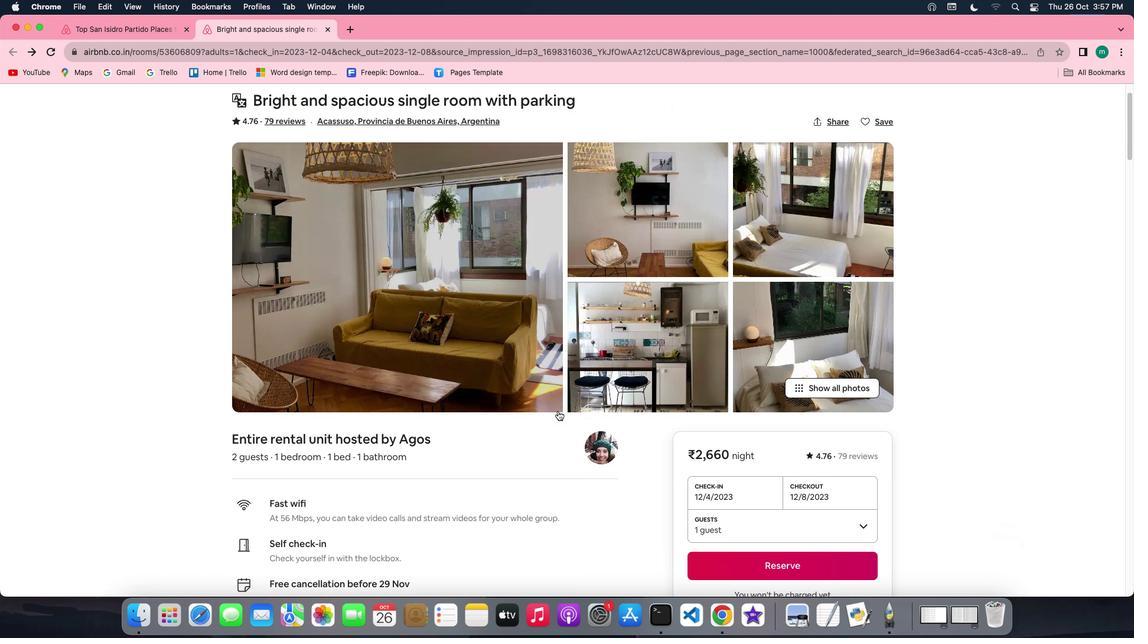 
Action: Mouse scrolled (558, 410) with delta (0, -2)
Screenshot: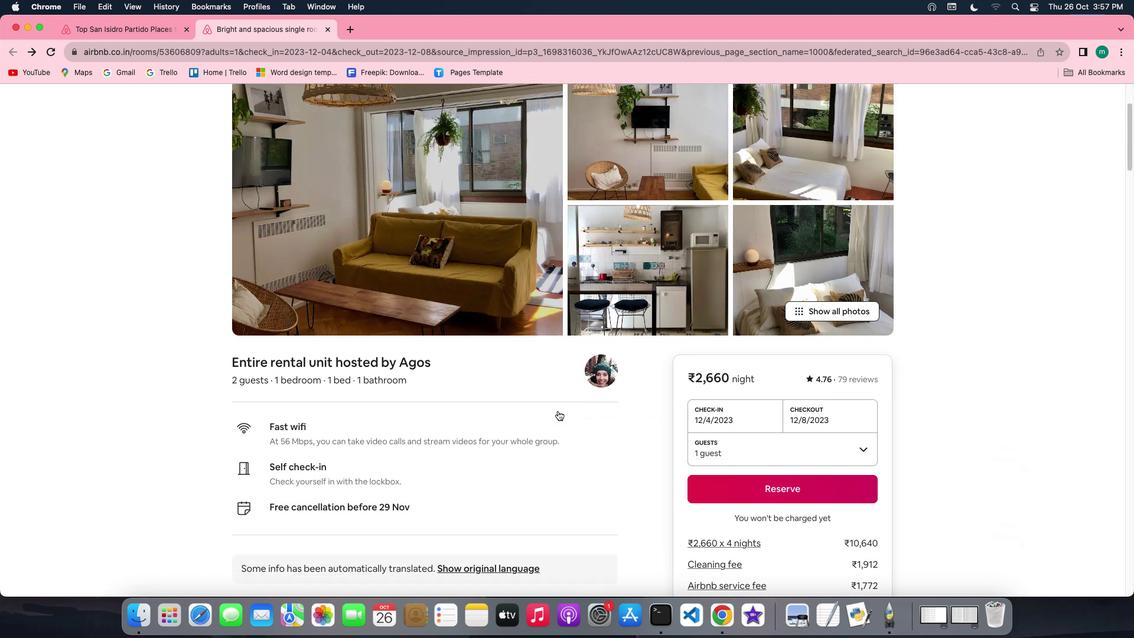 
Action: Mouse scrolled (558, 410) with delta (0, 0)
Screenshot: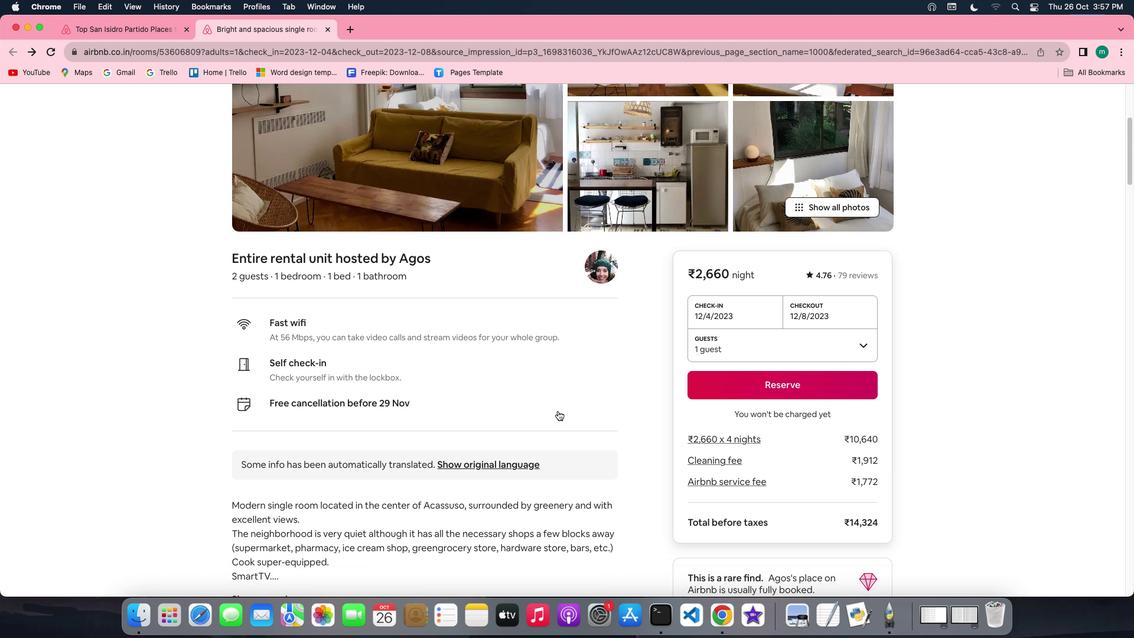 
Action: Mouse scrolled (558, 410) with delta (0, 0)
Screenshot: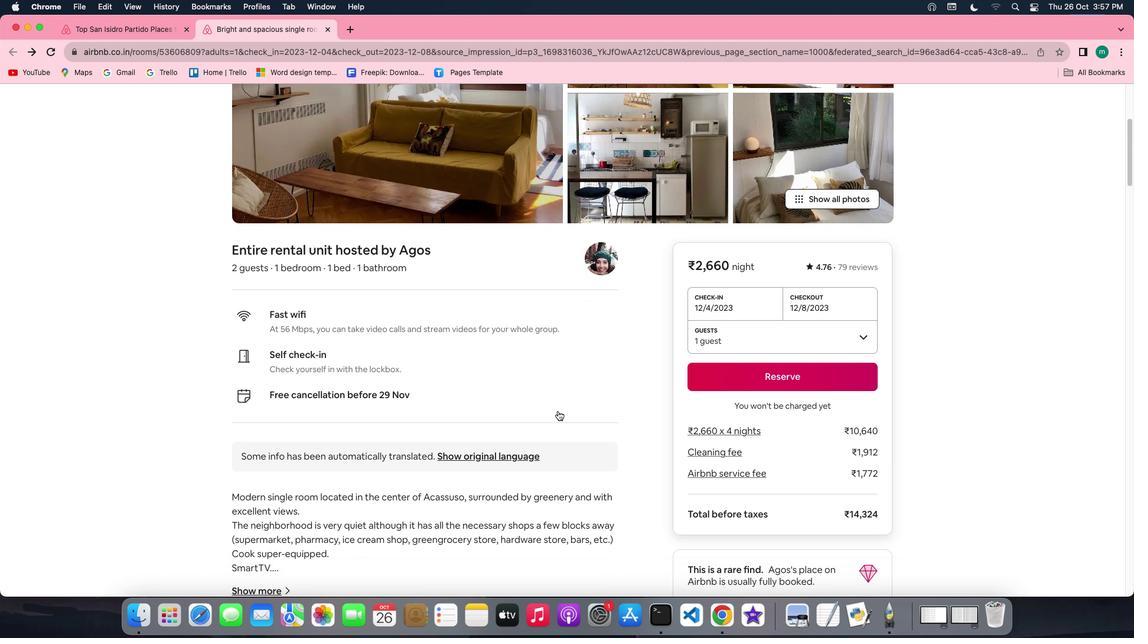 
Action: Mouse scrolled (558, 410) with delta (0, -1)
Screenshot: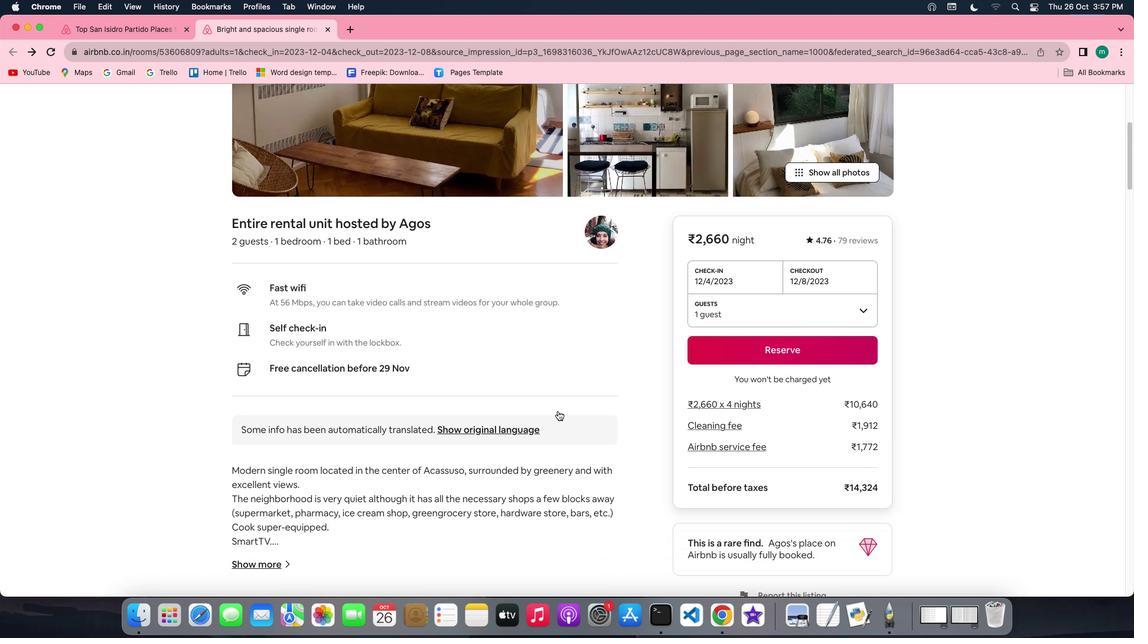 
Action: Mouse scrolled (558, 410) with delta (0, -2)
Screenshot: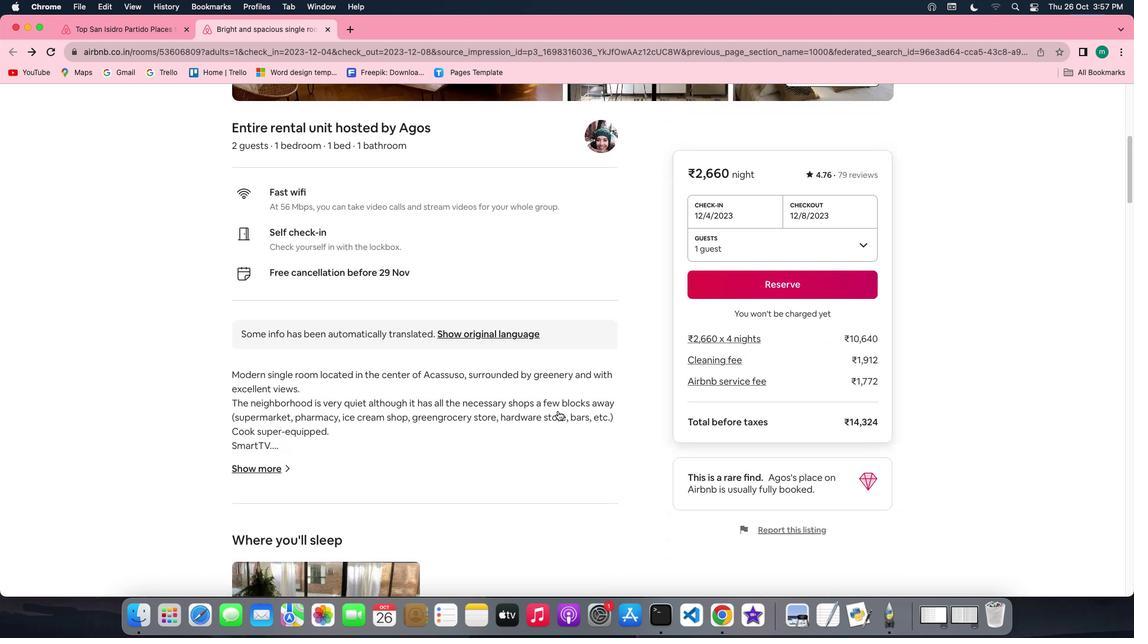 
Action: Mouse moved to (546, 395)
Screenshot: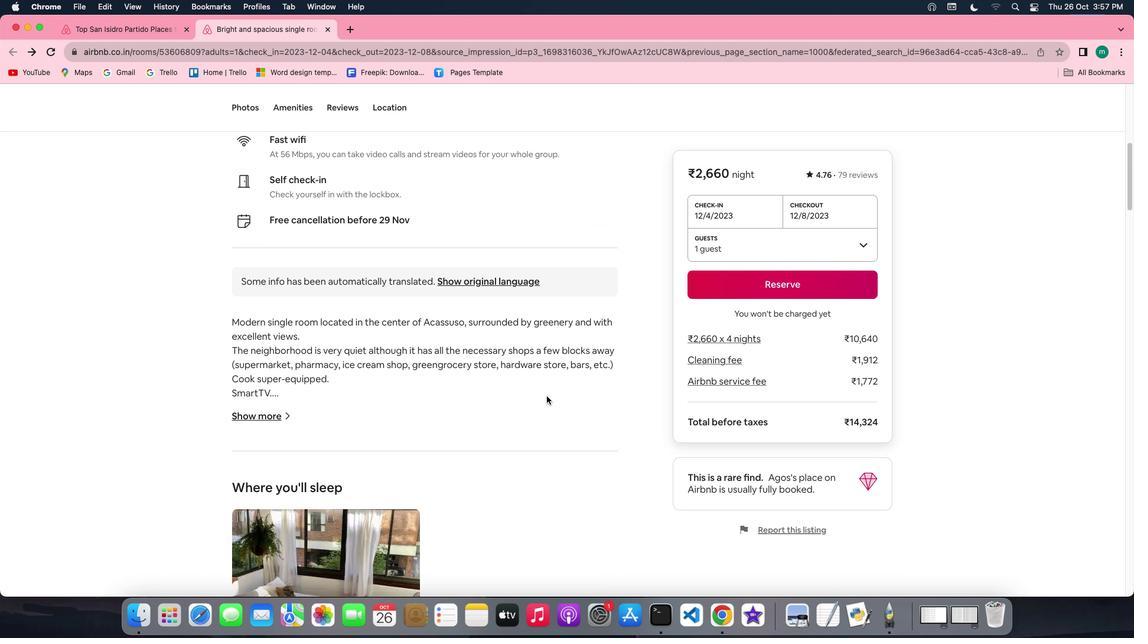
Action: Mouse scrolled (546, 395) with delta (0, 0)
Screenshot: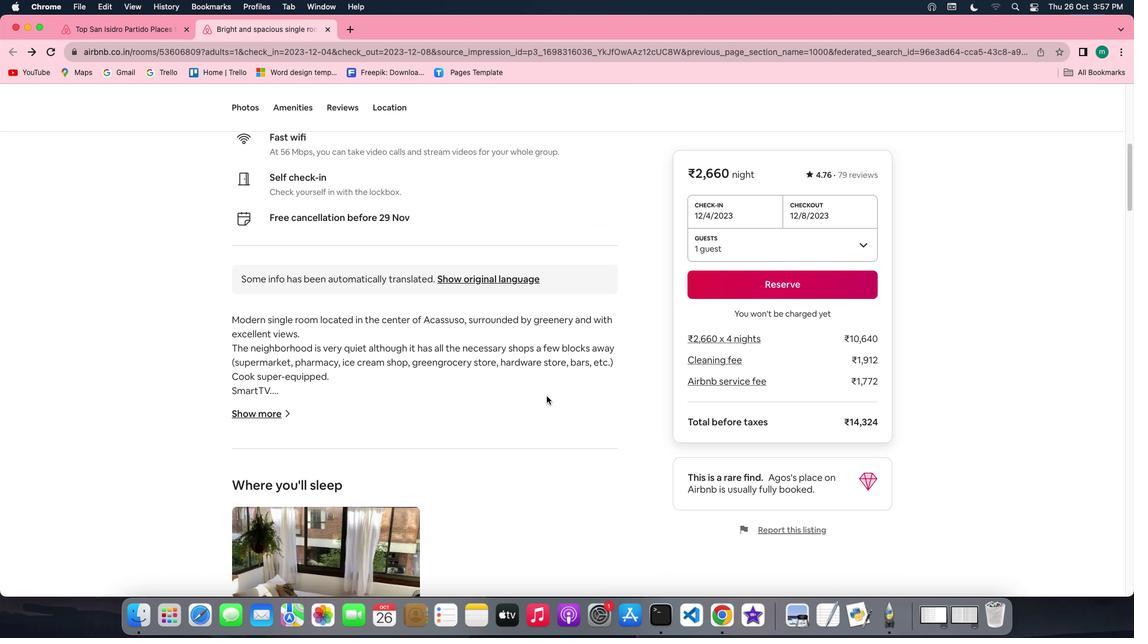 
Action: Mouse scrolled (546, 395) with delta (0, 0)
Screenshot: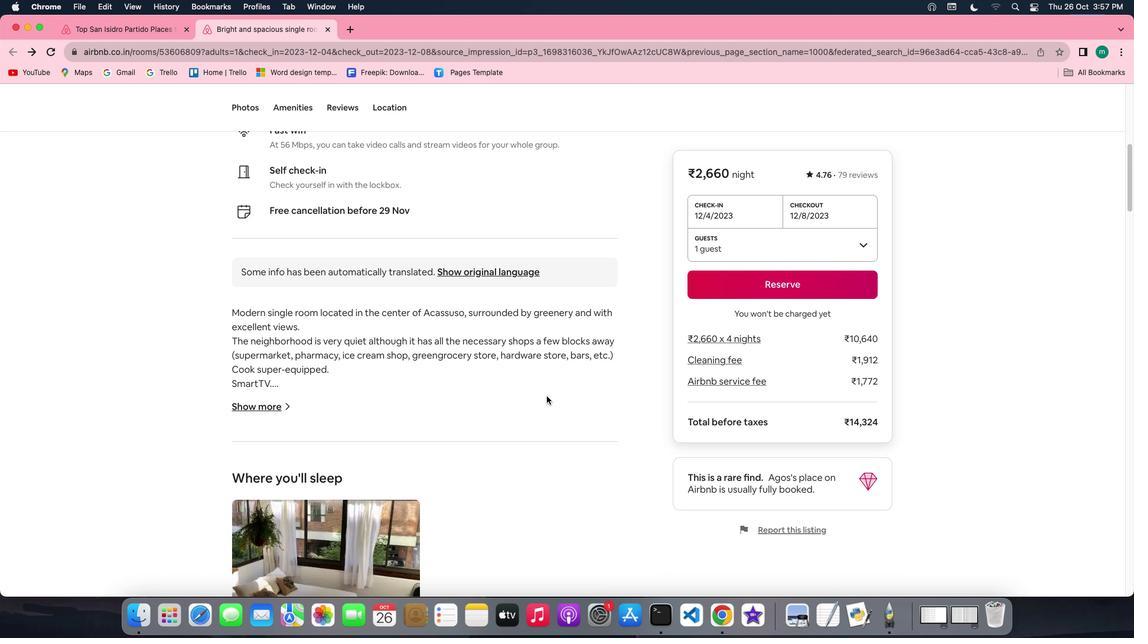 
Action: Mouse scrolled (546, 395) with delta (0, 0)
Screenshot: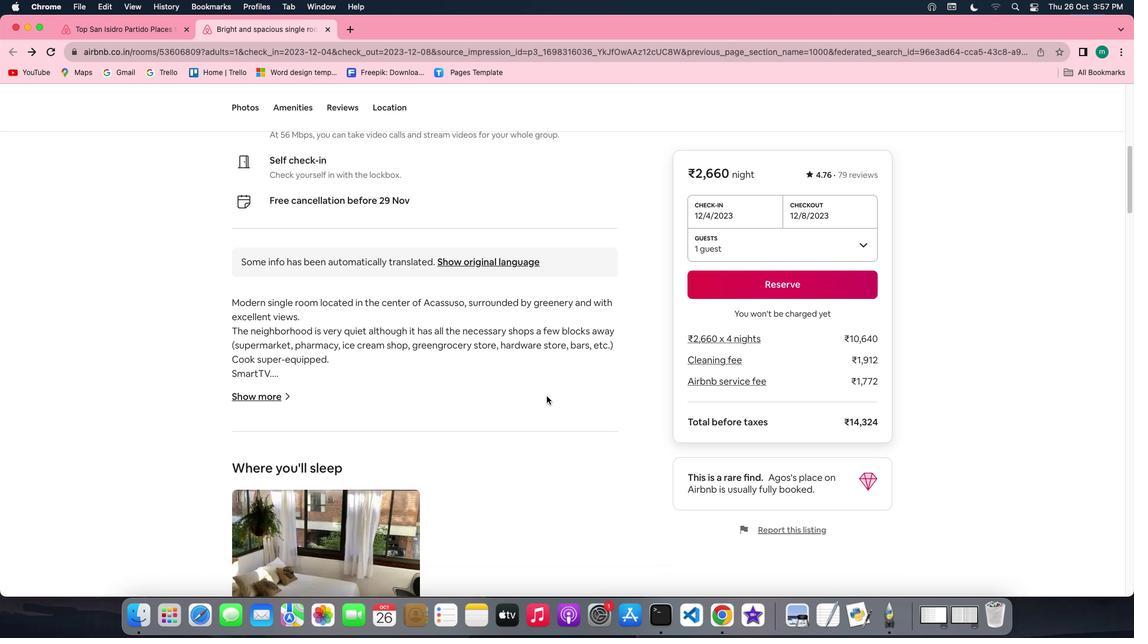 
Action: Mouse scrolled (546, 395) with delta (0, -1)
Screenshot: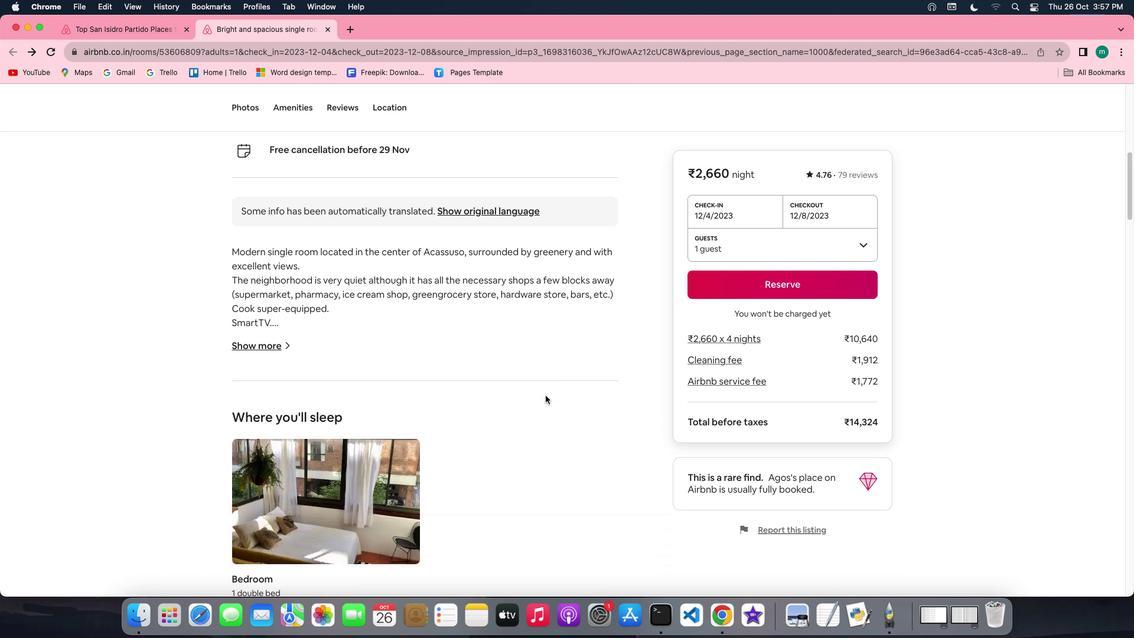 
Action: Mouse moved to (253, 299)
Screenshot: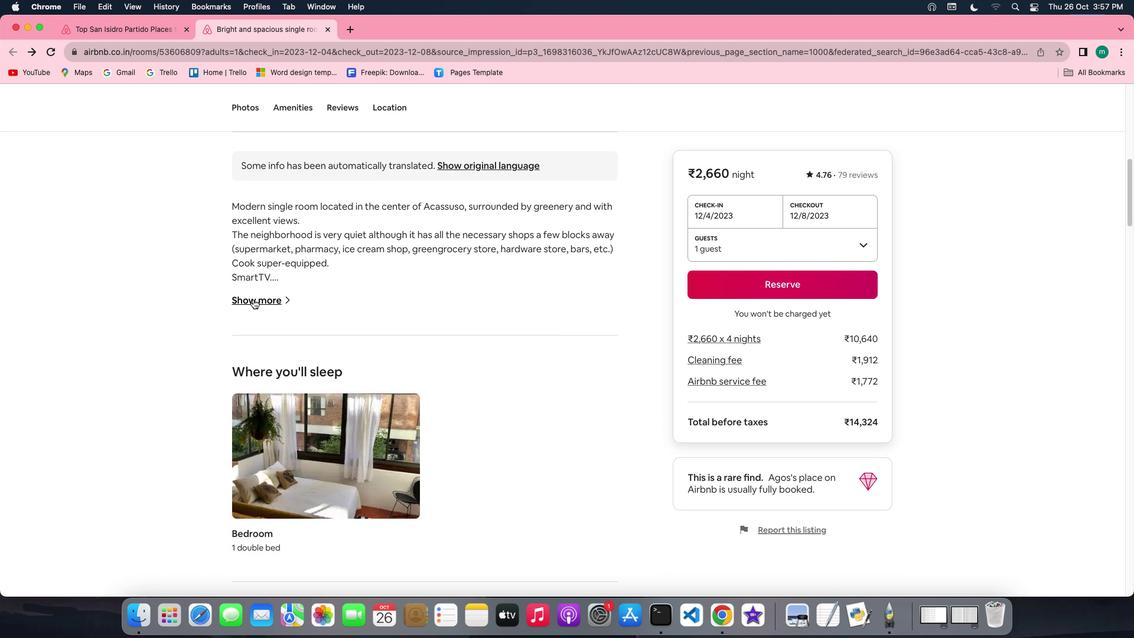 
Action: Mouse pressed left at (253, 299)
Screenshot: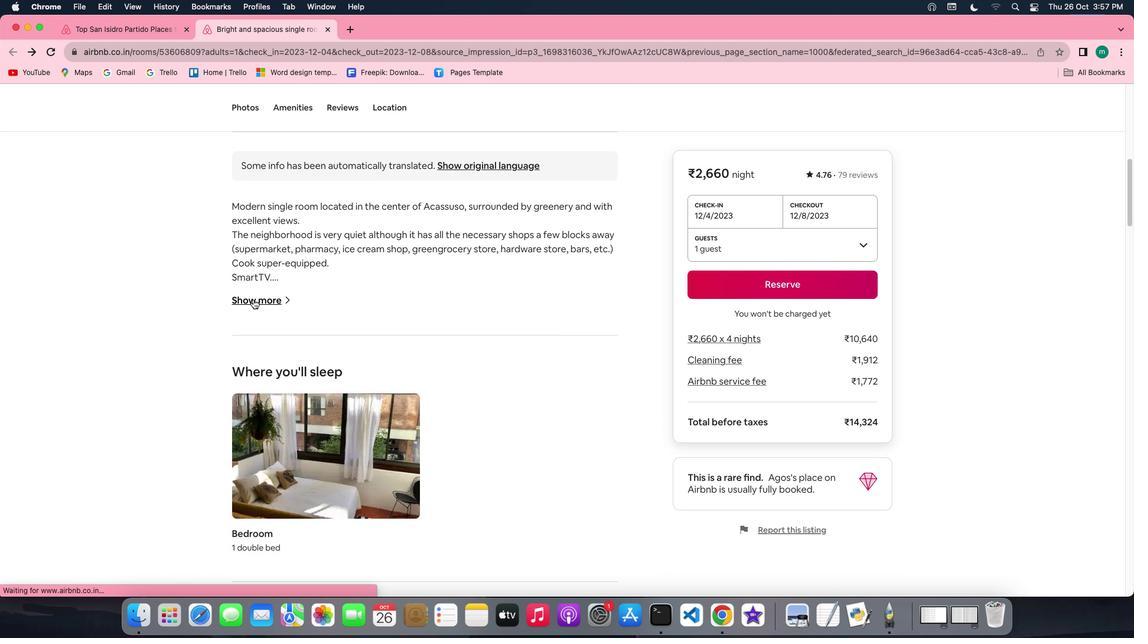 
Action: Mouse moved to (527, 377)
Screenshot: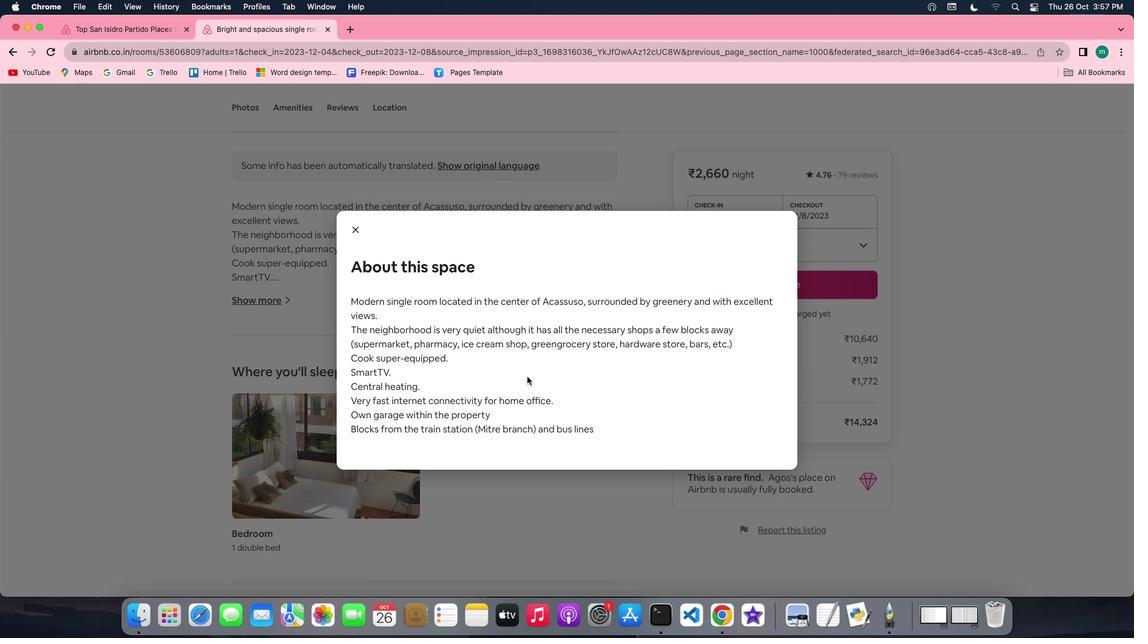 
Action: Mouse scrolled (527, 377) with delta (0, 0)
Screenshot: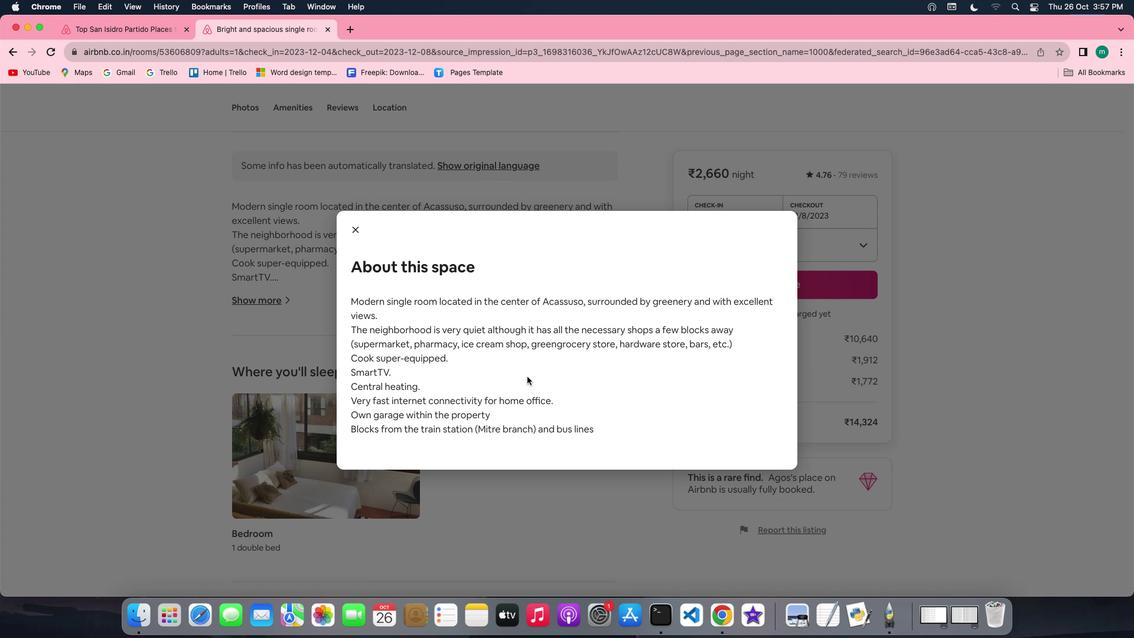 
Action: Mouse scrolled (527, 377) with delta (0, 0)
Screenshot: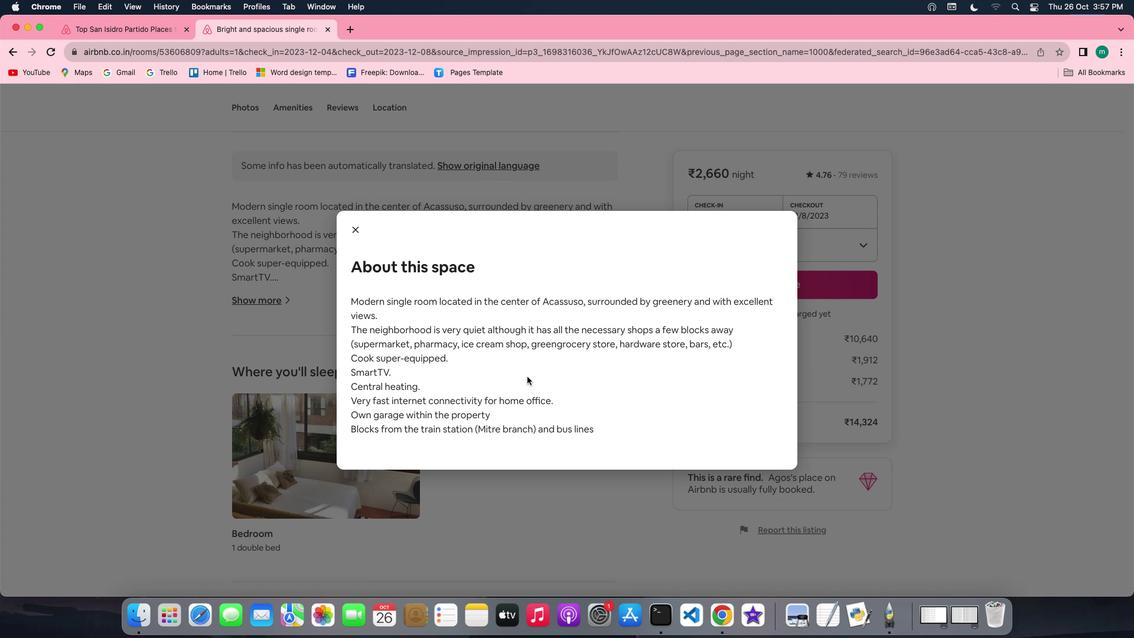 
Action: Mouse scrolled (527, 377) with delta (0, -1)
Screenshot: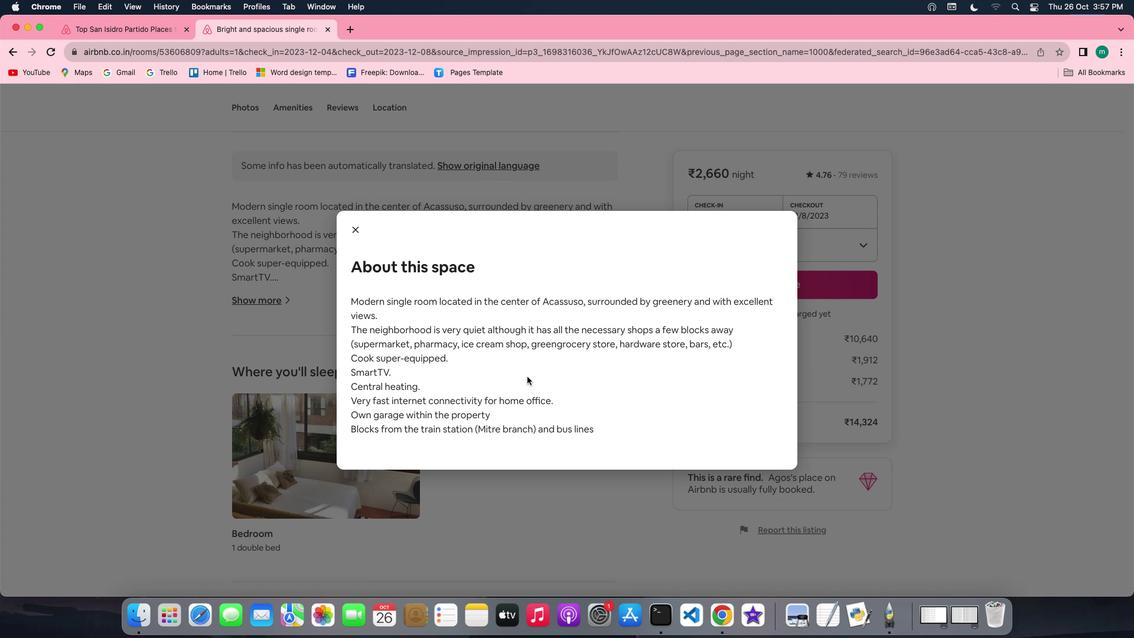
Action: Mouse scrolled (527, 377) with delta (0, -2)
Screenshot: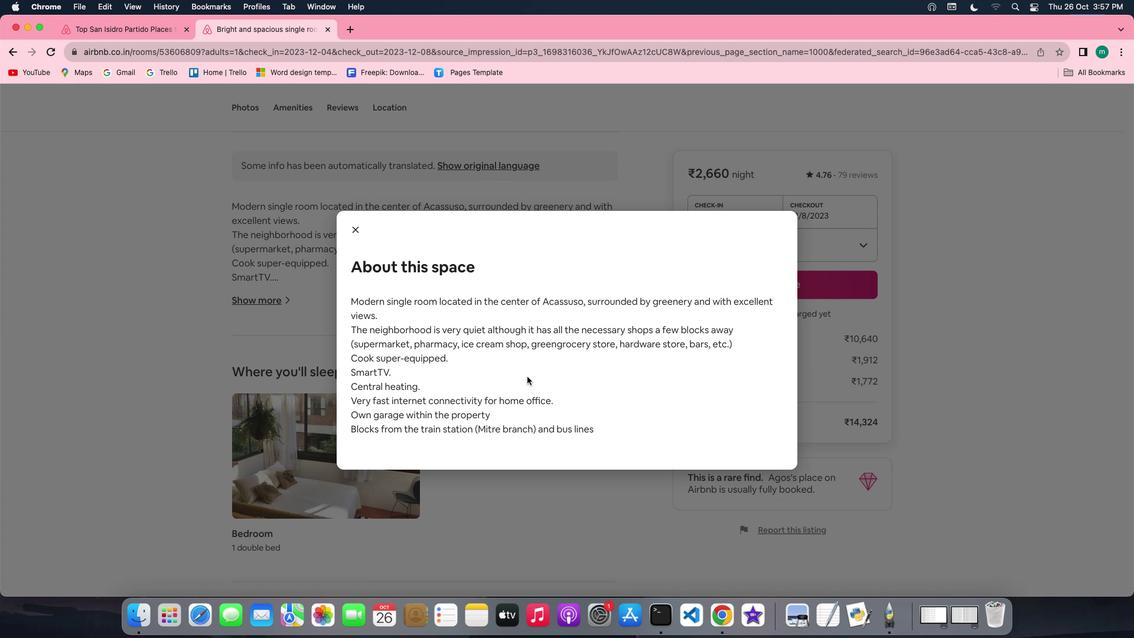 
Action: Mouse moved to (359, 223)
Screenshot: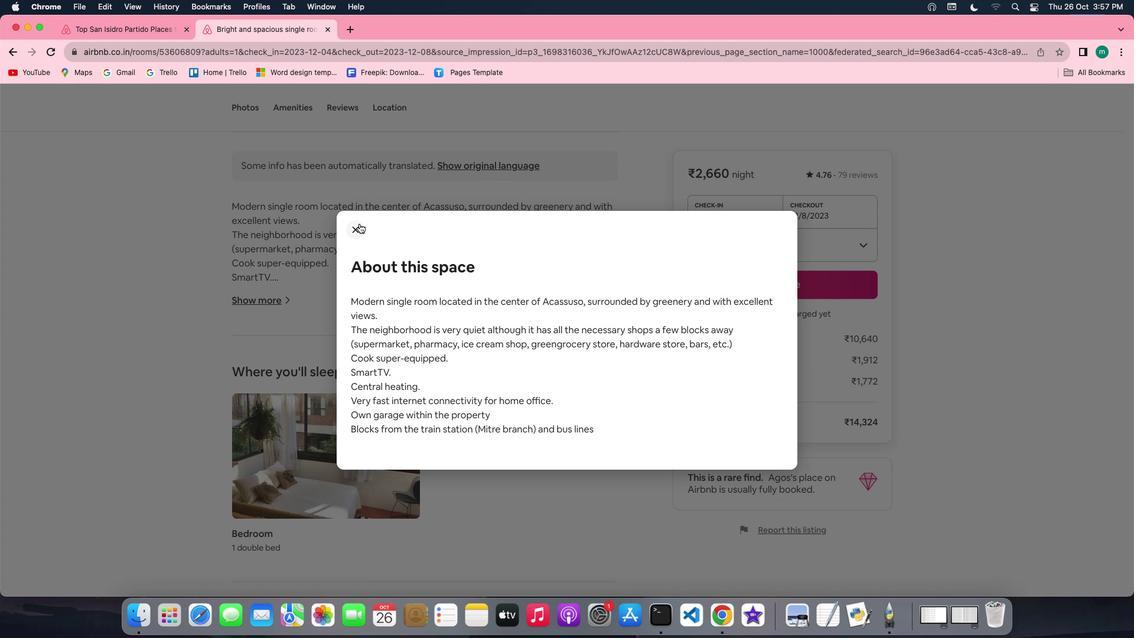 
Action: Mouse pressed left at (359, 223)
Screenshot: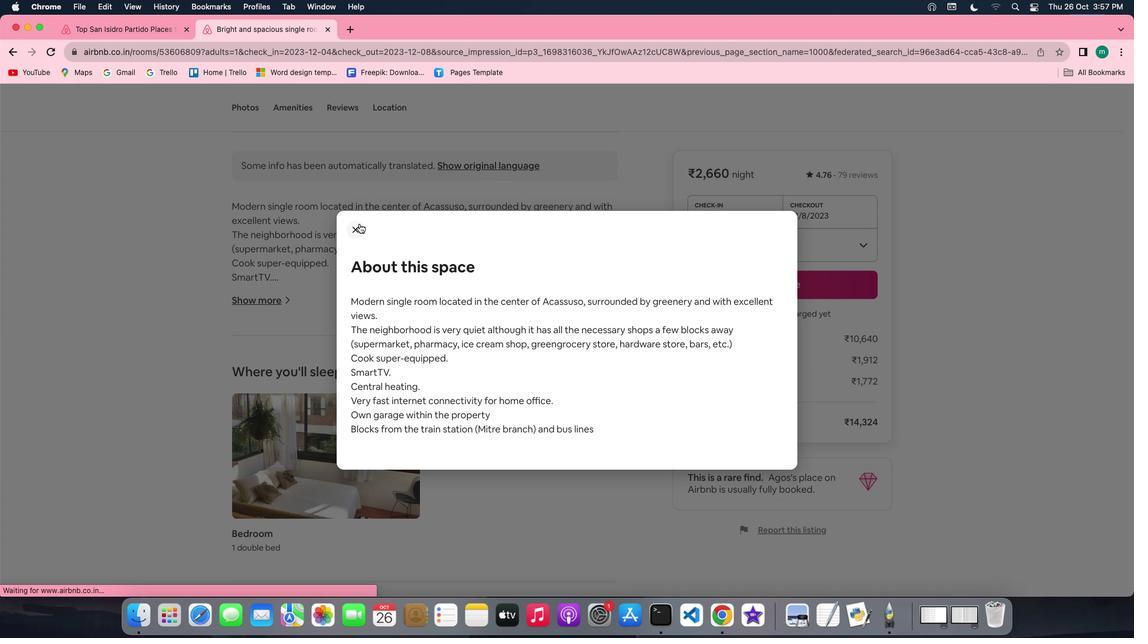 
Action: Mouse moved to (569, 338)
Screenshot: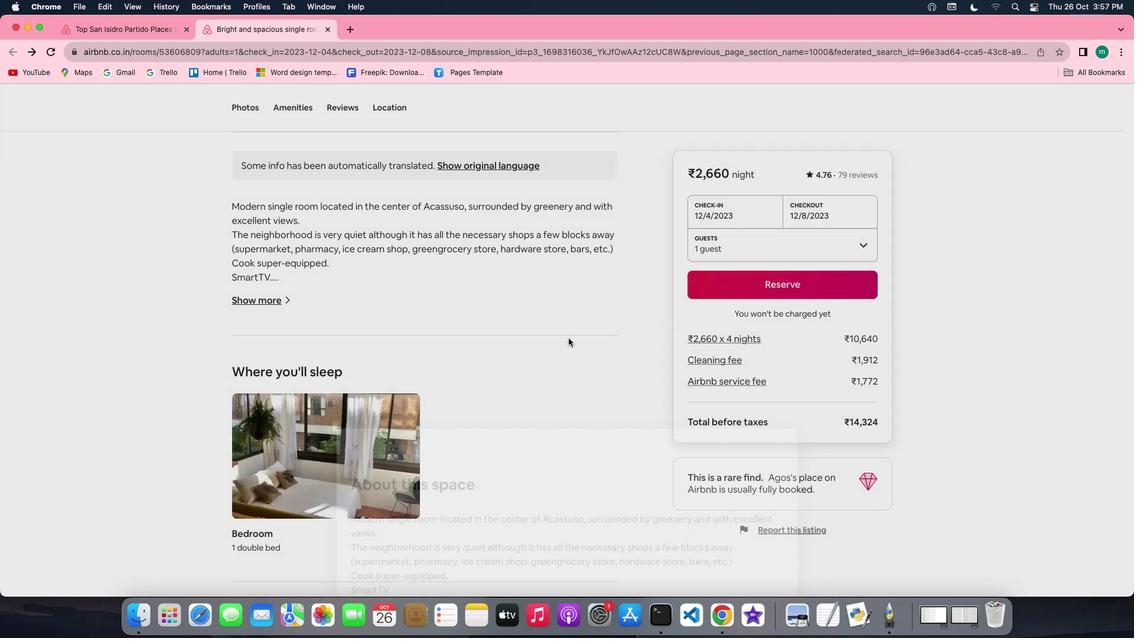 
Action: Mouse scrolled (569, 338) with delta (0, 0)
Screenshot: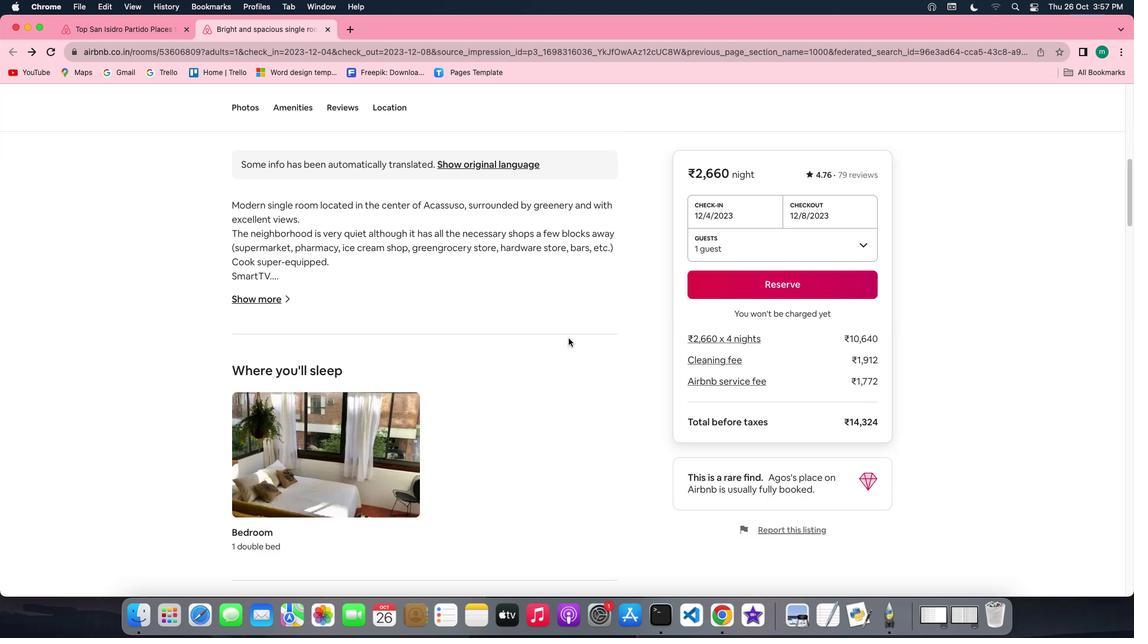 
Action: Mouse scrolled (569, 338) with delta (0, 0)
Screenshot: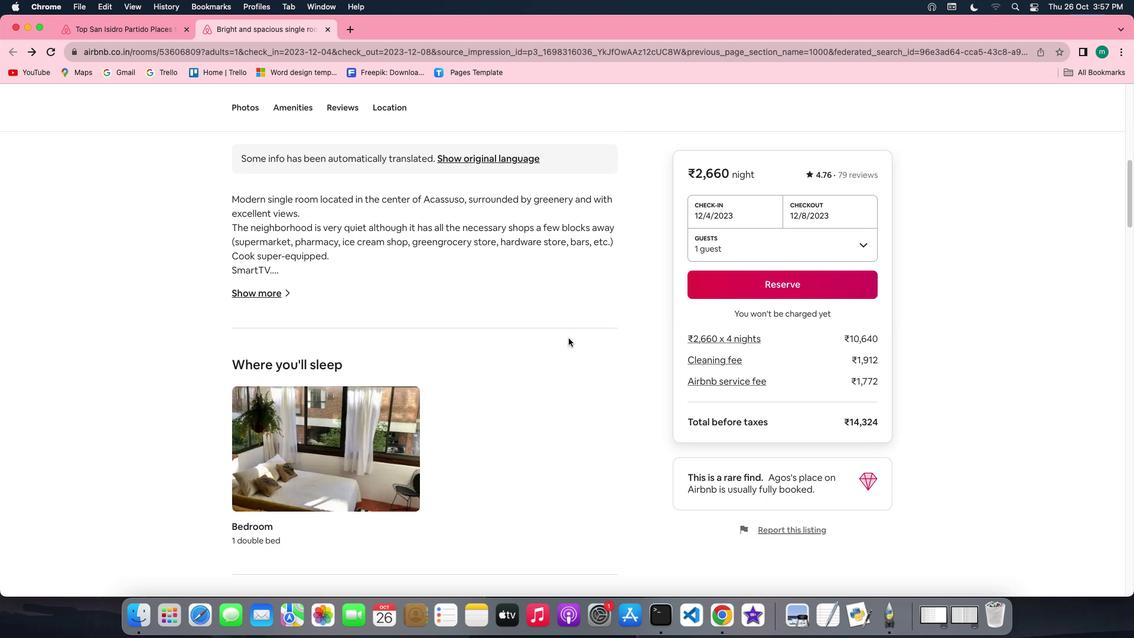 
Action: Mouse scrolled (569, 338) with delta (0, -1)
Screenshot: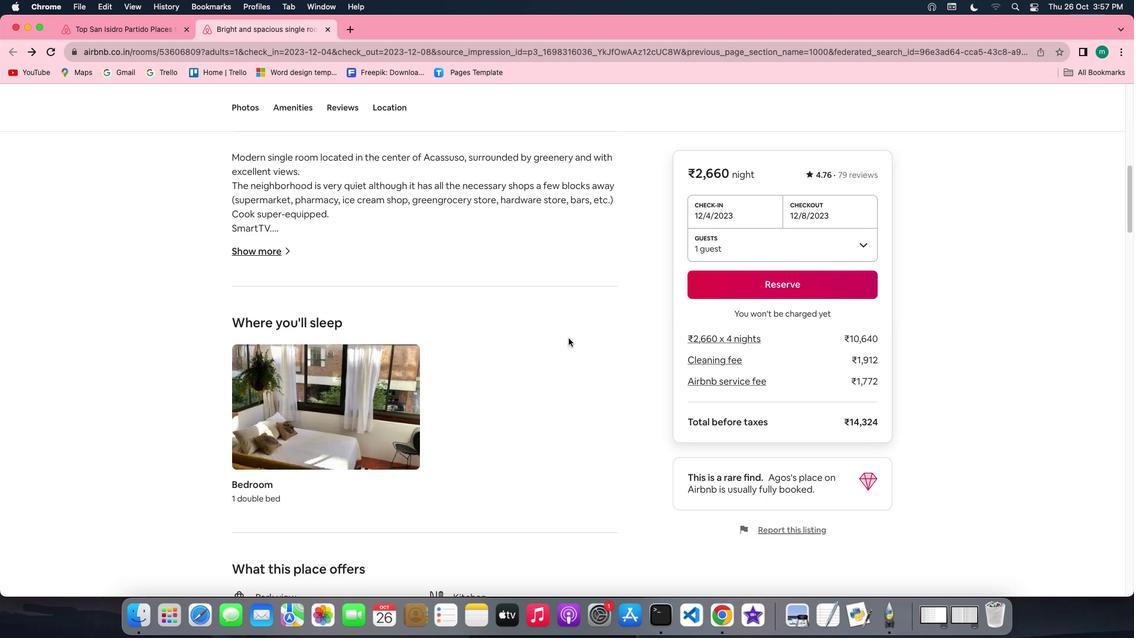 
Action: Mouse scrolled (569, 338) with delta (0, -1)
Screenshot: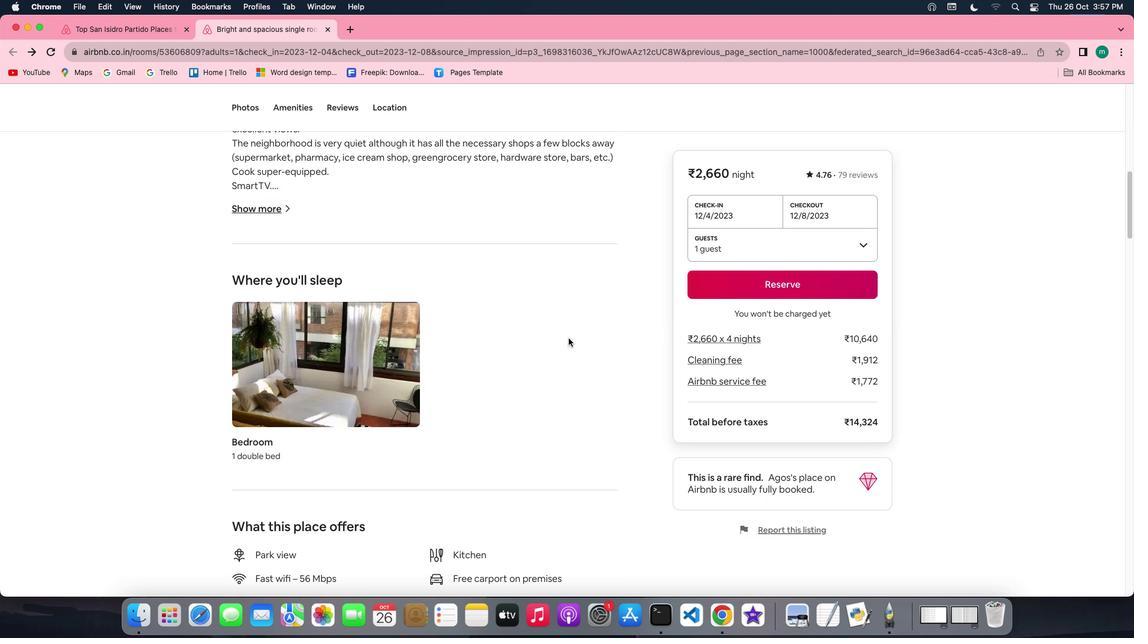 
Action: Mouse scrolled (569, 338) with delta (0, 0)
Screenshot: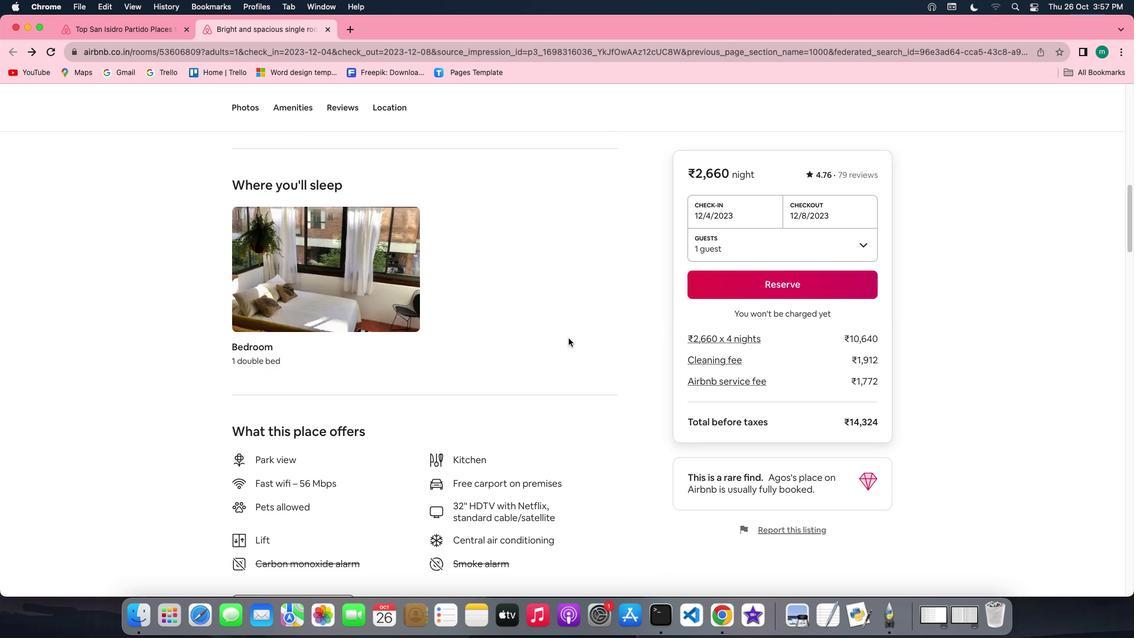 
Action: Mouse scrolled (569, 338) with delta (0, 0)
Screenshot: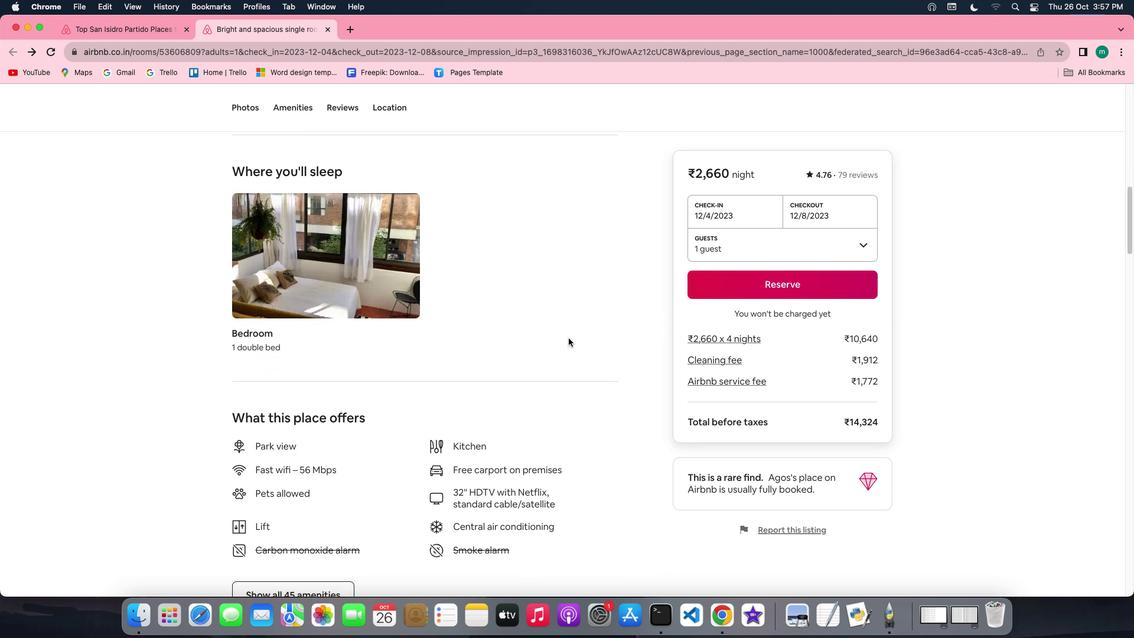 
Action: Mouse scrolled (569, 338) with delta (0, -1)
Screenshot: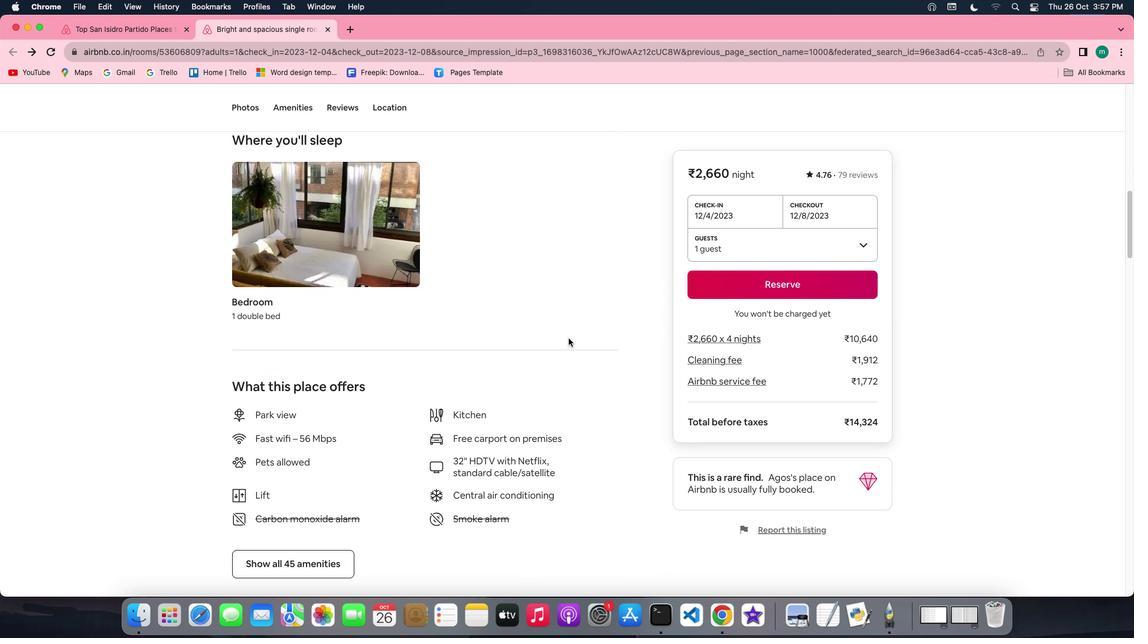 
Action: Mouse scrolled (569, 338) with delta (0, -2)
Screenshot: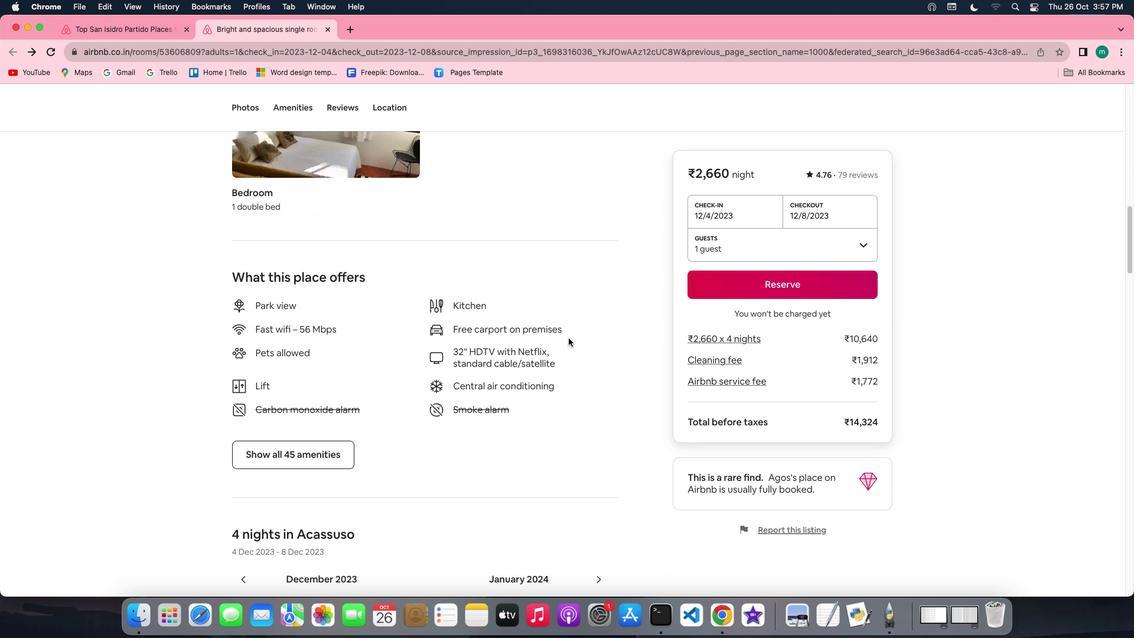 
Action: Mouse moved to (267, 426)
Screenshot: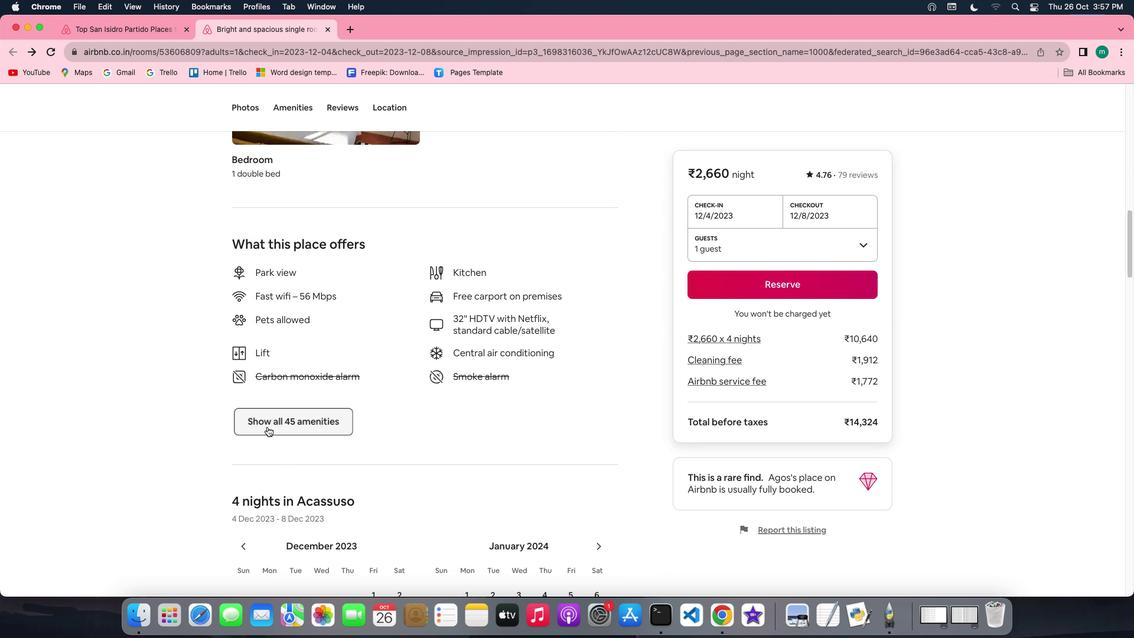 
Action: Mouse pressed left at (267, 426)
Screenshot: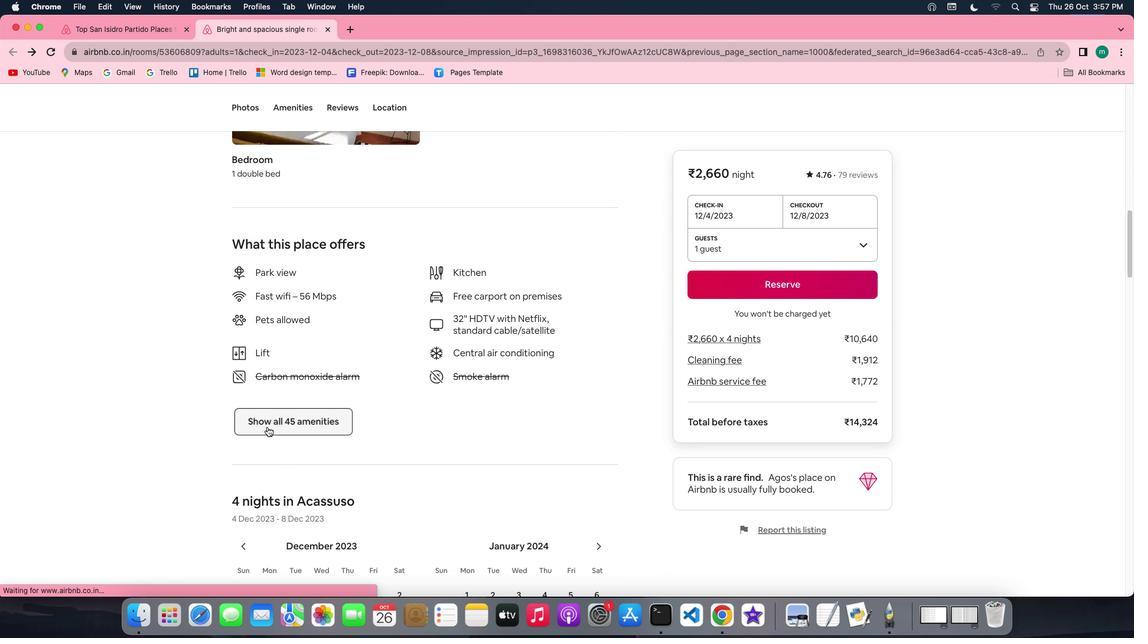 
Action: Mouse moved to (591, 433)
Screenshot: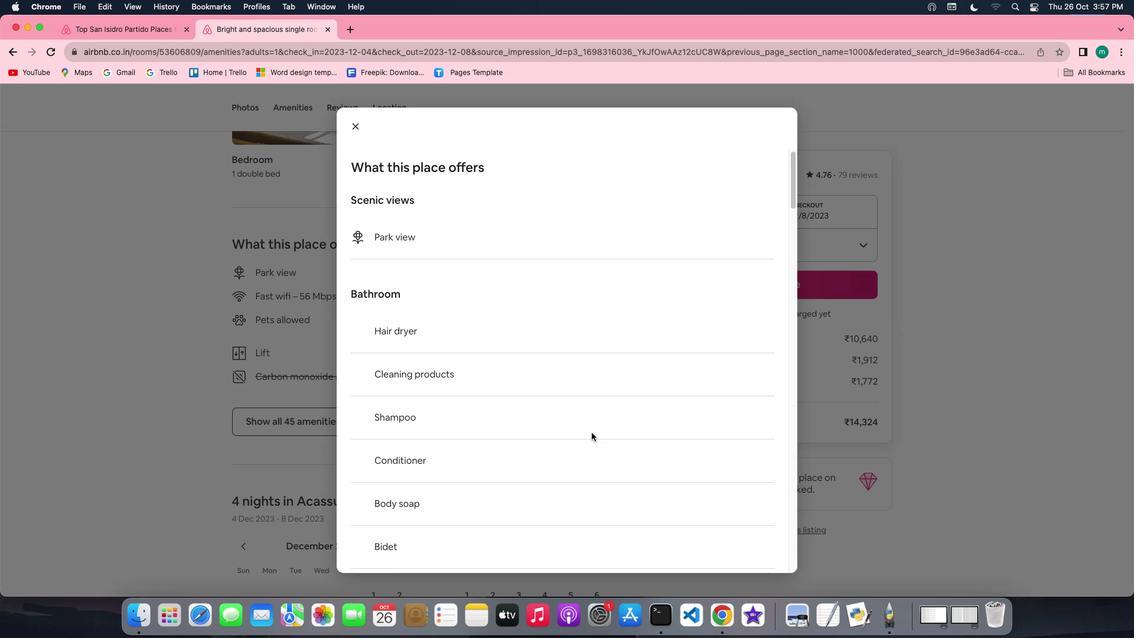 
Action: Mouse scrolled (591, 433) with delta (0, 0)
Screenshot: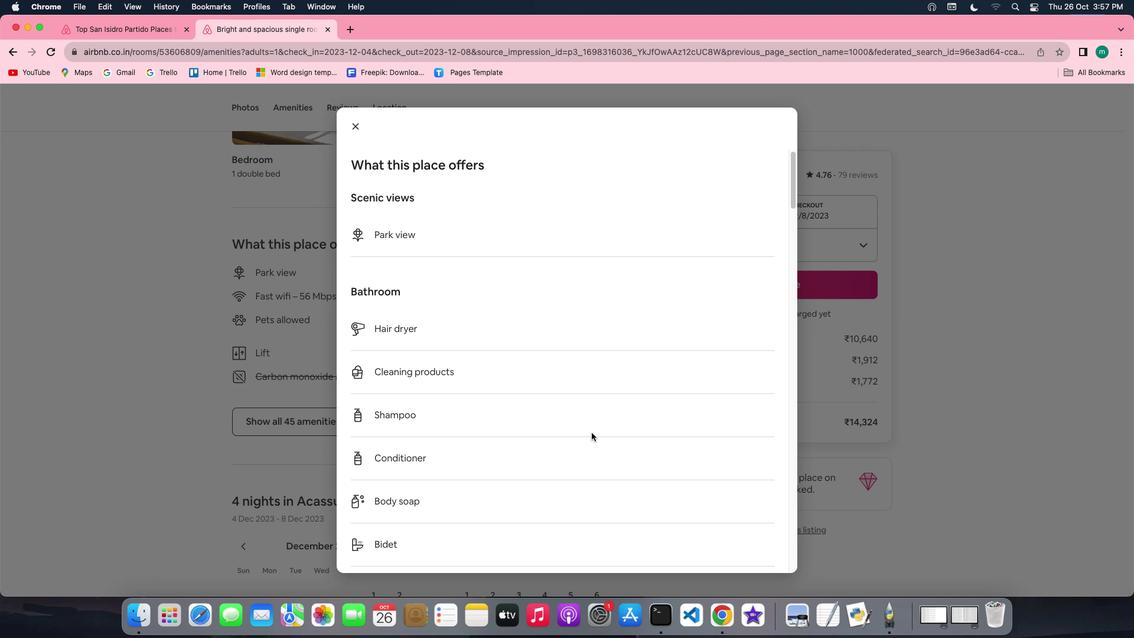 
Action: Mouse scrolled (591, 433) with delta (0, 0)
Screenshot: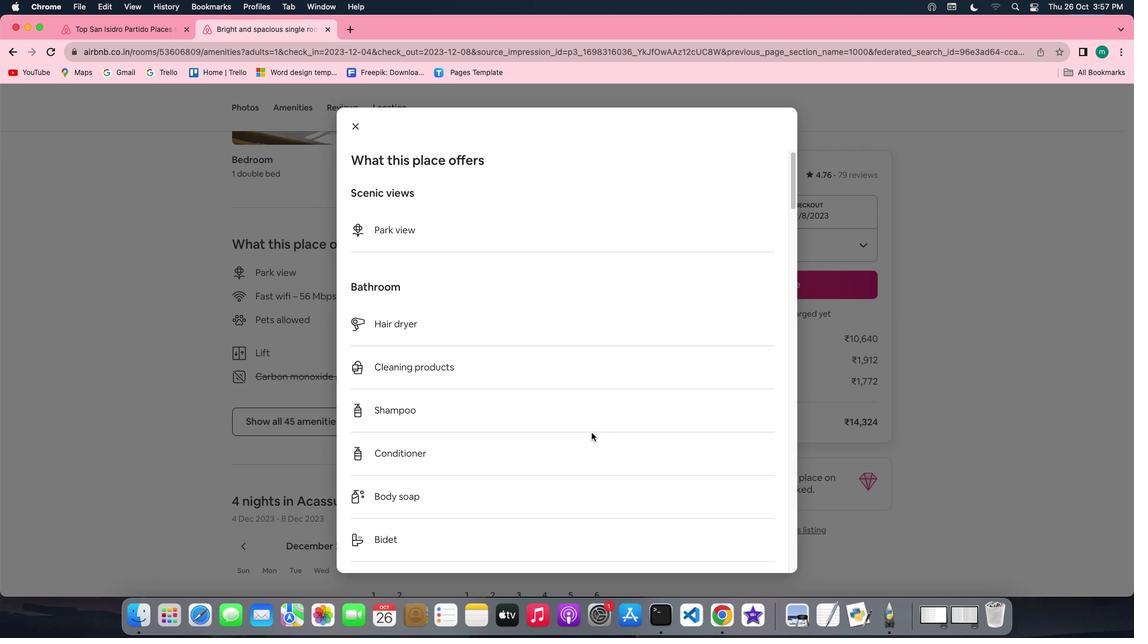 
Action: Mouse scrolled (591, 433) with delta (0, -1)
Screenshot: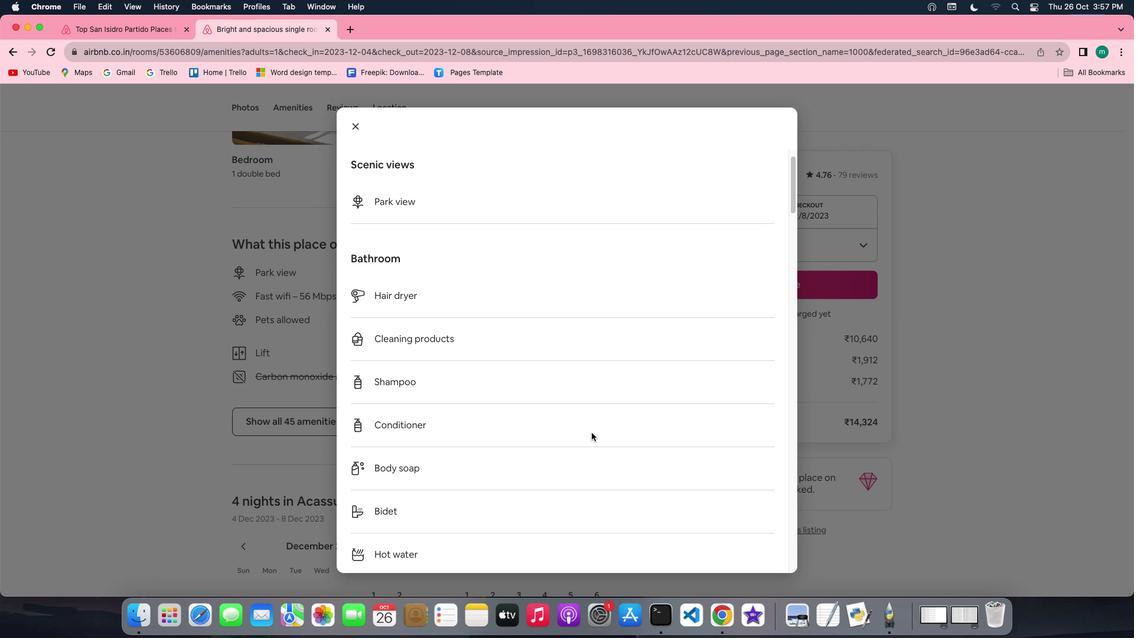 
Action: Mouse scrolled (591, 433) with delta (0, -1)
Screenshot: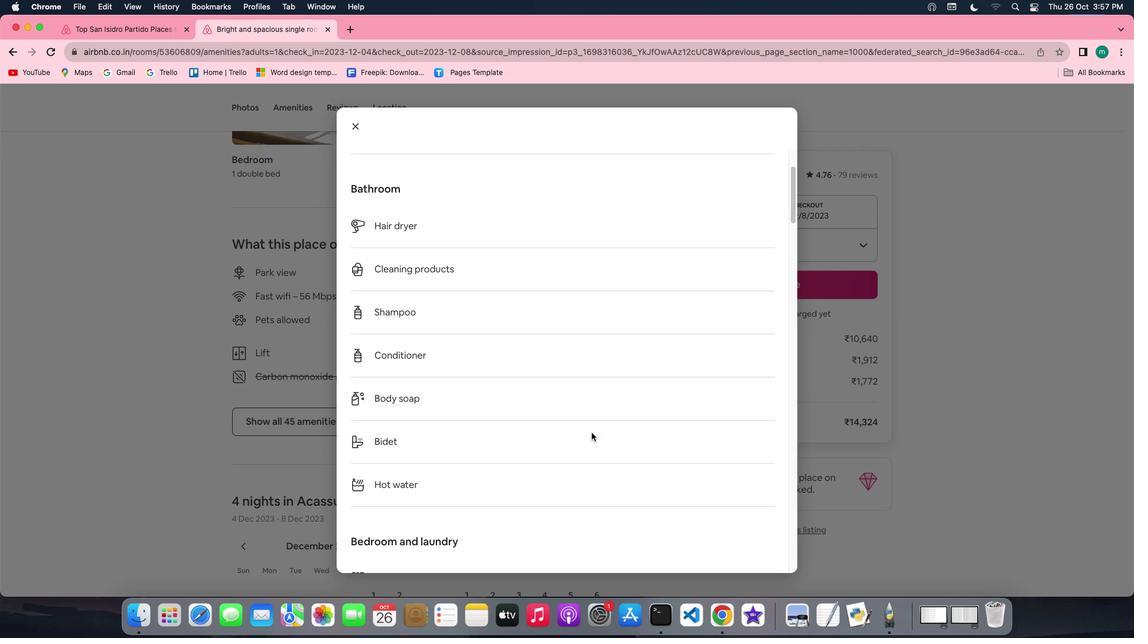 
Action: Mouse scrolled (591, 433) with delta (0, -1)
Screenshot: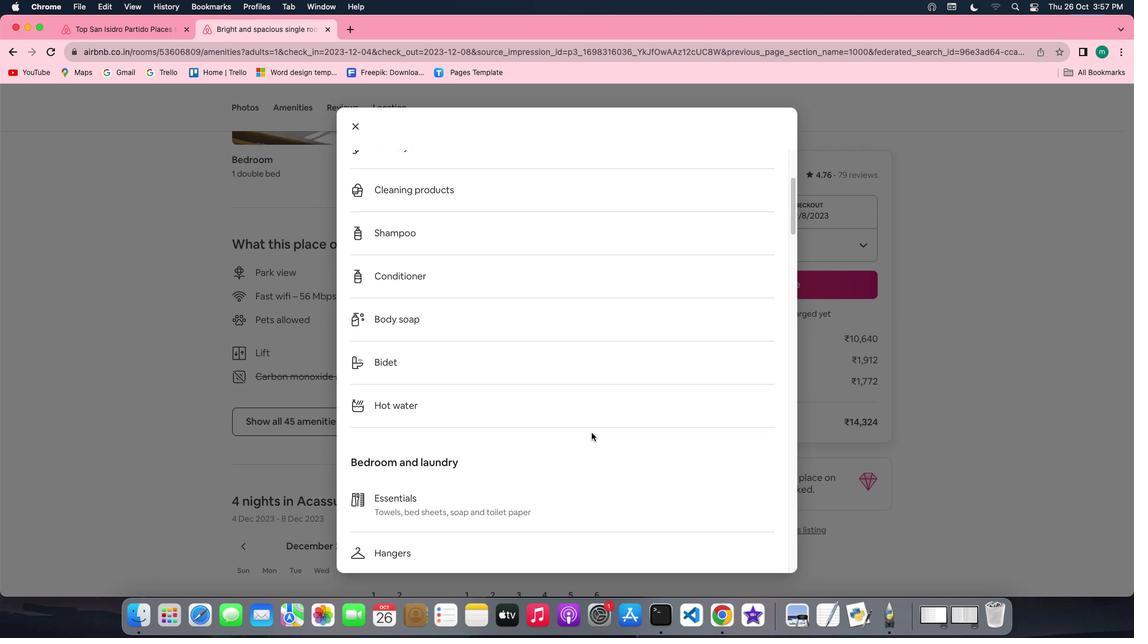 
Action: Mouse scrolled (591, 433) with delta (0, 0)
Screenshot: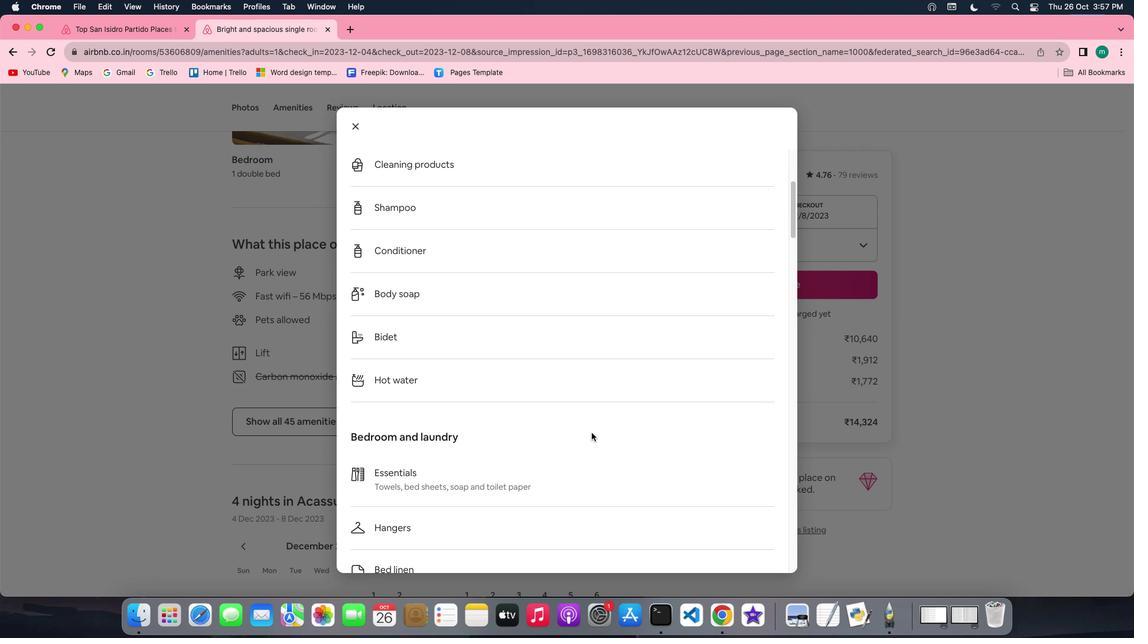 
Action: Mouse scrolled (591, 433) with delta (0, 0)
Screenshot: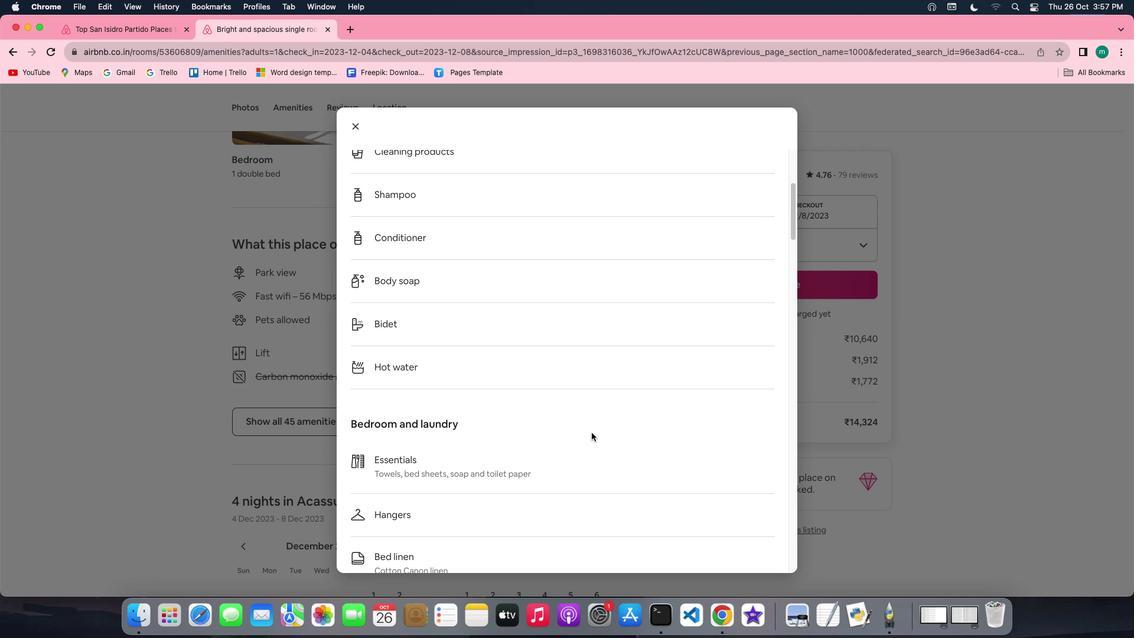 
Action: Mouse scrolled (591, 433) with delta (0, -1)
Screenshot: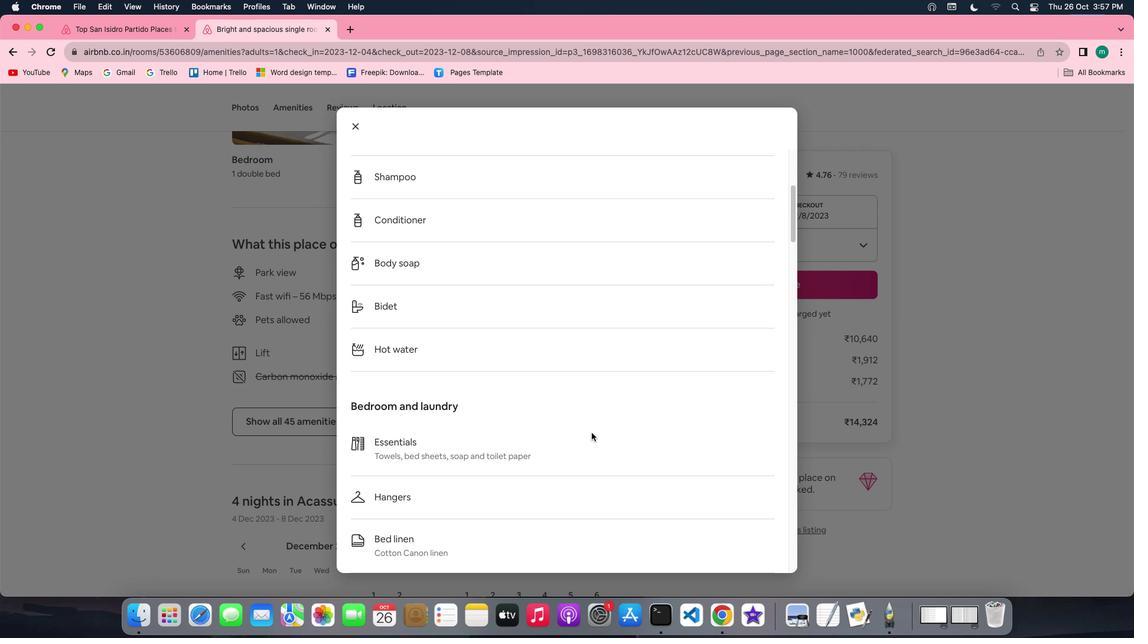 
Action: Mouse scrolled (591, 433) with delta (0, -1)
Screenshot: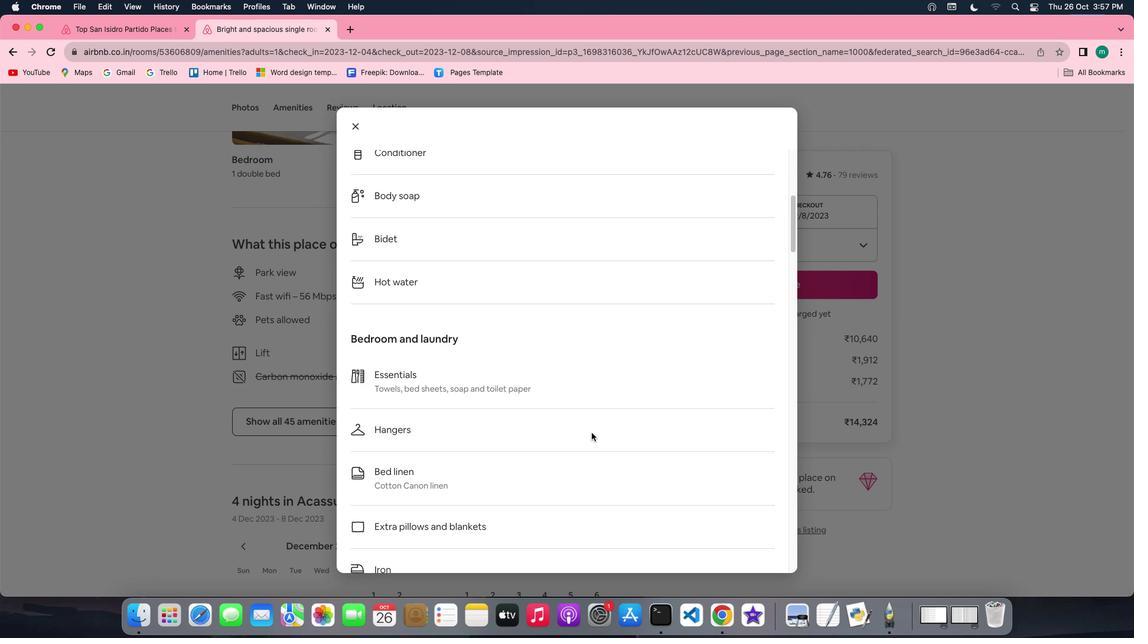 
Action: Mouse scrolled (591, 433) with delta (0, 0)
Screenshot: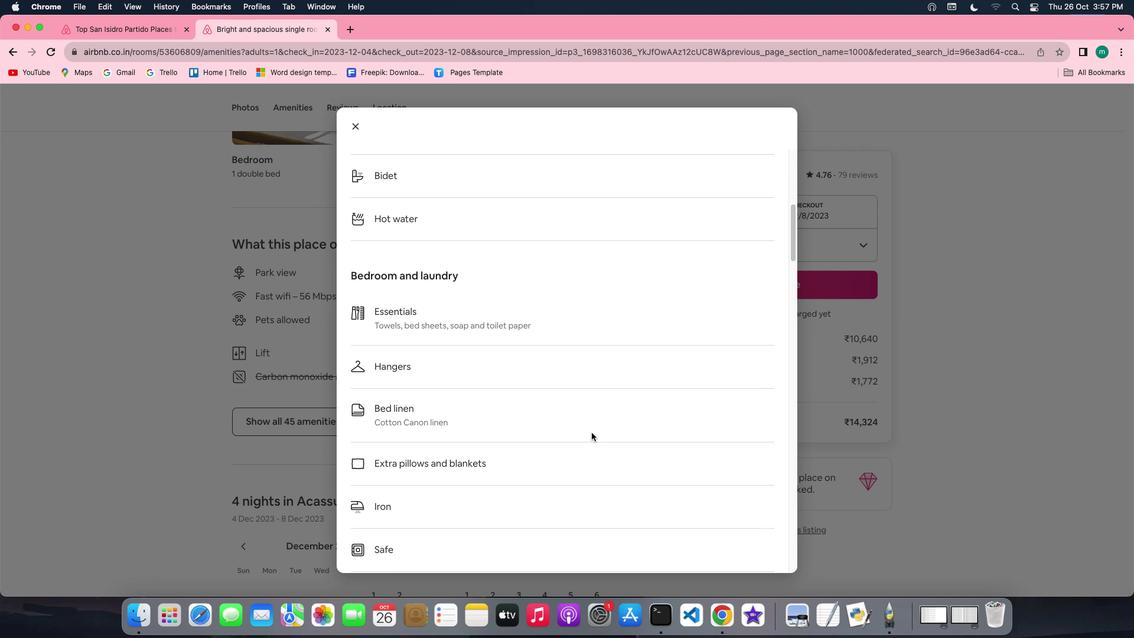 
Action: Mouse scrolled (591, 433) with delta (0, 0)
Screenshot: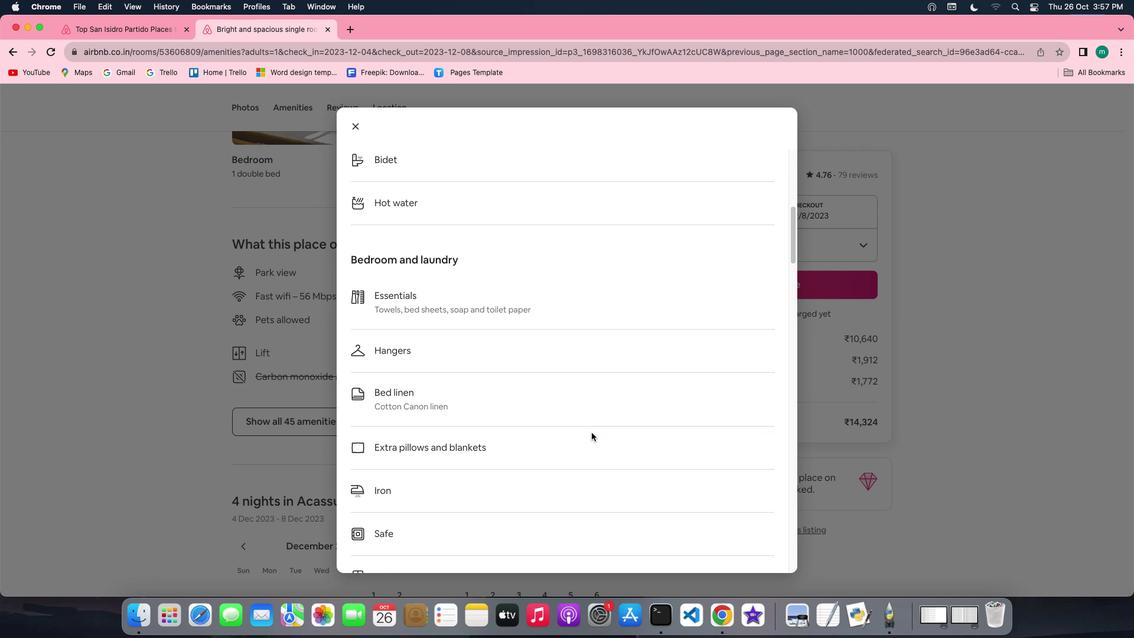 
Action: Mouse scrolled (591, 433) with delta (0, -1)
Screenshot: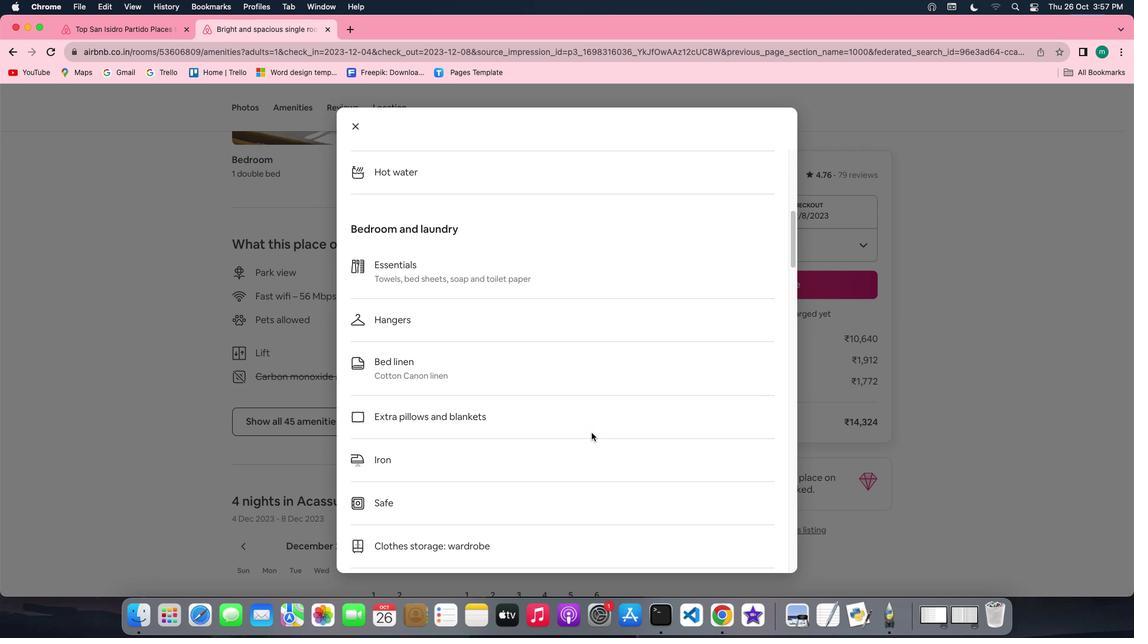 
Action: Mouse scrolled (591, 433) with delta (0, -1)
Screenshot: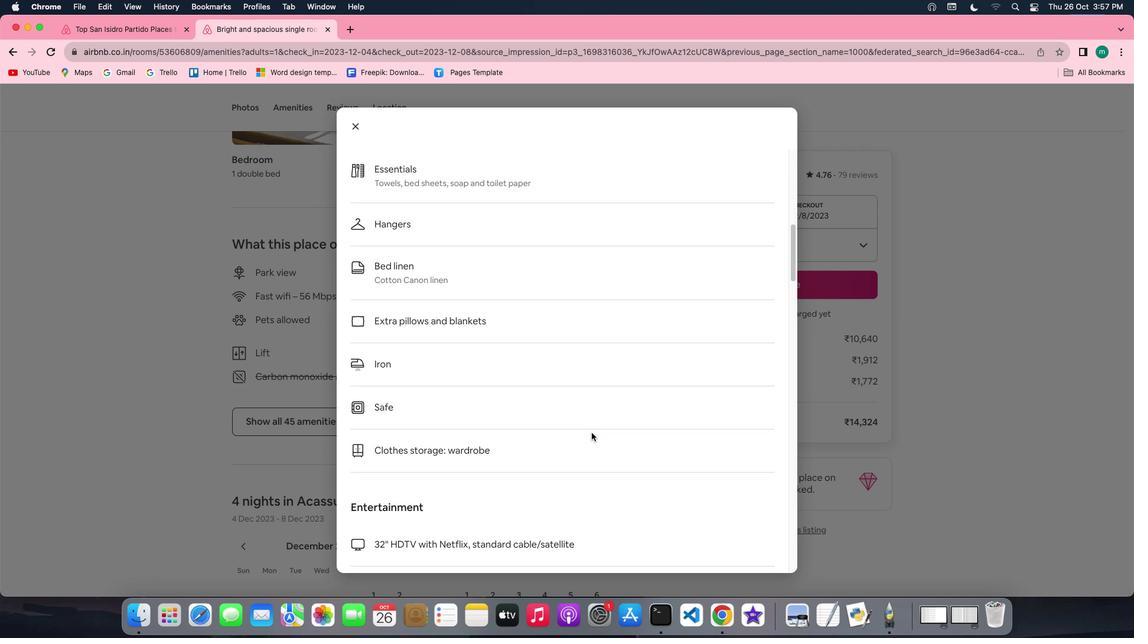 
Action: Mouse scrolled (591, 433) with delta (0, -1)
Screenshot: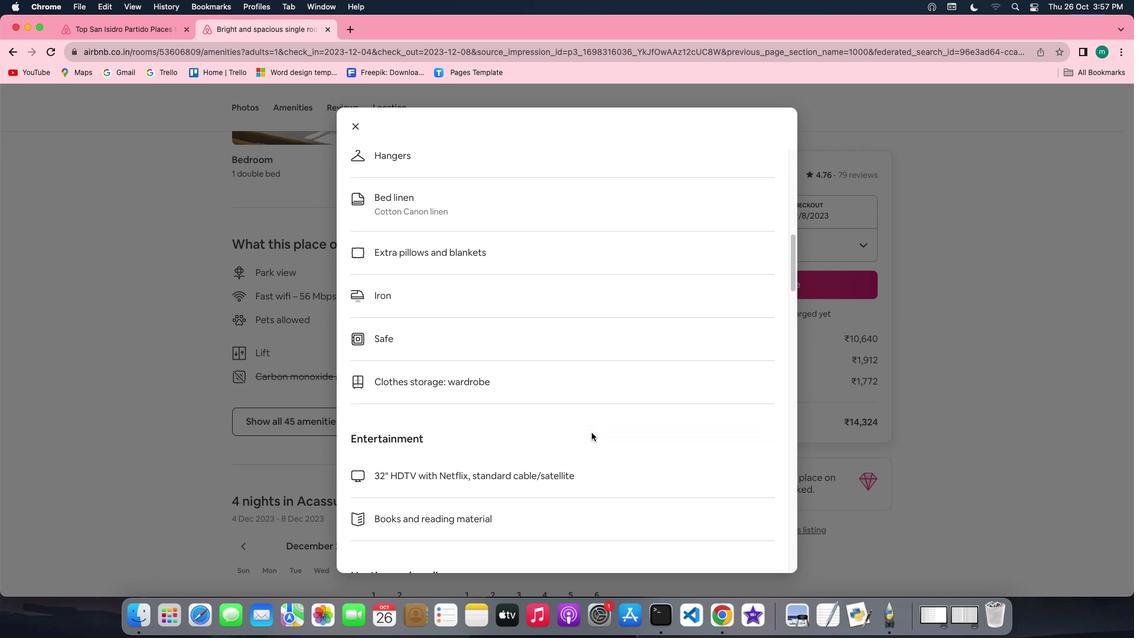 
Action: Mouse scrolled (591, 433) with delta (0, 0)
Screenshot: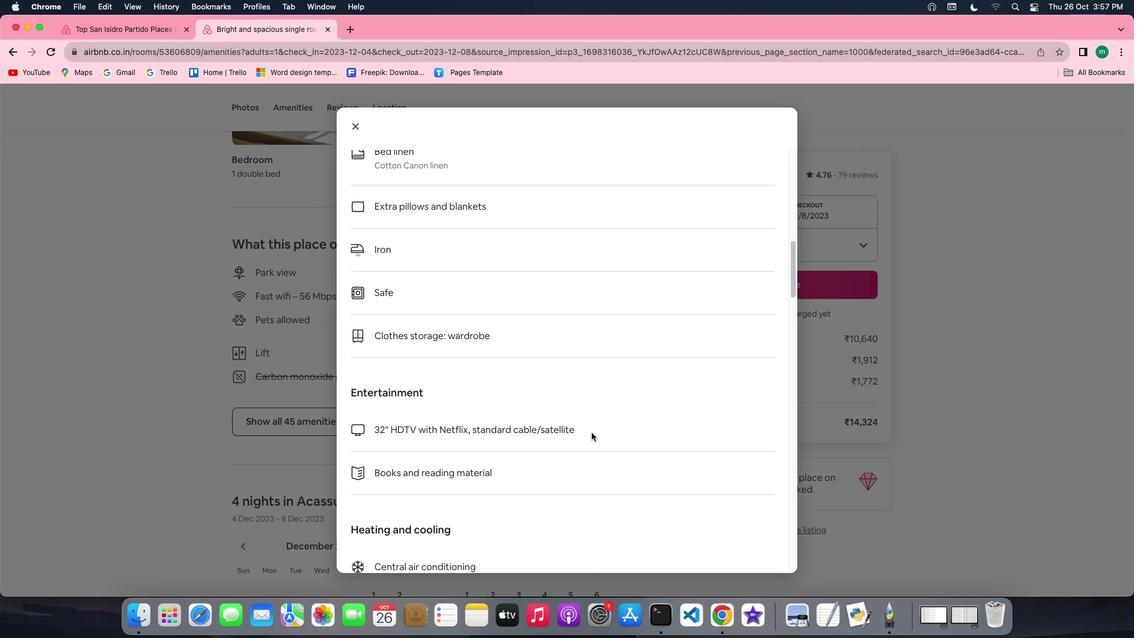 
Action: Mouse scrolled (591, 433) with delta (0, 0)
Screenshot: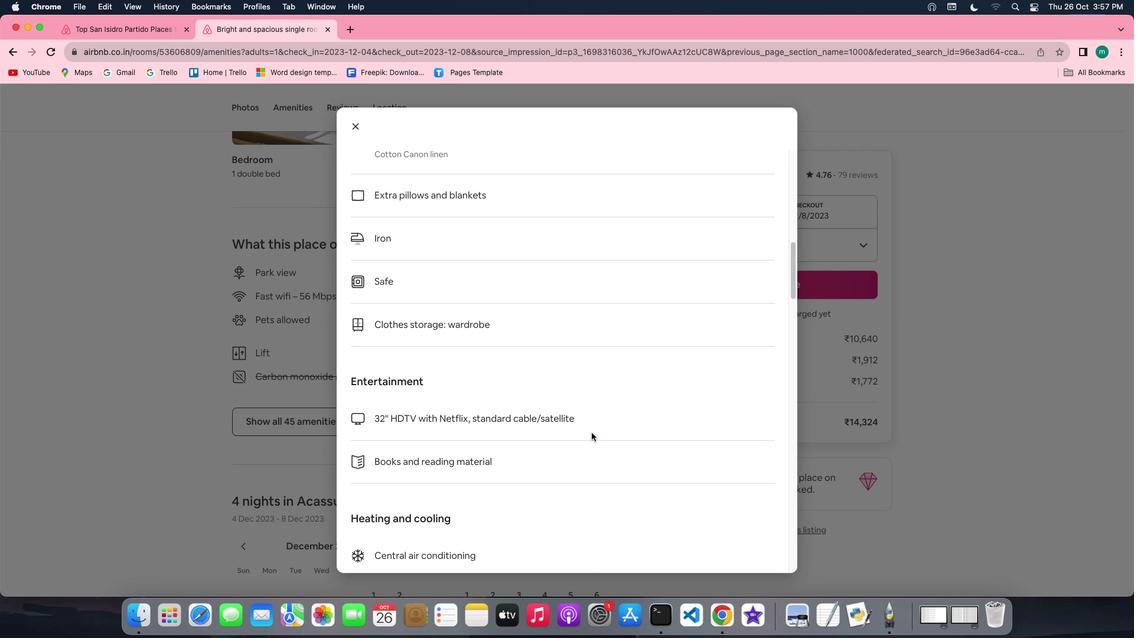 
Action: Mouse scrolled (591, 433) with delta (0, -1)
Screenshot: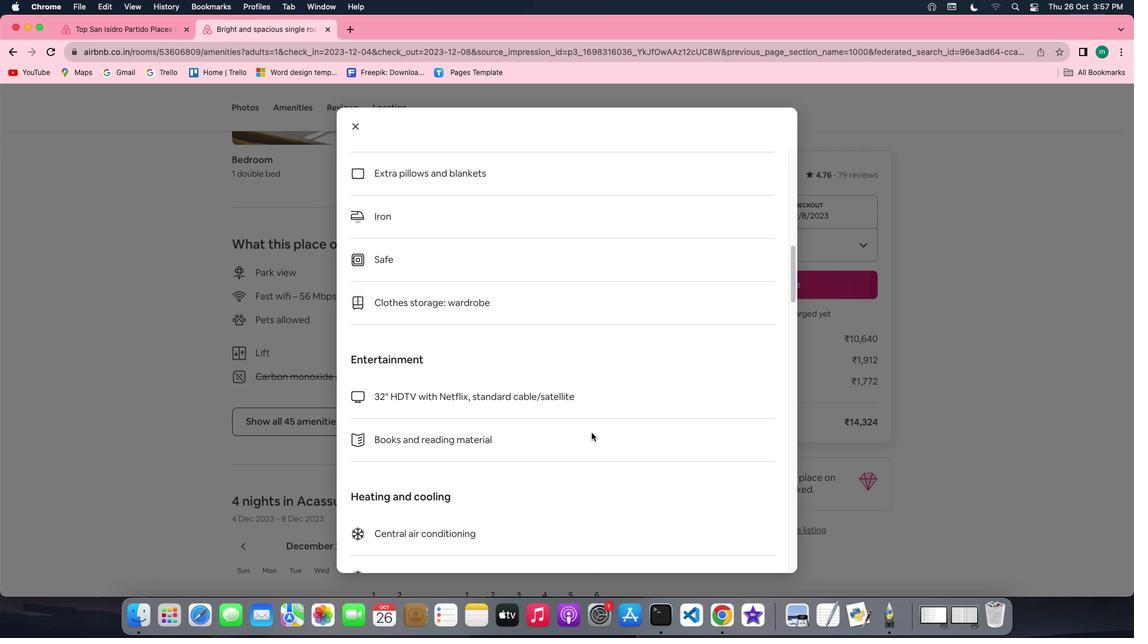 
Action: Mouse scrolled (591, 433) with delta (0, -1)
Screenshot: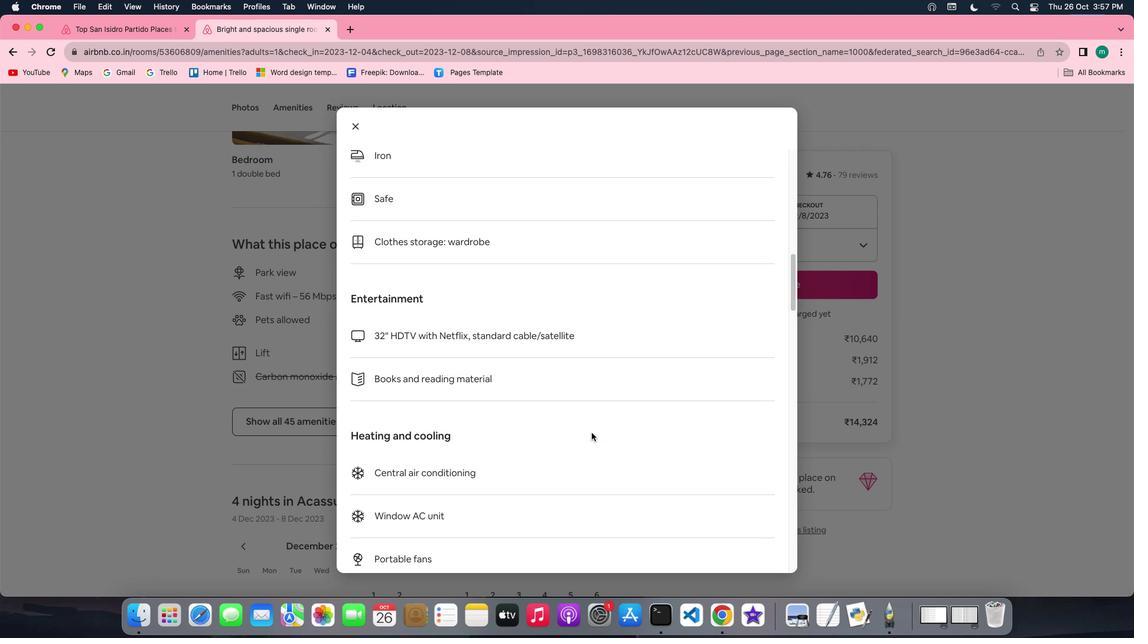 
Action: Mouse scrolled (591, 433) with delta (0, -1)
Screenshot: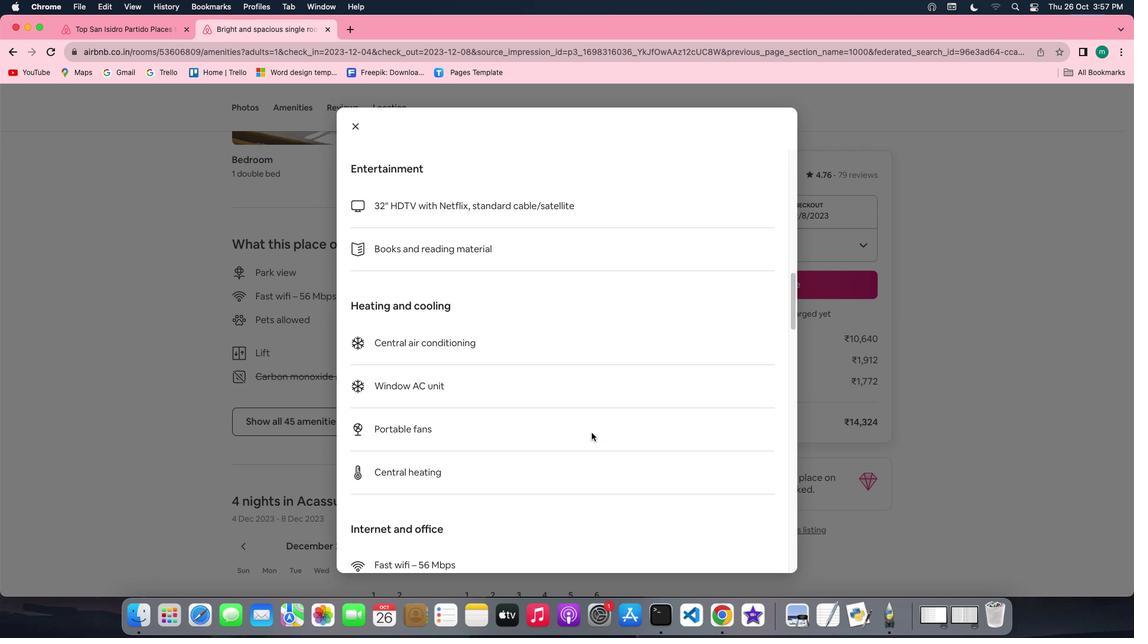 
Action: Mouse scrolled (591, 433) with delta (0, 0)
Screenshot: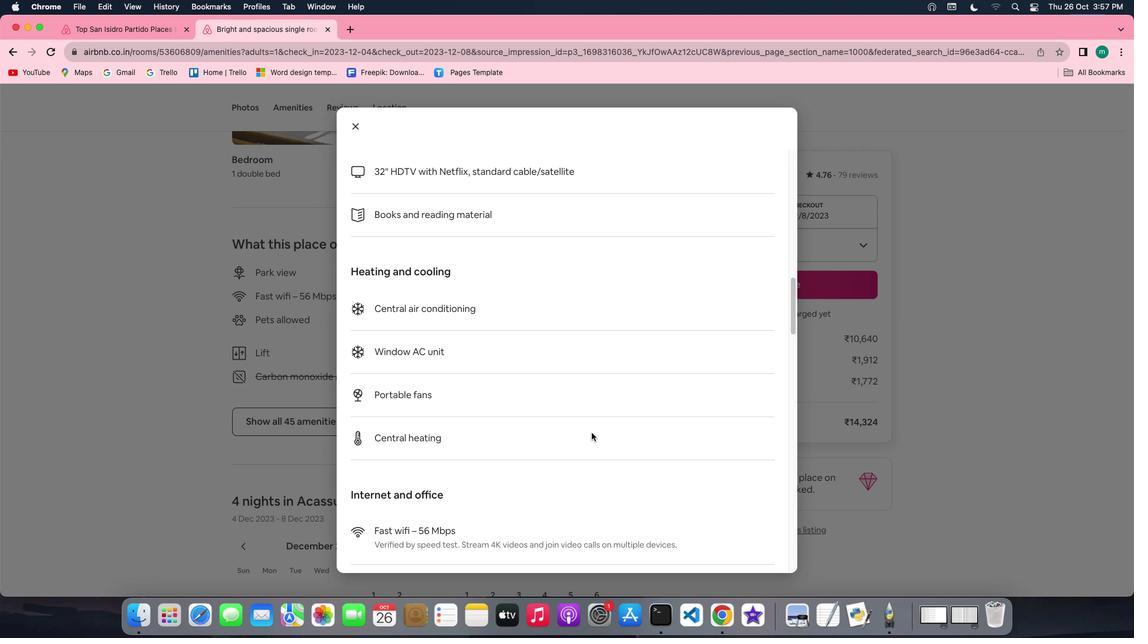 
Action: Mouse scrolled (591, 433) with delta (0, 0)
Screenshot: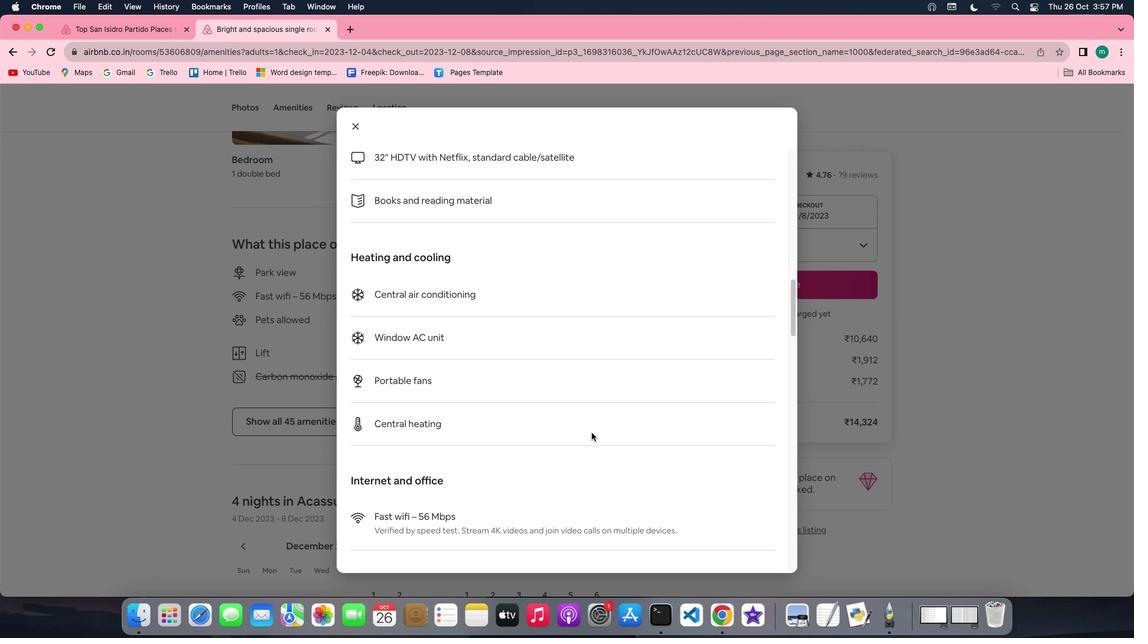
Action: Mouse scrolled (591, 433) with delta (0, -1)
Screenshot: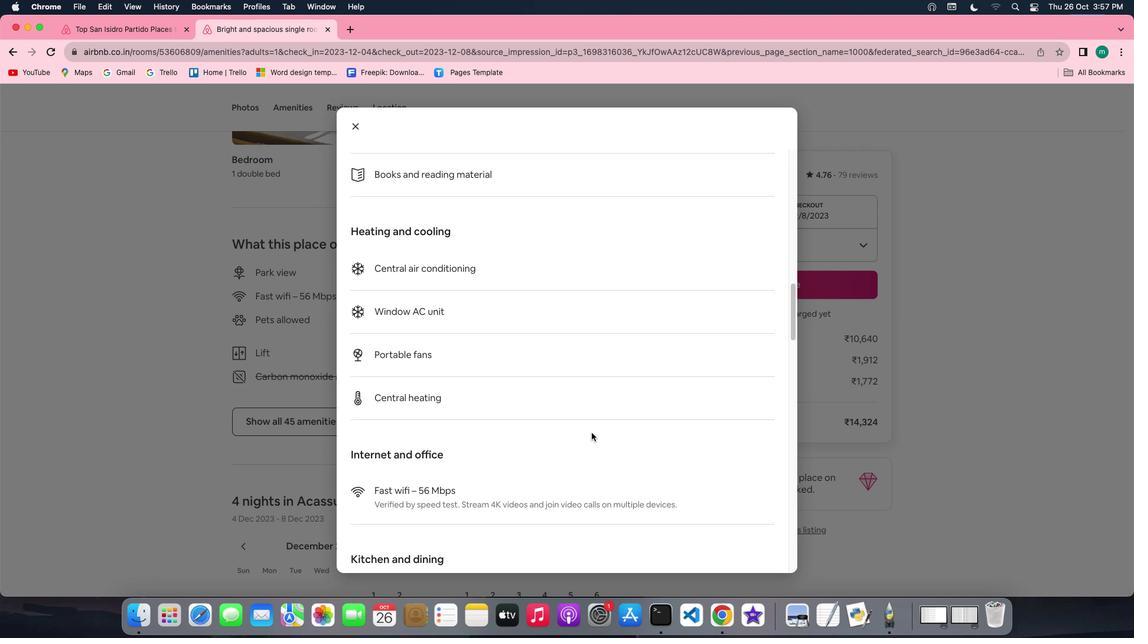 
Action: Mouse scrolled (591, 433) with delta (0, -1)
Screenshot: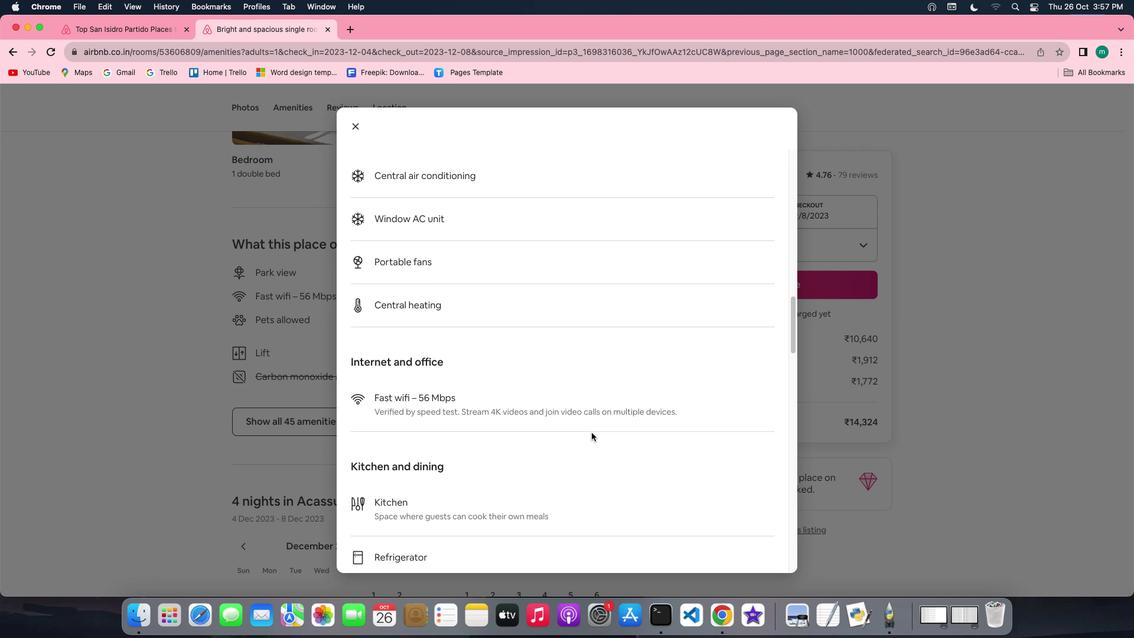 
Action: Mouse scrolled (591, 433) with delta (0, 0)
Screenshot: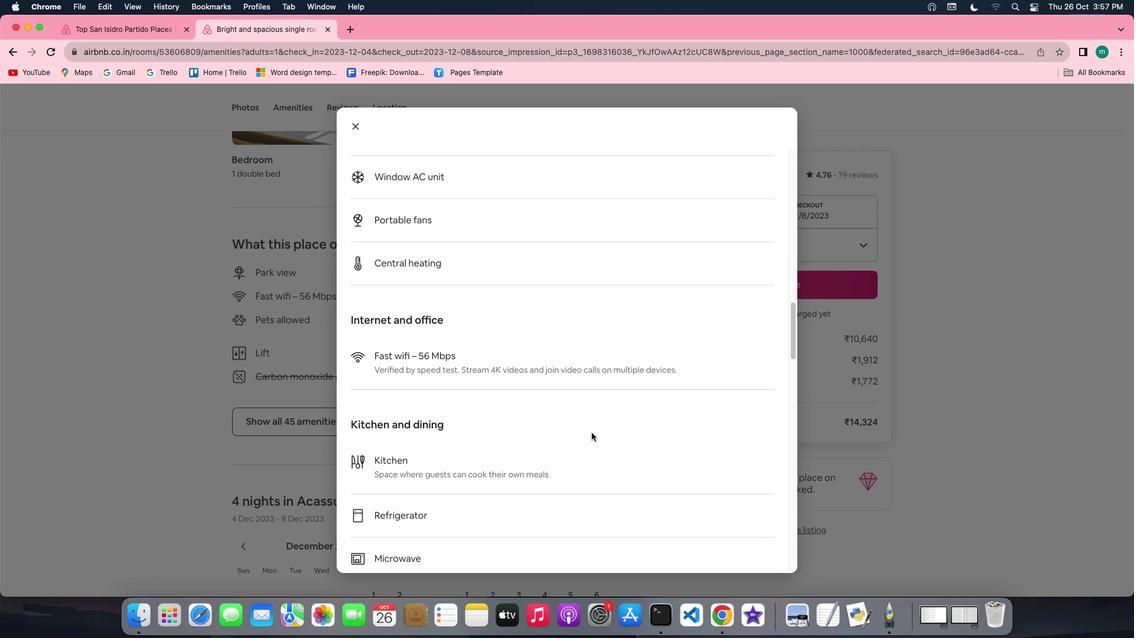 
Action: Mouse scrolled (591, 433) with delta (0, 0)
Screenshot: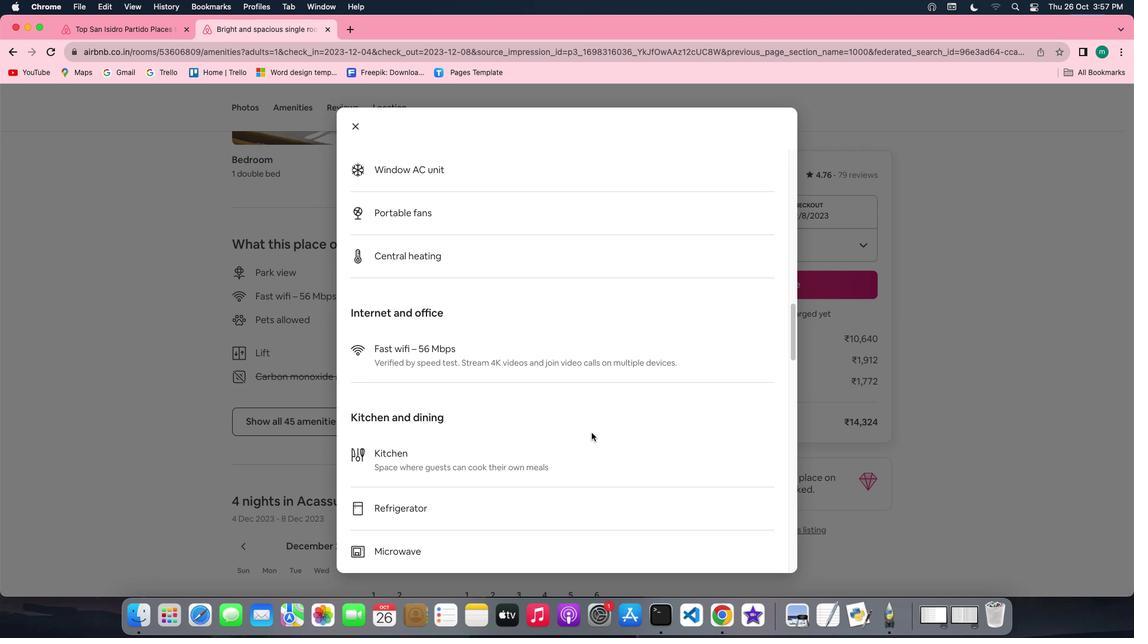 
Action: Mouse scrolled (591, 433) with delta (0, 0)
Screenshot: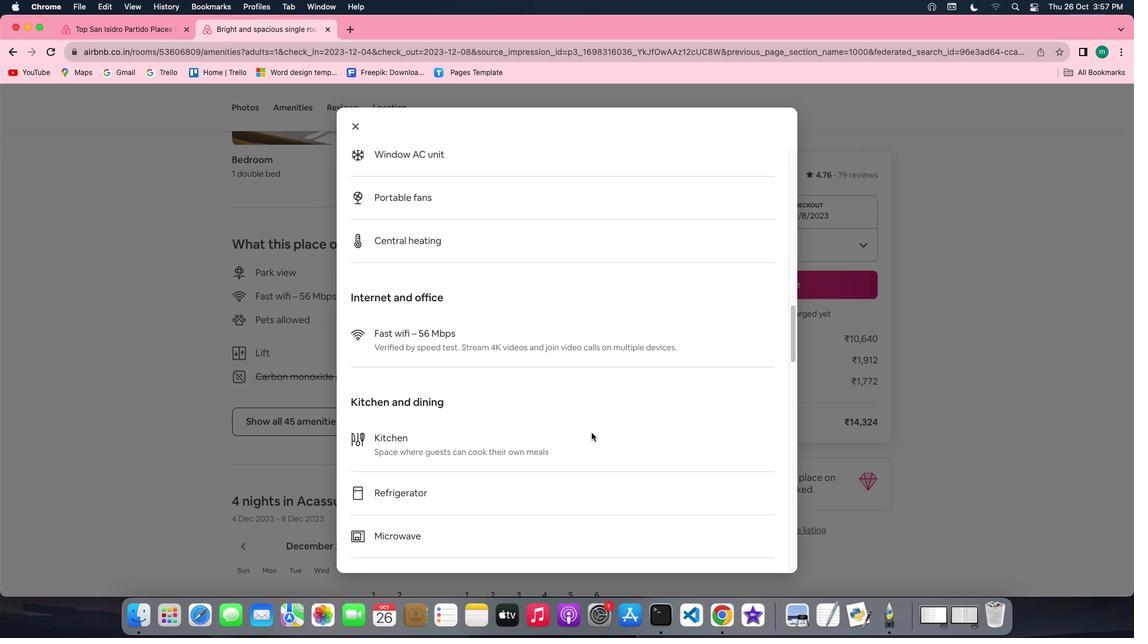 
Action: Mouse scrolled (591, 433) with delta (0, -1)
Screenshot: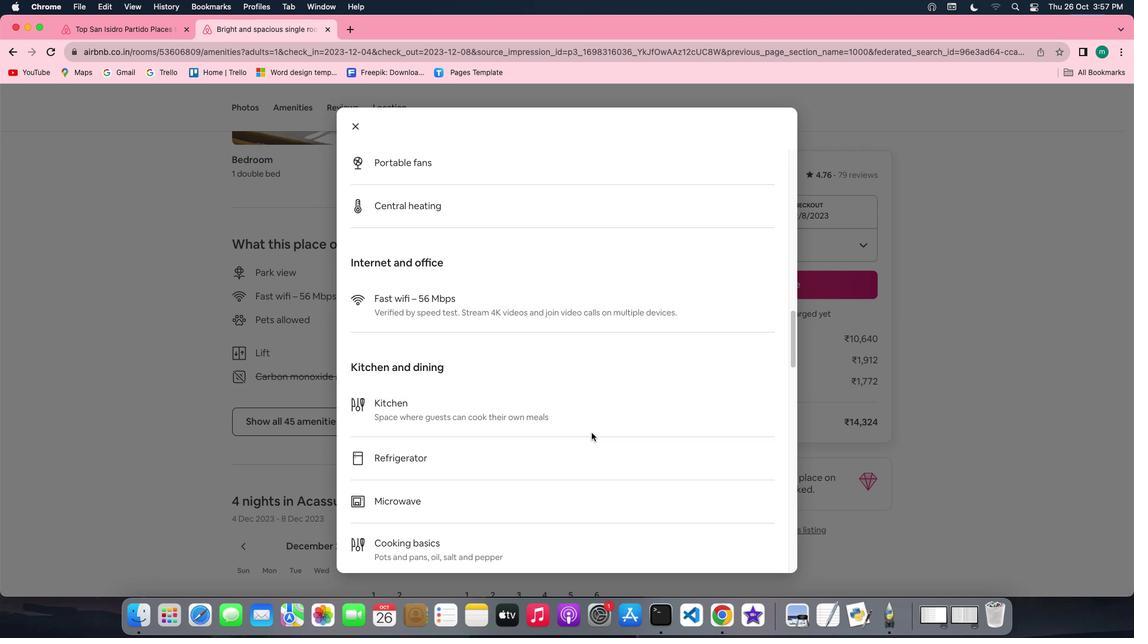 
Action: Mouse scrolled (591, 433) with delta (0, -2)
Screenshot: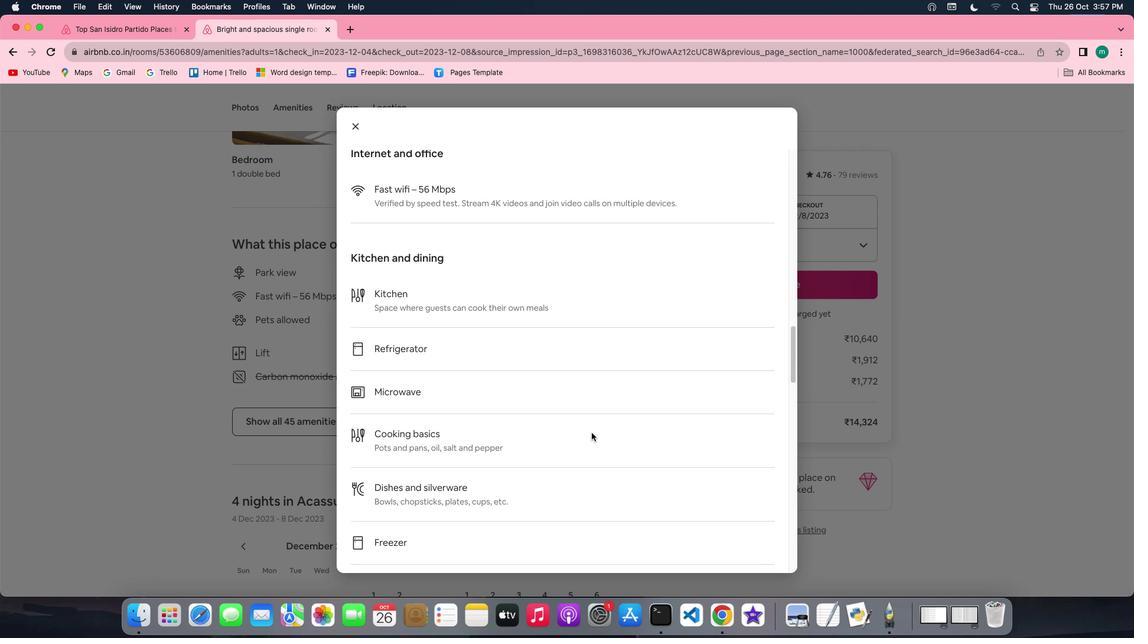 
Action: Mouse scrolled (591, 433) with delta (0, -2)
